 Task: Get directions from Cape Cod, Massachusetts, United States to World of Coca-Cola, Georgia, United States and explore the nearby banks
Action: Mouse moved to (319, 103)
Screenshot: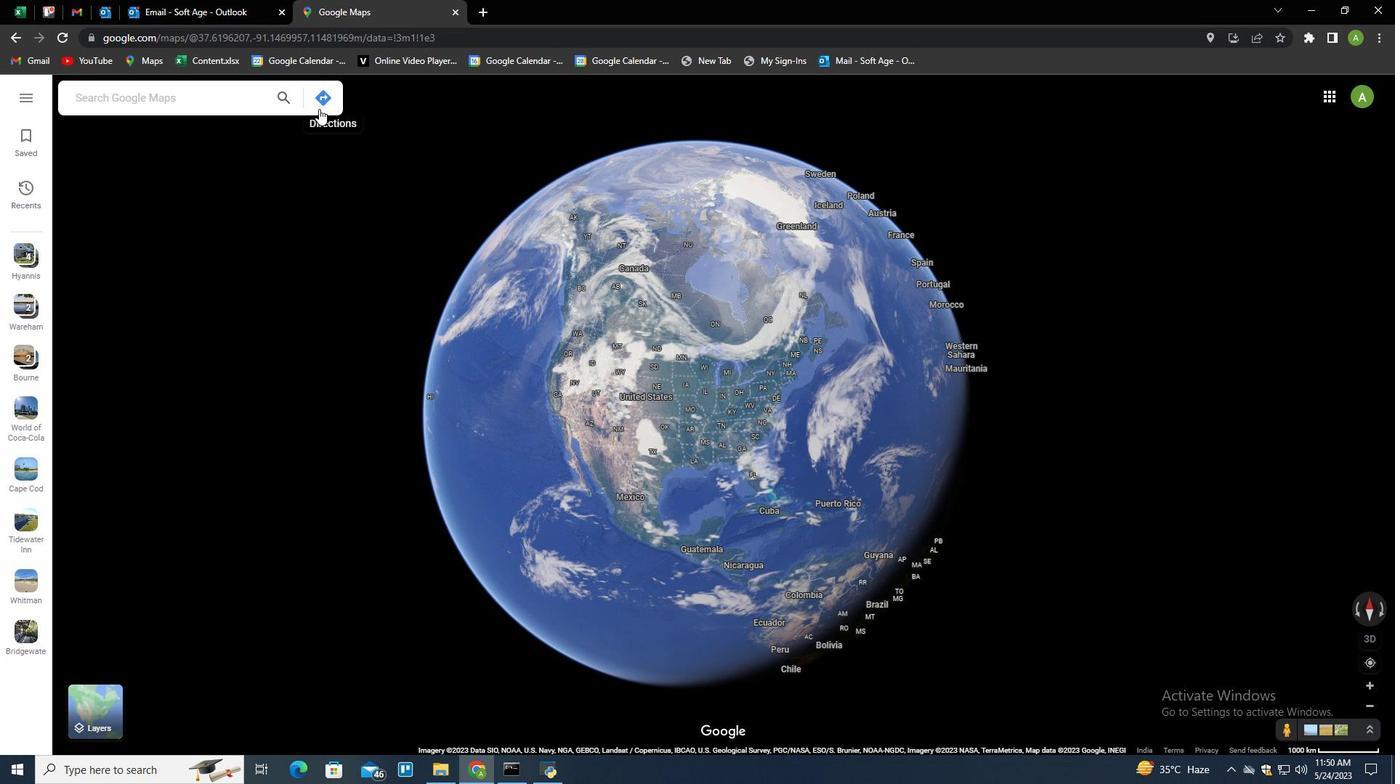 
Action: Mouse pressed left at (319, 103)
Screenshot: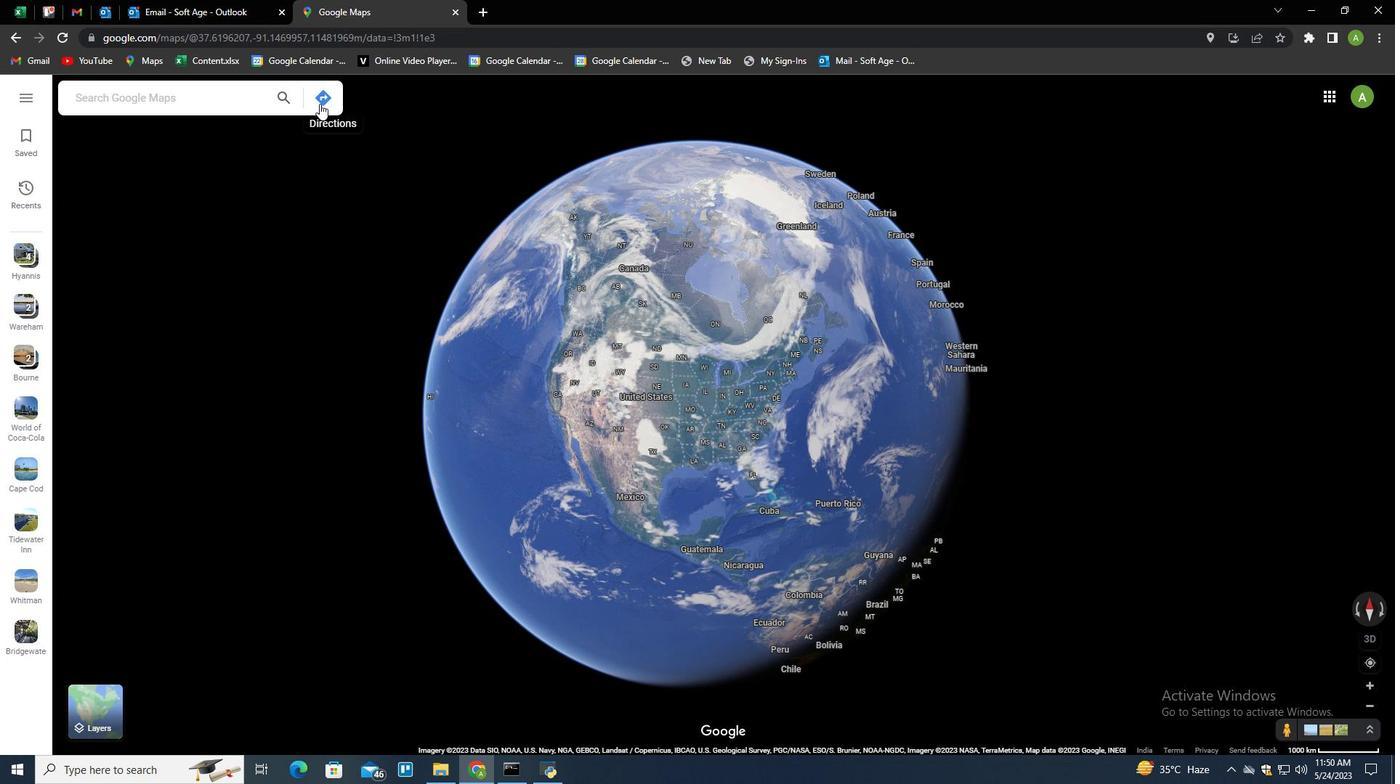 
Action: Mouse moved to (214, 143)
Screenshot: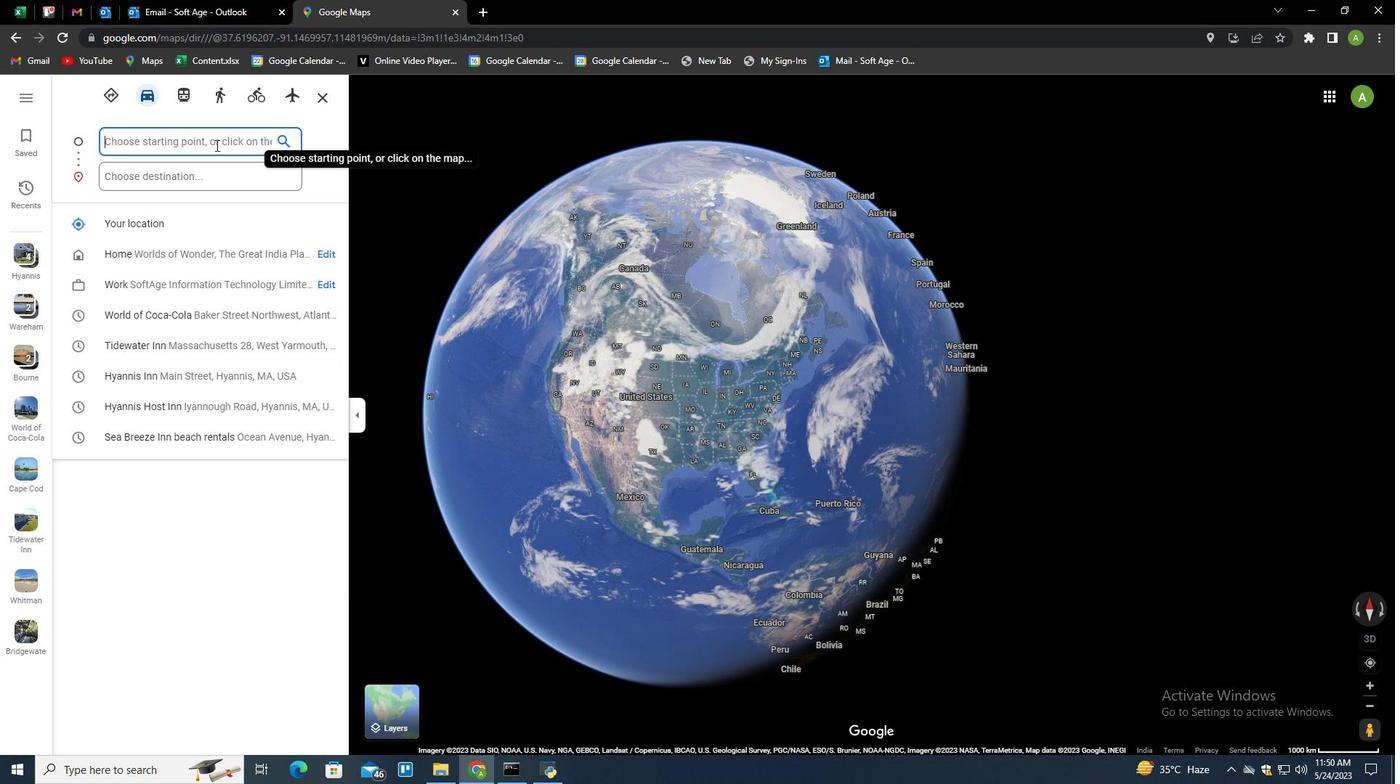 
Action: Mouse pressed left at (214, 143)
Screenshot: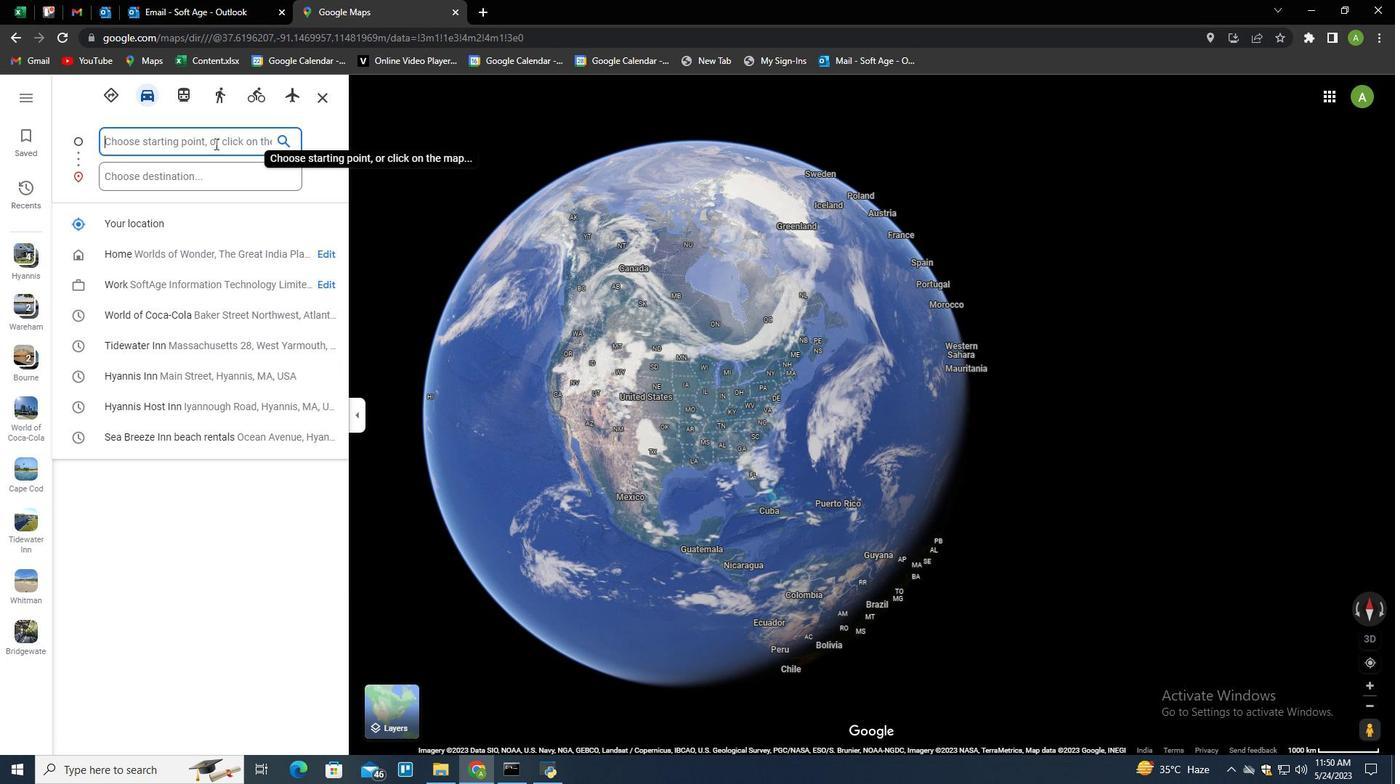 
Action: Key pressed <Key.shift>Ca
Screenshot: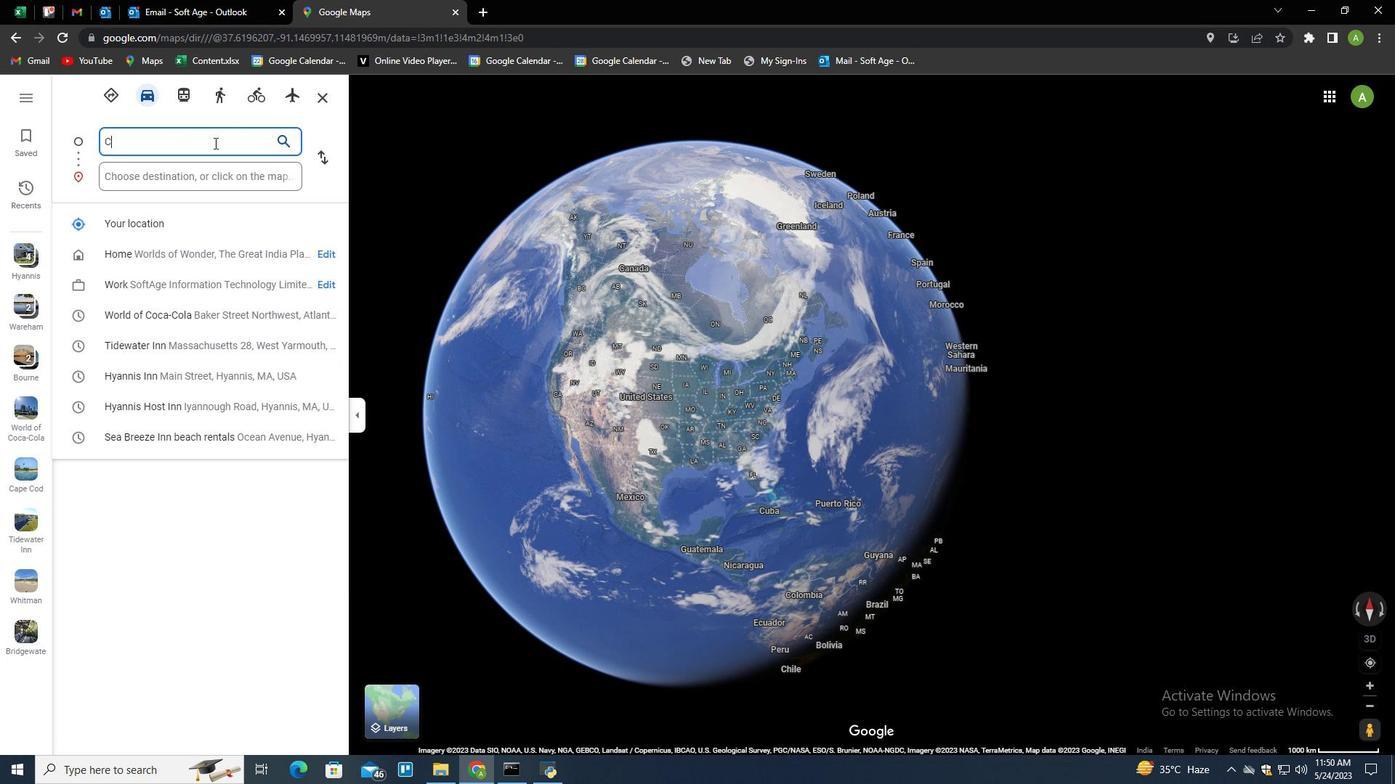 
Action: Mouse moved to (191, 157)
Screenshot: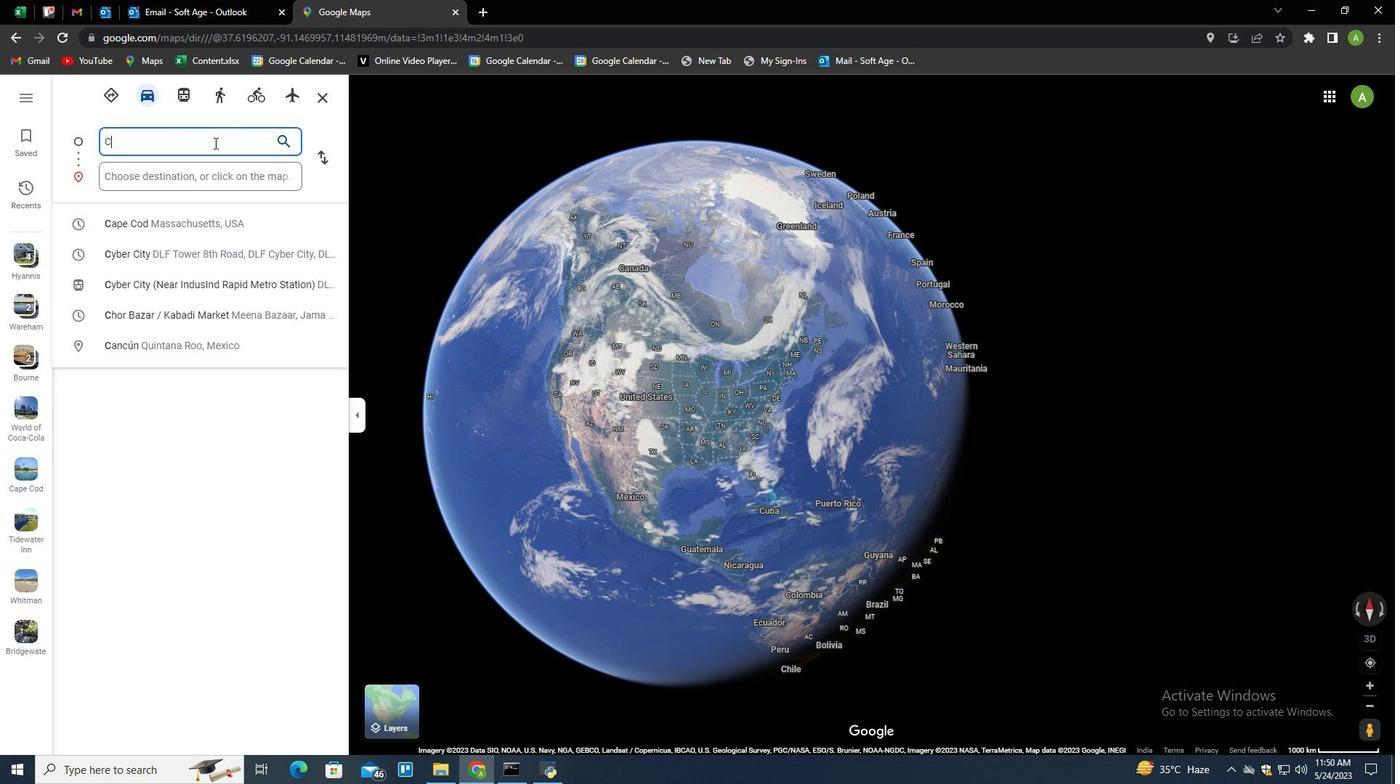 
Action: Key pressed pe<Key.space><Key.shift>Cod,<Key.space><Key.shift>Massachusettsm<Key.backspace>,<Key.space><Key.shift>United<Key.space><Key.shift>States
Screenshot: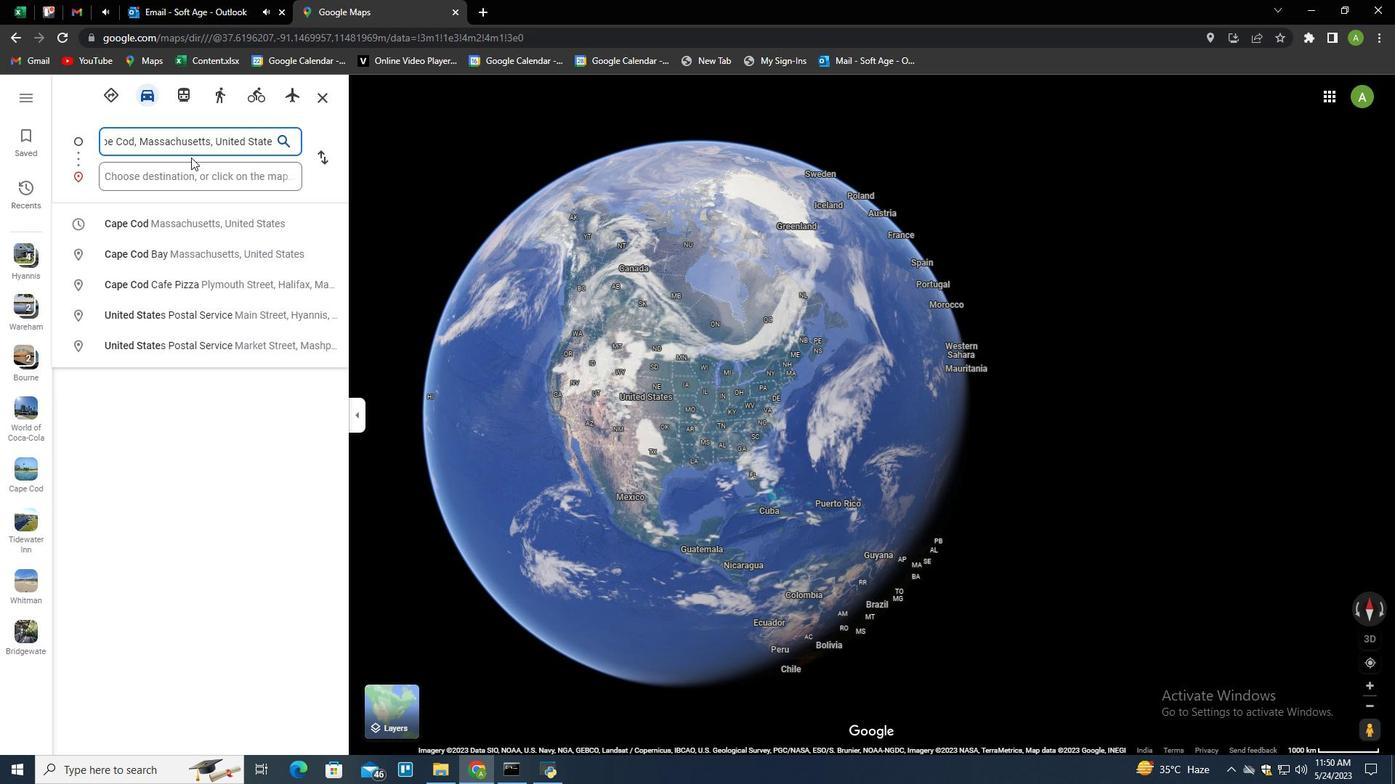 
Action: Mouse moved to (210, 178)
Screenshot: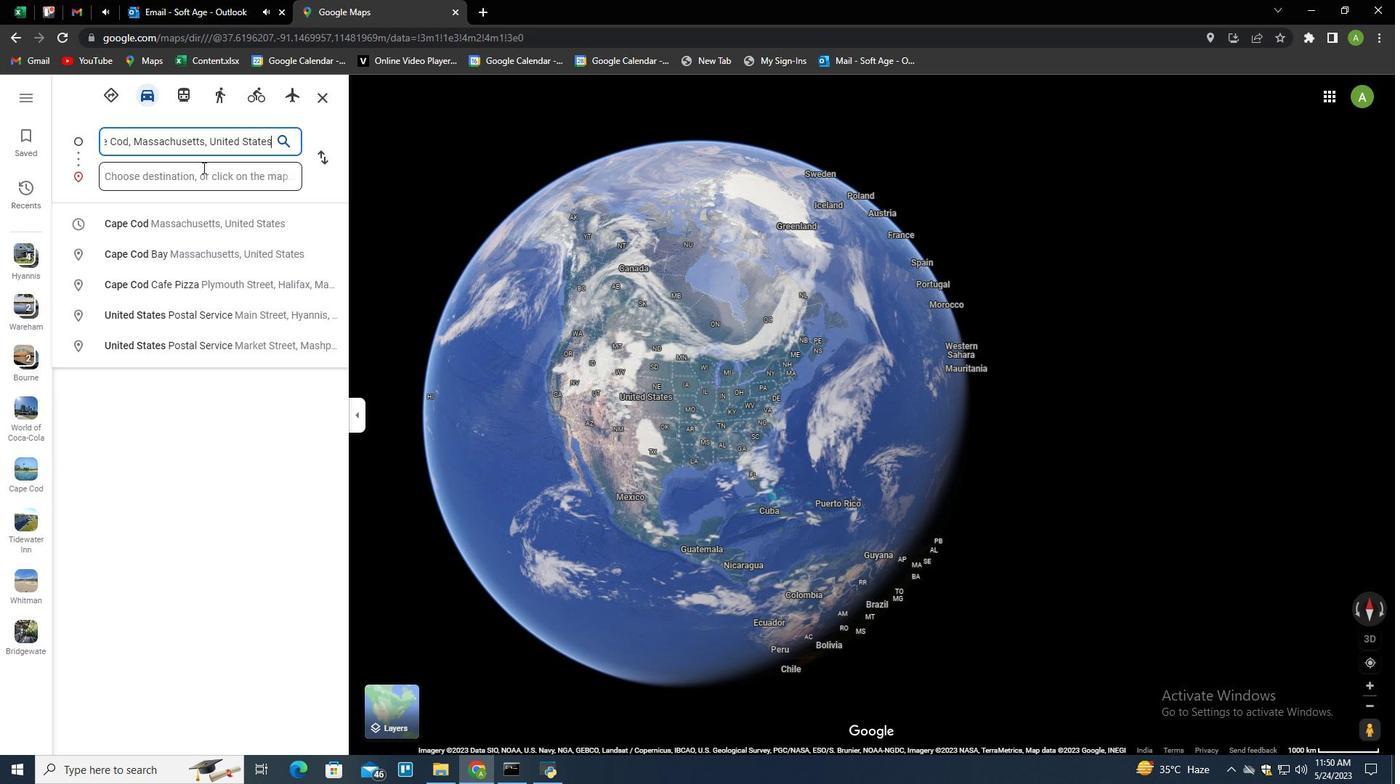 
Action: Mouse pressed left at (210, 178)
Screenshot: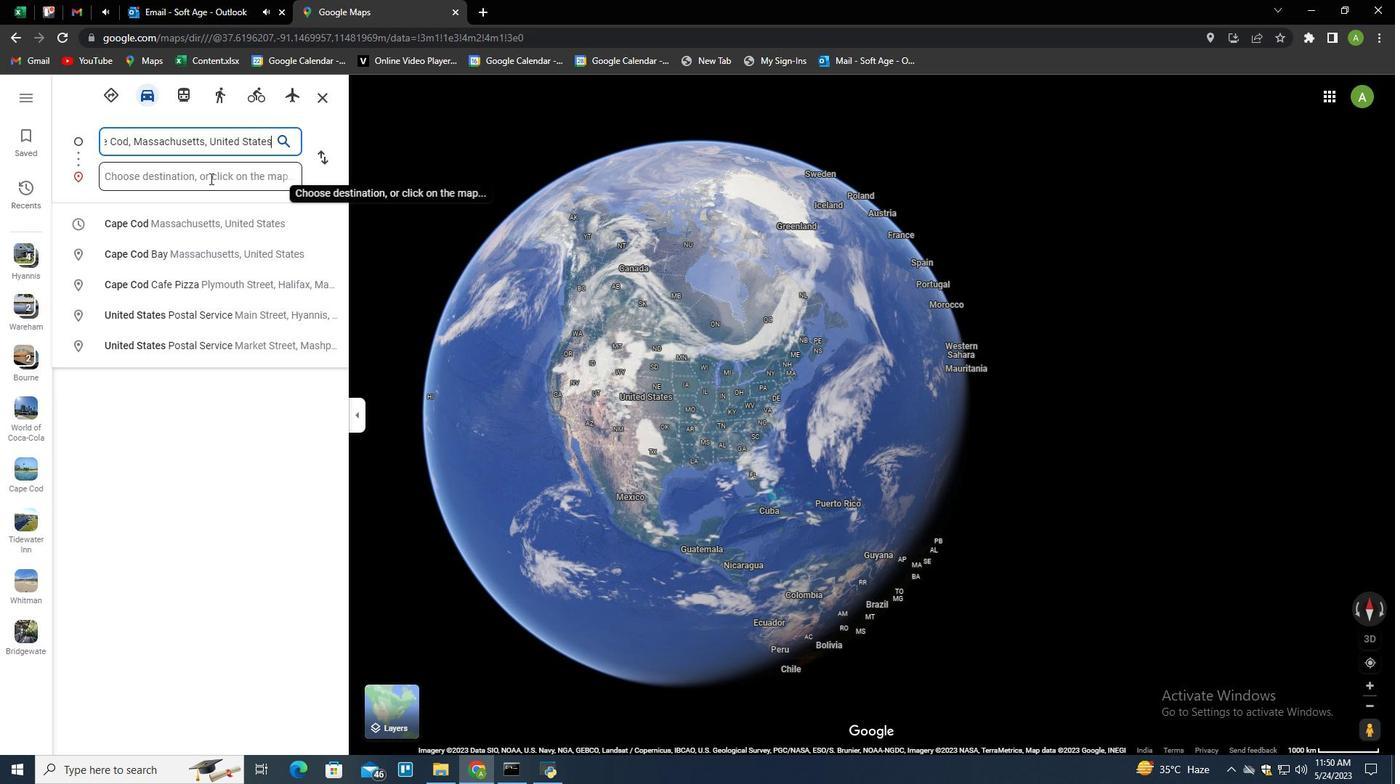 
Action: Key pressed <Key.shift>Coca-<Key.shift>Cola,<Key.space><Key.shift>Georgia,<Key.space><Key.shift>United<Key.space><Key.shift>States<Key.down><Key.down><Key.down><Key.down><Key.down>
Screenshot: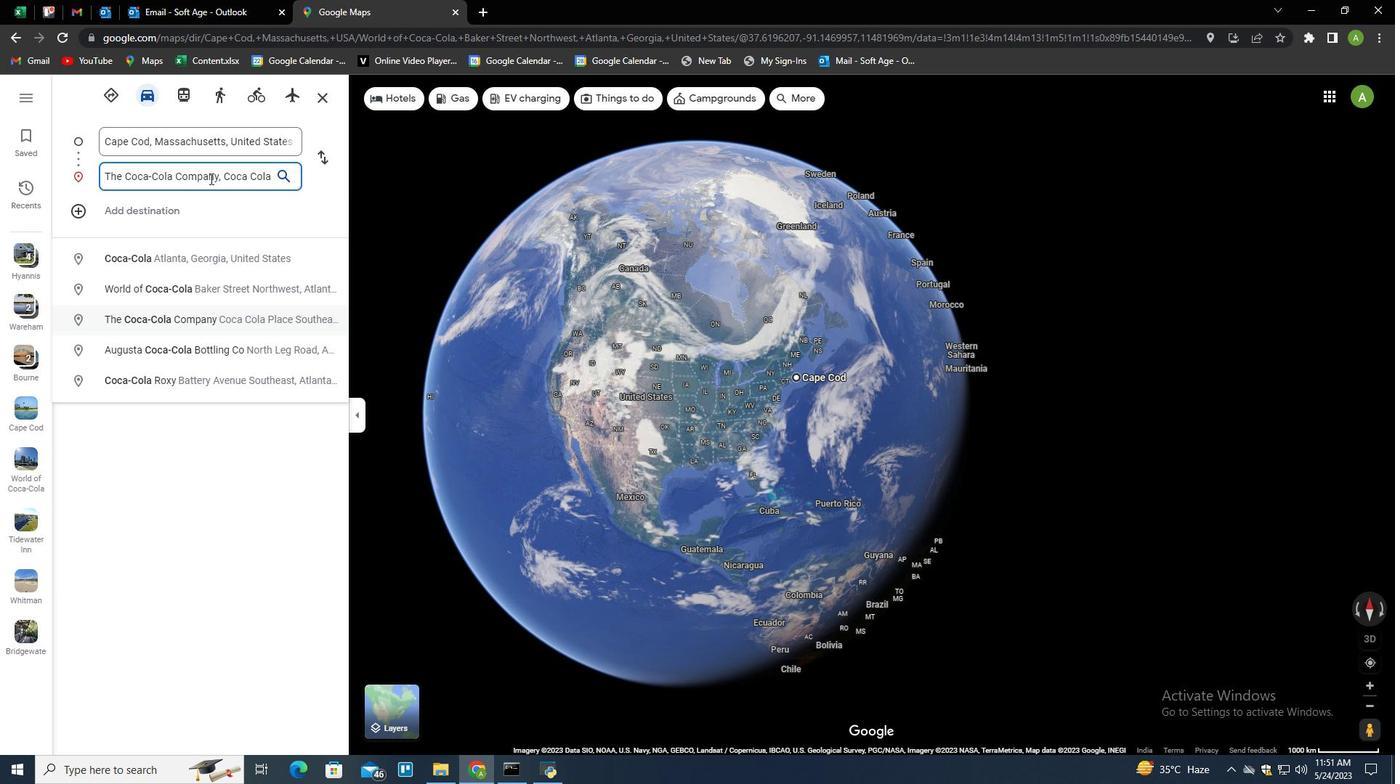 
Action: Mouse moved to (223, 171)
Screenshot: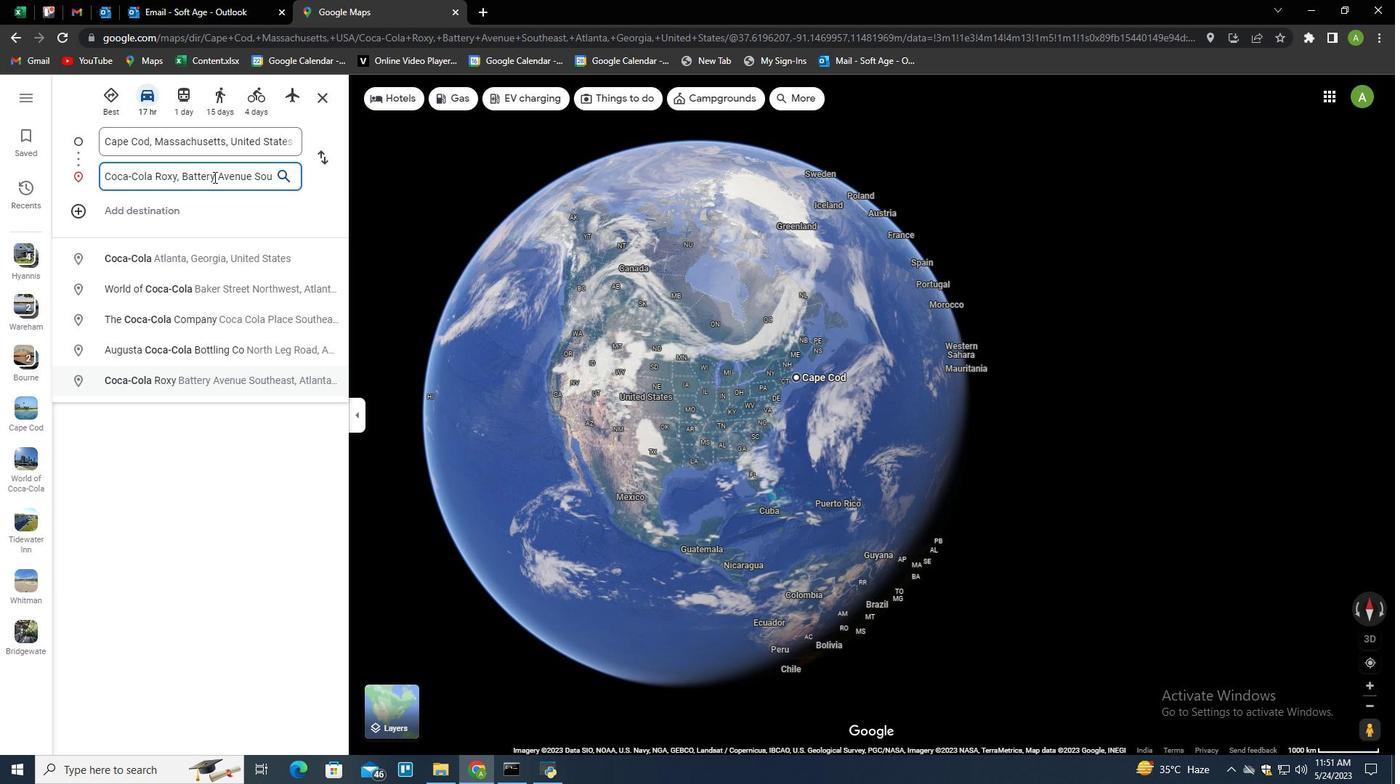 
Action: Mouse pressed left at (223, 171)
Screenshot: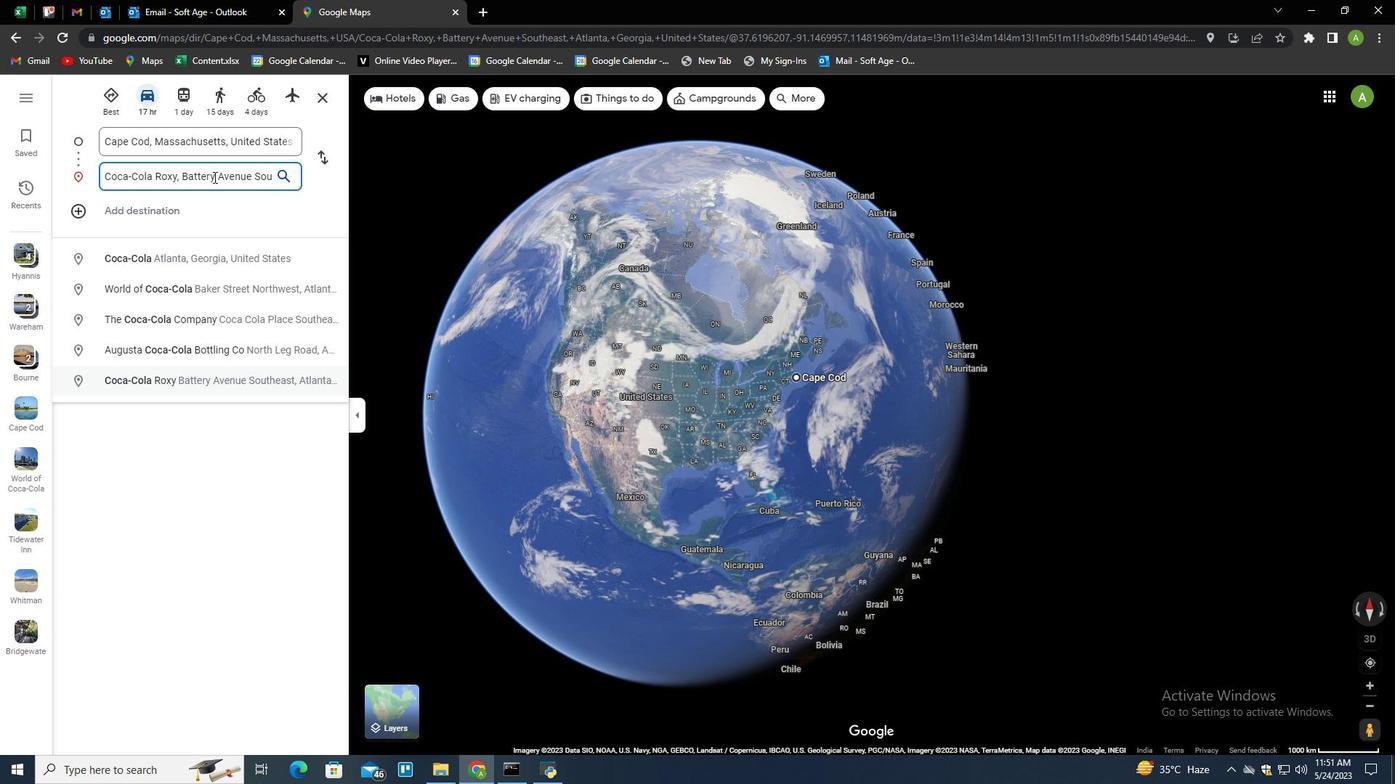 
Action: Mouse moved to (250, 178)
Screenshot: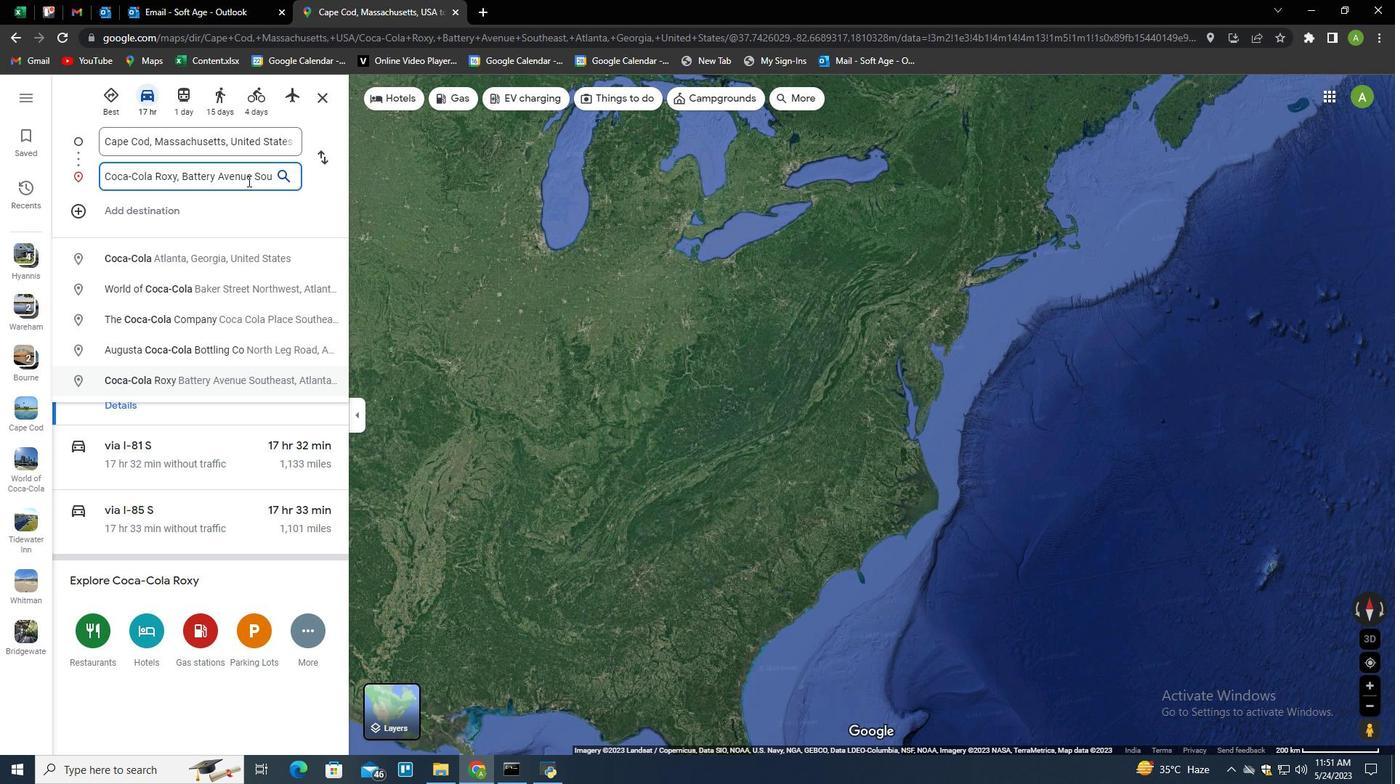 
Action: Mouse pressed left at (250, 178)
Screenshot: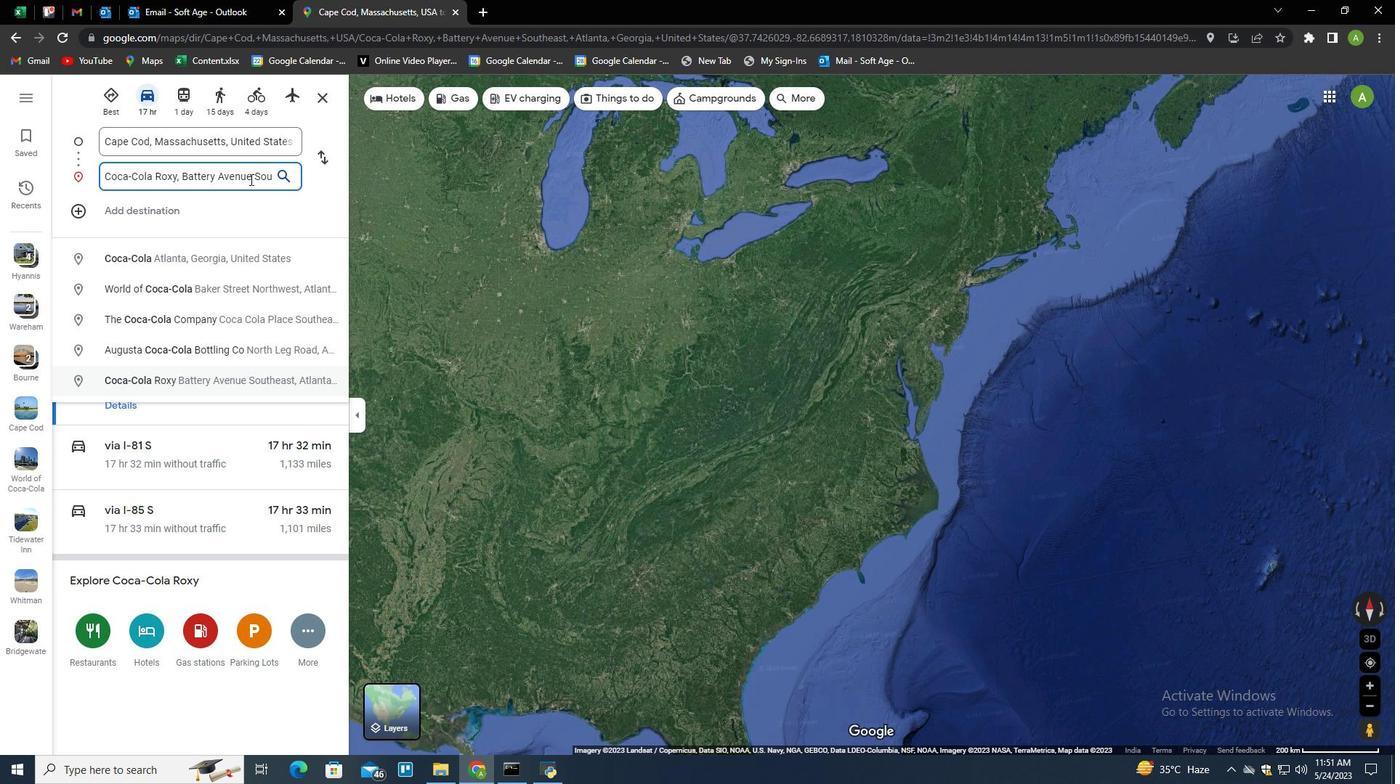 
Action: Mouse moved to (257, 179)
Screenshot: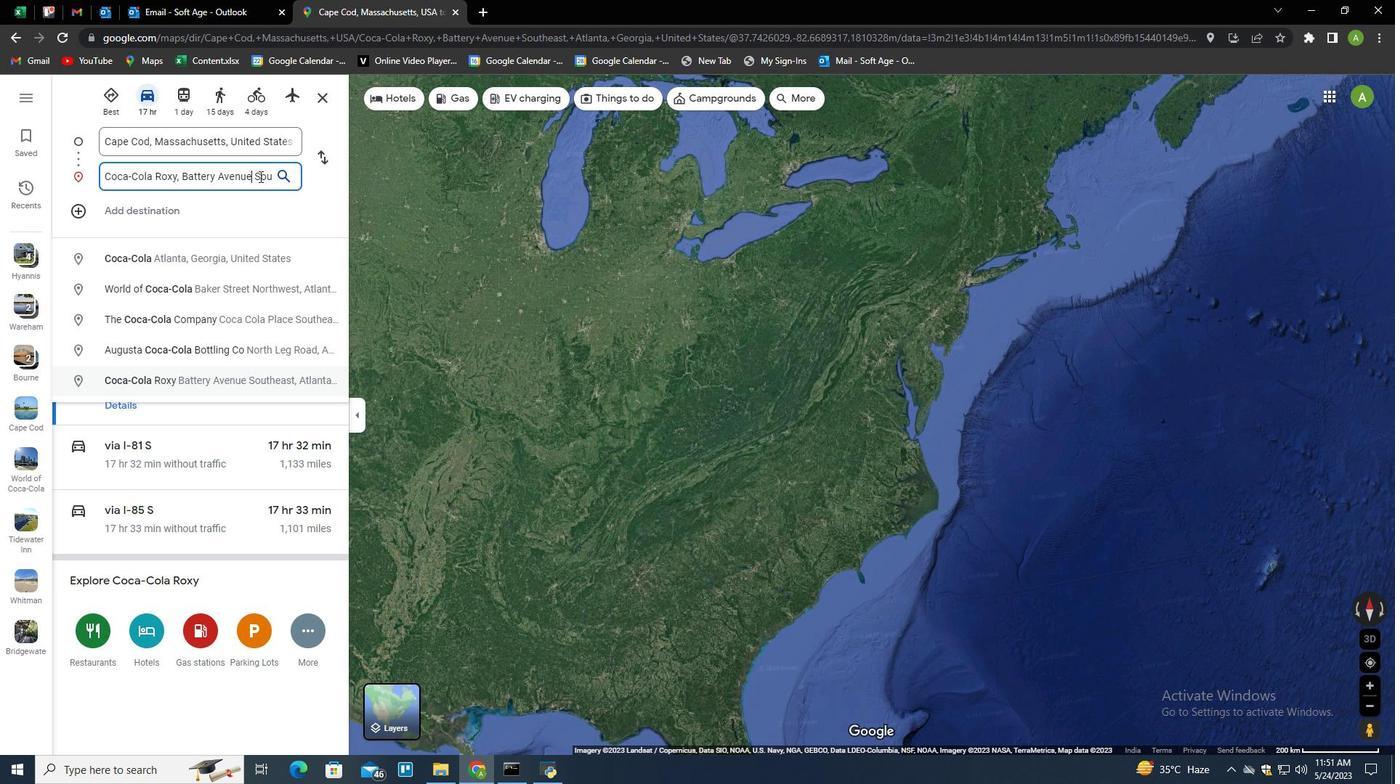 
Action: Key pressed <Key.end><Key.backspace><Key.backspace><Key.backspace><Key.backspace><Key.backspace><Key.backspace><Key.backspace><Key.backspace><Key.backspace><Key.backspace><Key.backspace><Key.backspace><Key.backspace><Key.backspace><Key.backspace><Key.backspace><Key.backspace><Key.backspace><Key.backspace><Key.backspace><Key.backspace><Key.backspace><Key.backspace><Key.backspace><Key.backspace><Key.backspace><Key.backspace><Key.backspace><Key.backspace><Key.backspace><Key.backspace><Key.backspace><Key.backspace><Key.backspace><Key.backspace><Key.backspace><Key.backspace><Key.backspace><Key.backspace><Key.backspace><Key.backspace><Key.backspace><Key.backspace><Key.backspace><Key.backspace><Key.backspace><Key.backspace><Key.backspace><Key.backspace><Key.backspace><Key.backspace><Key.backspace><Key.backspace><Key.backspace><Key.backspace><Key.backspace><Key.backspace><Key.backspace><Key.backspace><Key.backspace><Key.backspace><Key.backspace><Key.backspace><Key.backspace>,<Key.space><Key.shift>G<Key.down><Key.enter>
Screenshot: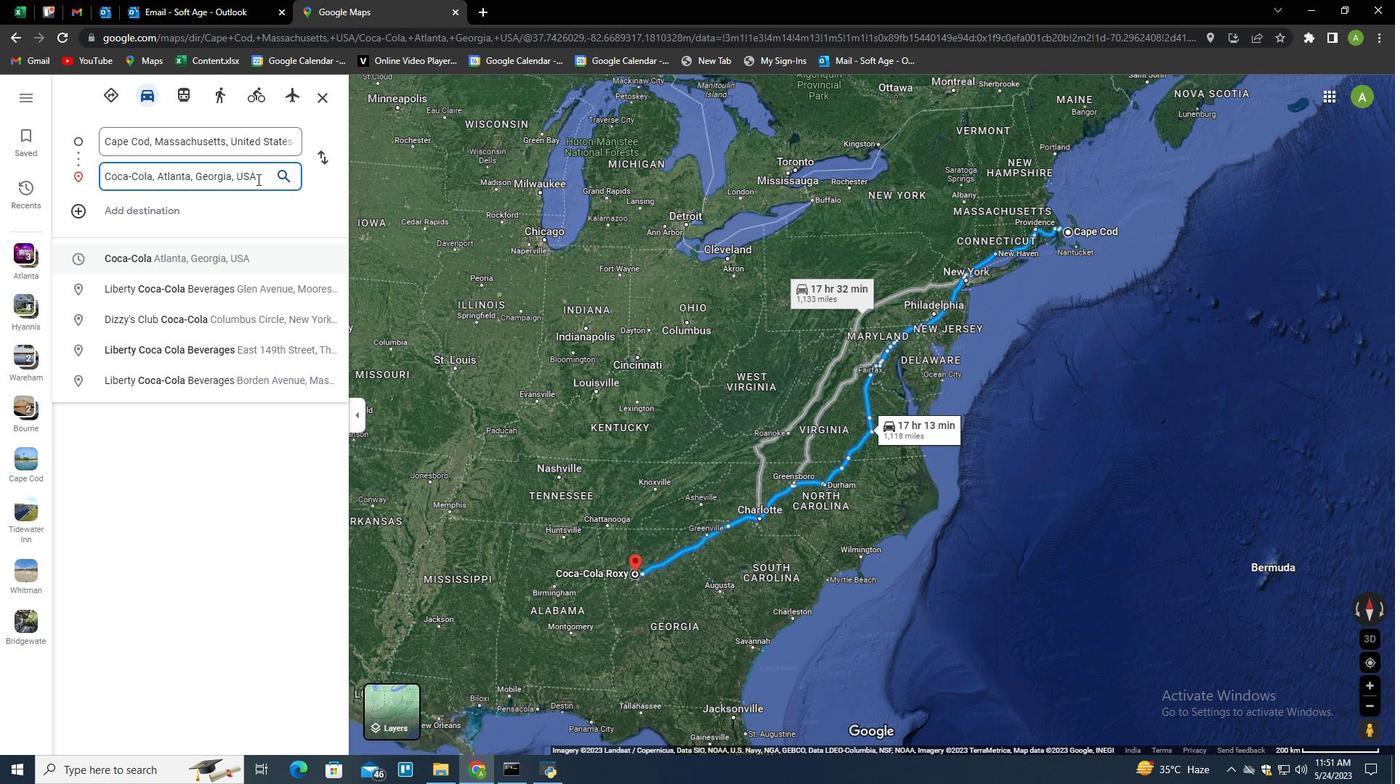 
Action: Mouse moved to (114, 101)
Screenshot: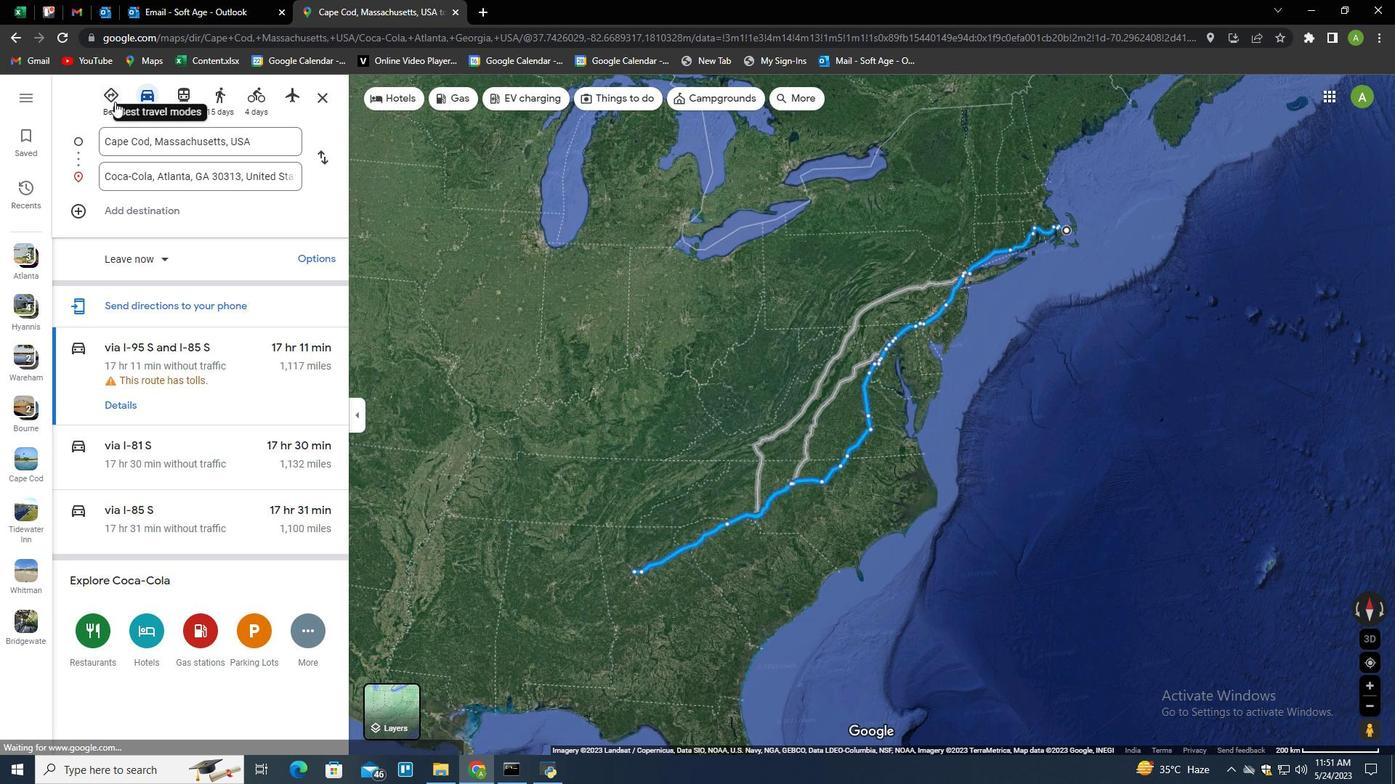 
Action: Mouse pressed left at (114, 101)
Screenshot: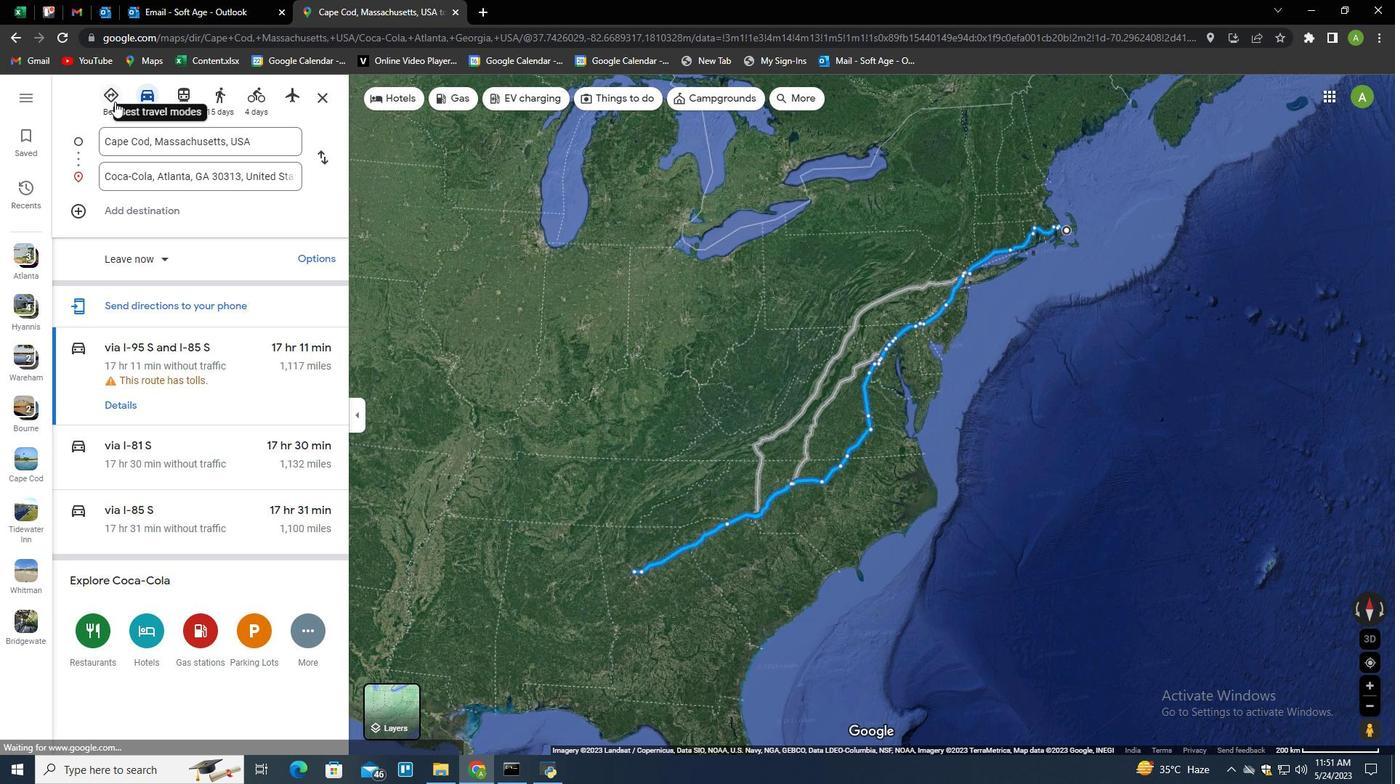 
Action: Mouse moved to (267, 537)
Screenshot: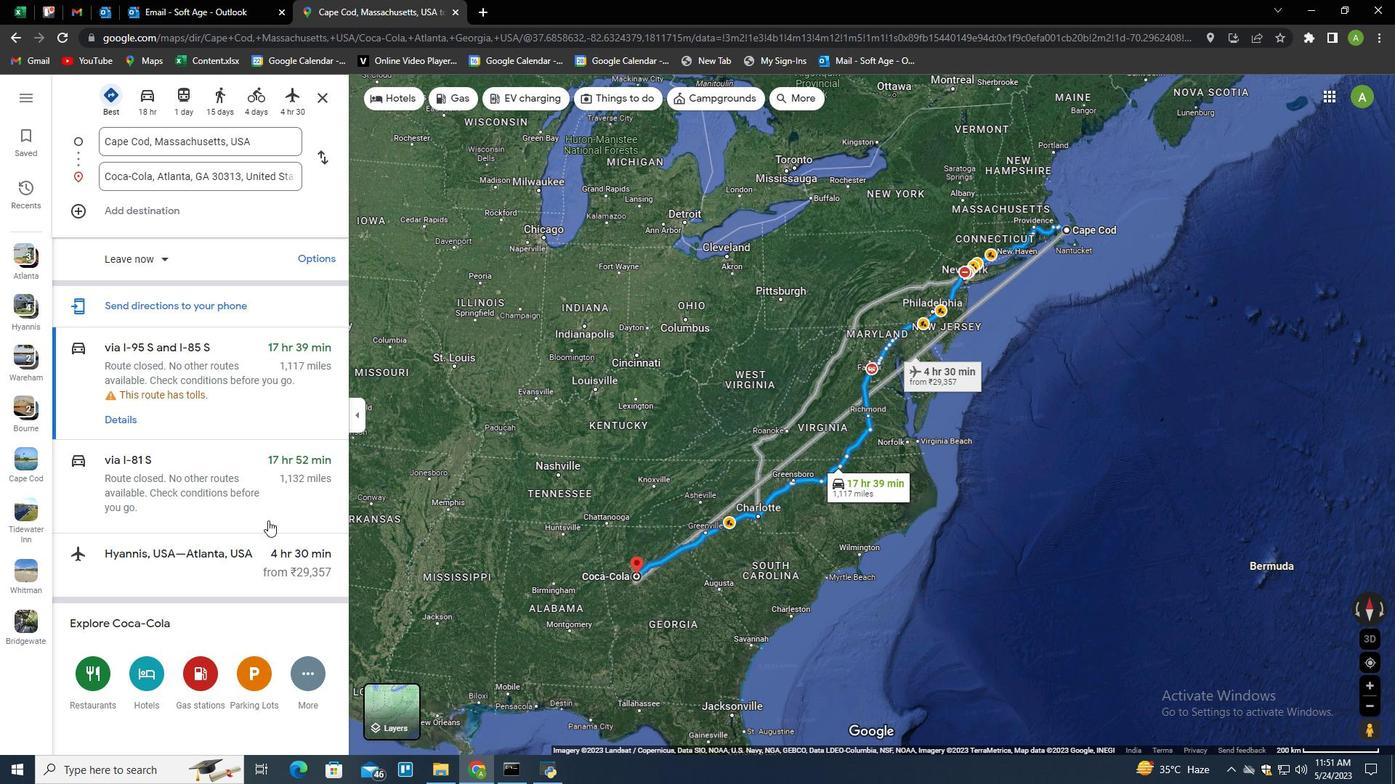 
Action: Mouse scrolled (267, 537) with delta (0, 0)
Screenshot: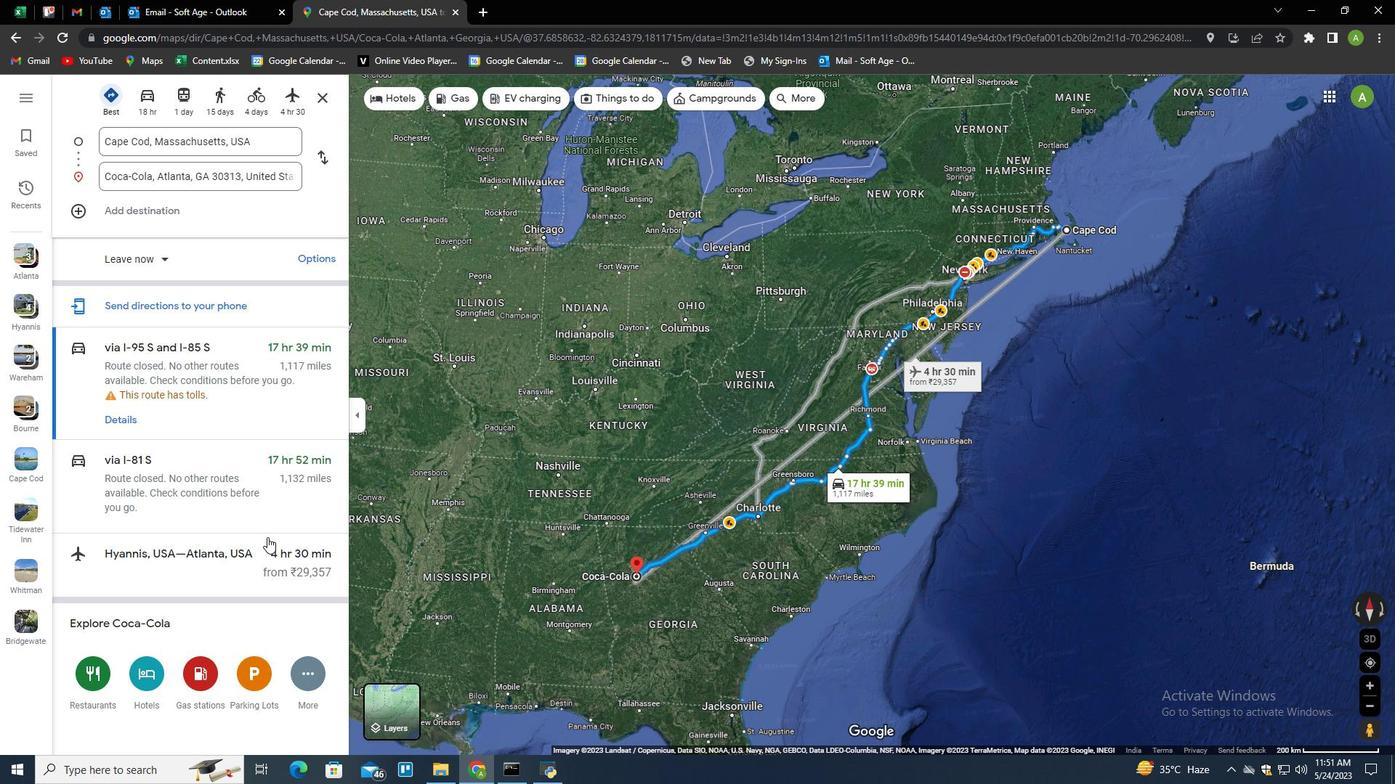 
Action: Mouse scrolled (267, 537) with delta (0, 0)
Screenshot: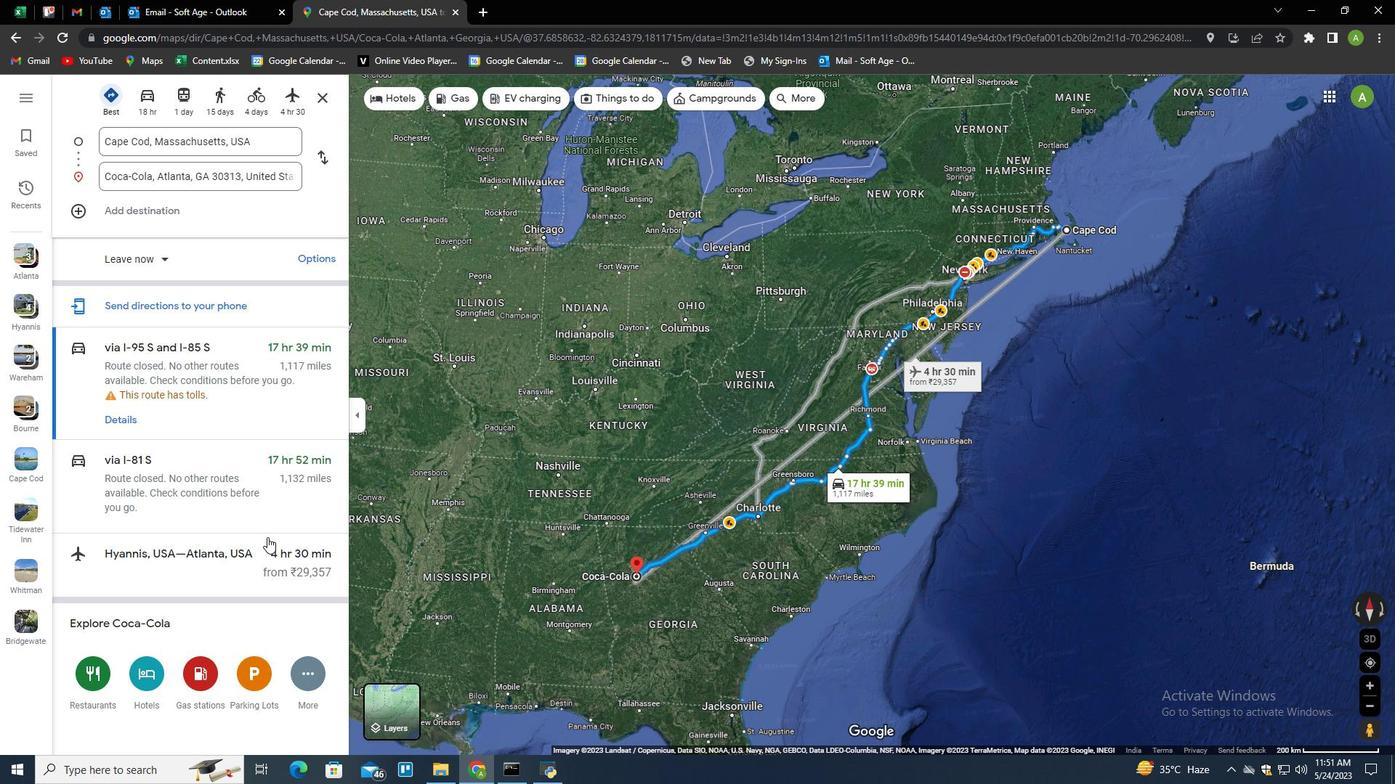 
Action: Mouse scrolled (267, 537) with delta (0, 0)
Screenshot: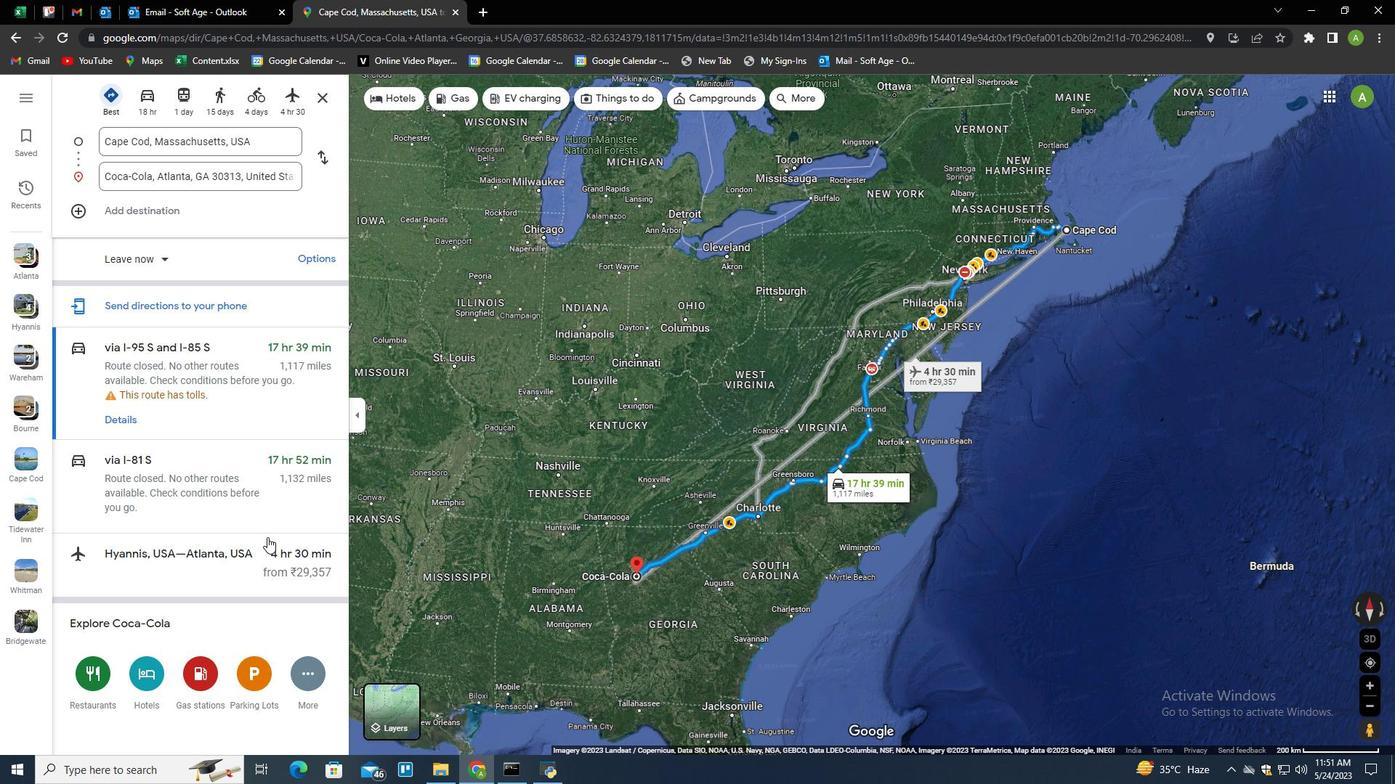 
Action: Mouse moved to (264, 663)
Screenshot: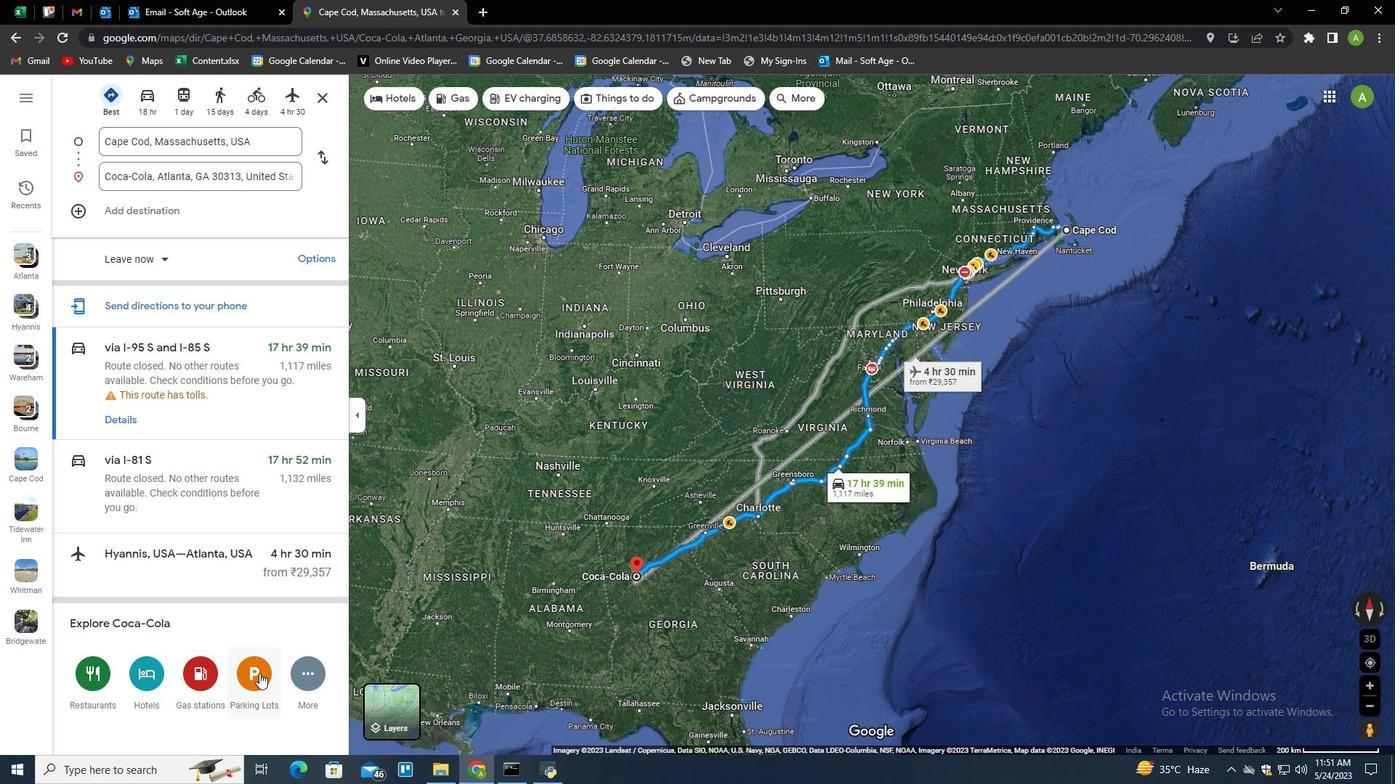 
Action: Mouse scrolled (264, 662) with delta (0, 0)
Screenshot: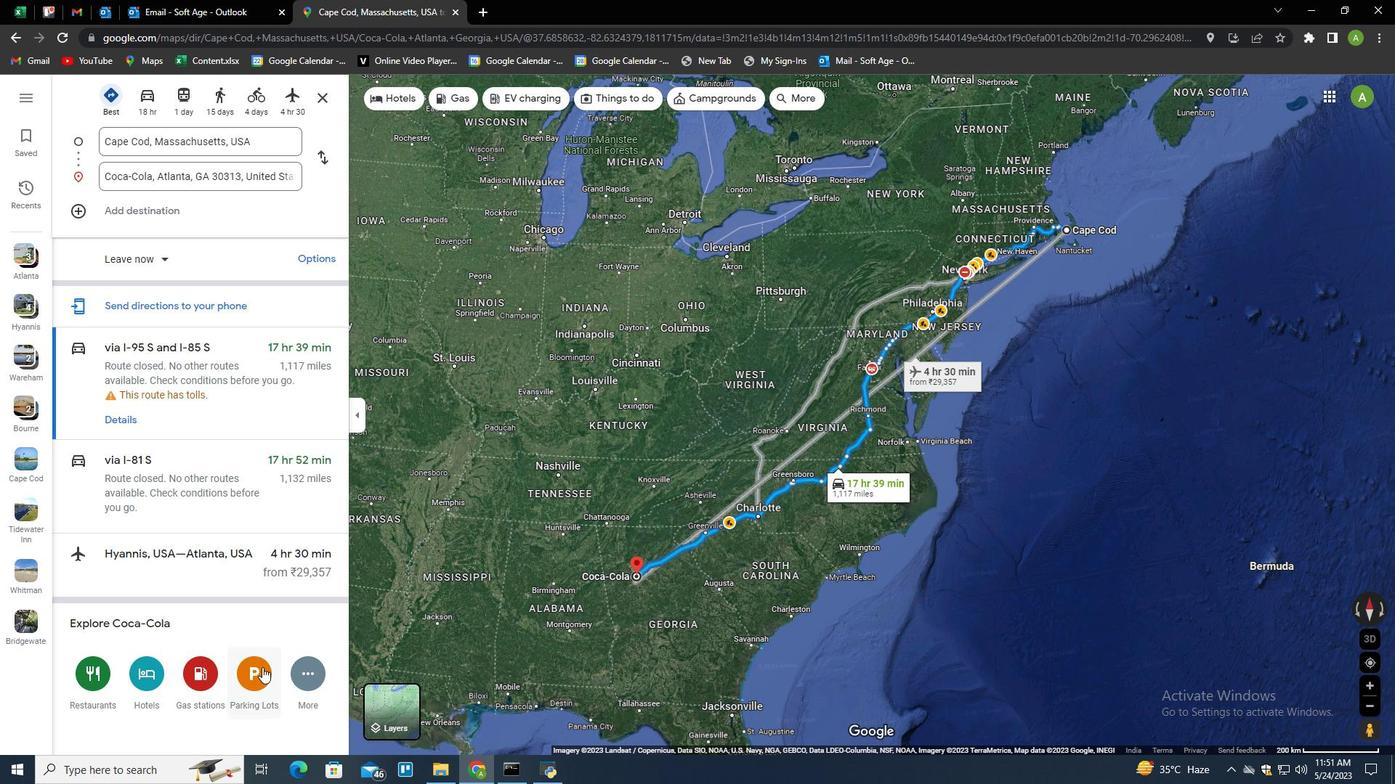 
Action: Mouse scrolled (264, 662) with delta (0, 0)
Screenshot: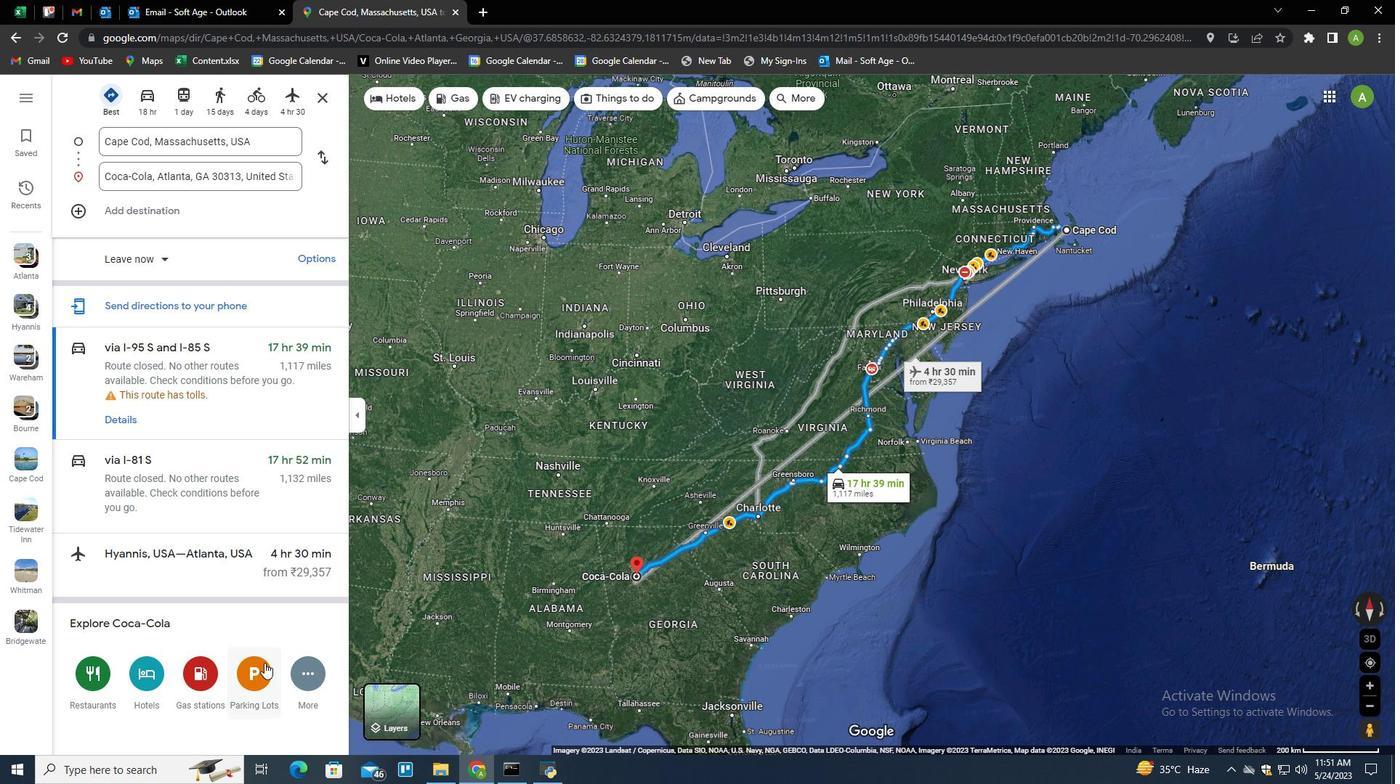 
Action: Mouse scrolled (264, 662) with delta (0, 0)
Screenshot: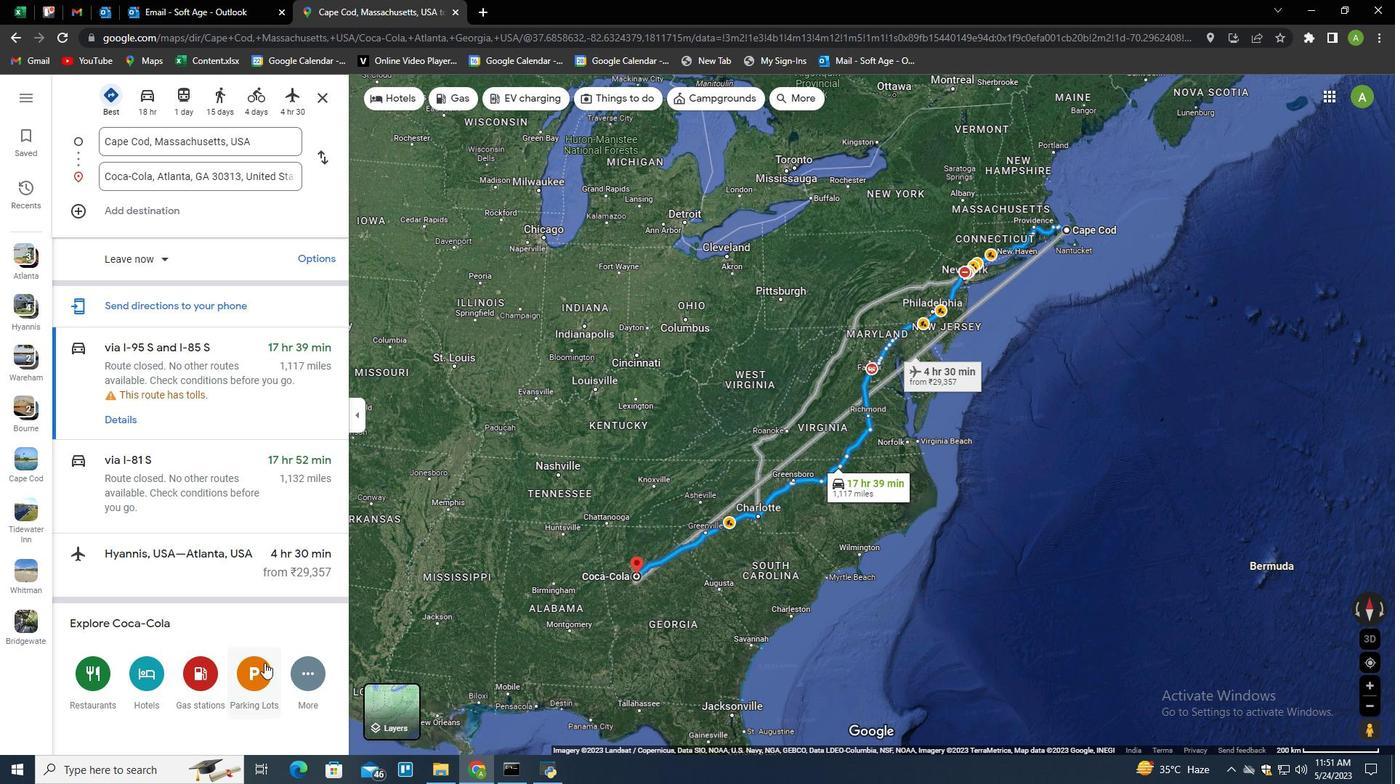 
Action: Mouse scrolled (264, 662) with delta (0, 0)
Screenshot: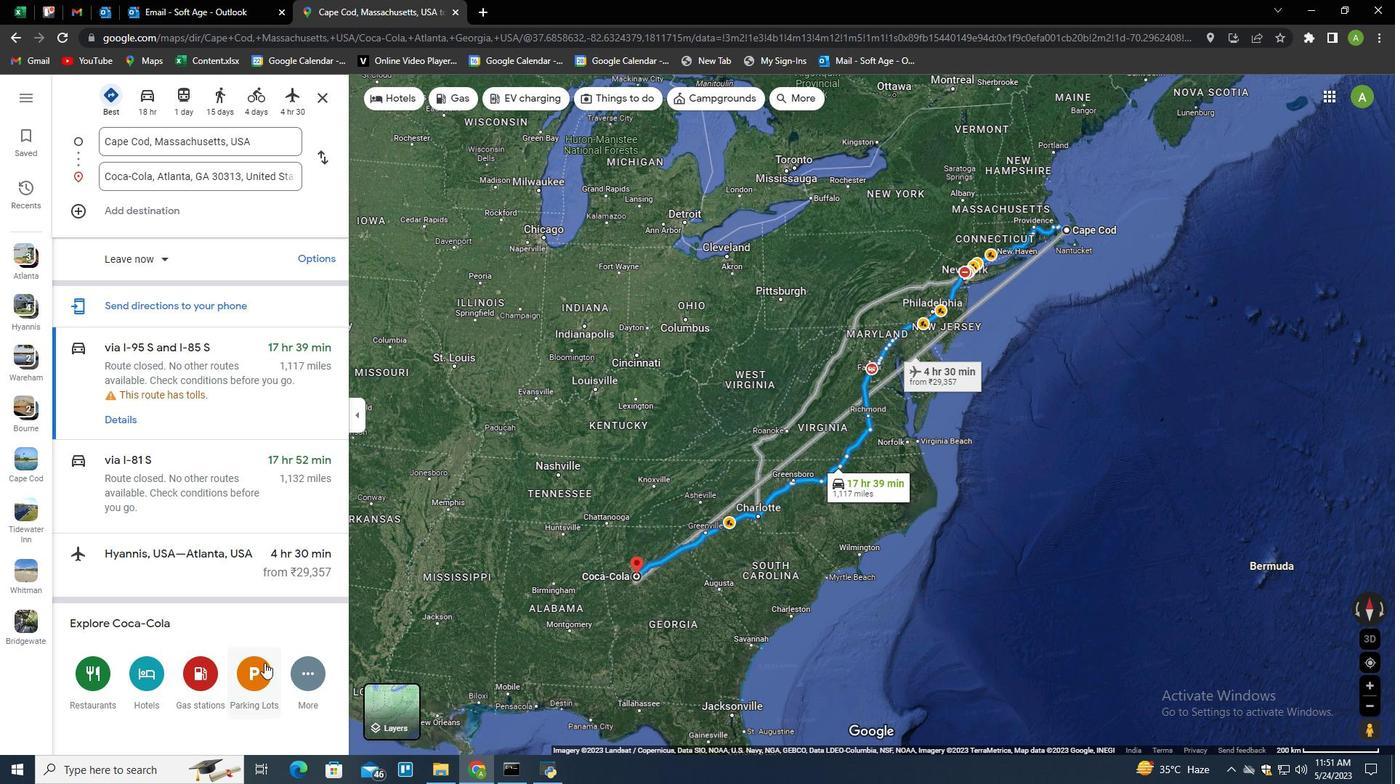 
Action: Mouse scrolled (264, 662) with delta (0, 0)
Screenshot: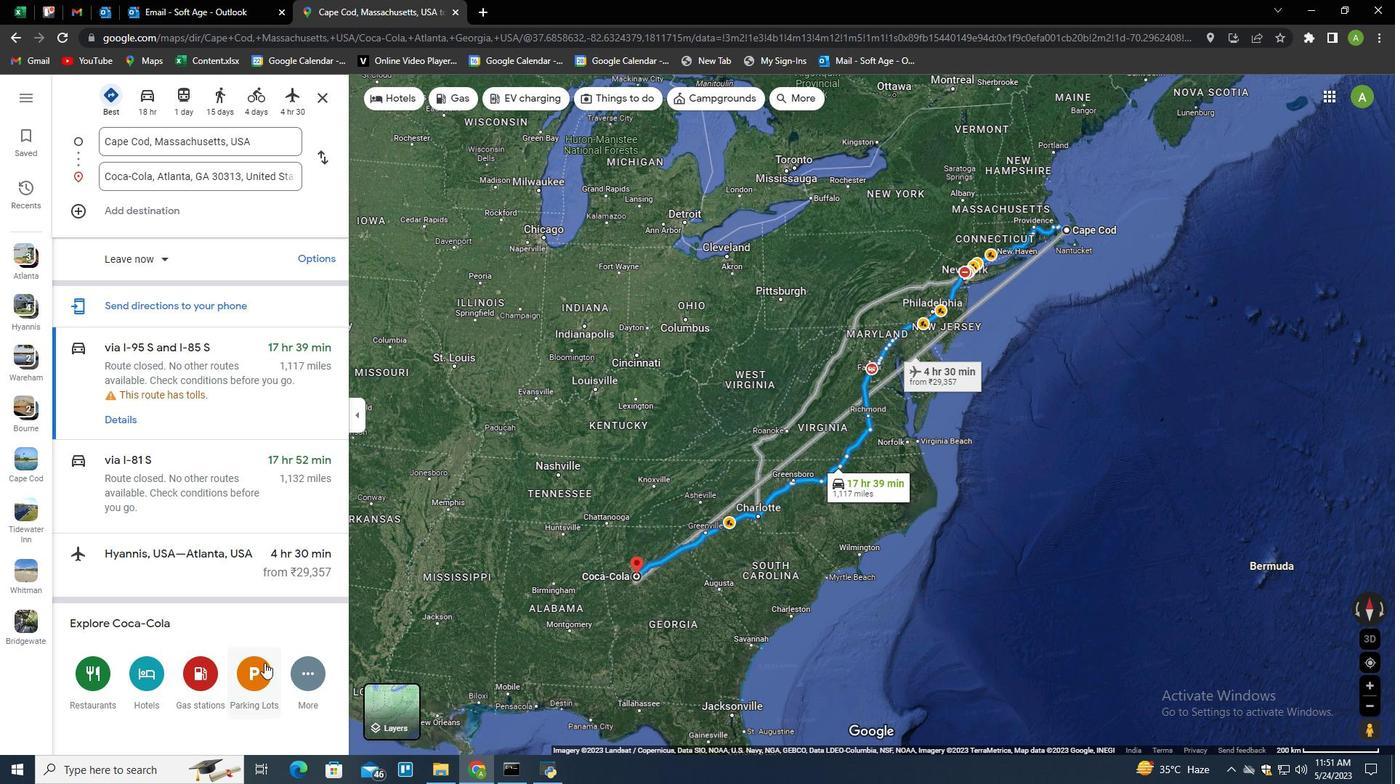 
Action: Mouse scrolled (264, 662) with delta (0, 0)
Screenshot: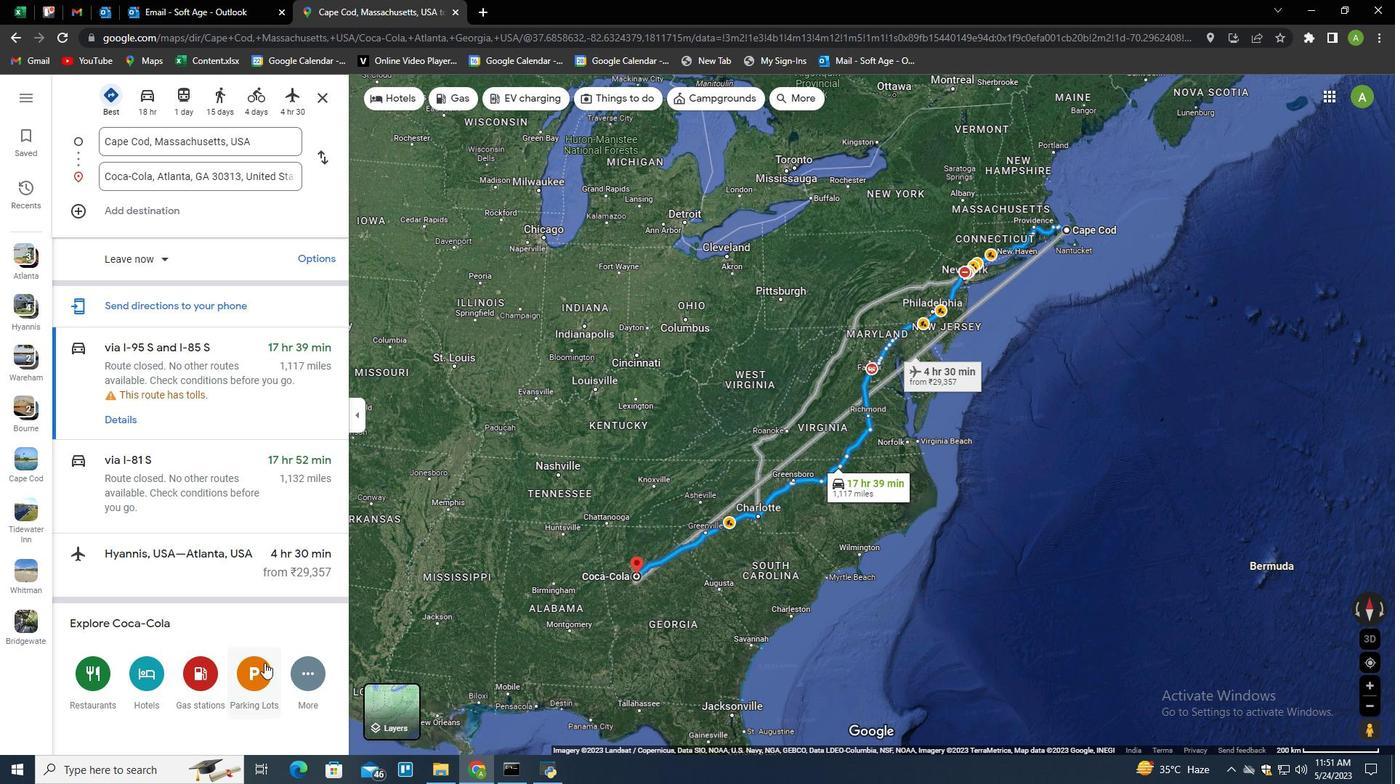 
Action: Mouse moved to (297, 675)
Screenshot: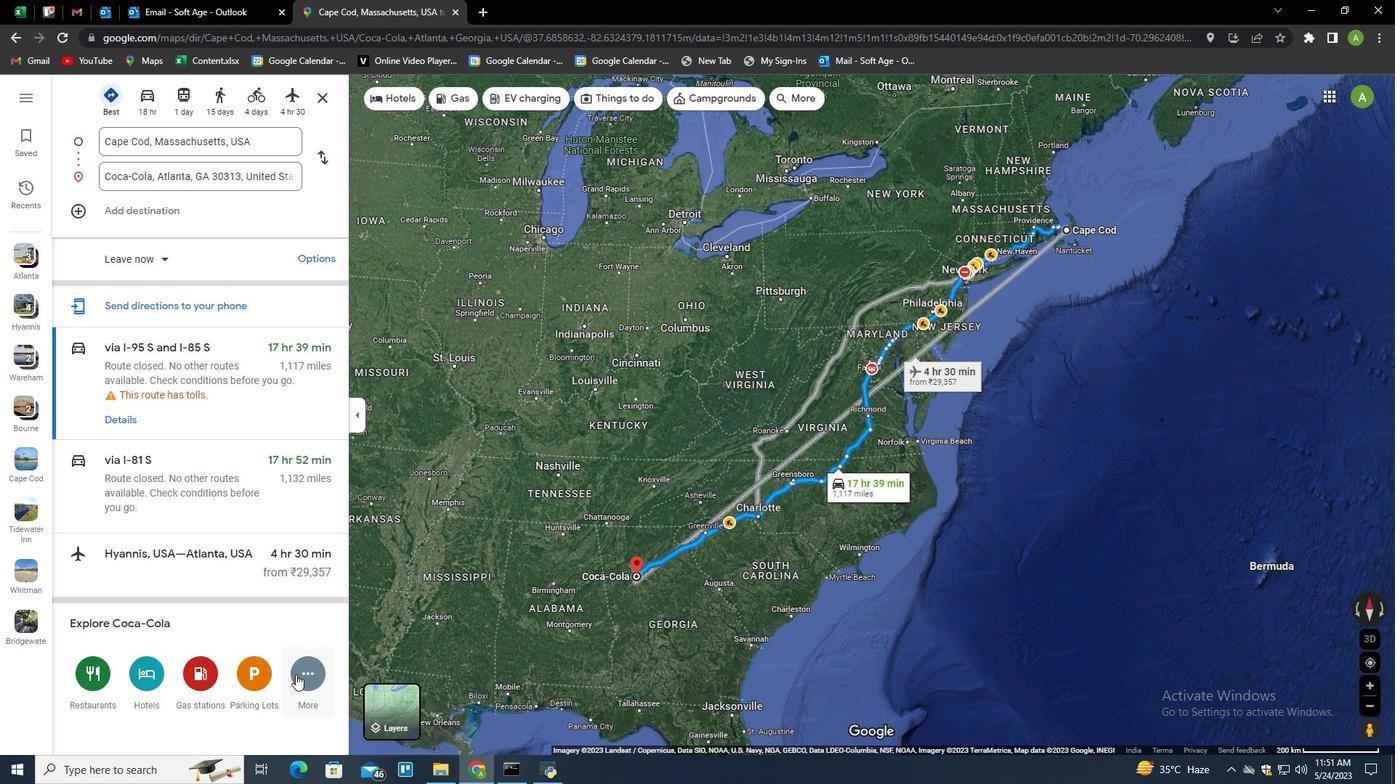 
Action: Mouse pressed left at (297, 675)
Screenshot: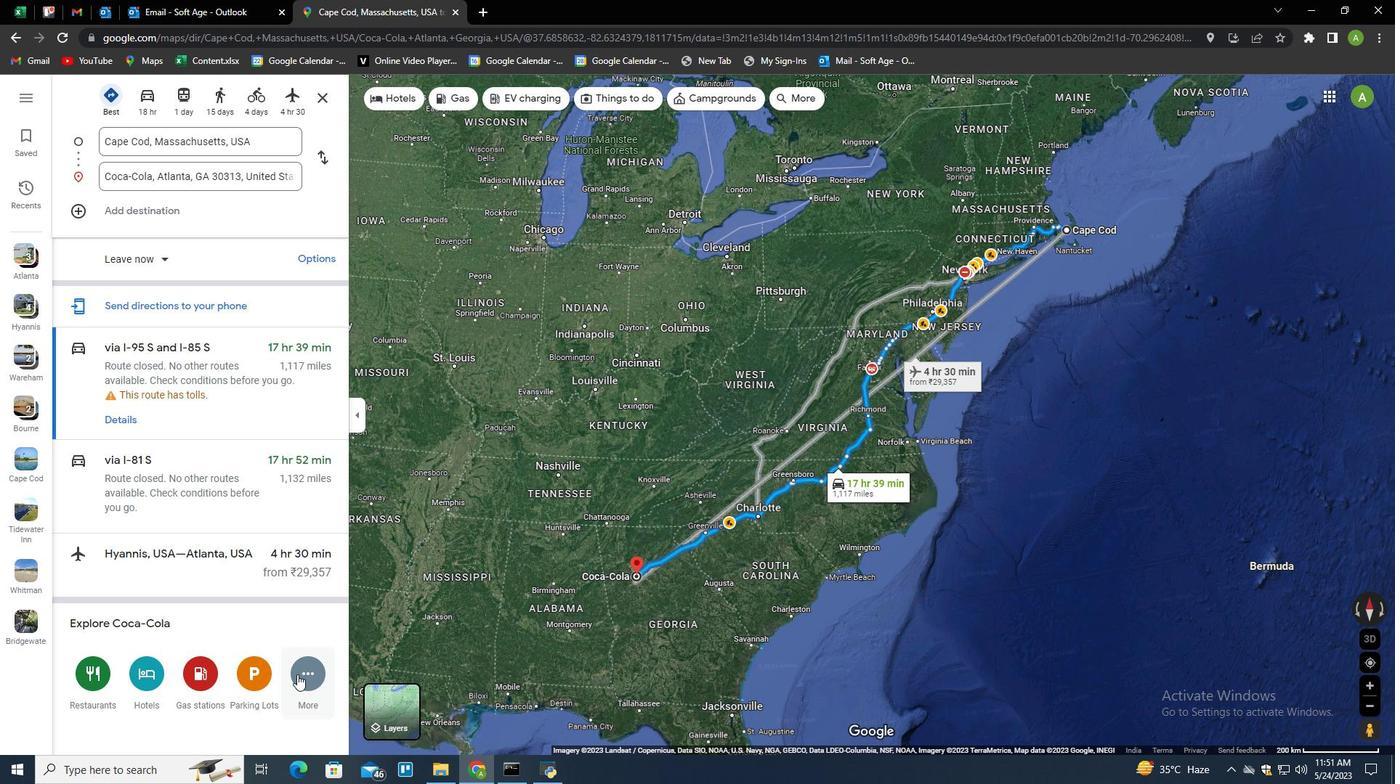 
Action: Mouse moved to (255, 694)
Screenshot: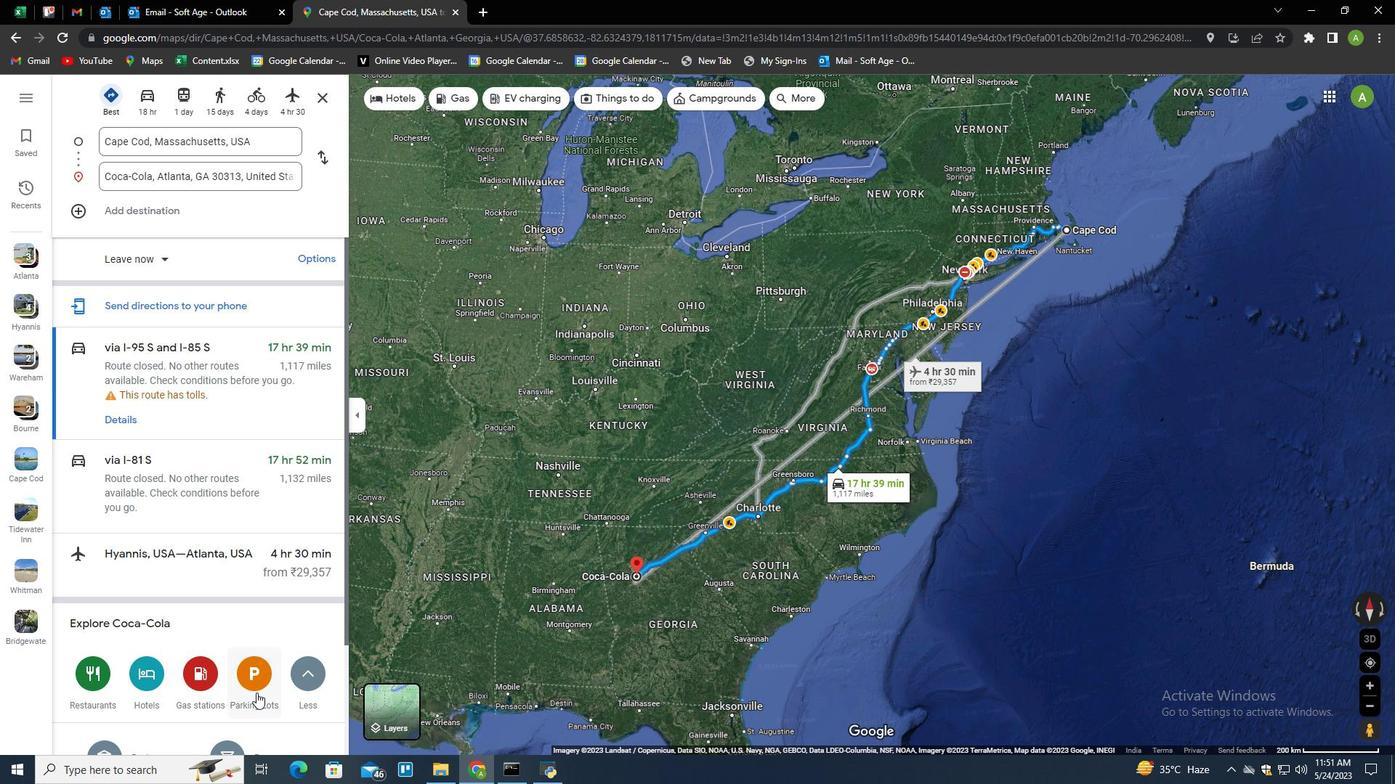 
Action: Mouse scrolled (255, 694) with delta (0, 0)
Screenshot: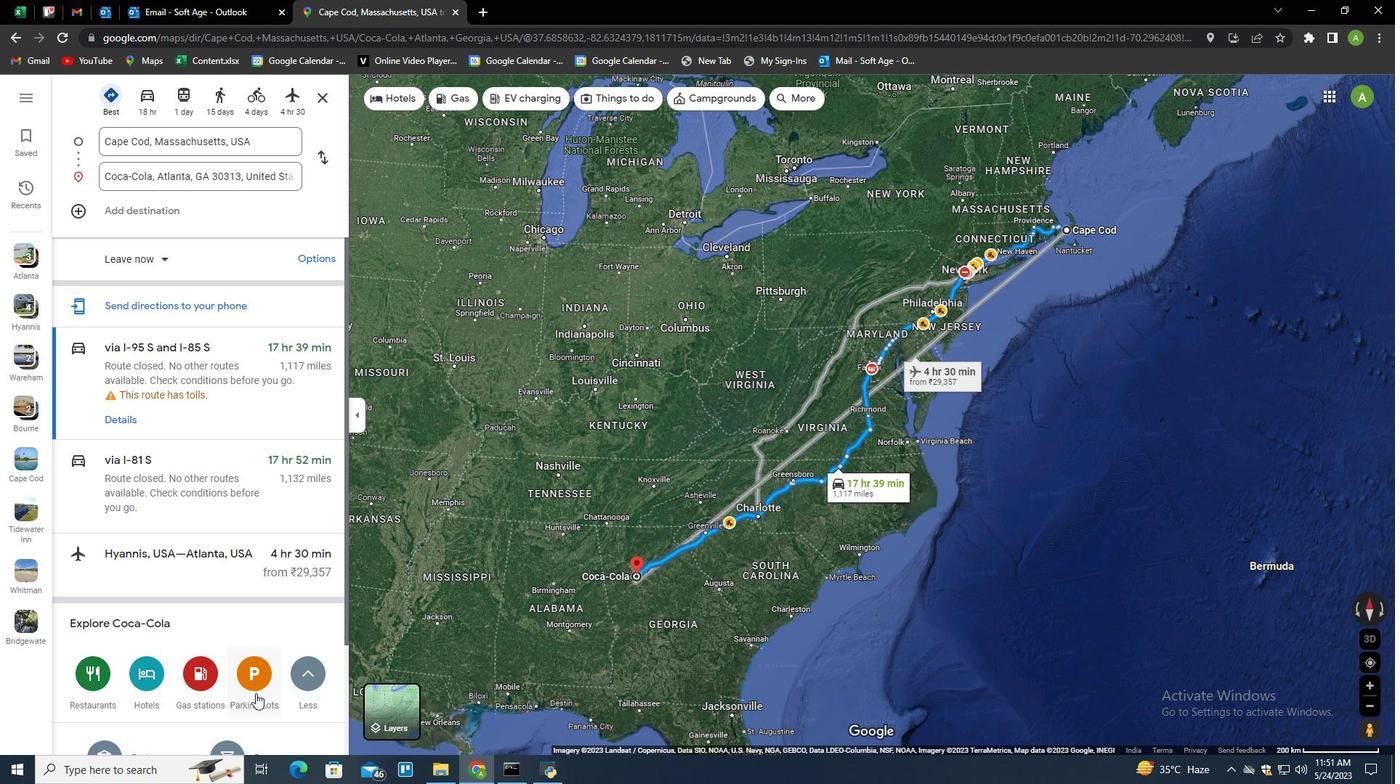 
Action: Mouse scrolled (255, 694) with delta (0, 0)
Screenshot: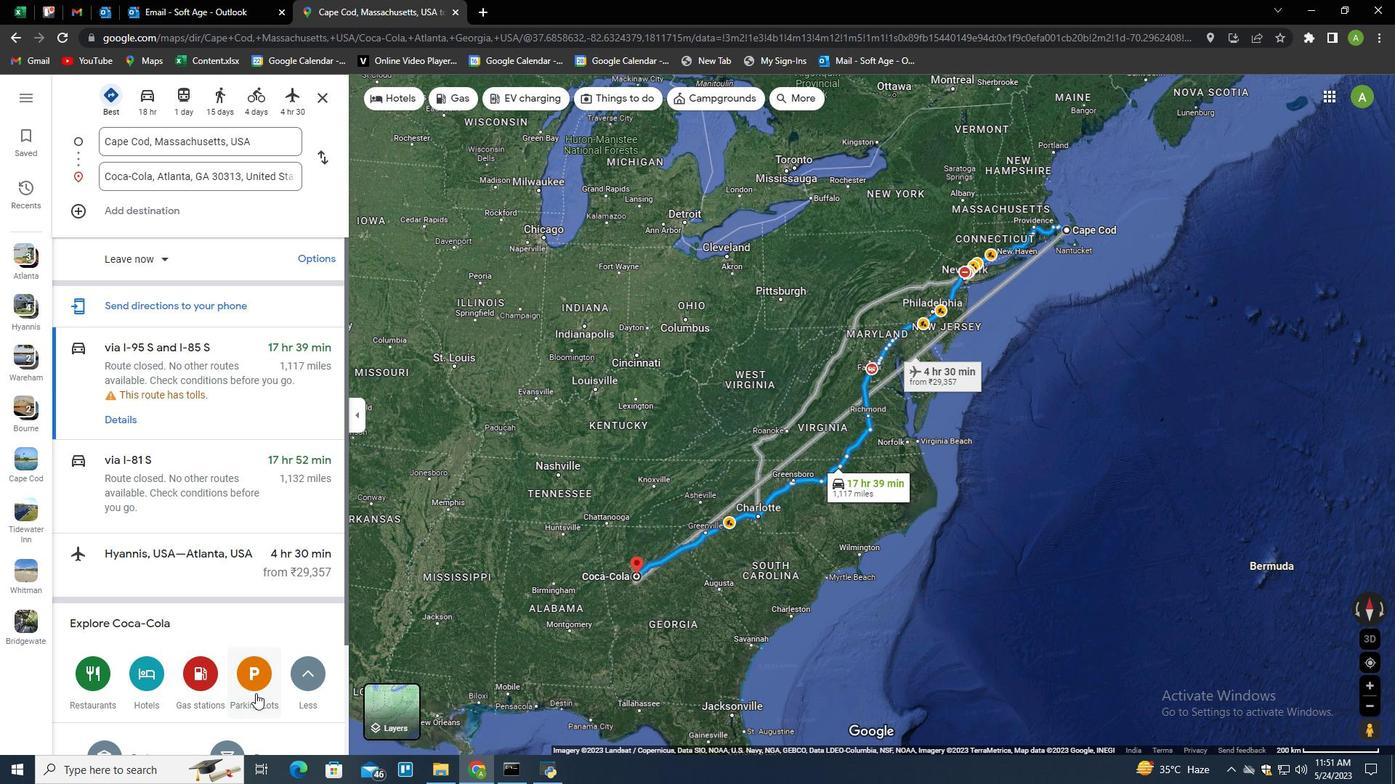 
Action: Mouse scrolled (255, 694) with delta (0, 0)
Screenshot: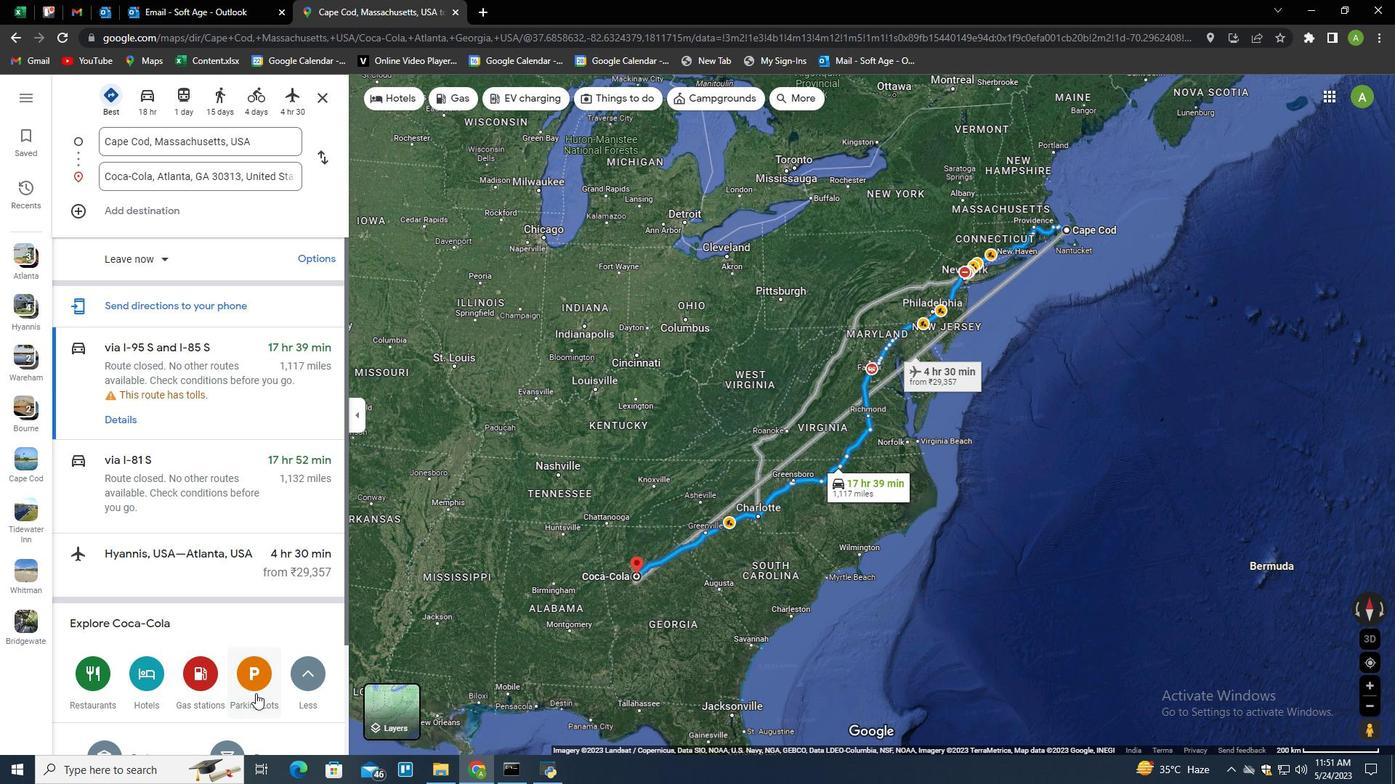 
Action: Mouse scrolled (255, 694) with delta (0, 0)
Screenshot: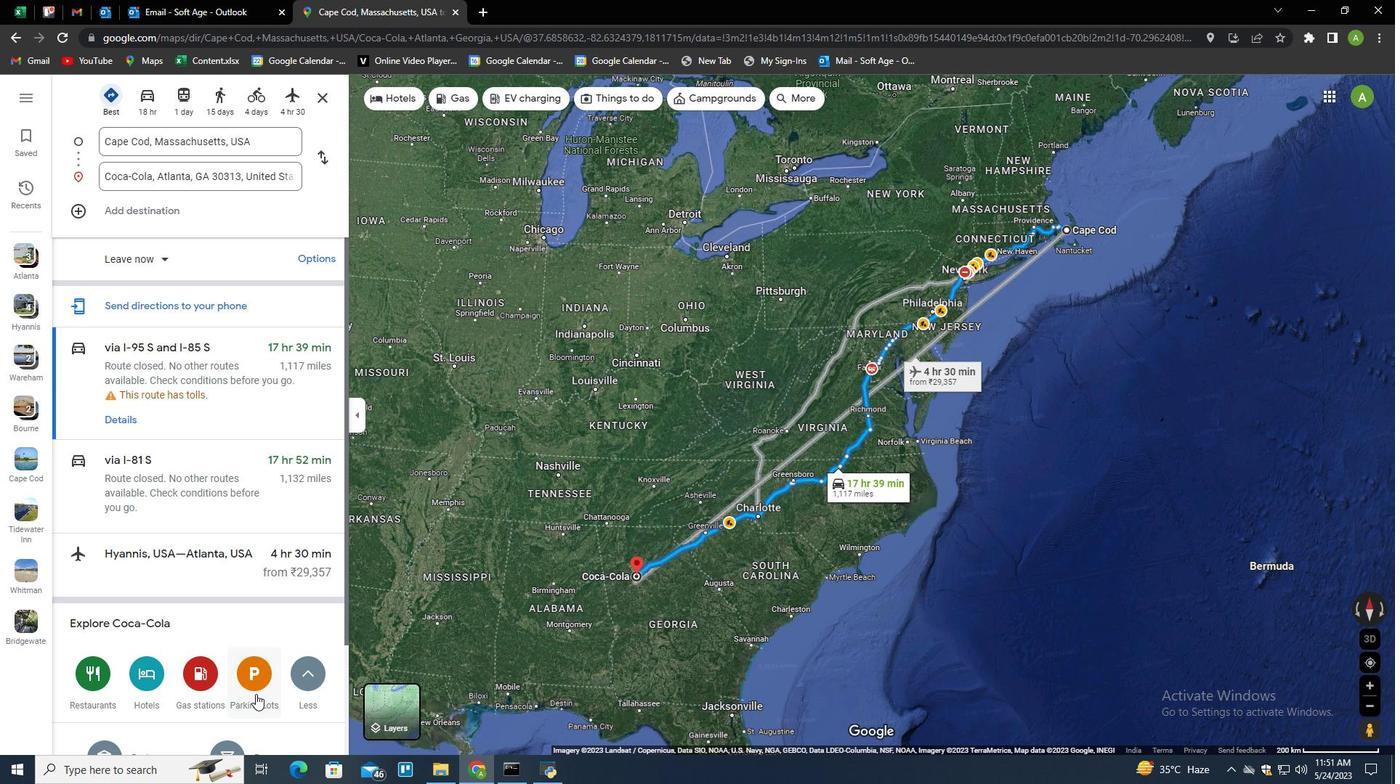 
Action: Mouse scrolled (255, 694) with delta (0, 0)
Screenshot: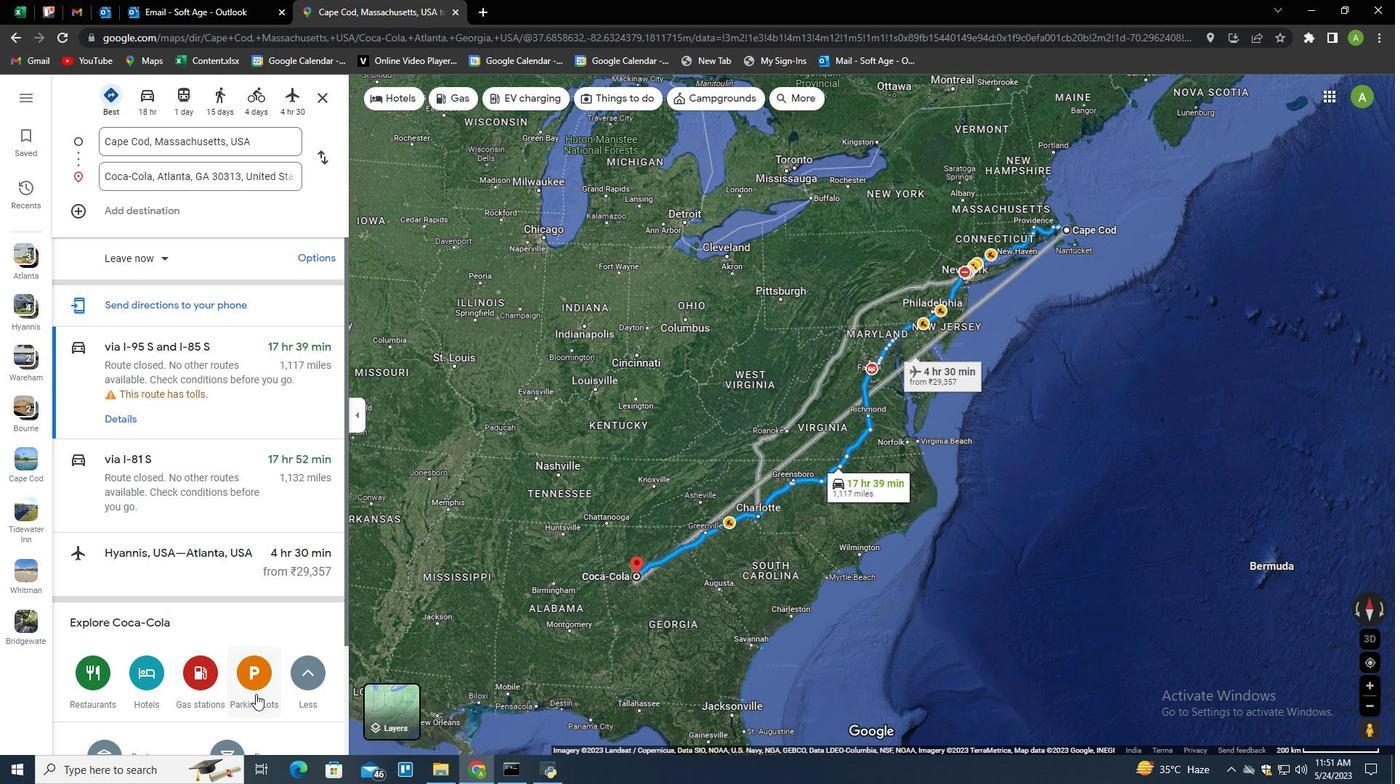 
Action: Mouse moved to (263, 642)
Screenshot: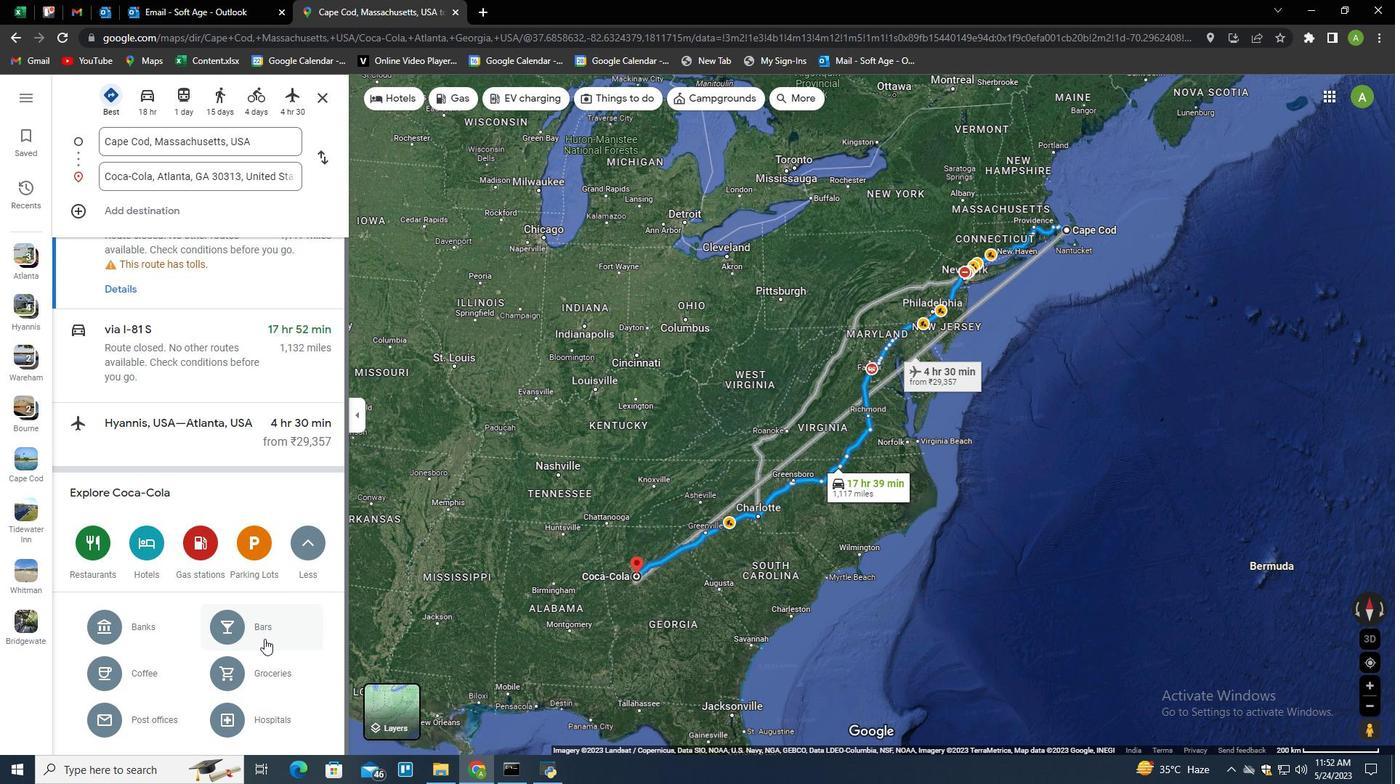 
Action: Mouse scrolled (263, 643) with delta (0, 0)
Screenshot: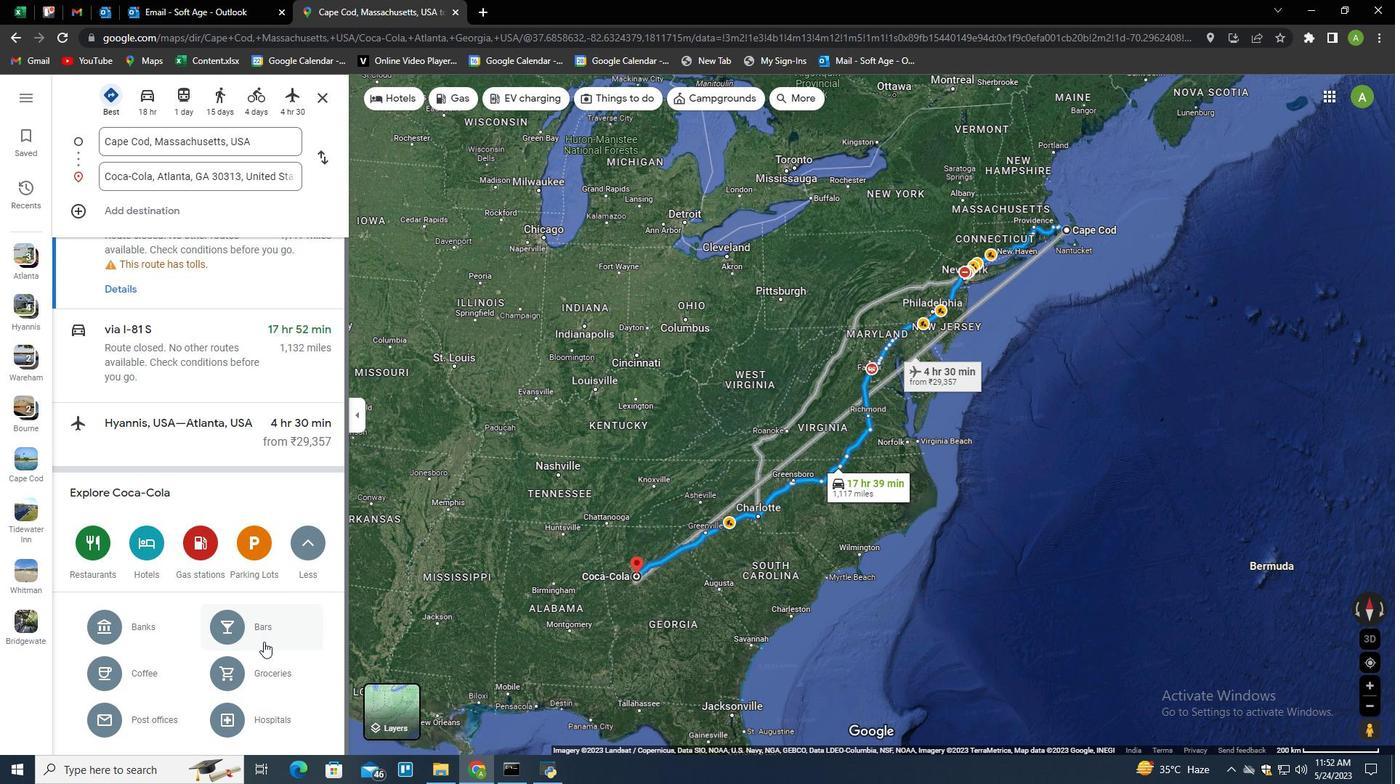 
Action: Mouse scrolled (263, 643) with delta (0, 0)
Screenshot: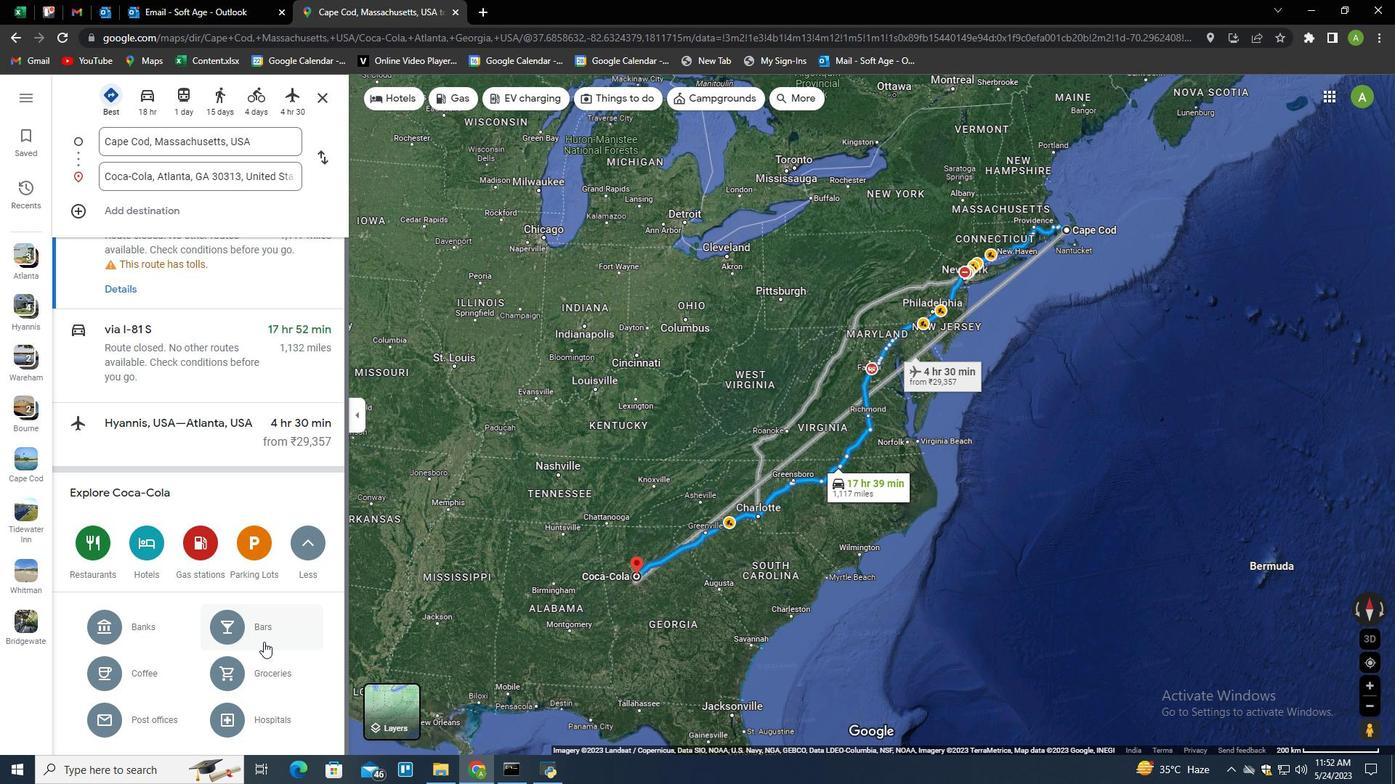 
Action: Mouse scrolled (263, 643) with delta (0, 0)
Screenshot: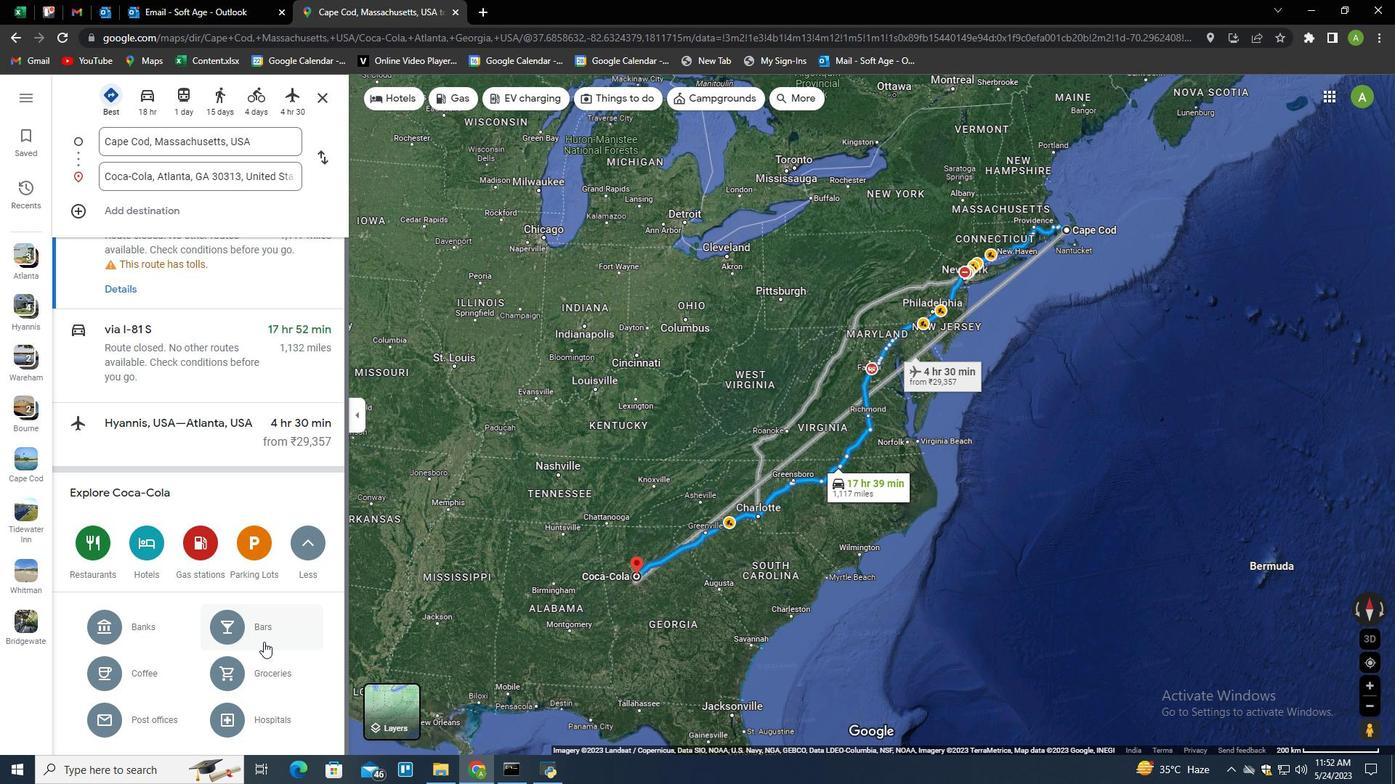 
Action: Mouse scrolled (263, 643) with delta (0, 0)
Screenshot: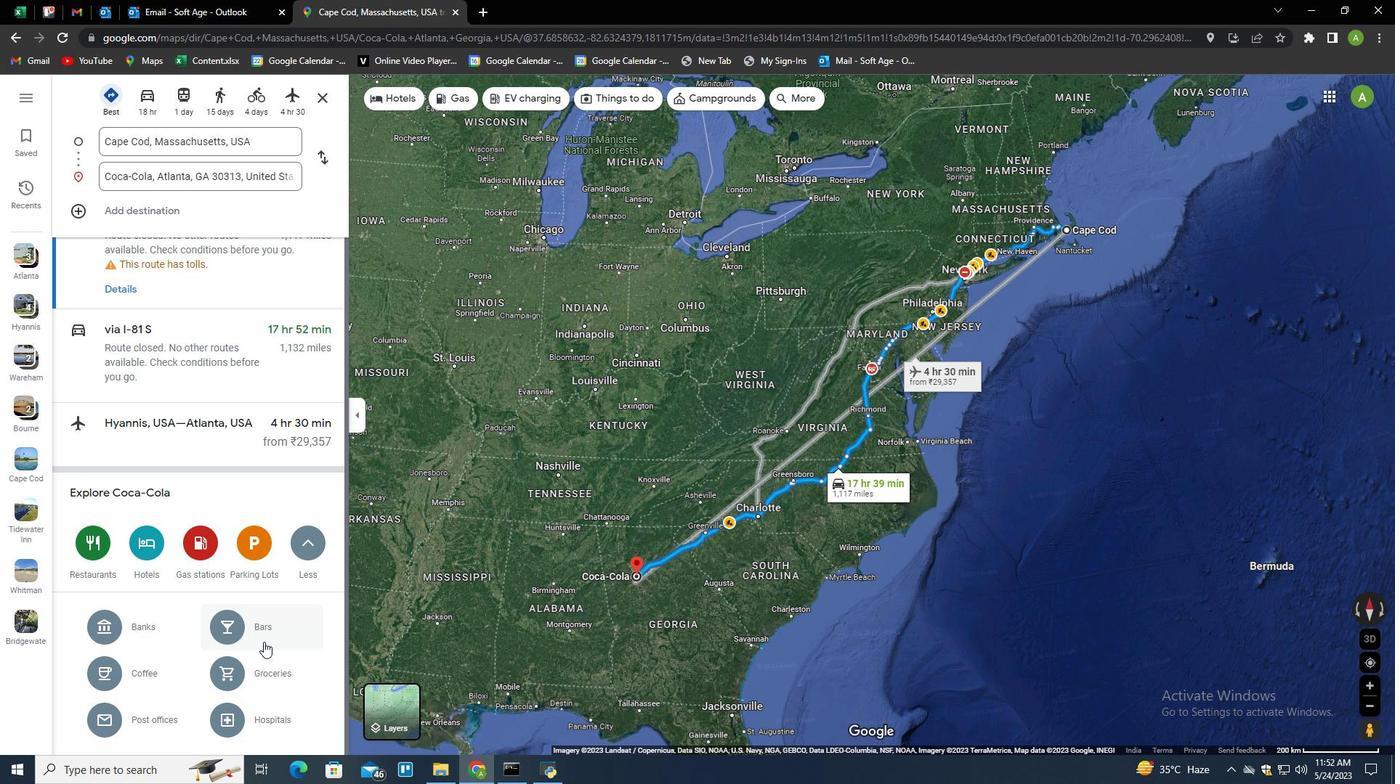
Action: Mouse scrolled (263, 643) with delta (0, 0)
Screenshot: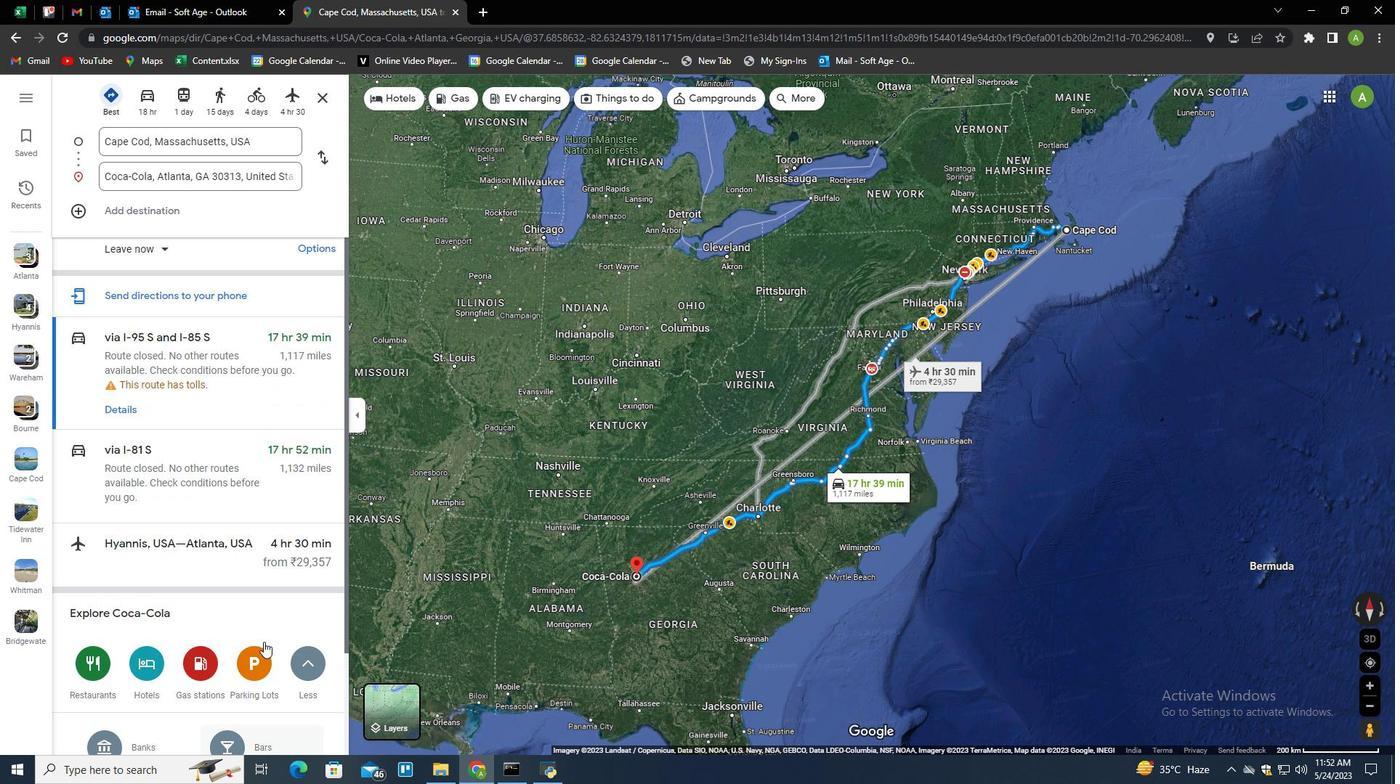 
Action: Mouse moved to (318, 263)
Screenshot: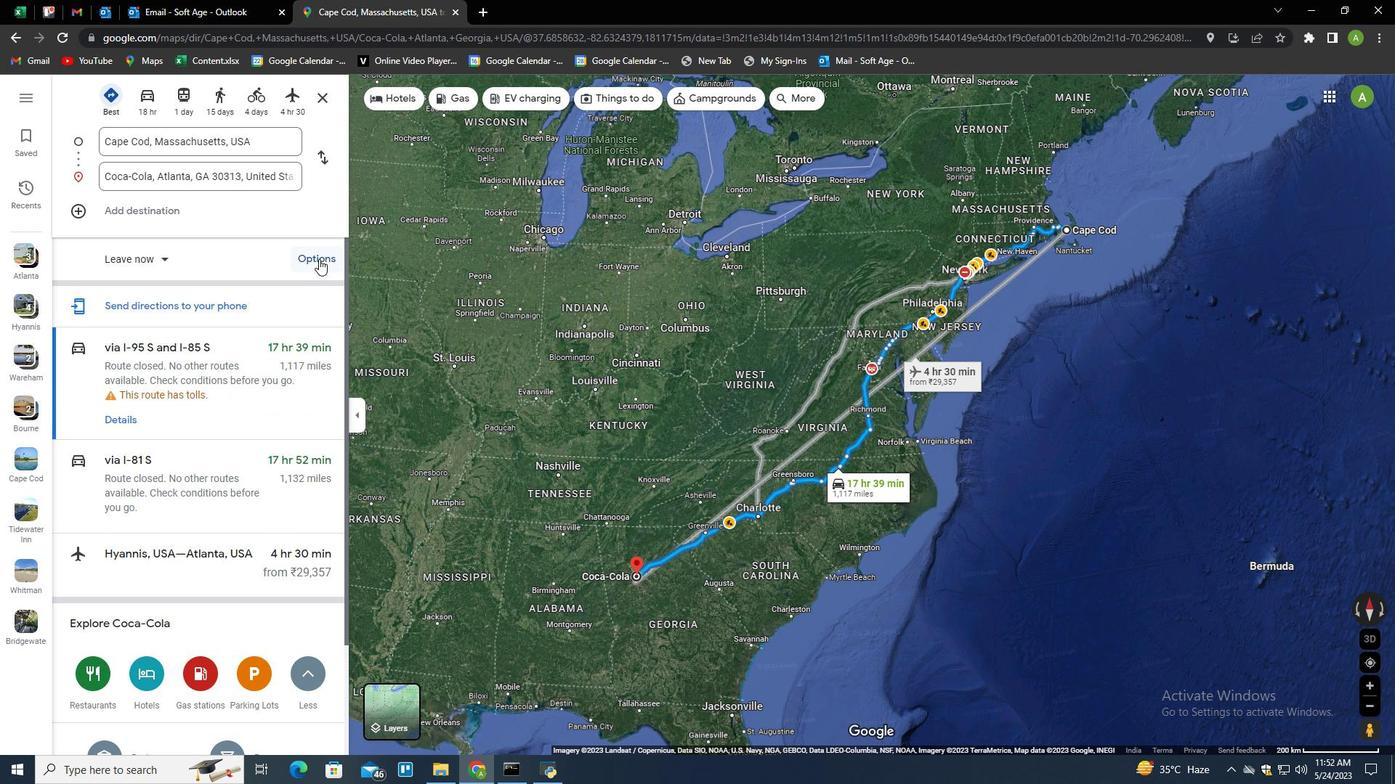 
Action: Mouse pressed left at (318, 263)
Screenshot: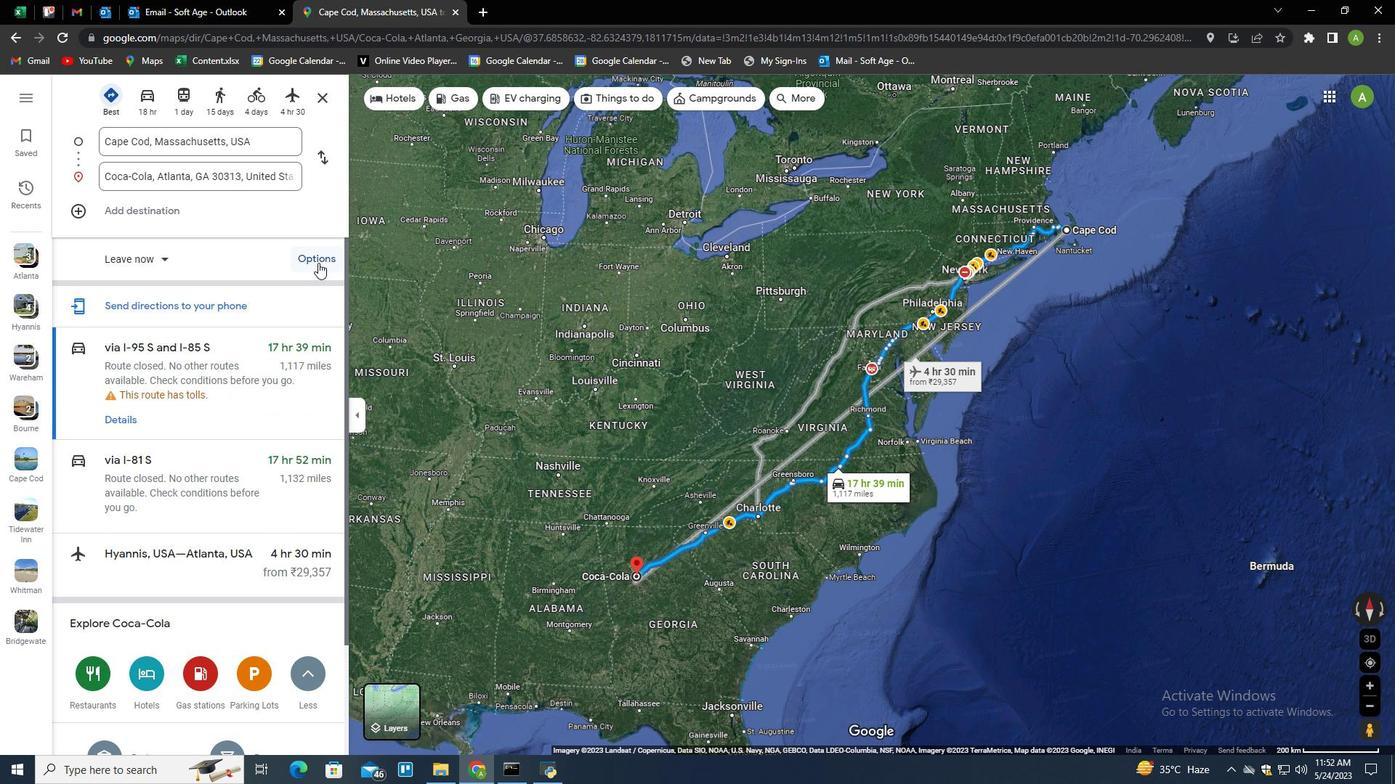 
Action: Mouse moved to (804, 80)
Screenshot: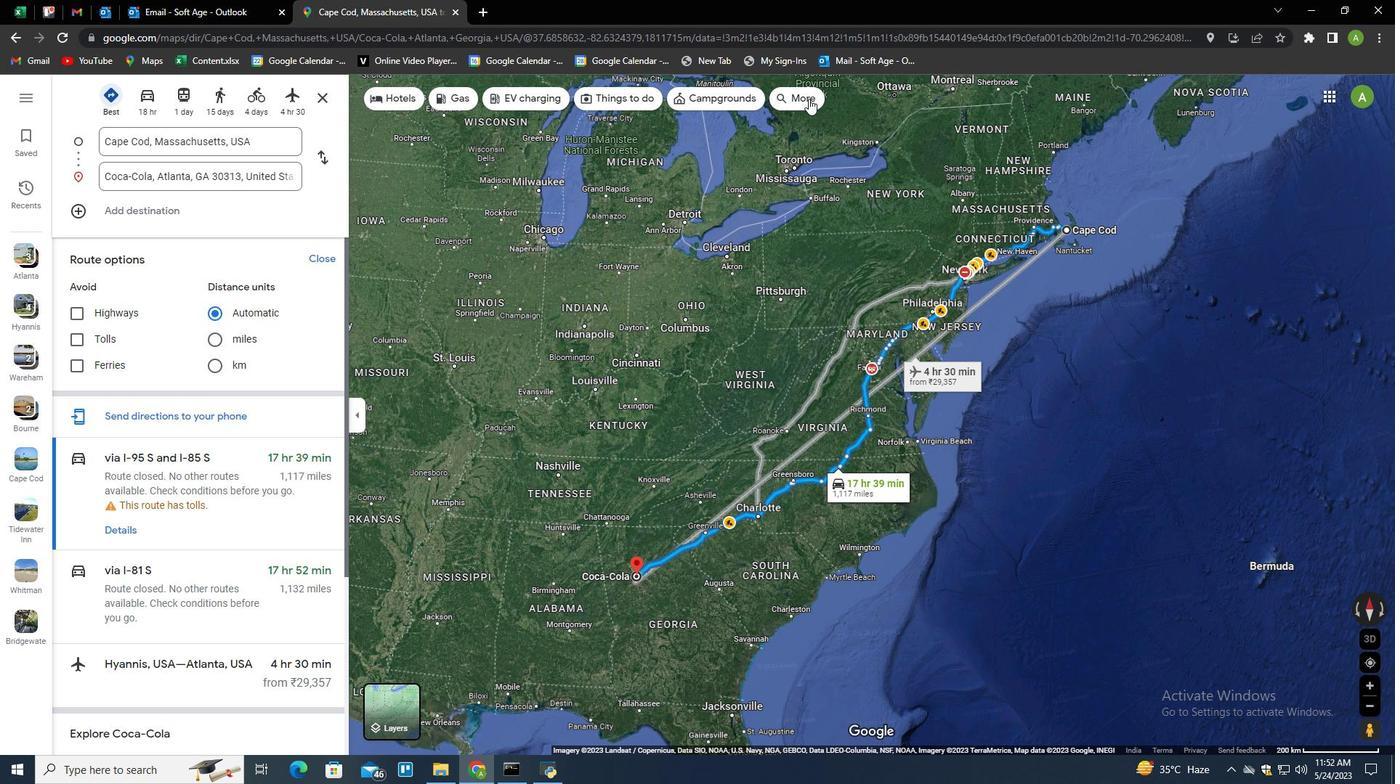 
Action: Mouse pressed left at (804, 80)
Screenshot: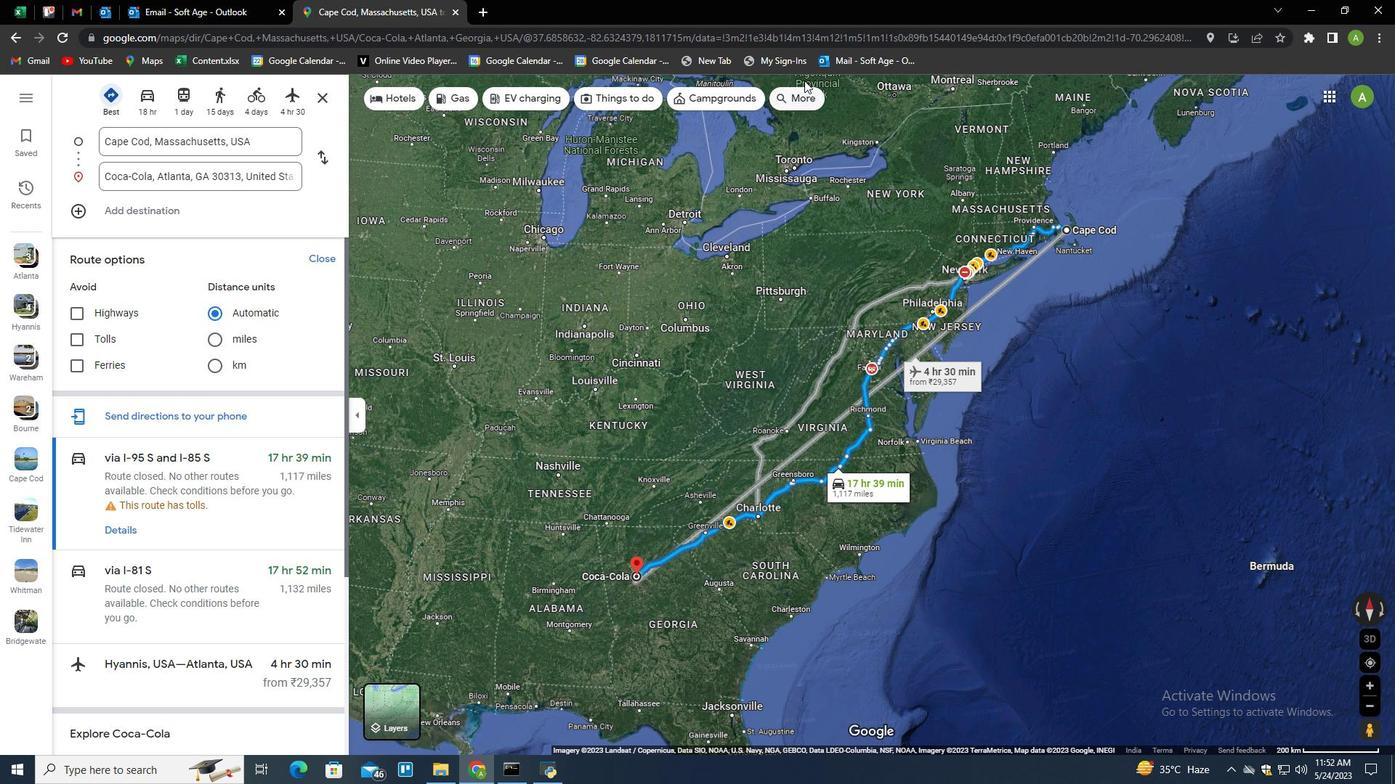 
Action: Mouse moved to (307, 262)
Screenshot: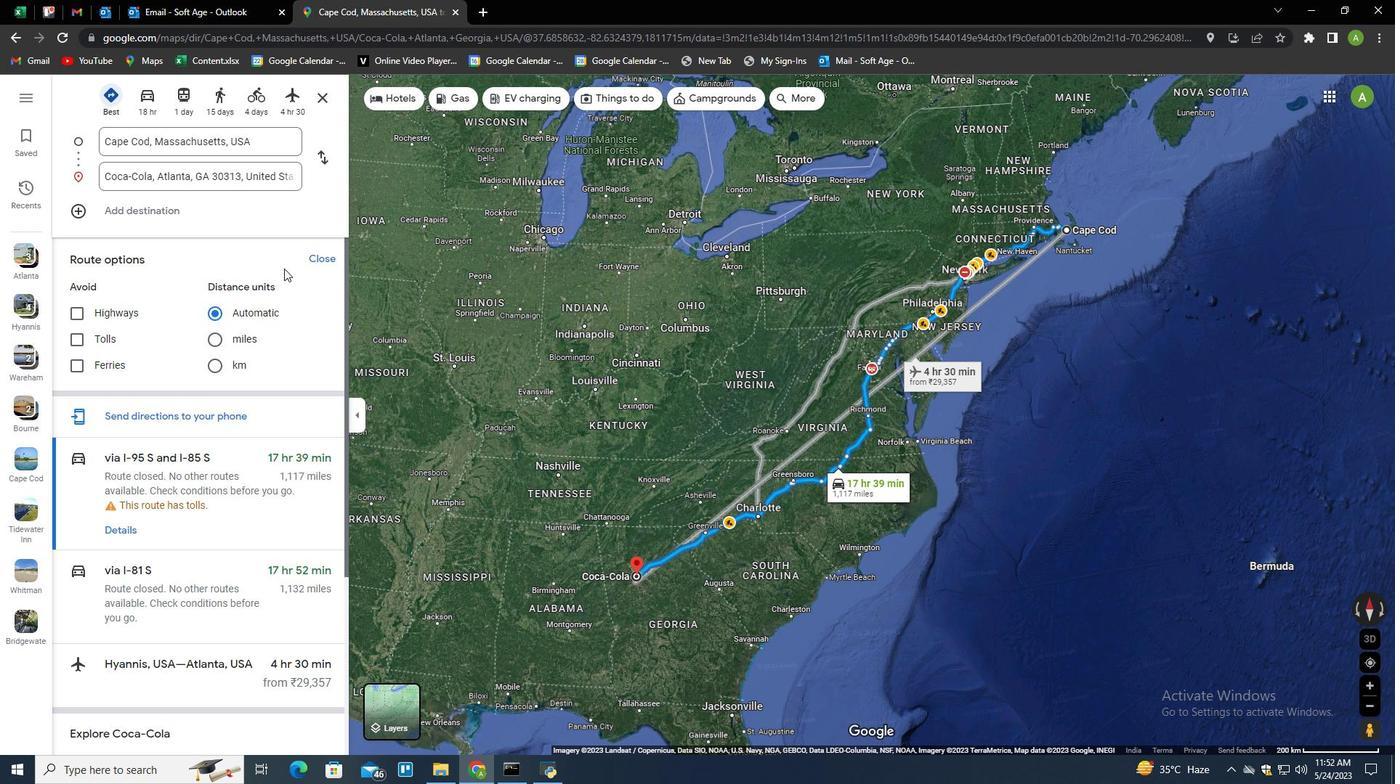 
Action: Mouse pressed left at (307, 262)
Screenshot: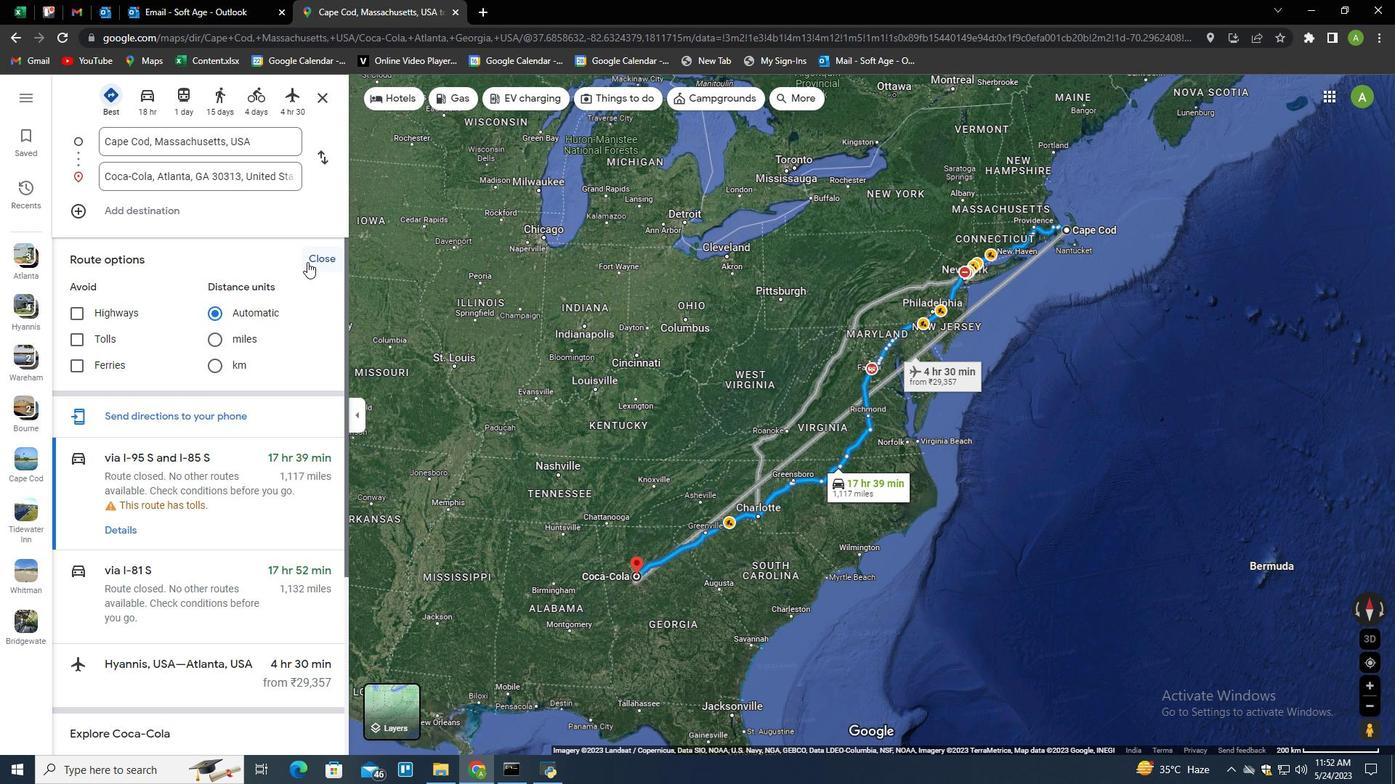
Action: Mouse moved to (310, 468)
Screenshot: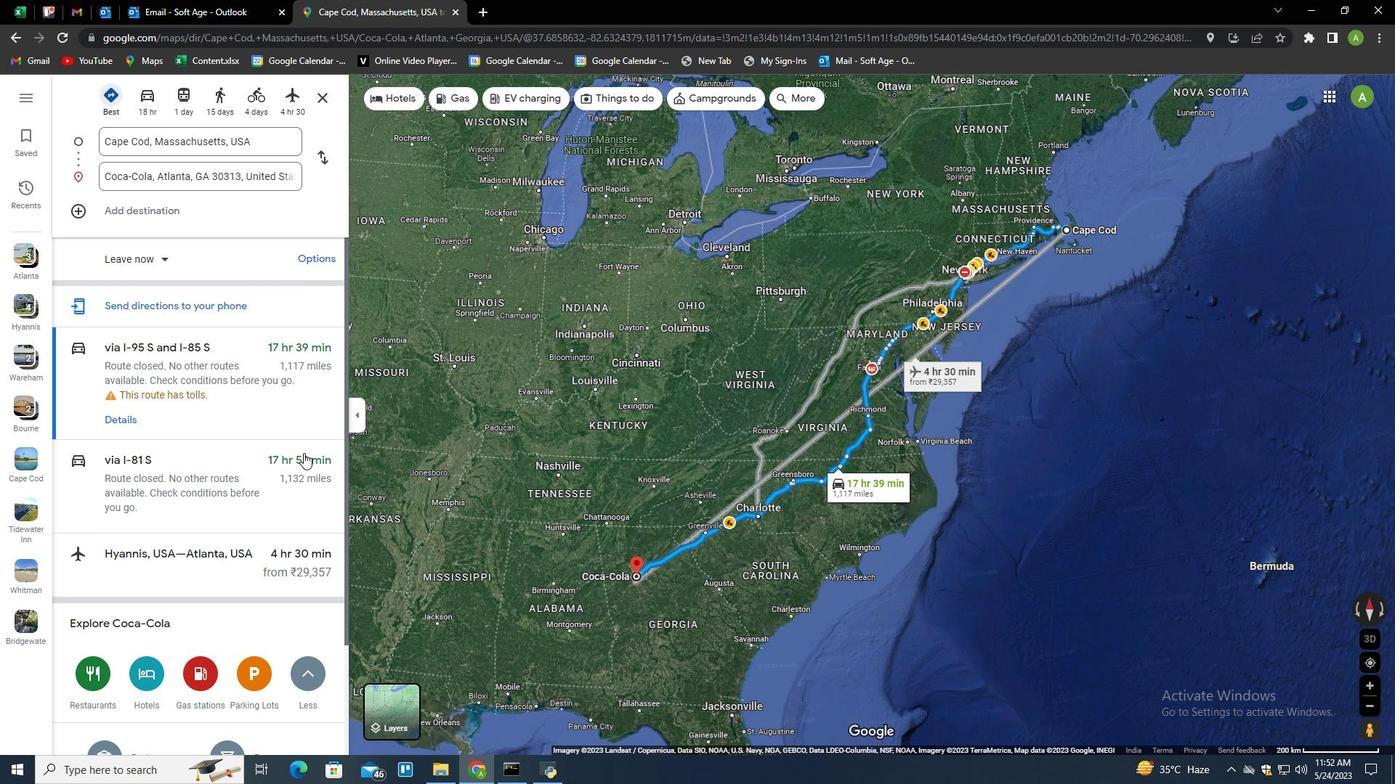 
Action: Mouse scrolled (310, 468) with delta (0, 0)
Screenshot: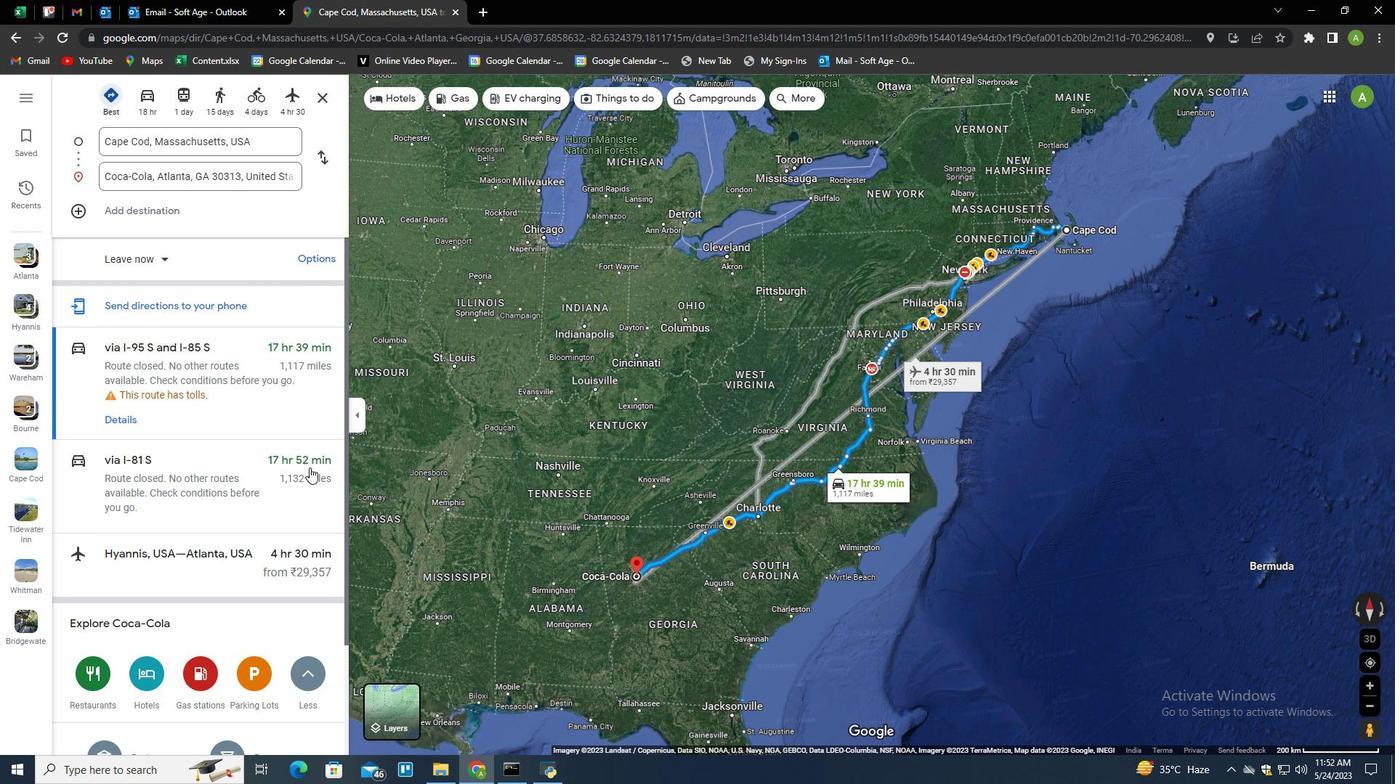 
Action: Mouse scrolled (310, 468) with delta (0, 0)
Screenshot: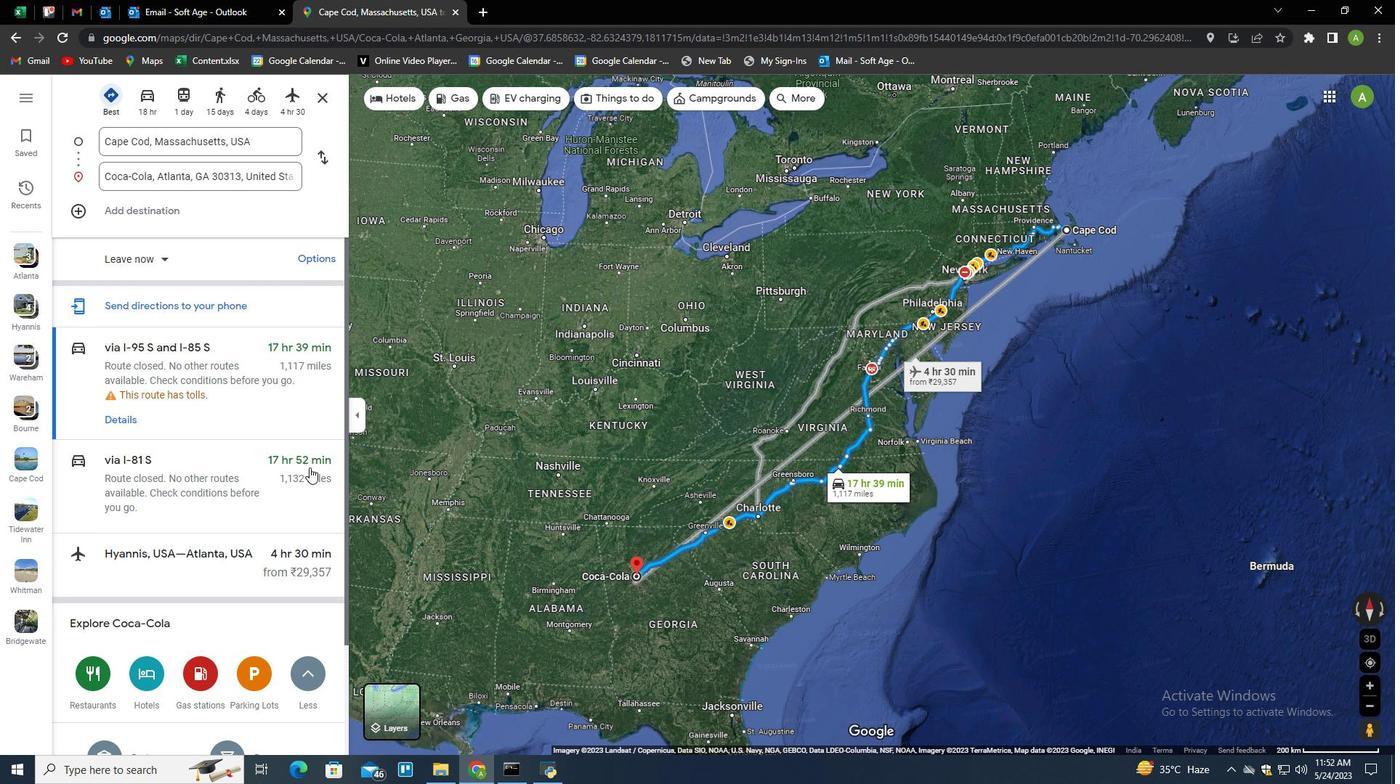 
Action: Mouse scrolled (310, 468) with delta (0, 0)
Screenshot: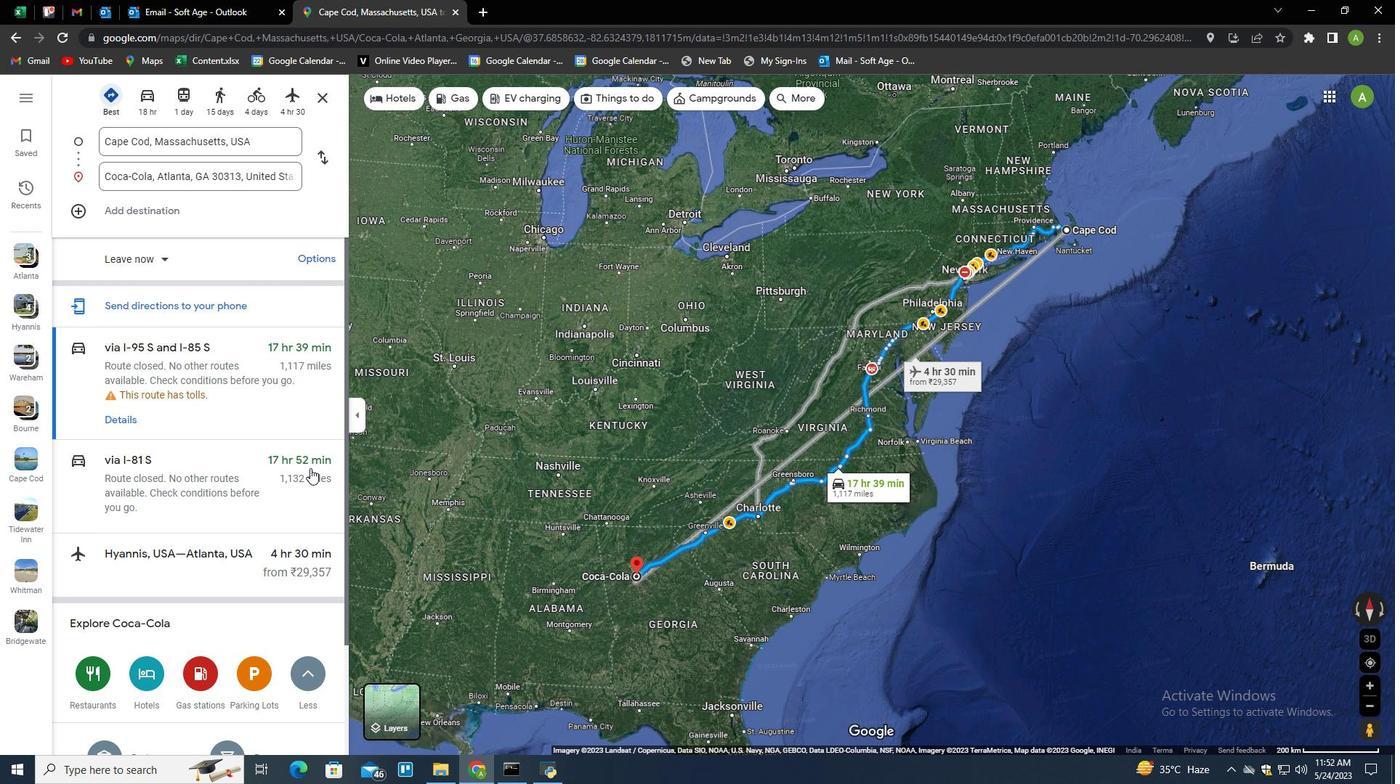 
Action: Mouse scrolled (310, 468) with delta (0, 0)
Screenshot: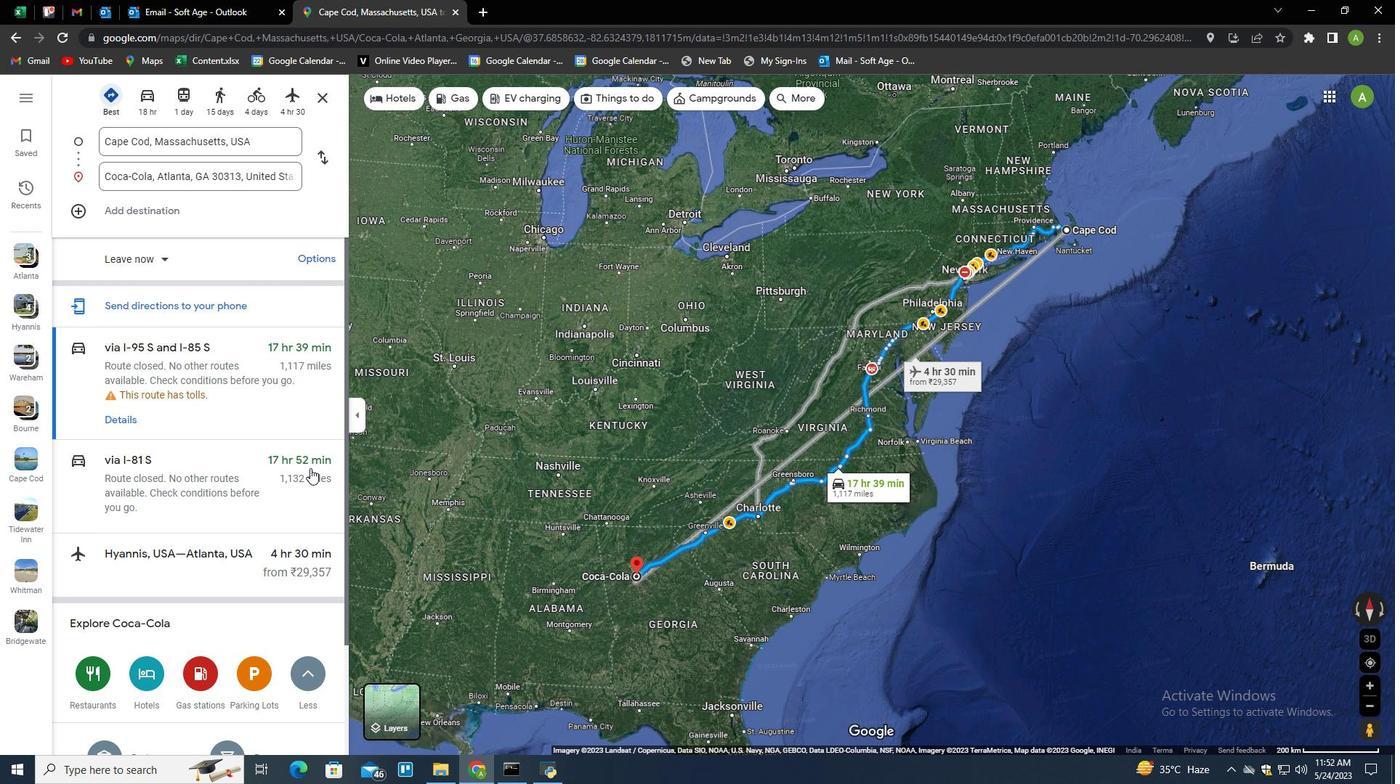
Action: Mouse scrolled (310, 468) with delta (0, 0)
Screenshot: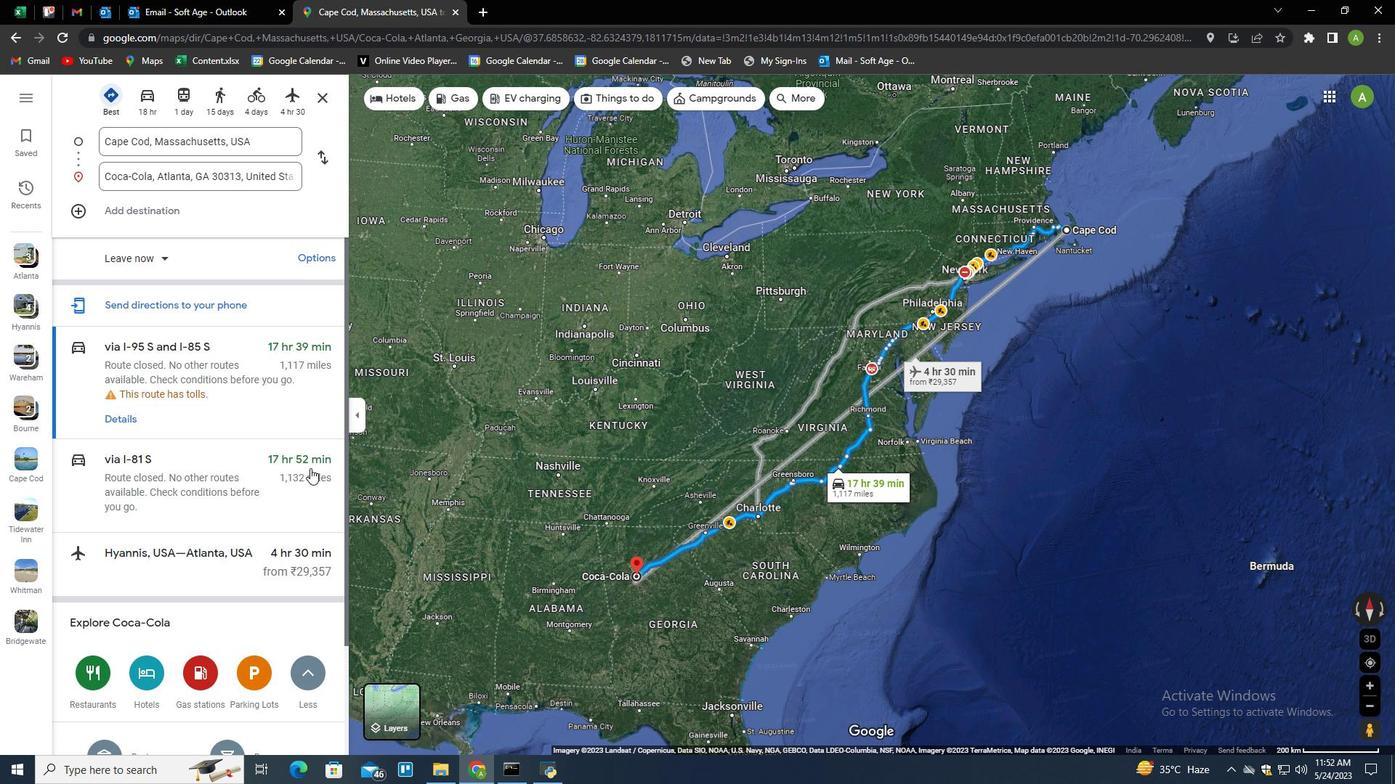 
Action: Mouse moved to (272, 685)
Screenshot: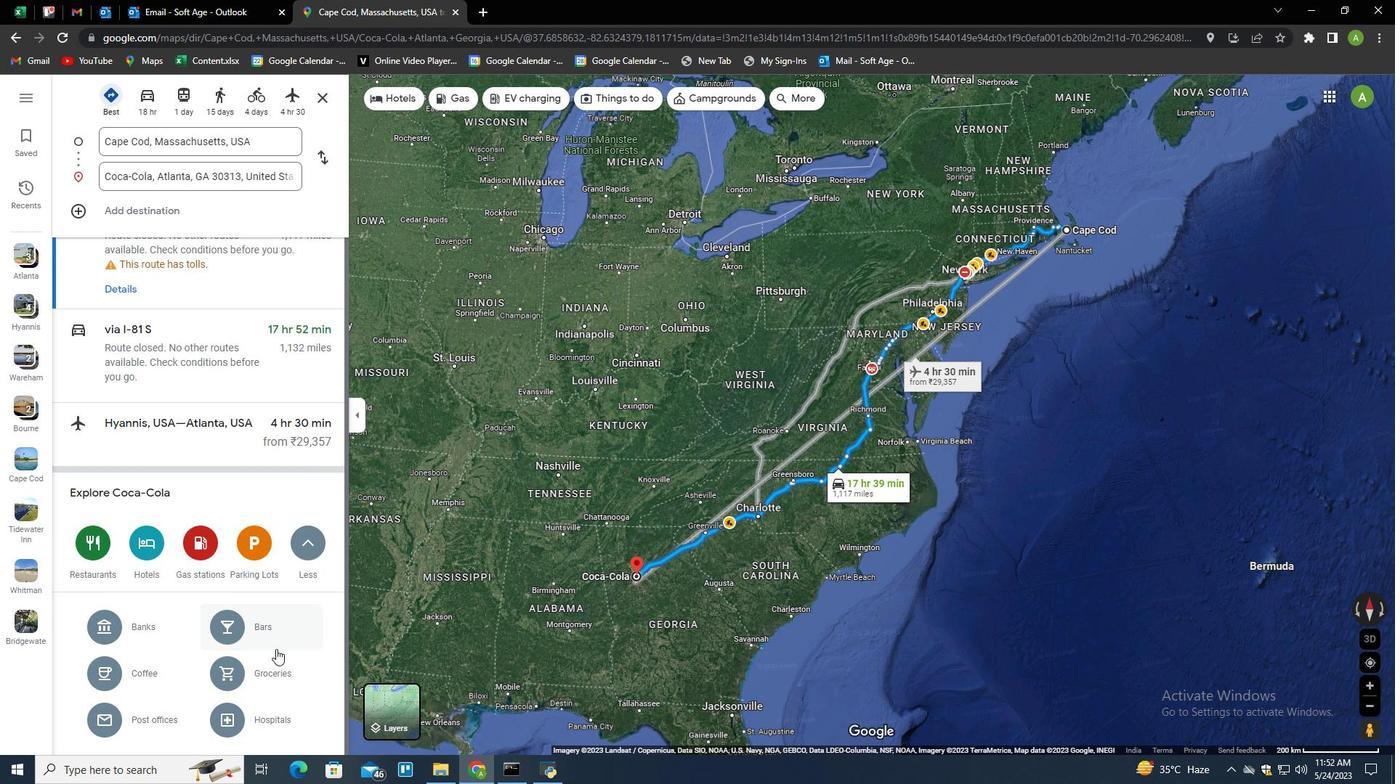 
Action: Mouse scrolled (272, 684) with delta (0, 0)
Screenshot: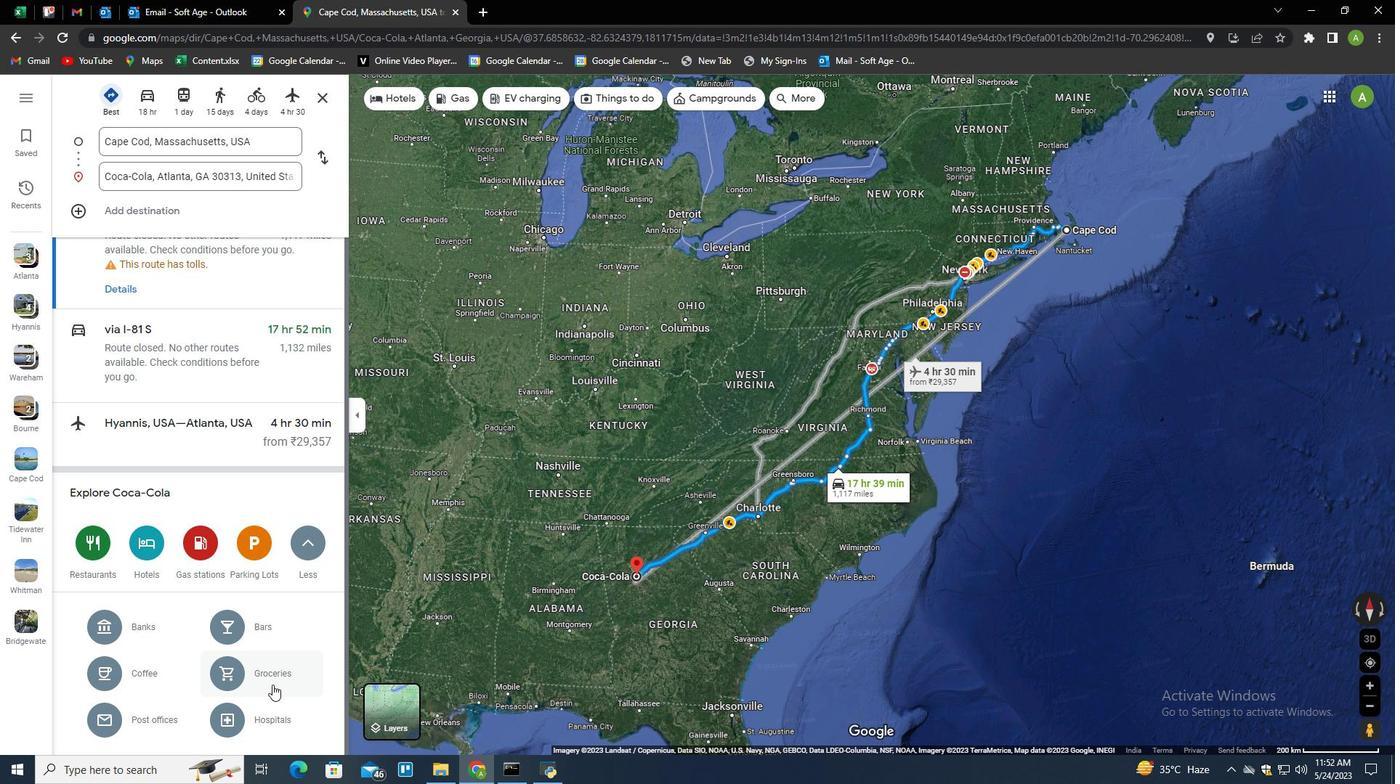 
Action: Mouse moved to (141, 630)
Screenshot: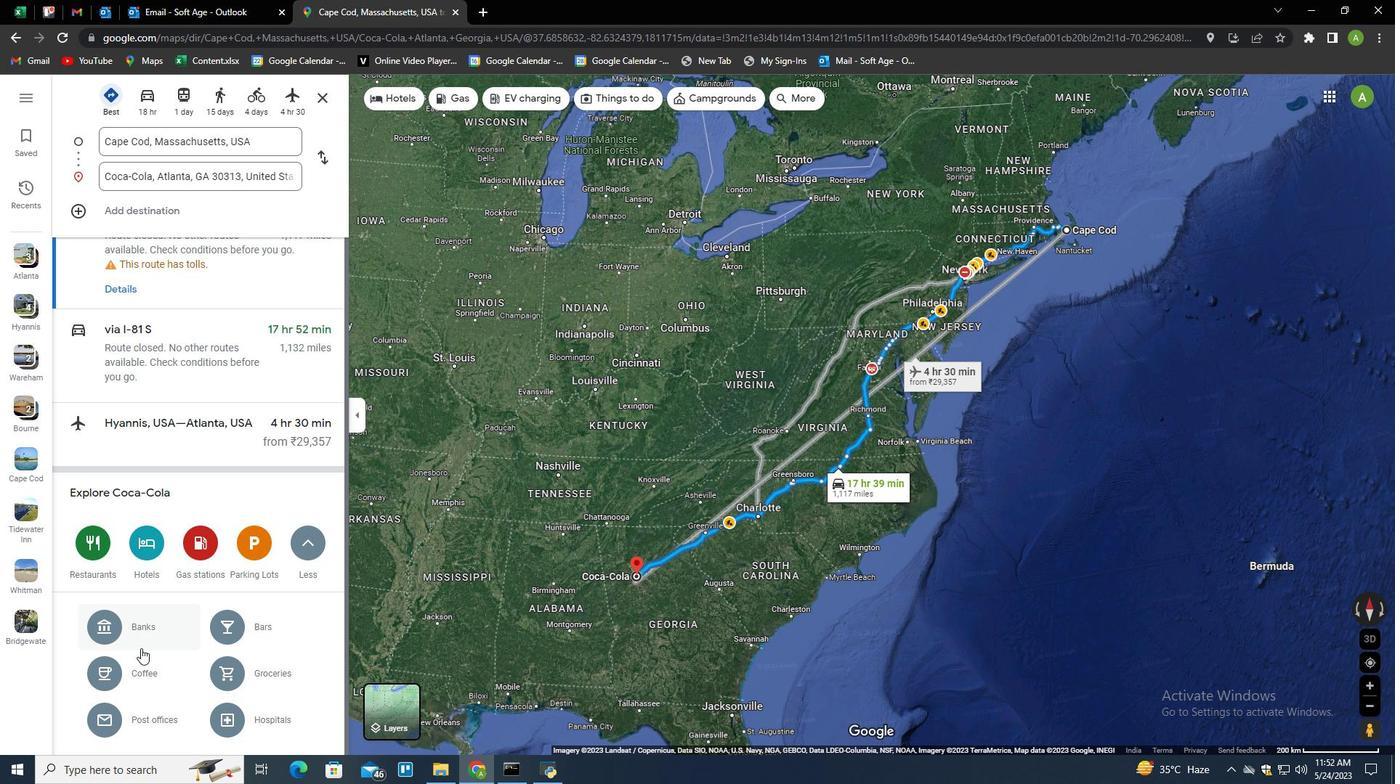 
Action: Mouse pressed left at (141, 630)
Screenshot: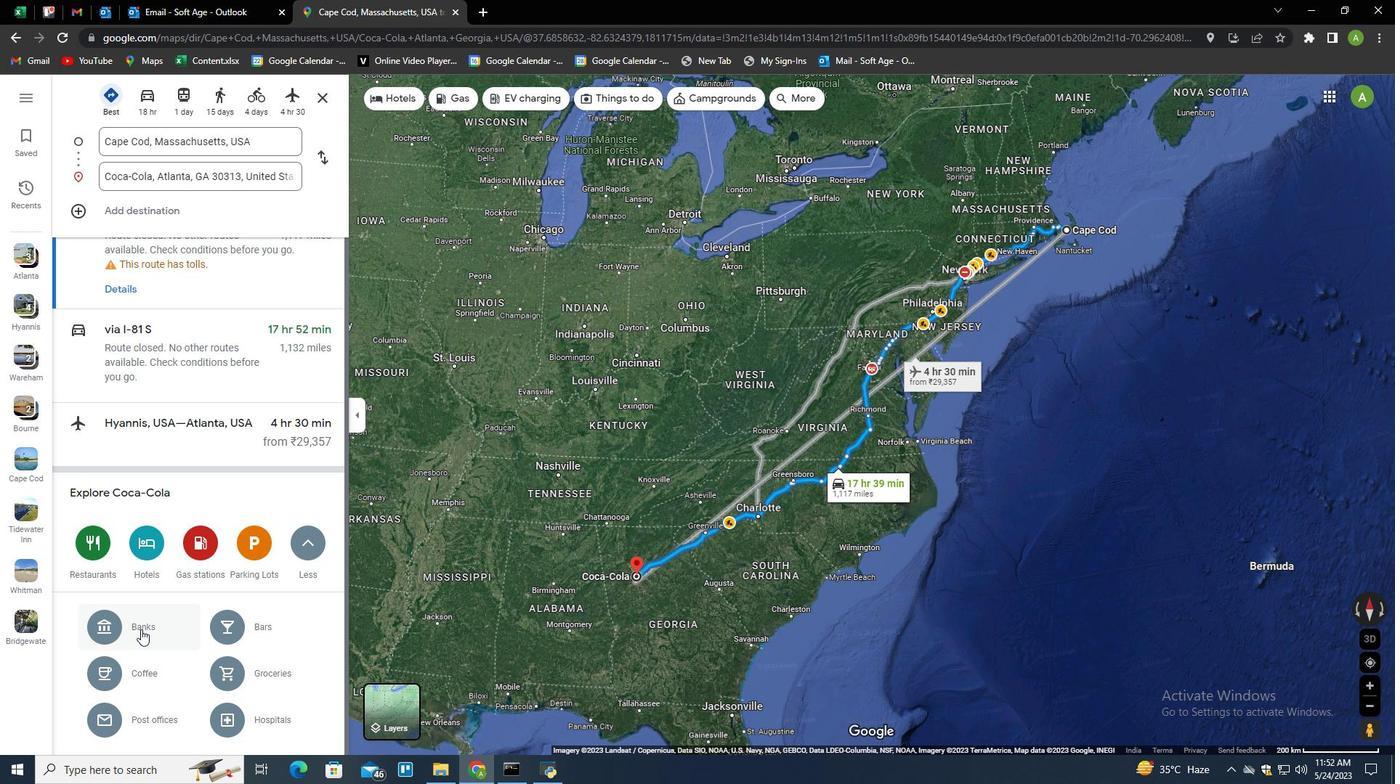 
Action: Mouse moved to (178, 197)
Screenshot: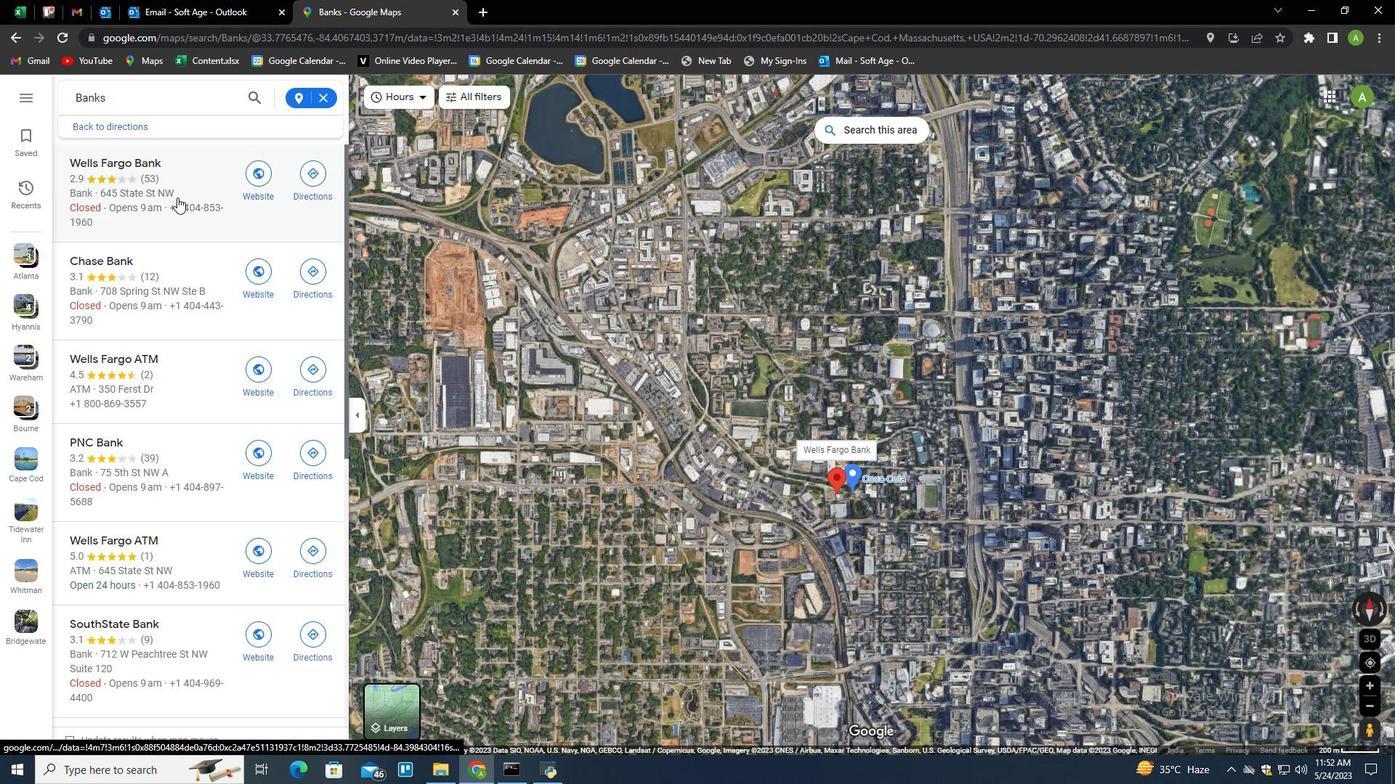 
Action: Mouse pressed left at (178, 197)
Screenshot: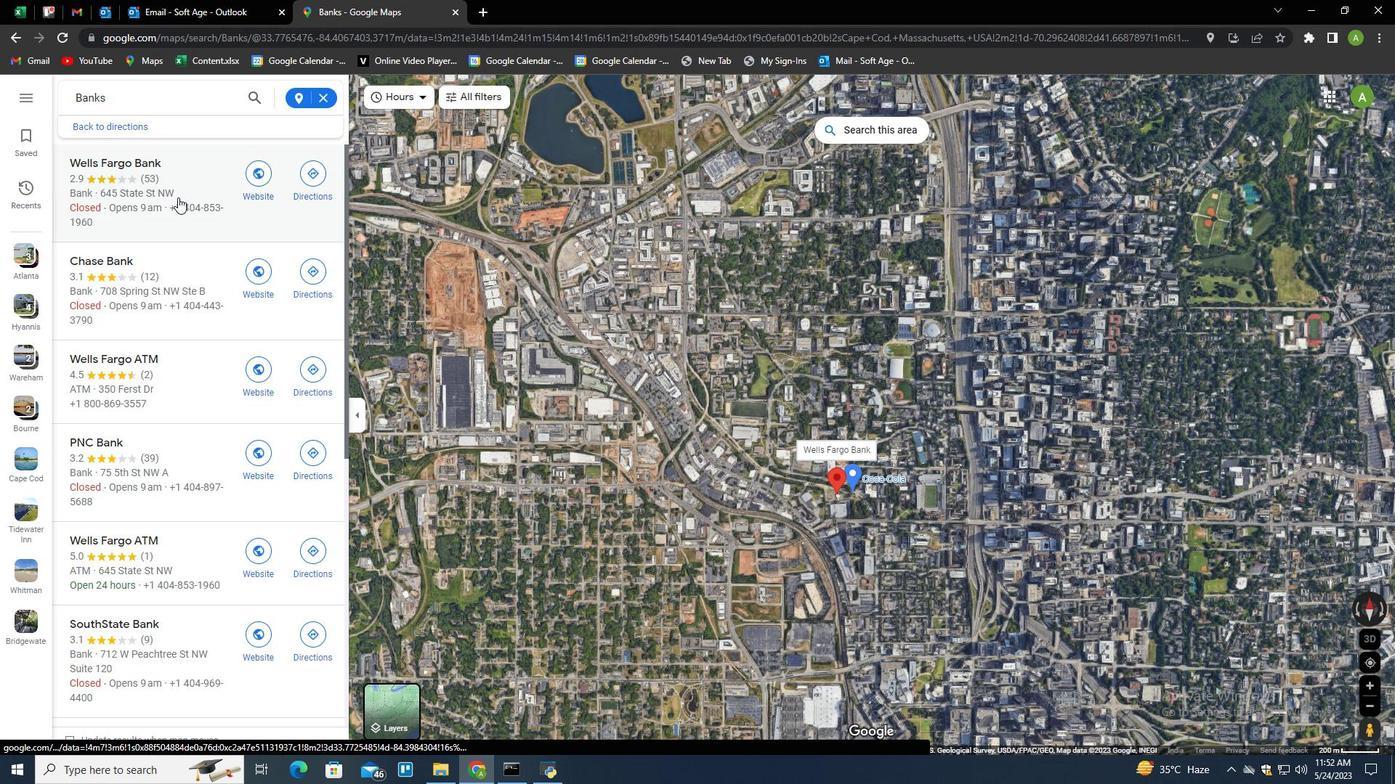 
Action: Mouse moved to (393, 274)
Screenshot: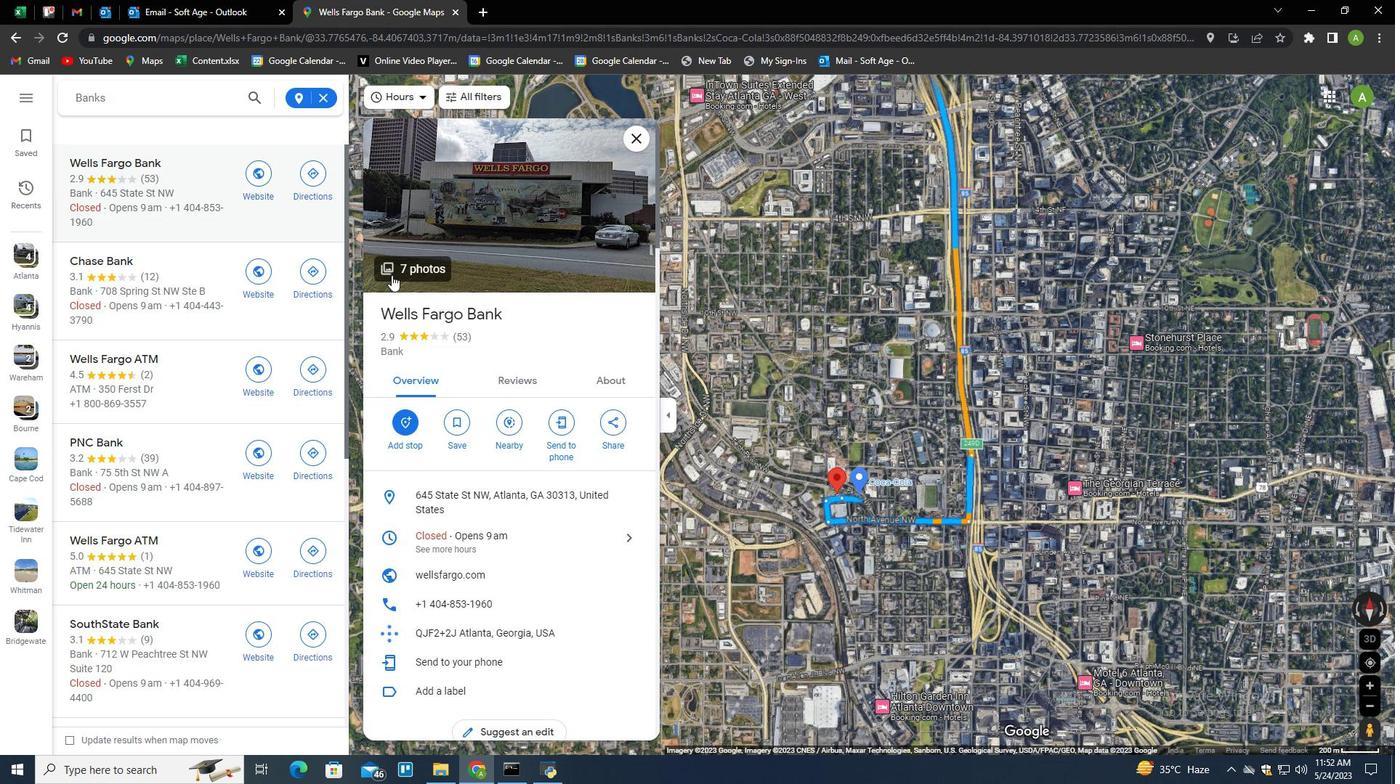 
Action: Mouse pressed left at (393, 274)
Screenshot: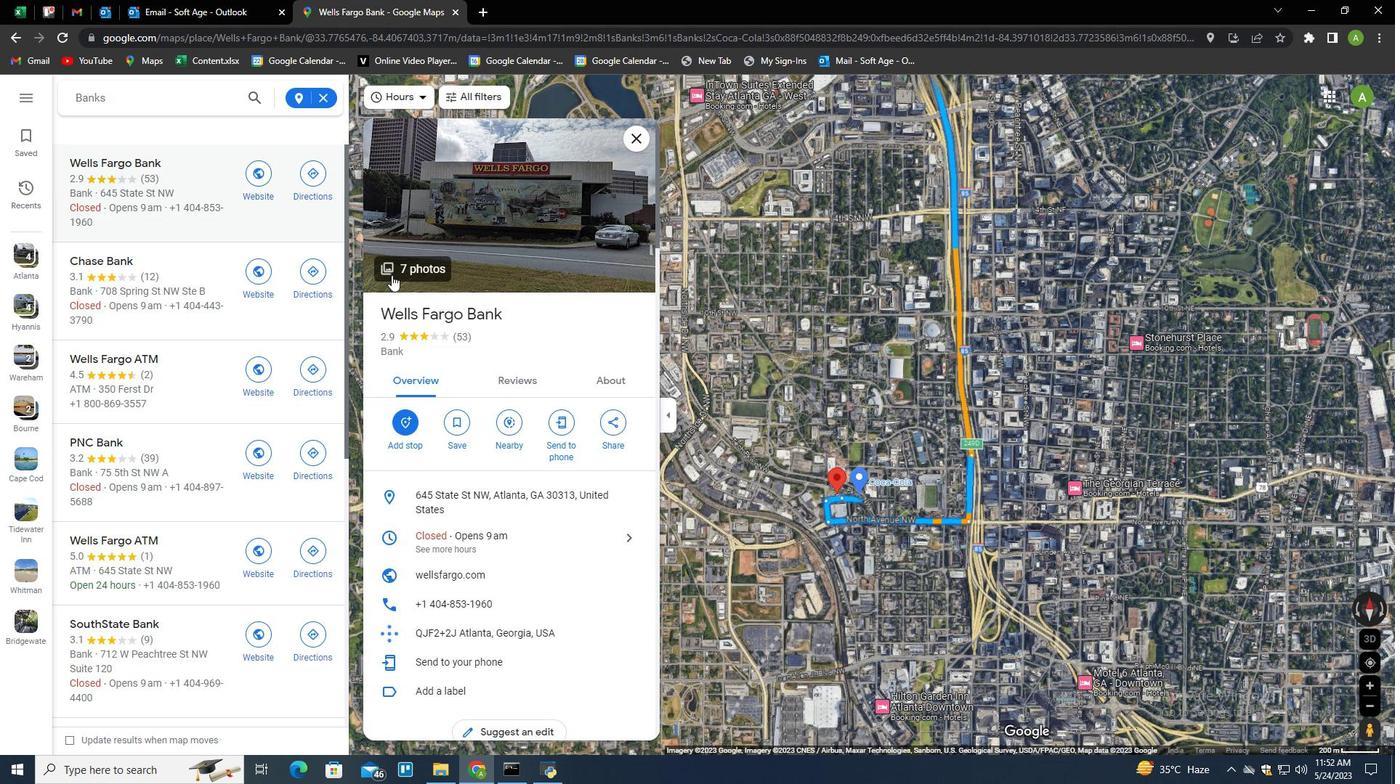 
Action: Mouse moved to (891, 648)
Screenshot: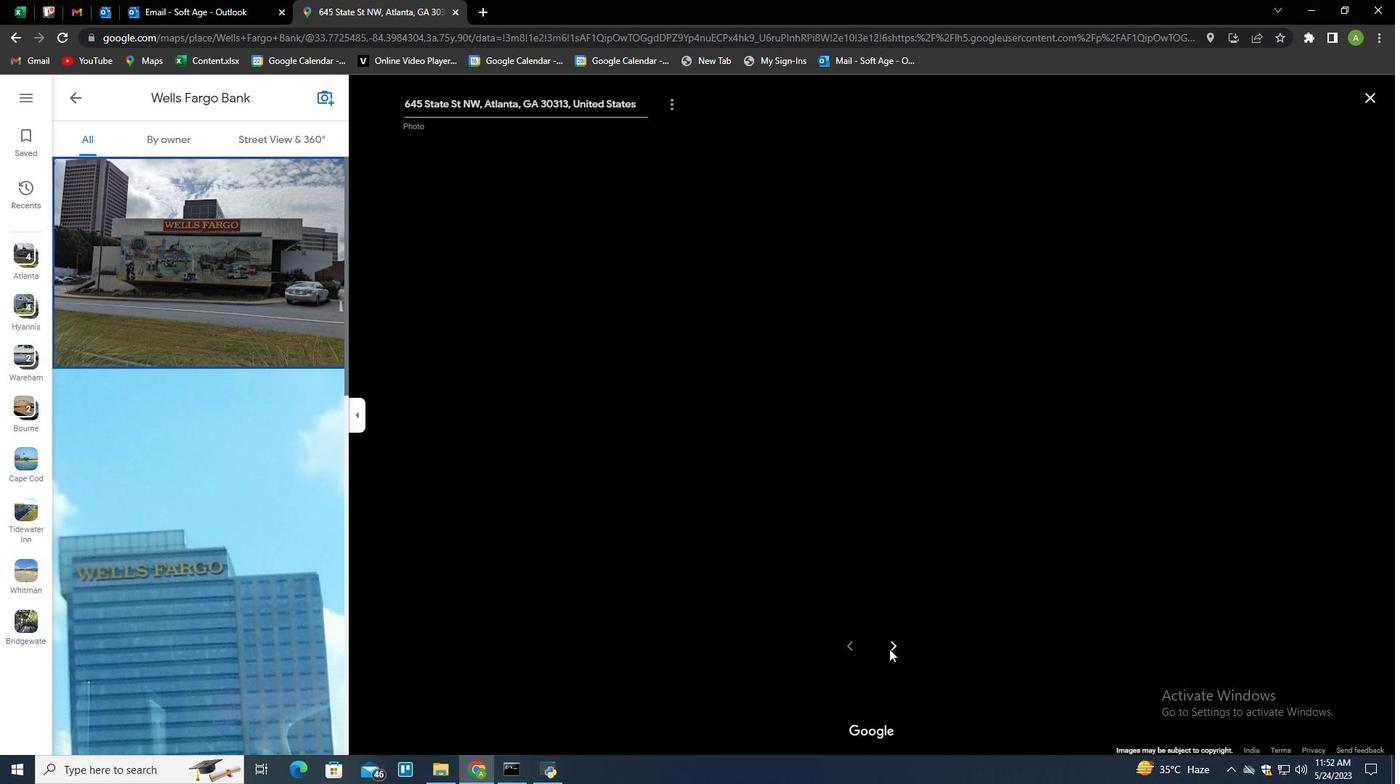 
Action: Mouse pressed left at (891, 648)
Screenshot: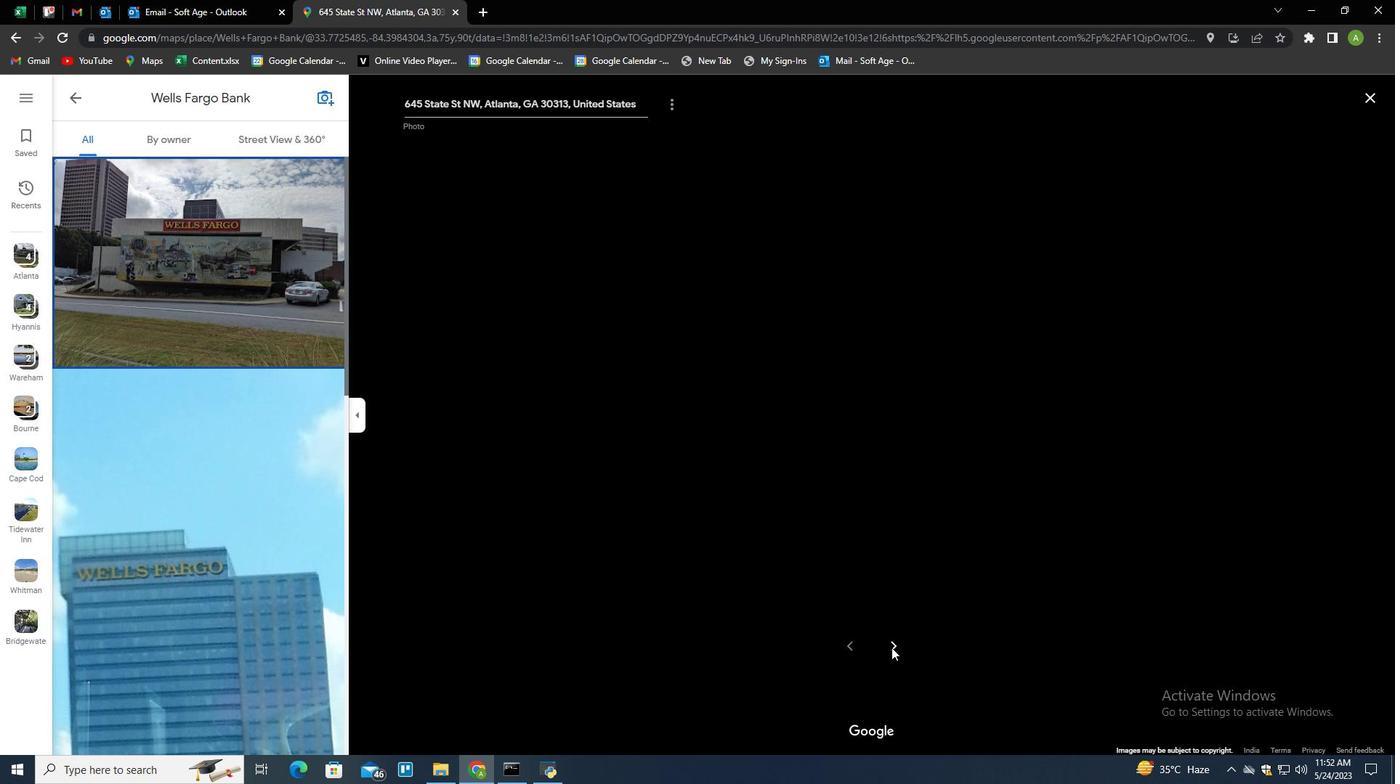 
Action: Mouse moved to (892, 649)
Screenshot: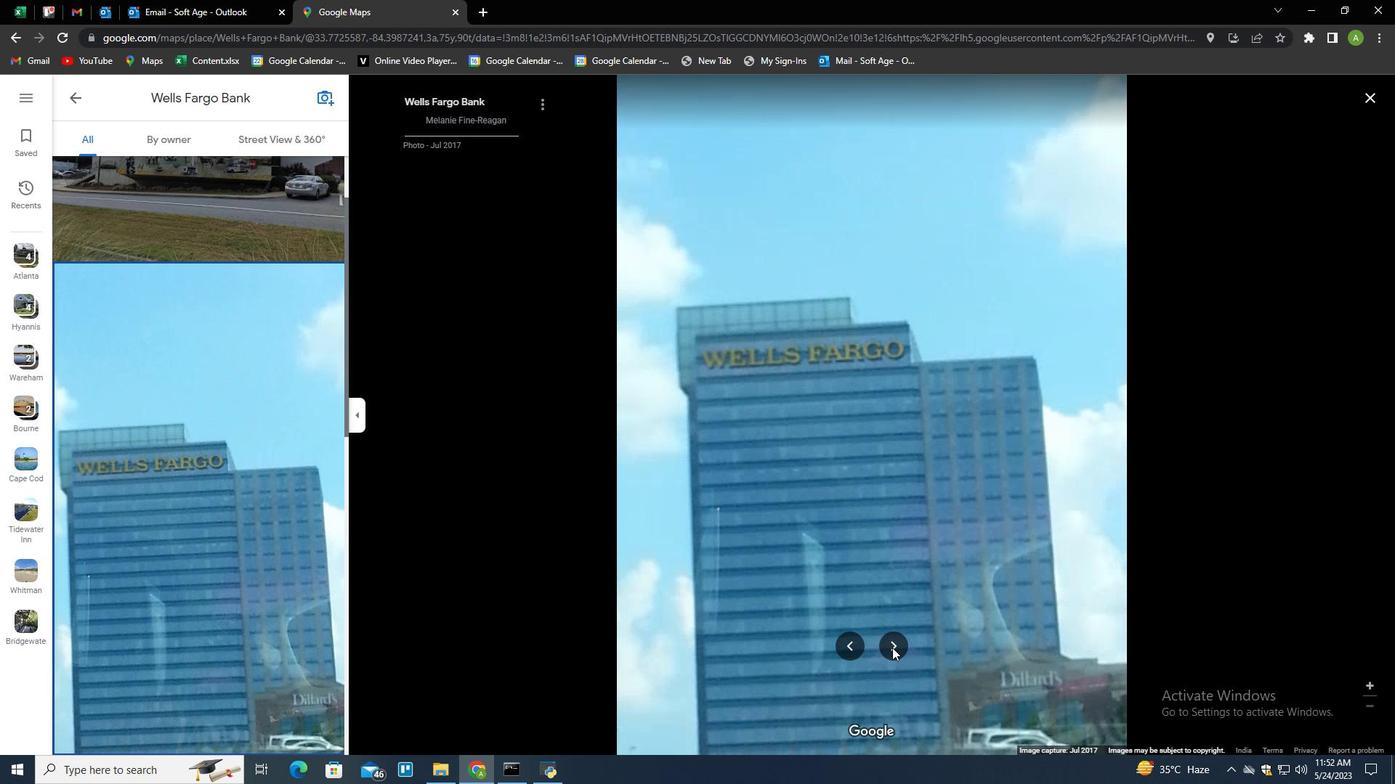 
Action: Mouse pressed left at (892, 649)
Screenshot: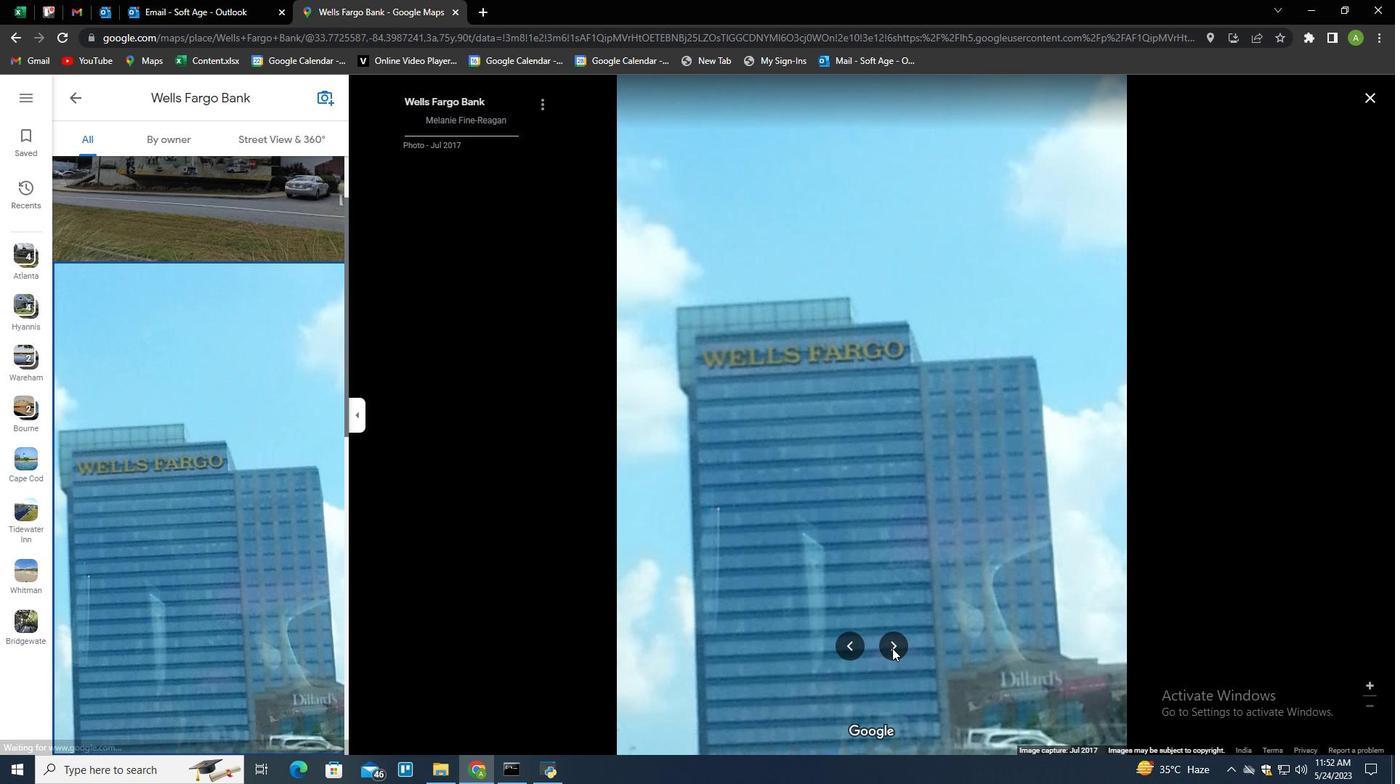
Action: Mouse moved to (891, 650)
Screenshot: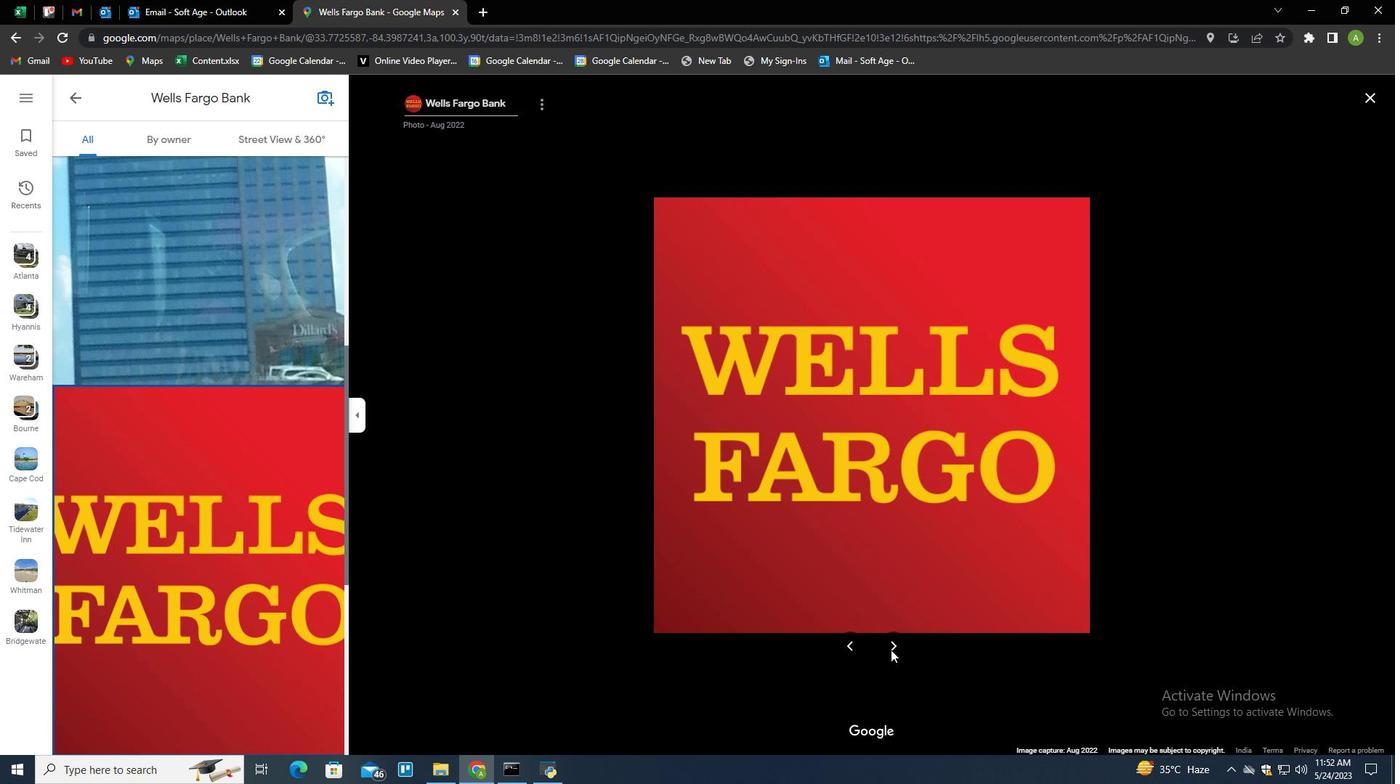 
Action: Mouse pressed left at (891, 650)
Screenshot: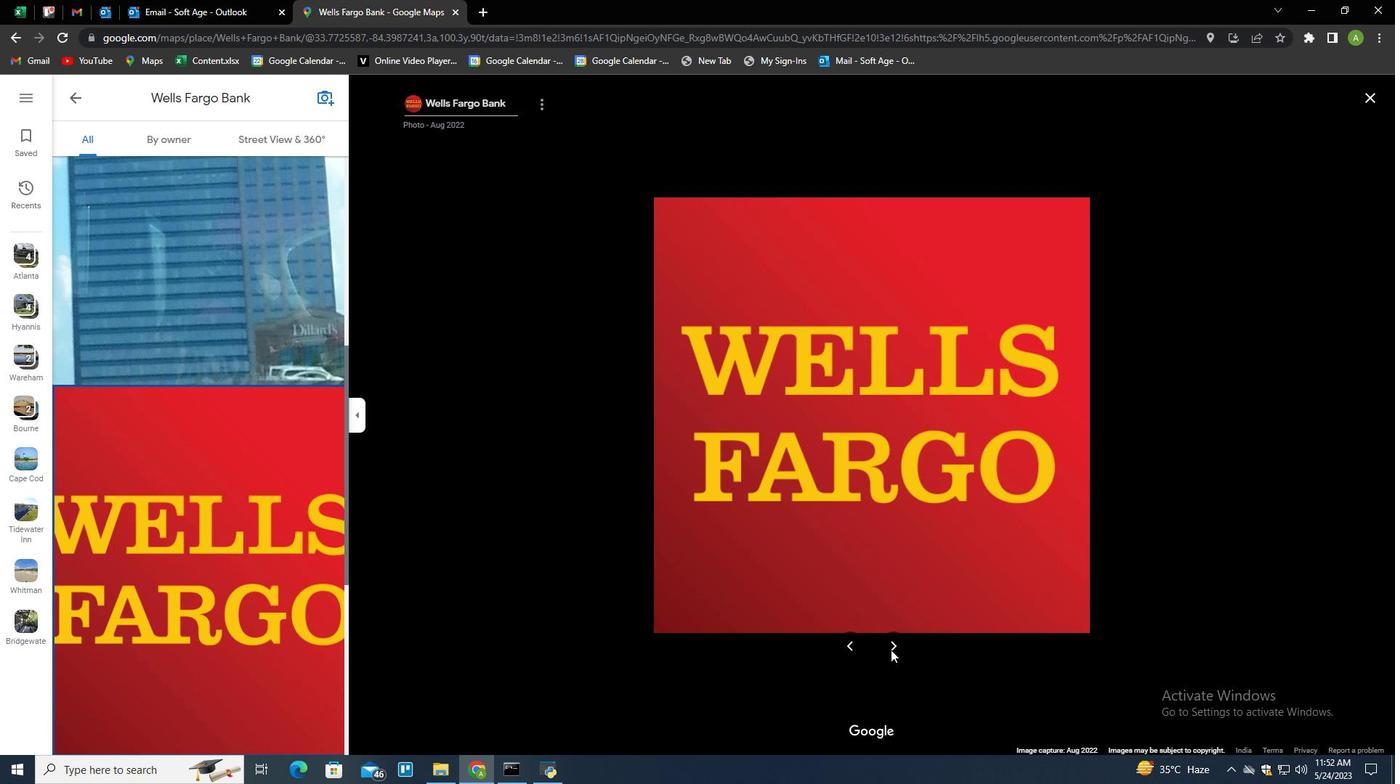 
Action: Mouse moved to (897, 651)
Screenshot: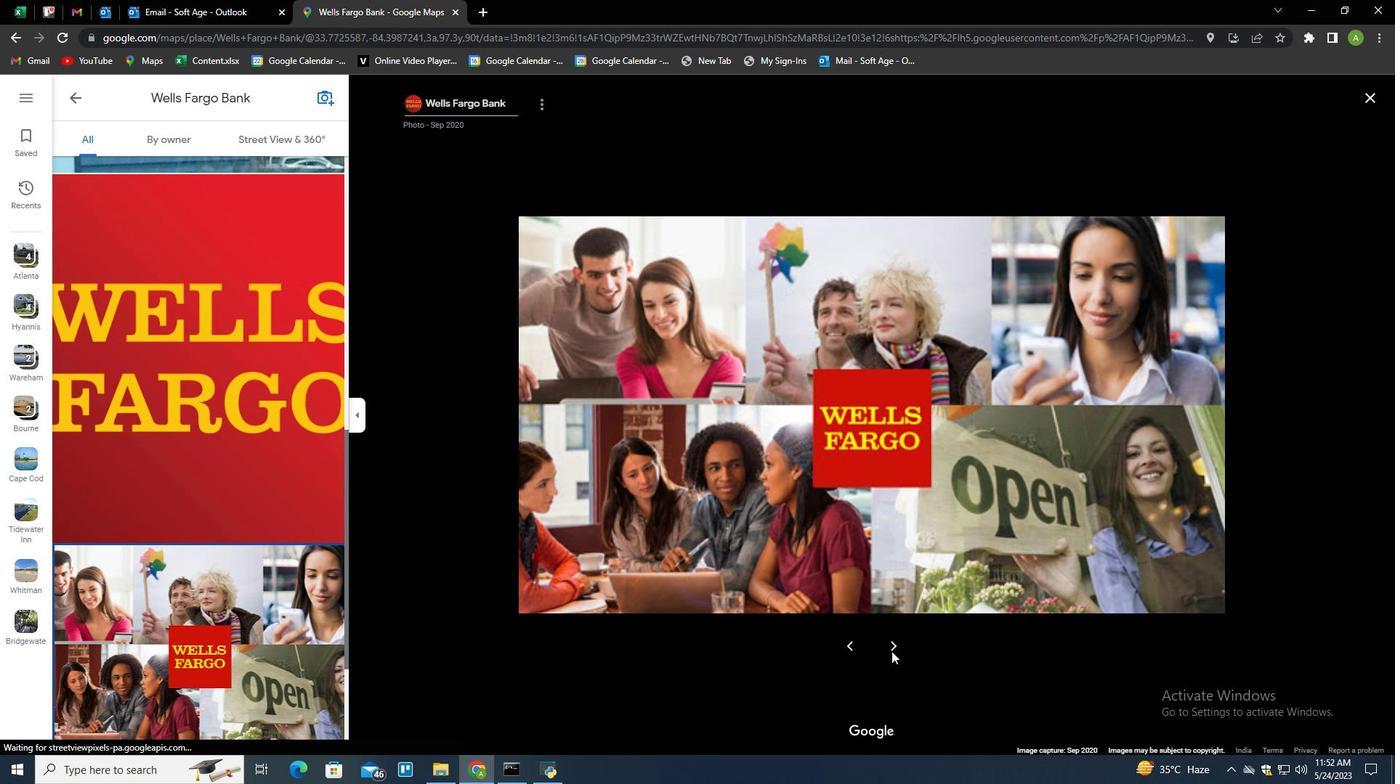 
Action: Mouse pressed left at (897, 651)
Screenshot: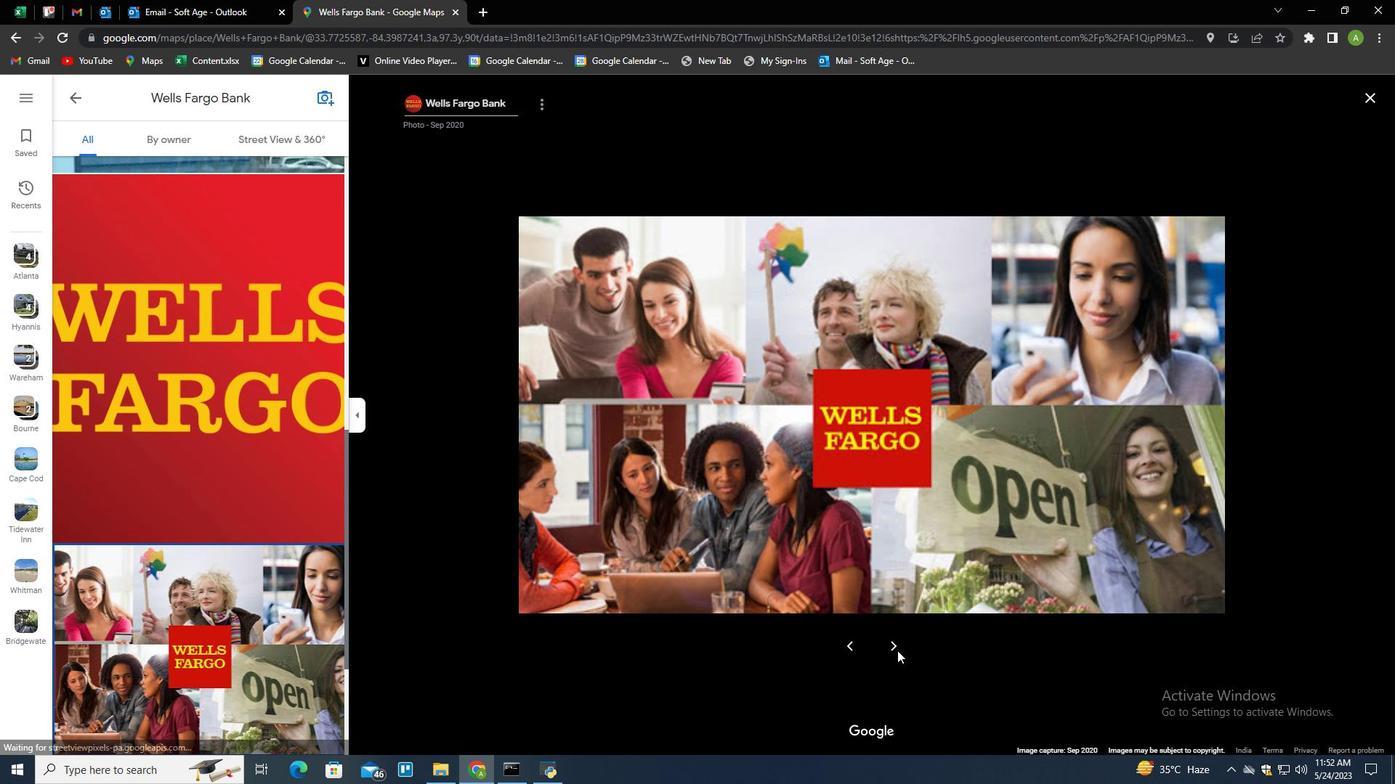 
Action: Mouse moved to (896, 651)
Screenshot: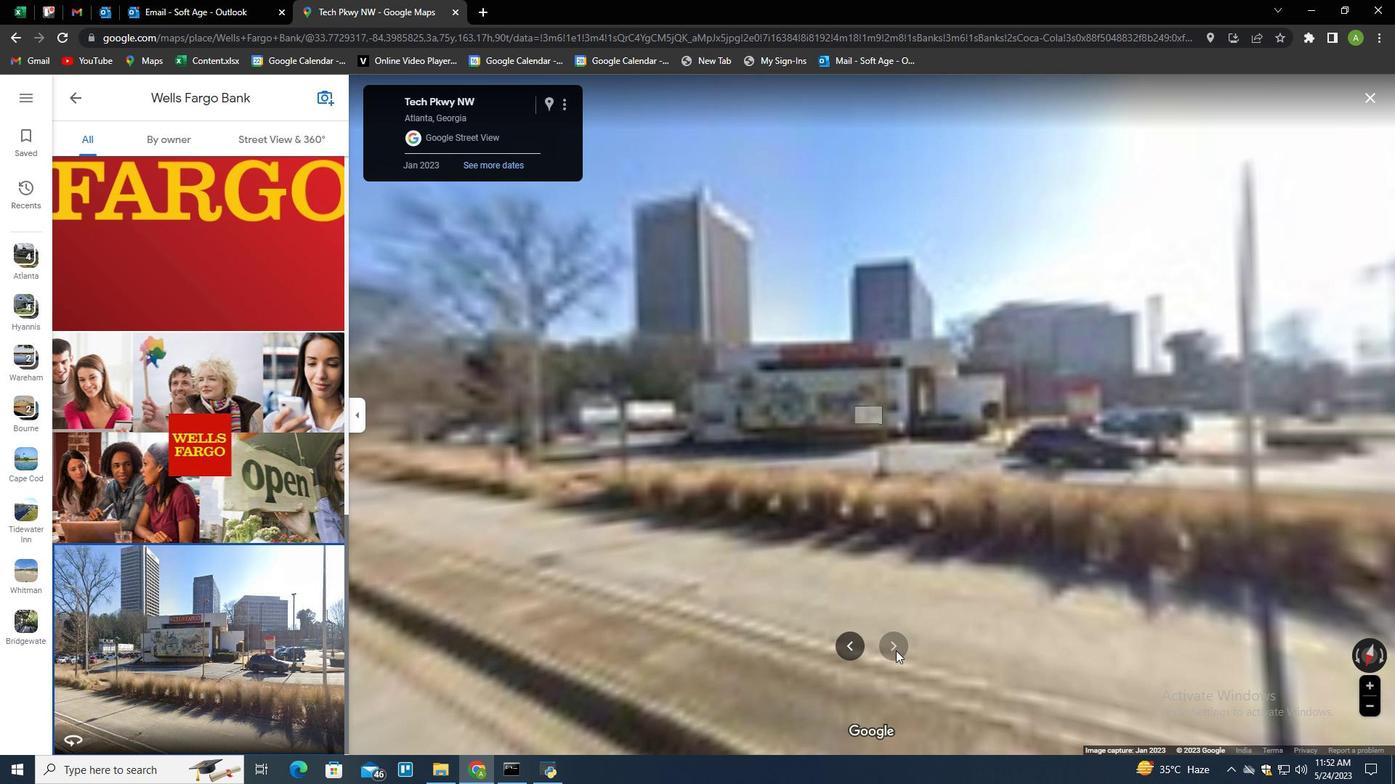 
Action: Mouse pressed left at (896, 651)
Screenshot: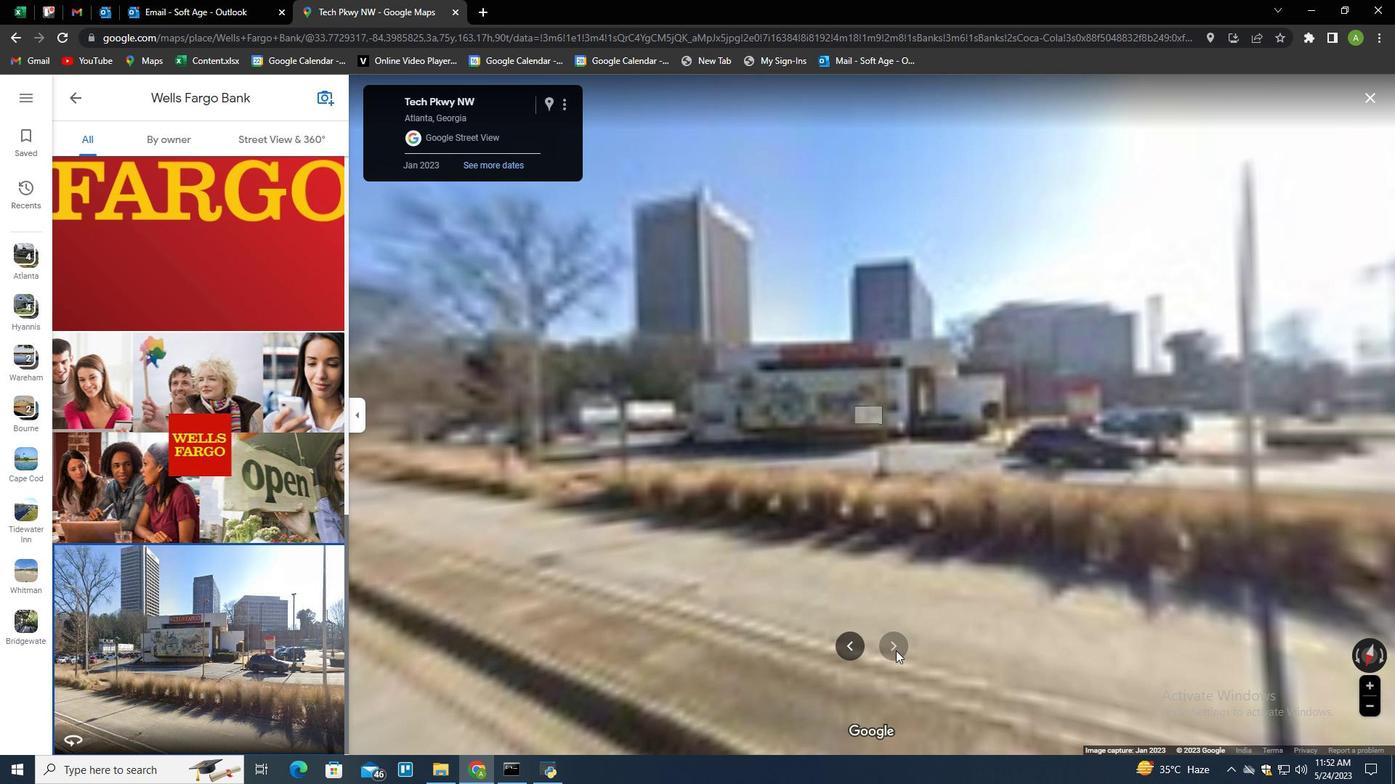 
Action: Mouse pressed left at (896, 651)
Screenshot: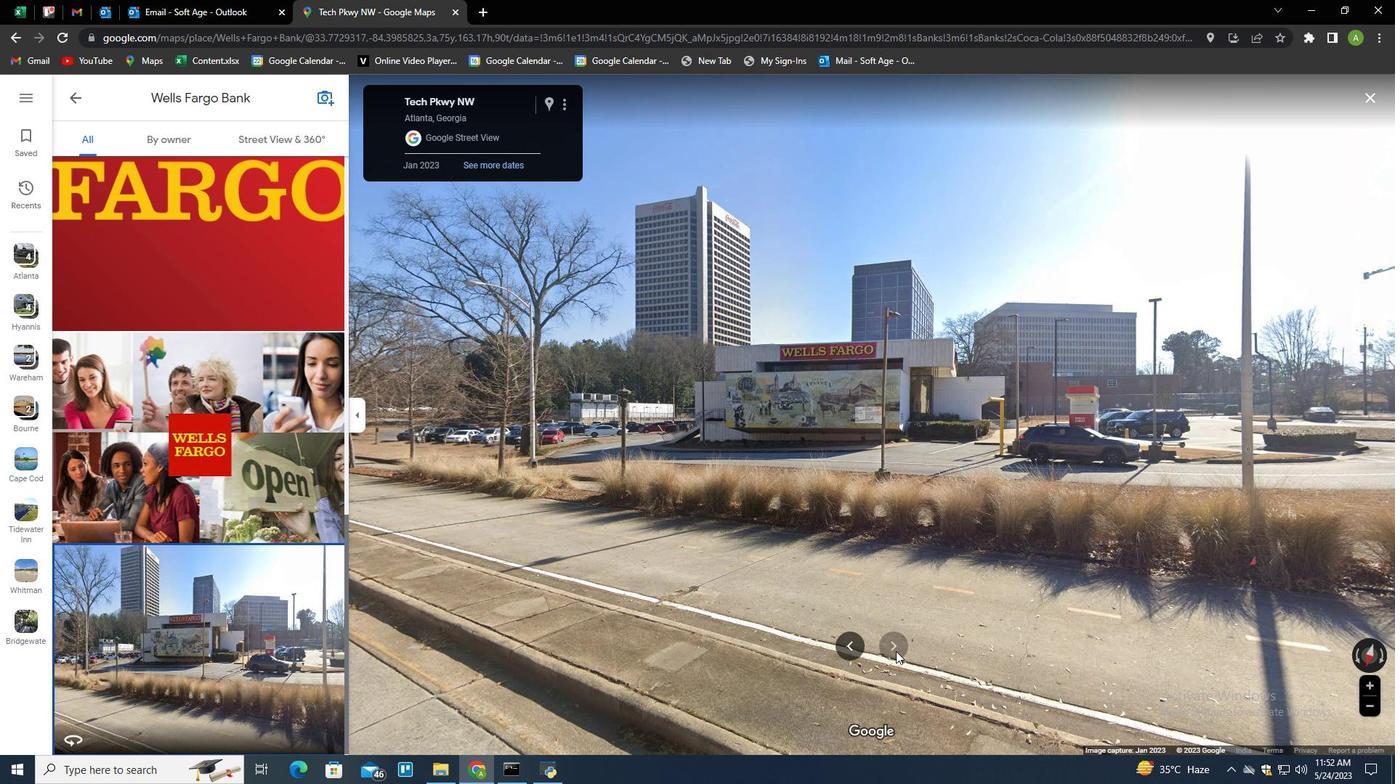 
Action: Mouse moved to (77, 85)
Screenshot: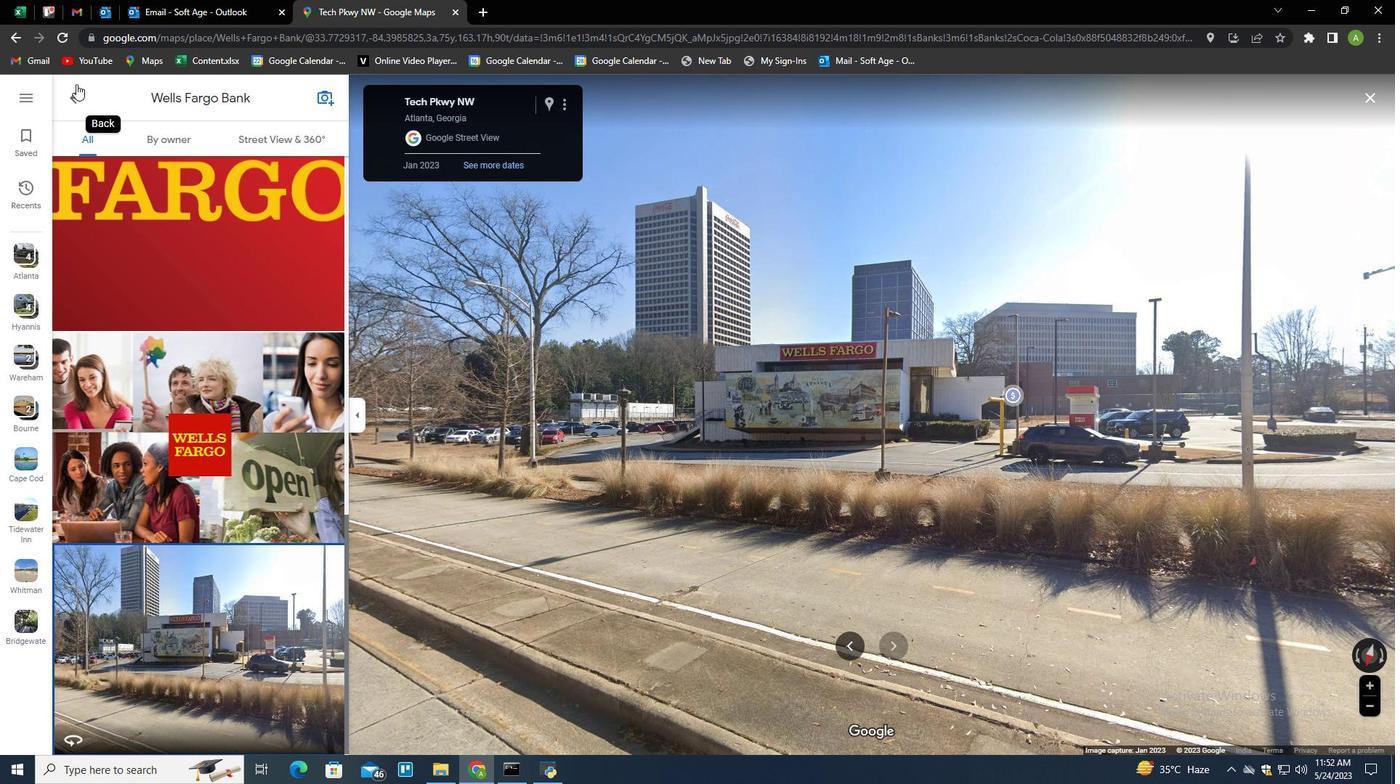 
Action: Mouse pressed left at (77, 85)
Screenshot: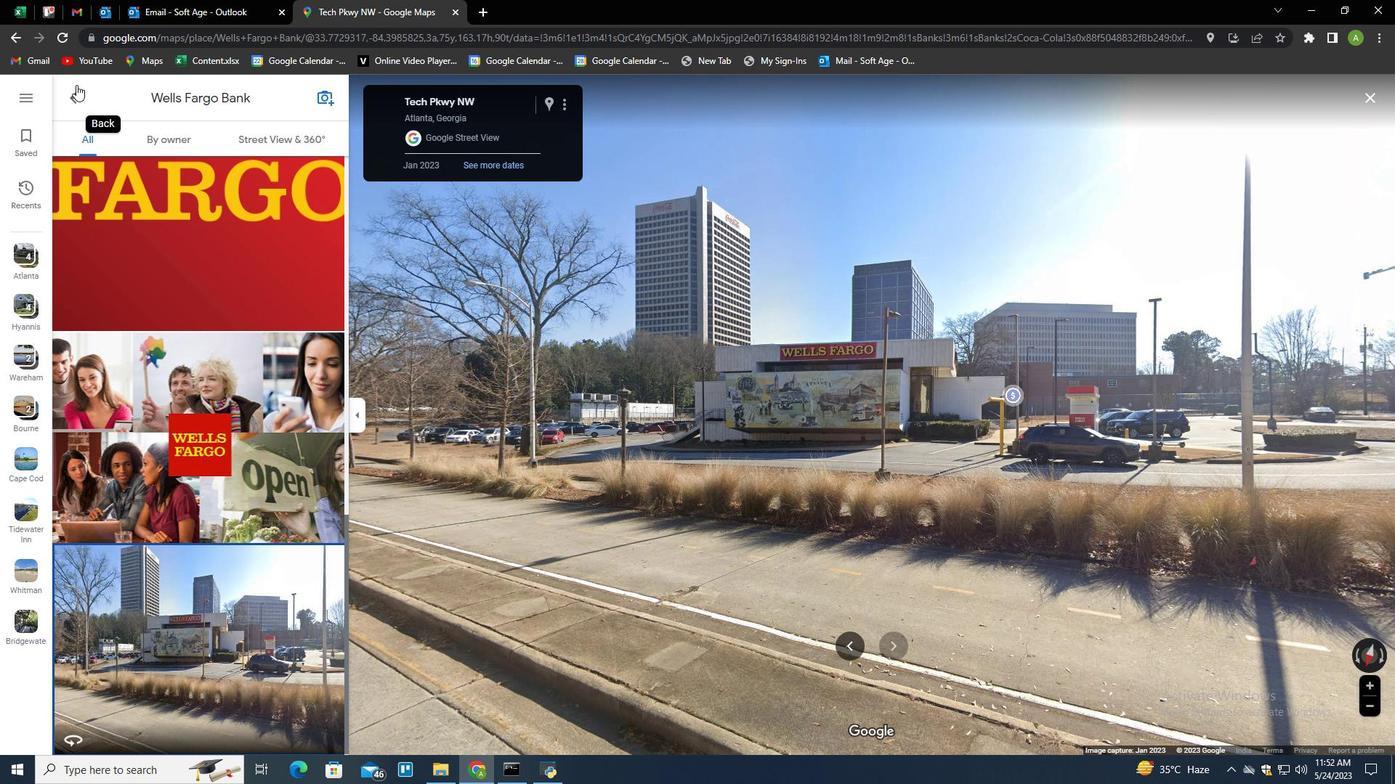 
Action: Mouse moved to (77, 85)
Screenshot: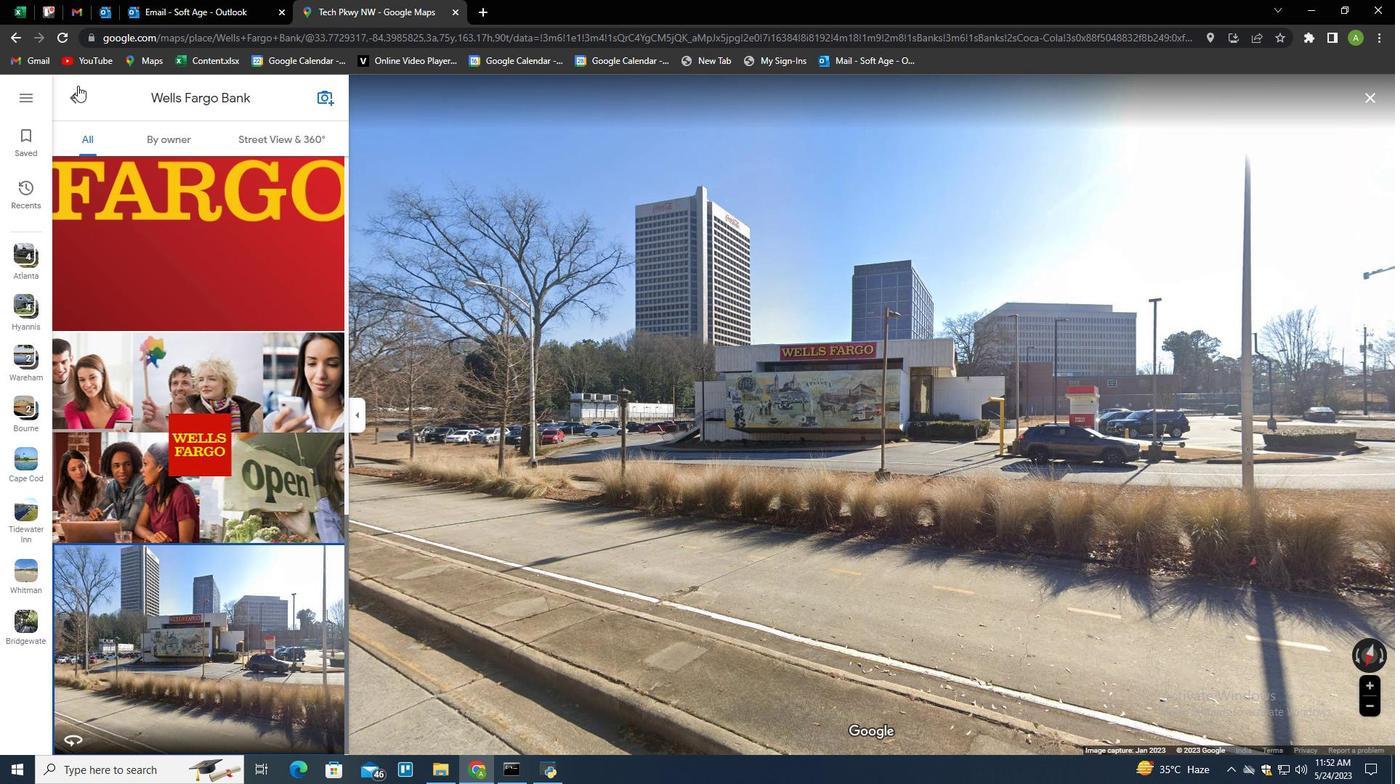 
Action: Mouse pressed left at (77, 85)
Screenshot: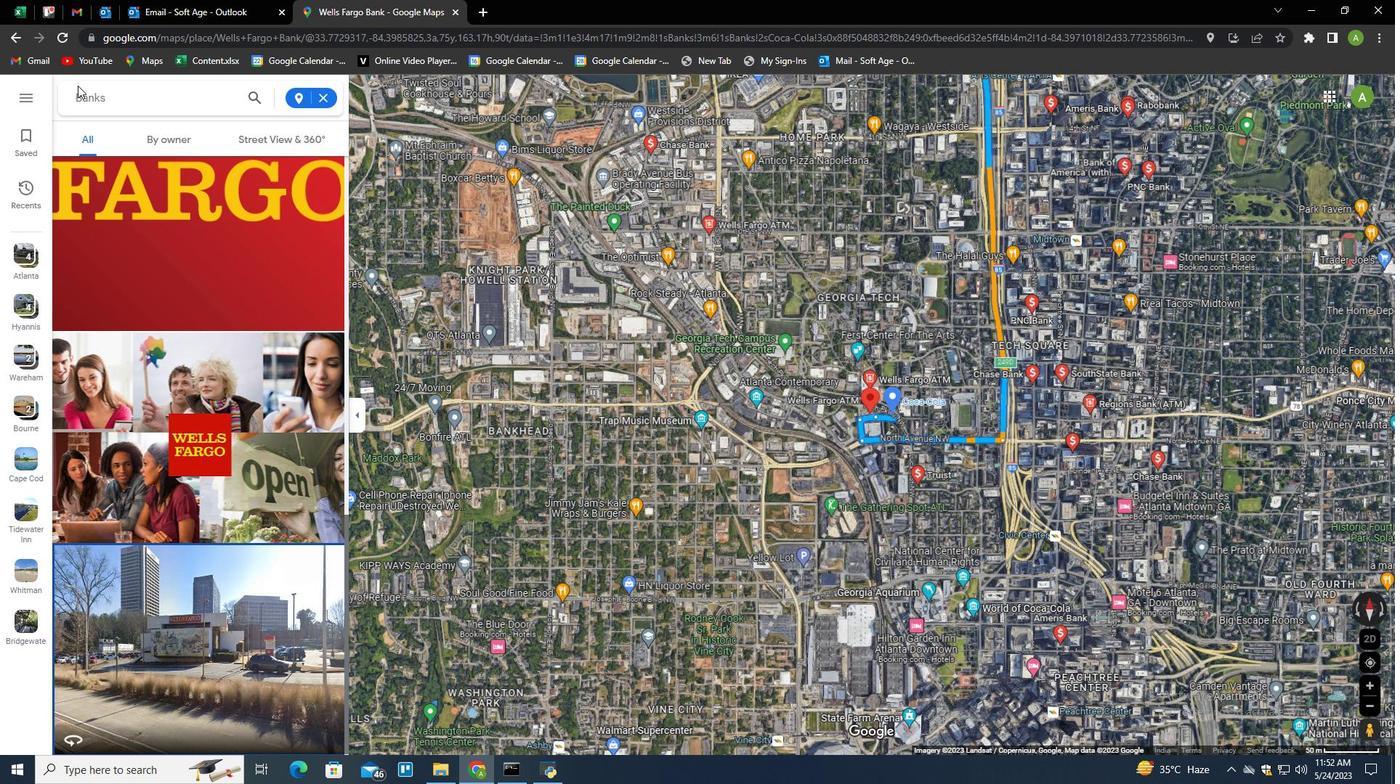 
Action: Mouse moved to (171, 297)
Screenshot: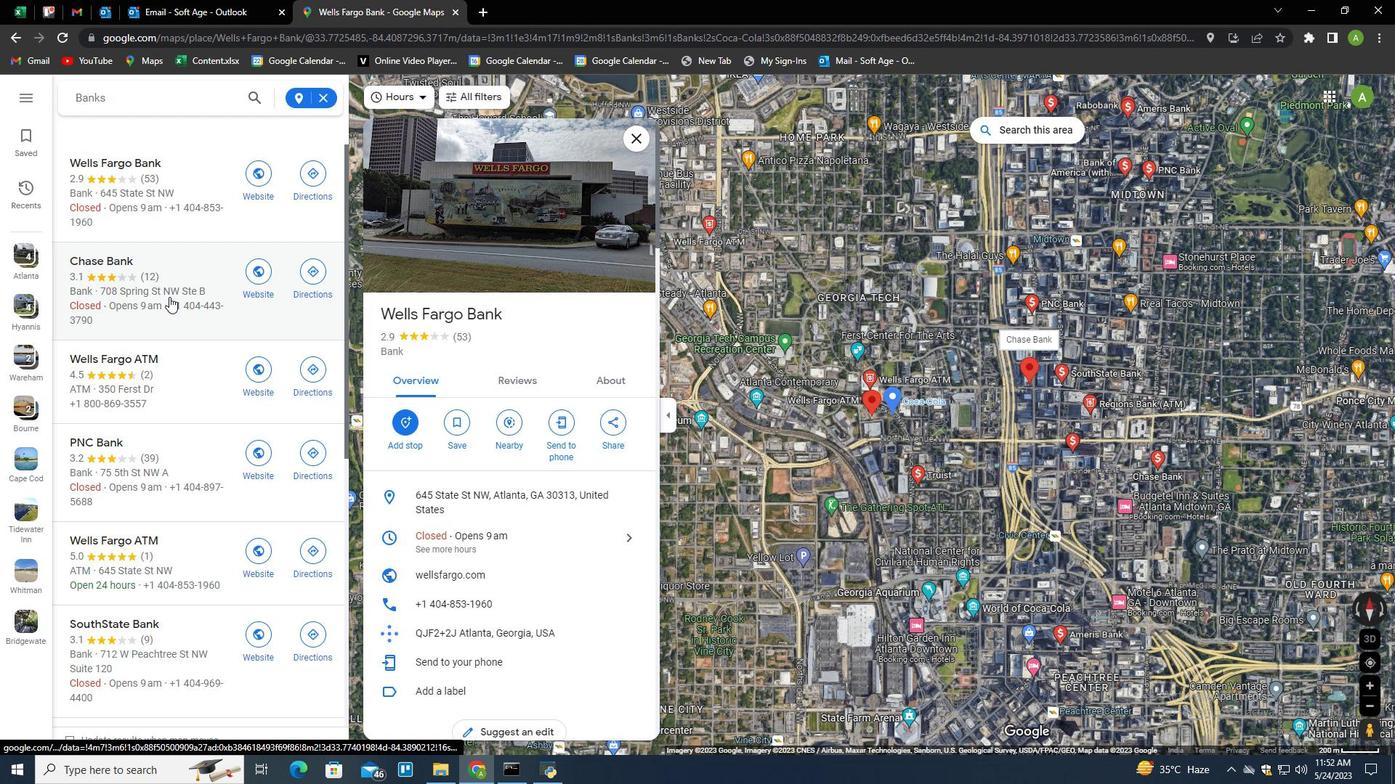 
Action: Mouse pressed left at (171, 297)
Screenshot: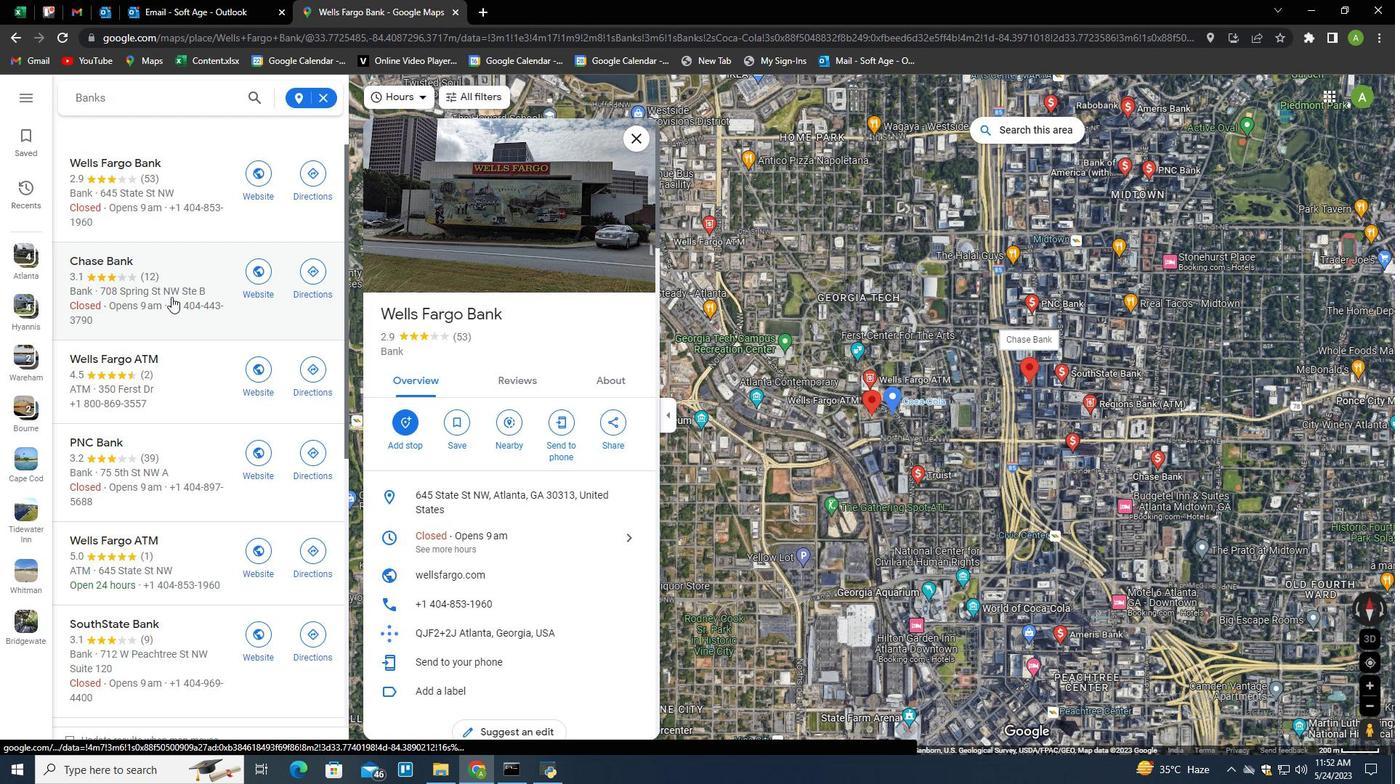 
Action: Mouse moved to (175, 372)
Screenshot: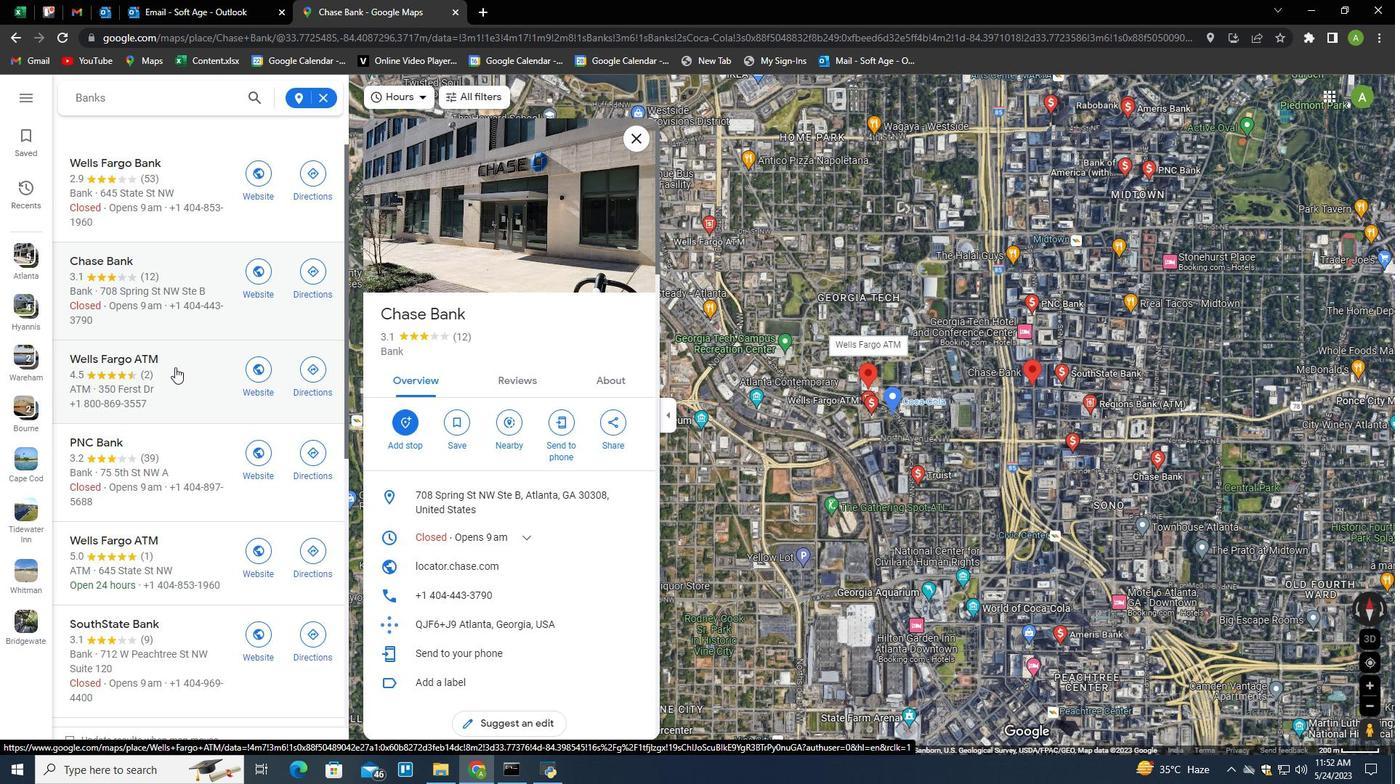 
Action: Mouse pressed left at (175, 372)
Screenshot: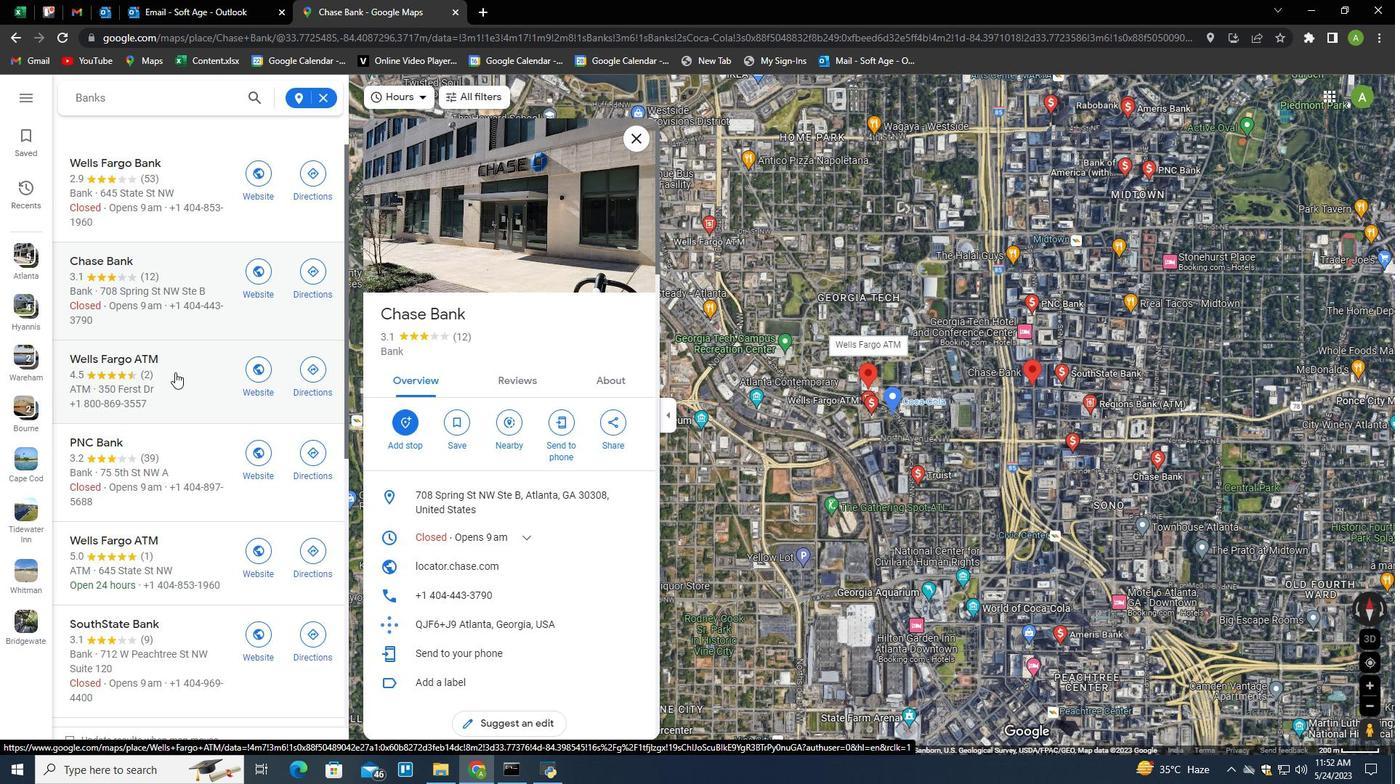 
Action: Mouse moved to (167, 459)
Screenshot: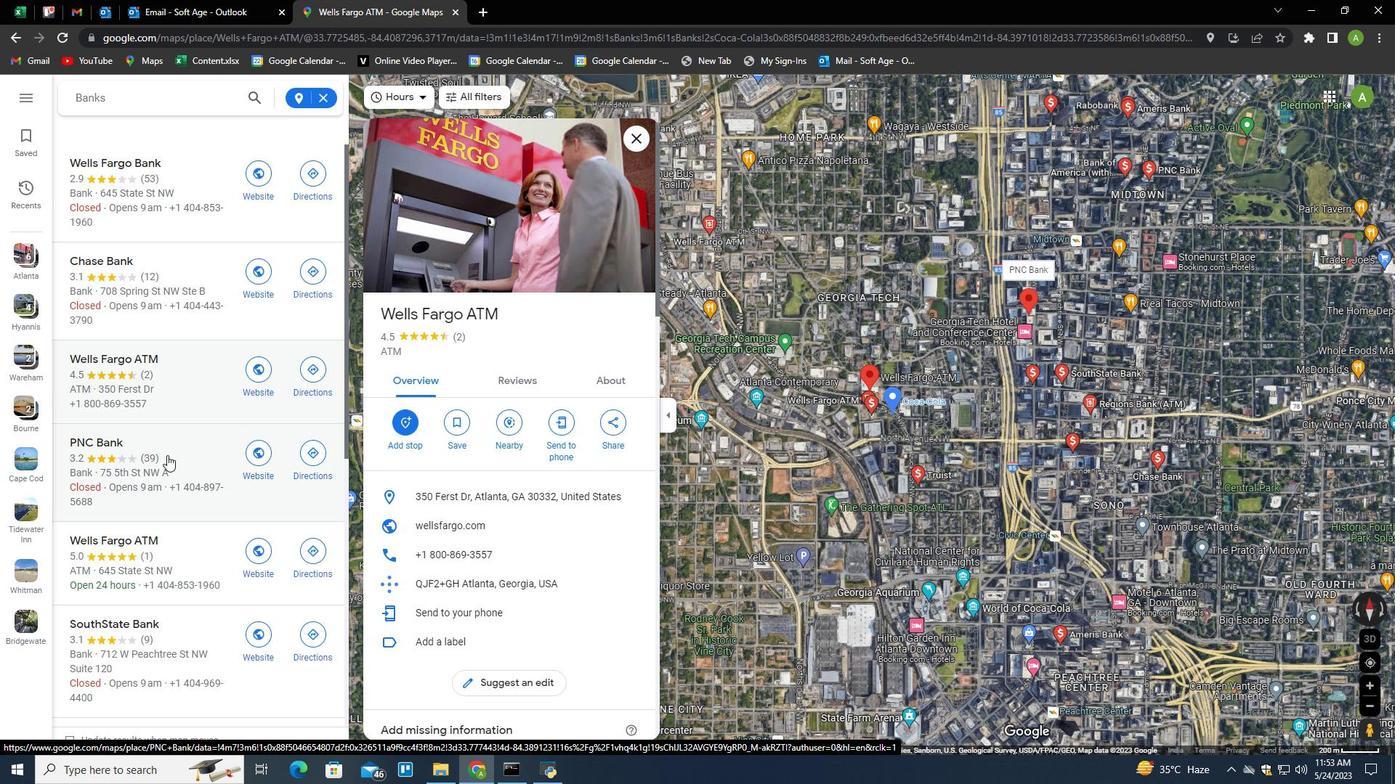 
Action: Mouse pressed left at (167, 459)
Screenshot: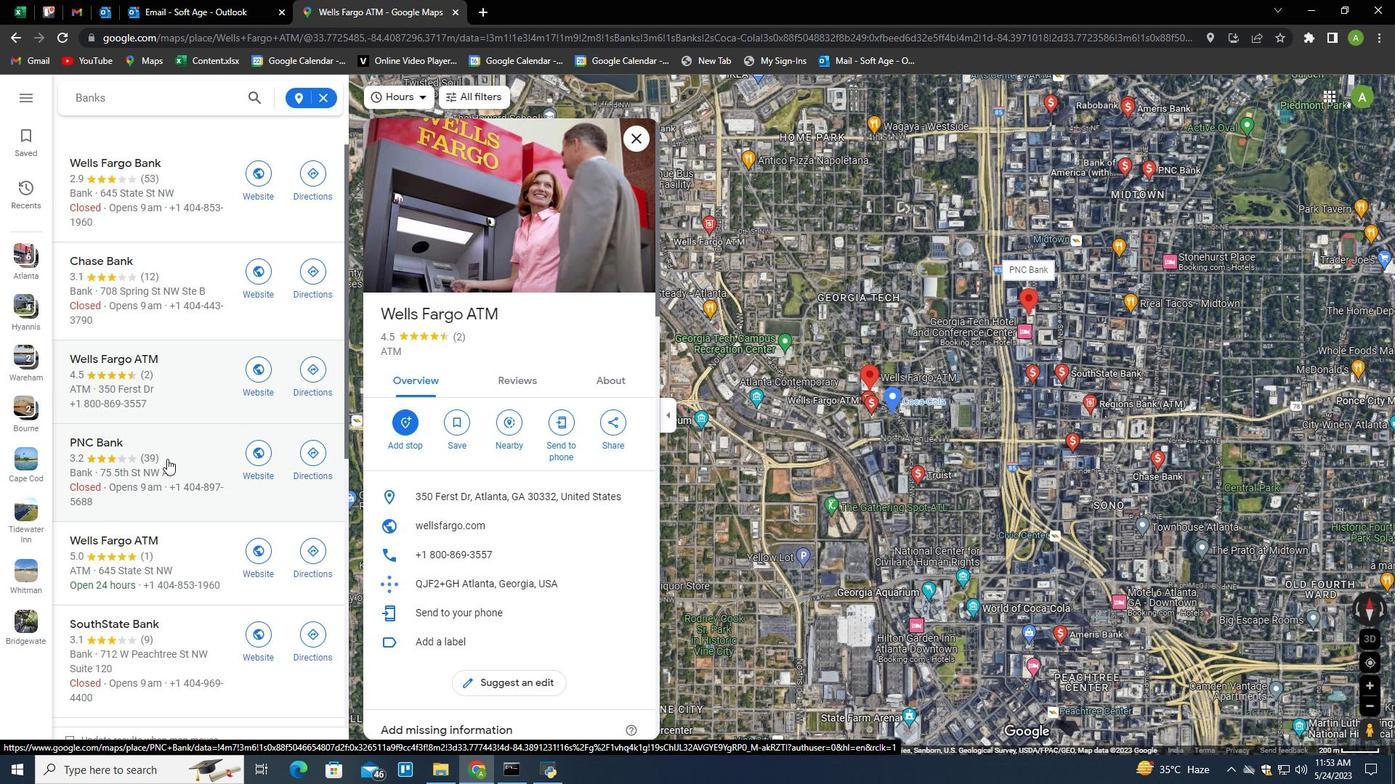 
Action: Mouse moved to (168, 457)
Screenshot: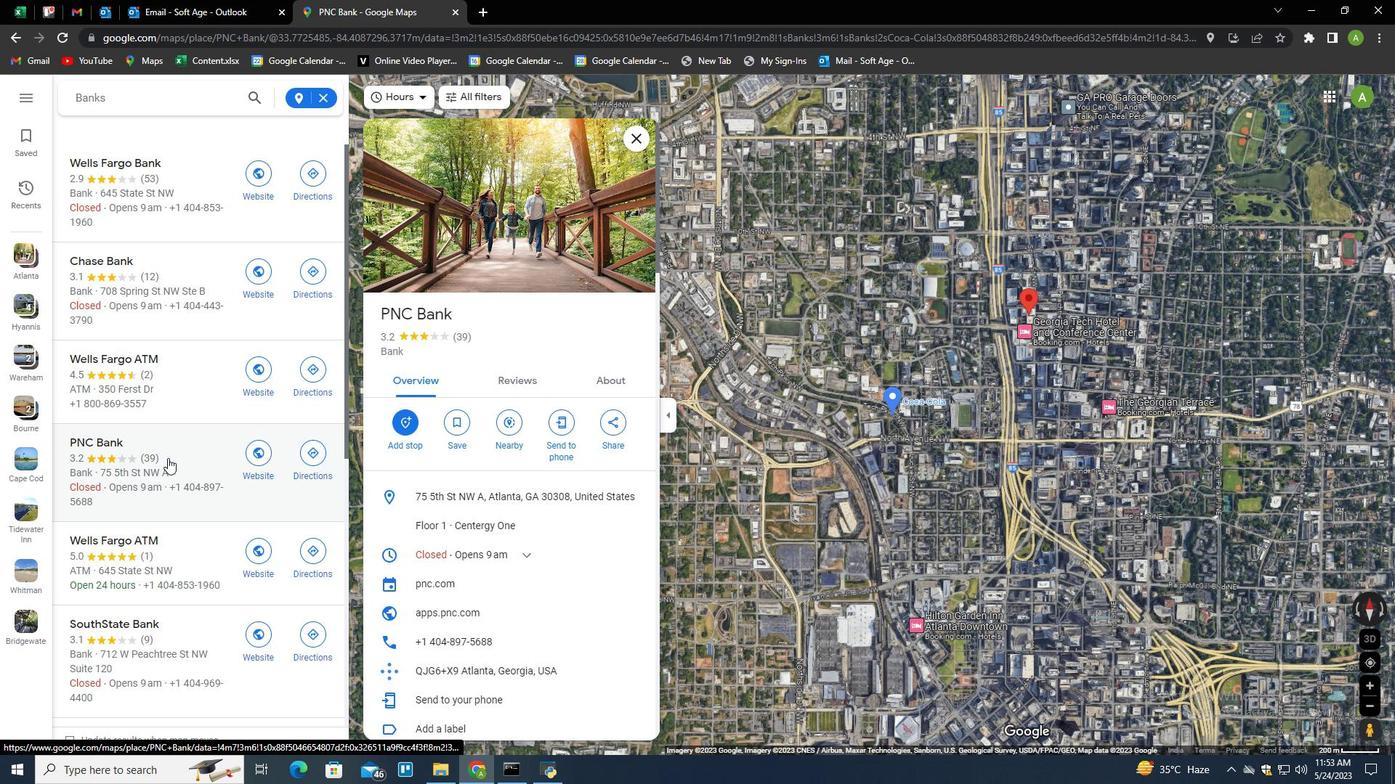 
Action: Mouse scrolled (168, 457) with delta (0, 0)
Screenshot: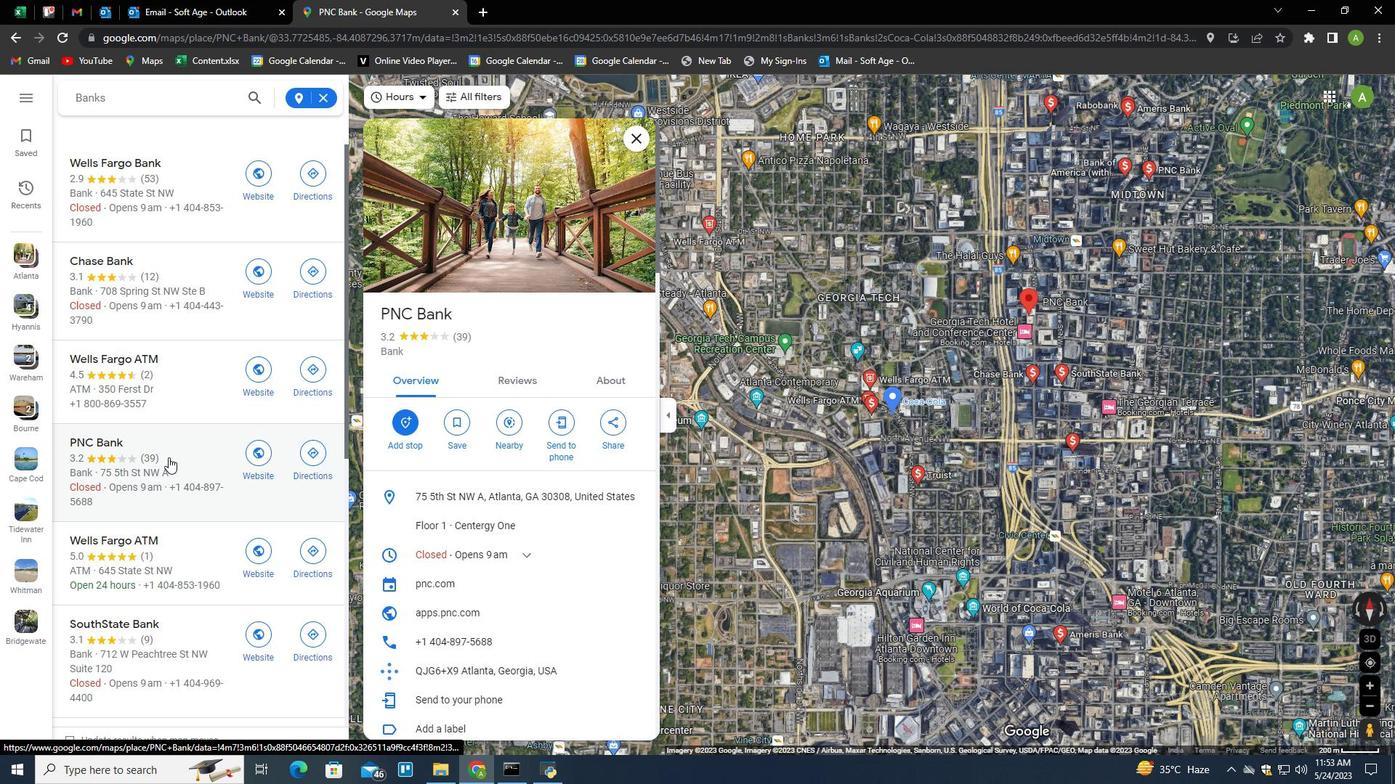 
Action: Mouse scrolled (168, 457) with delta (0, 0)
Screenshot: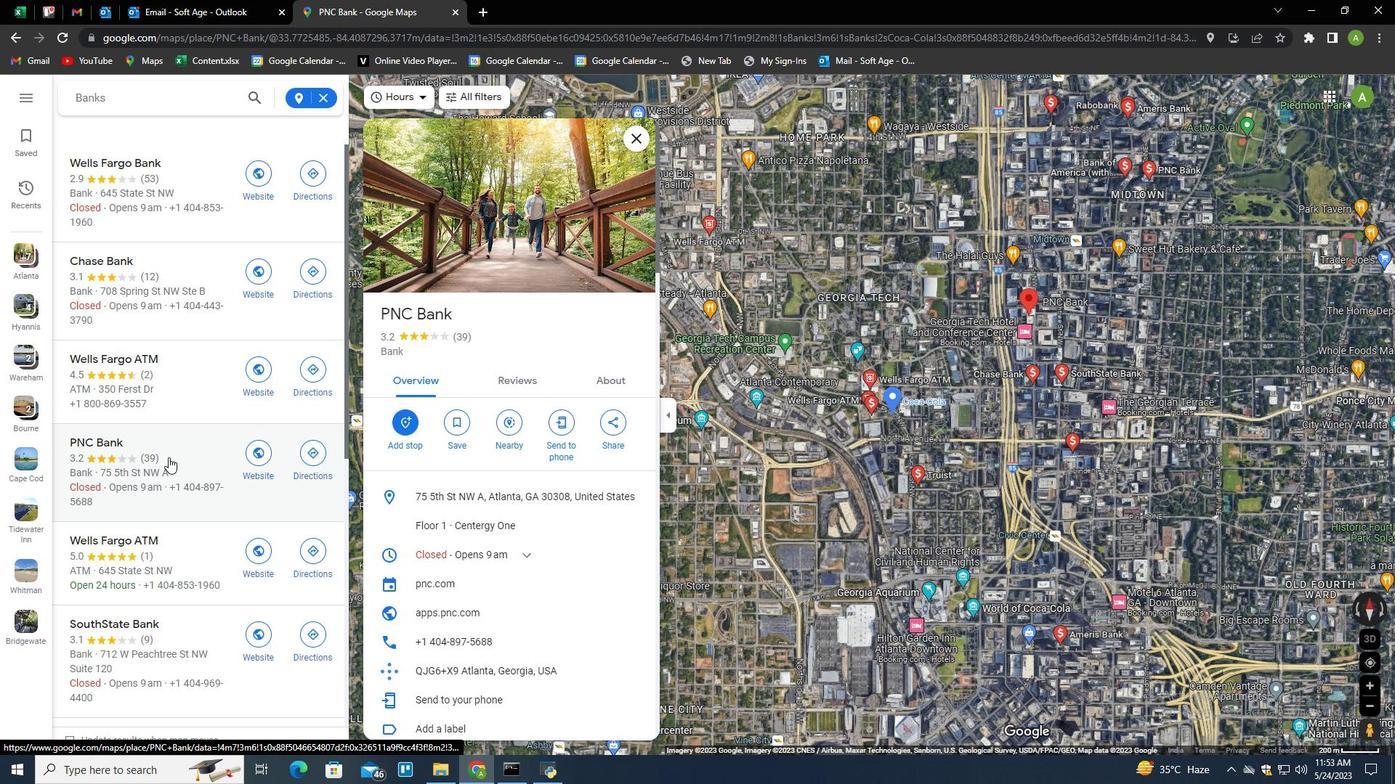 
Action: Mouse moved to (196, 393)
Screenshot: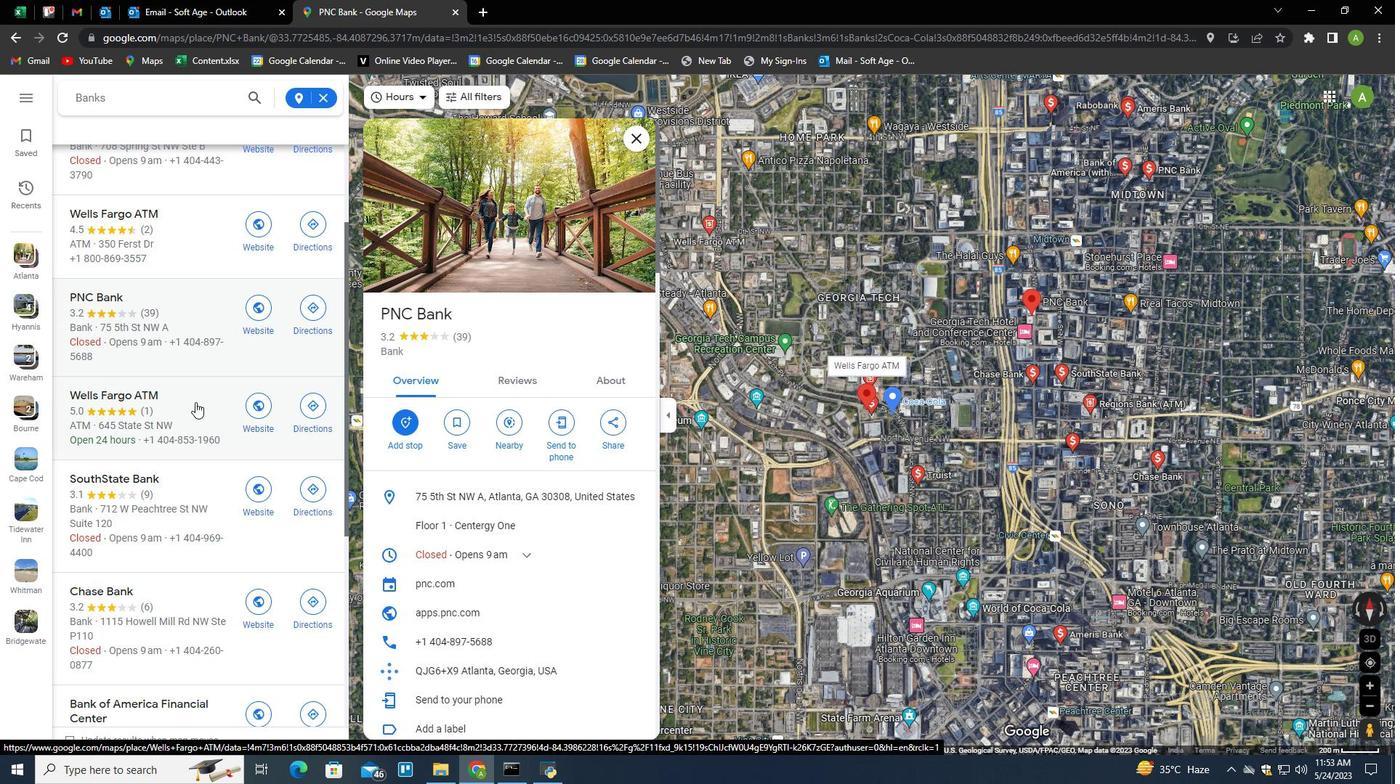 
Action: Mouse pressed left at (196, 393)
Screenshot: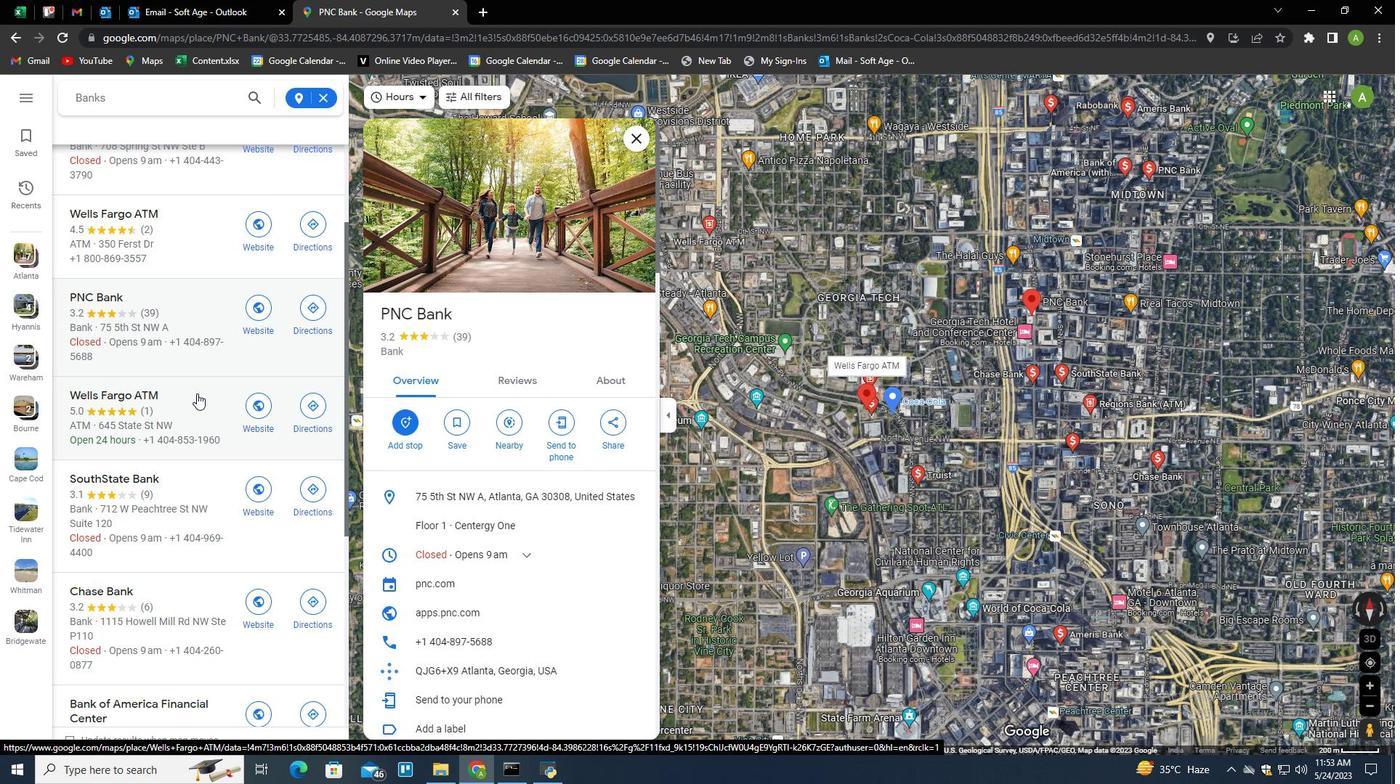 
Action: Mouse moved to (193, 508)
Screenshot: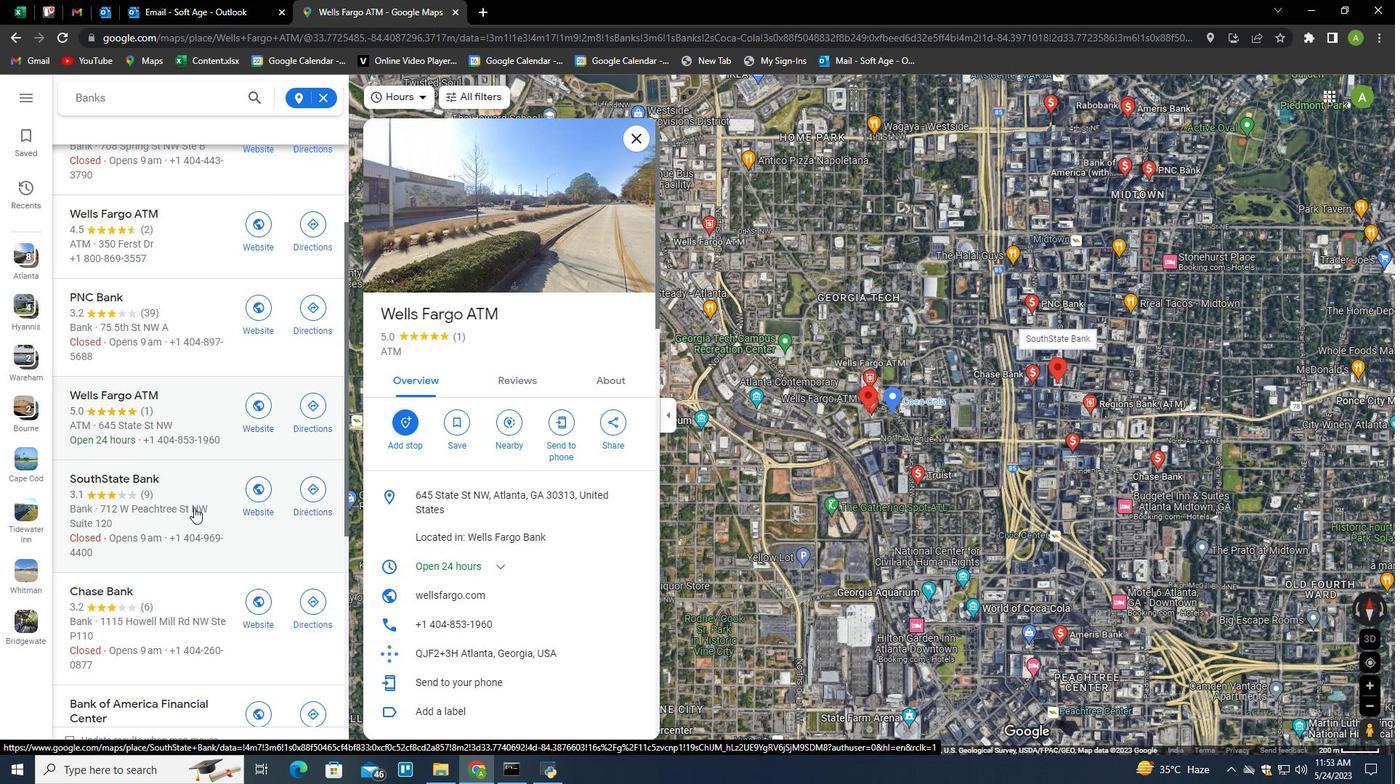 
Action: Mouse pressed left at (193, 508)
Screenshot: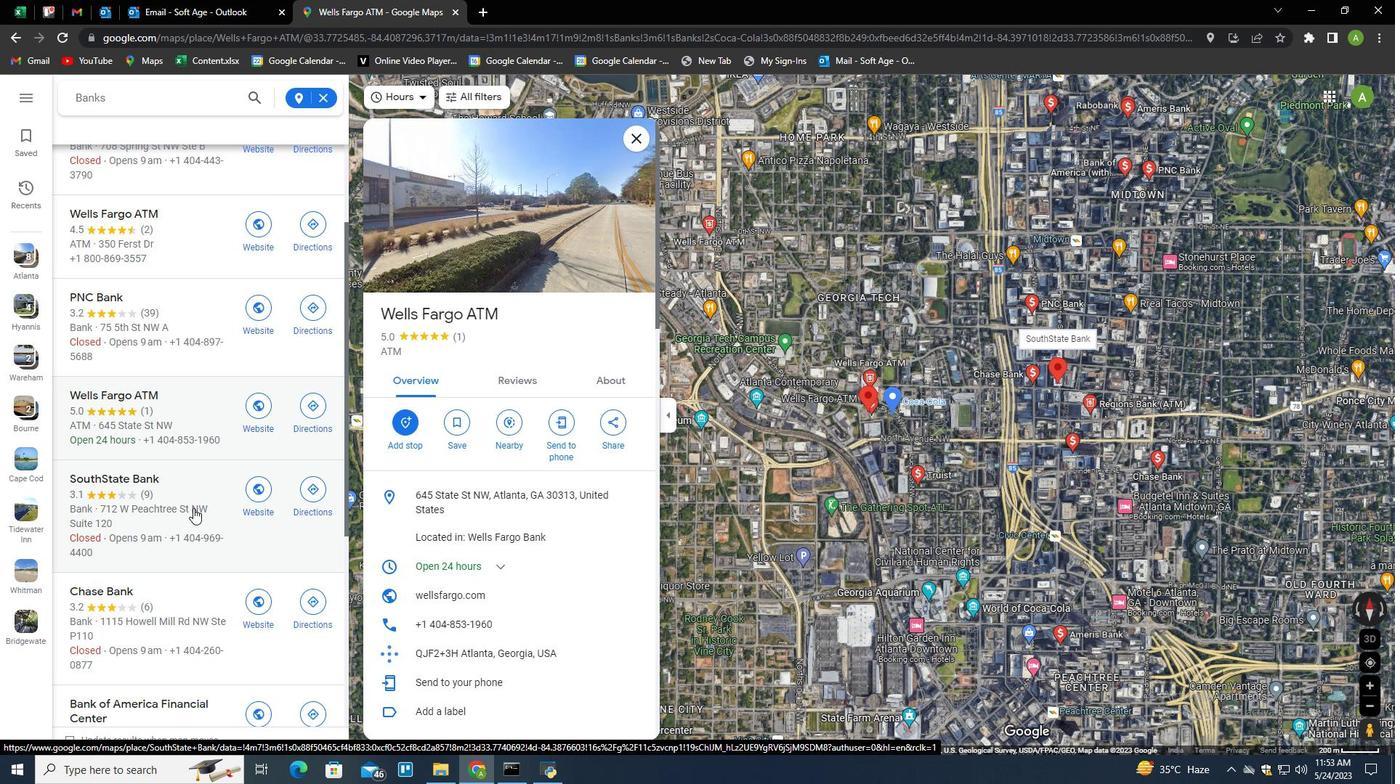 
Action: Mouse moved to (100, 620)
Screenshot: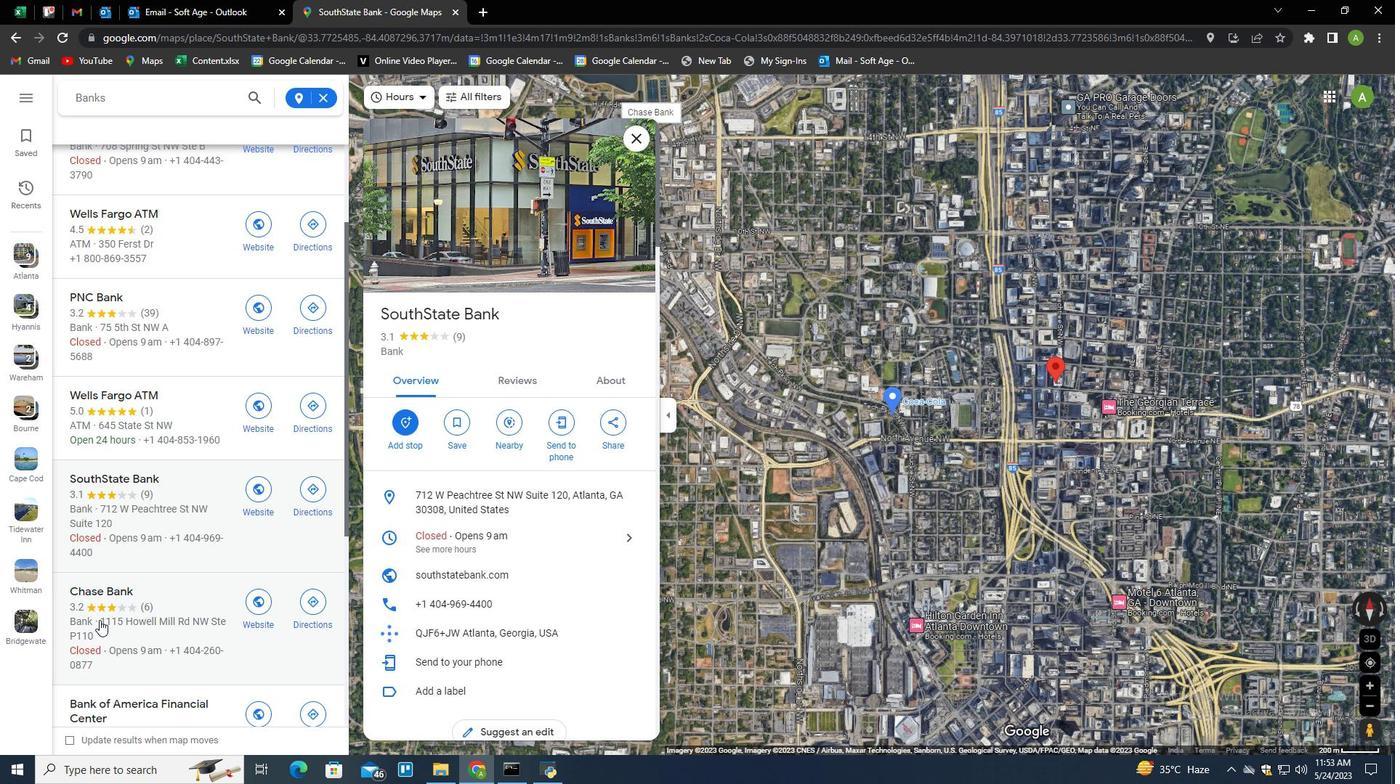 
Action: Mouse pressed left at (100, 620)
Screenshot: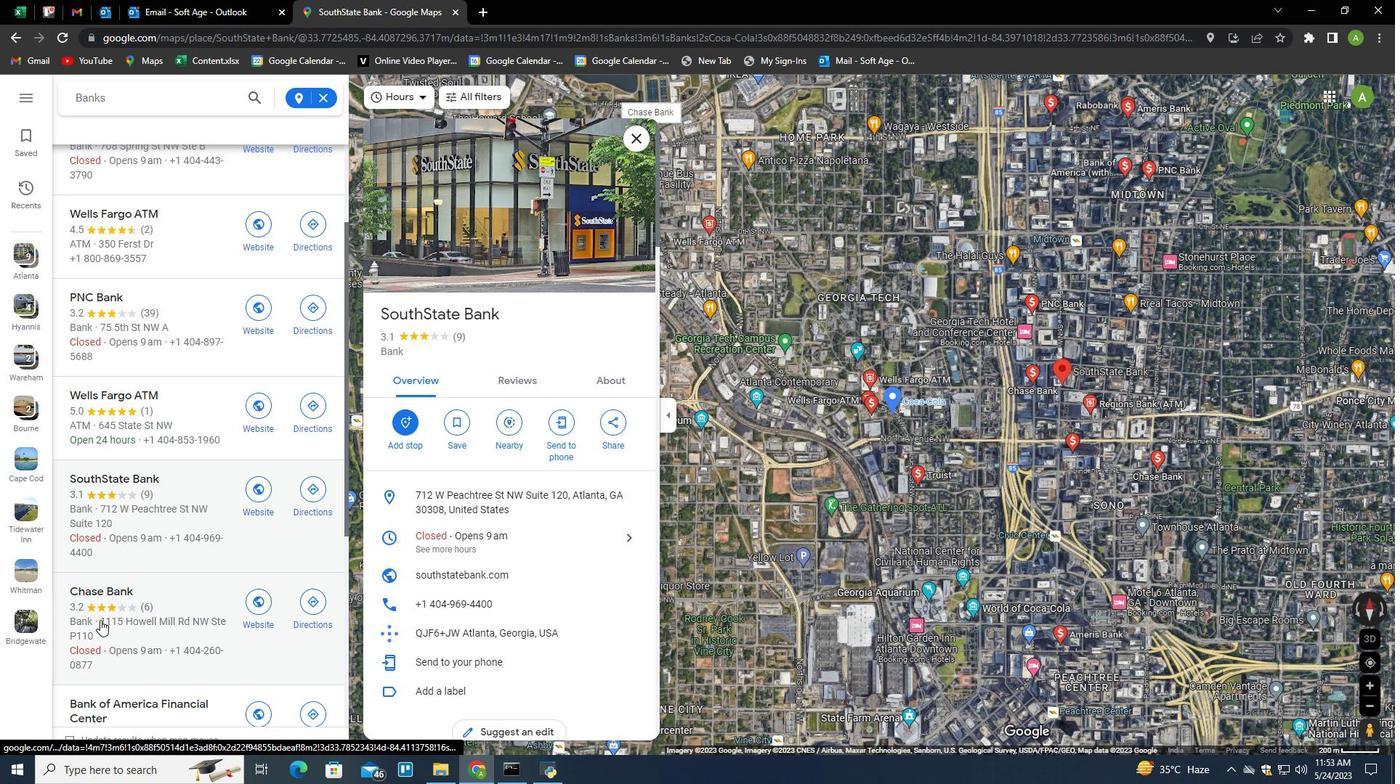 
Action: Mouse moved to (264, 507)
Screenshot: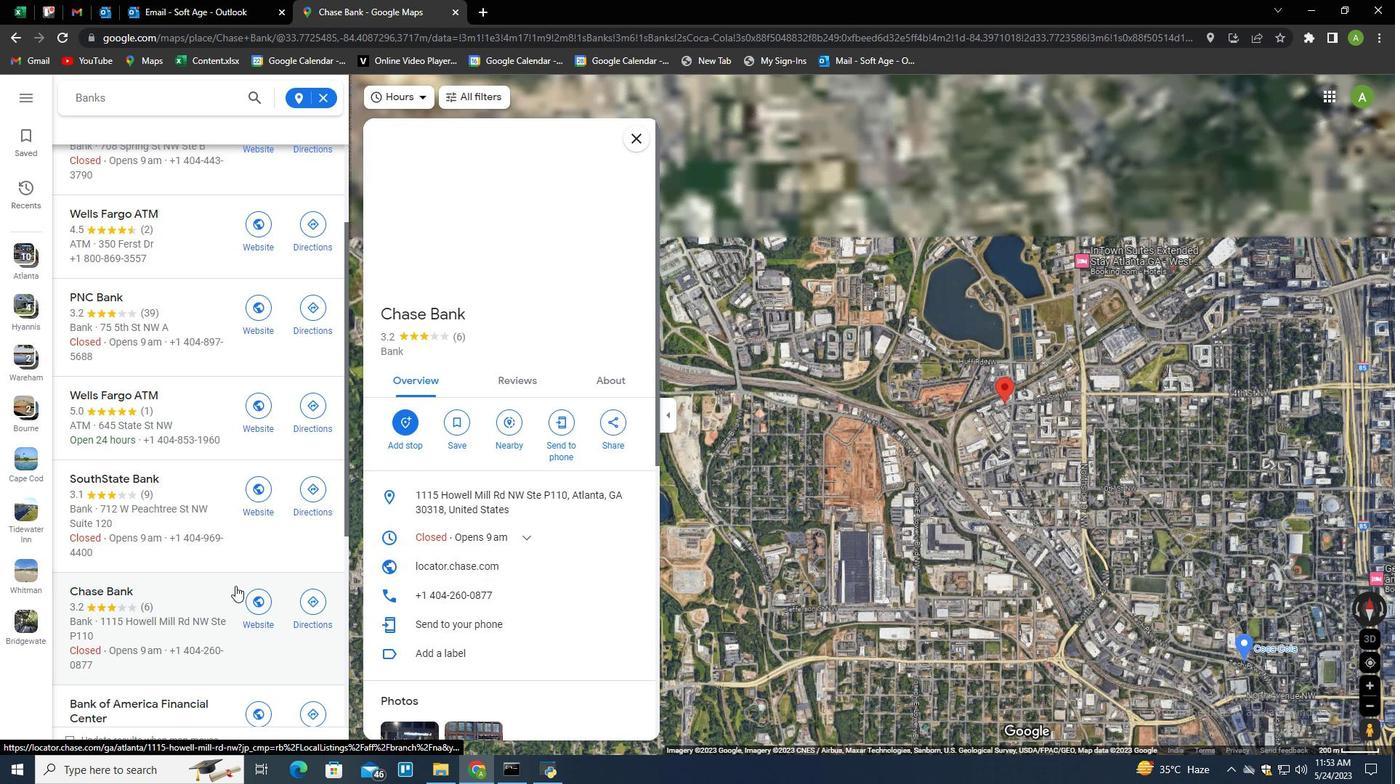 
Action: Mouse scrolled (264, 506) with delta (0, 0)
Screenshot: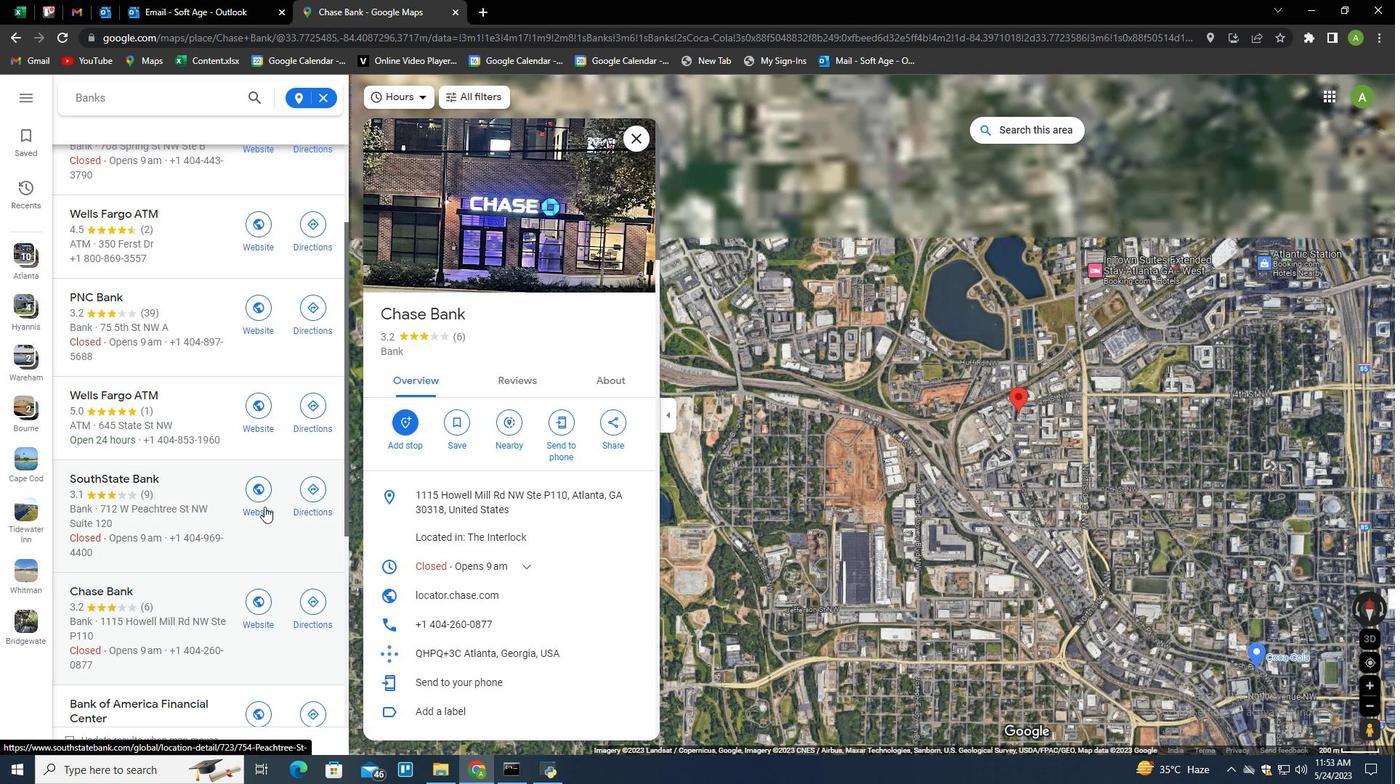 
Action: Mouse scrolled (264, 506) with delta (0, 0)
Screenshot: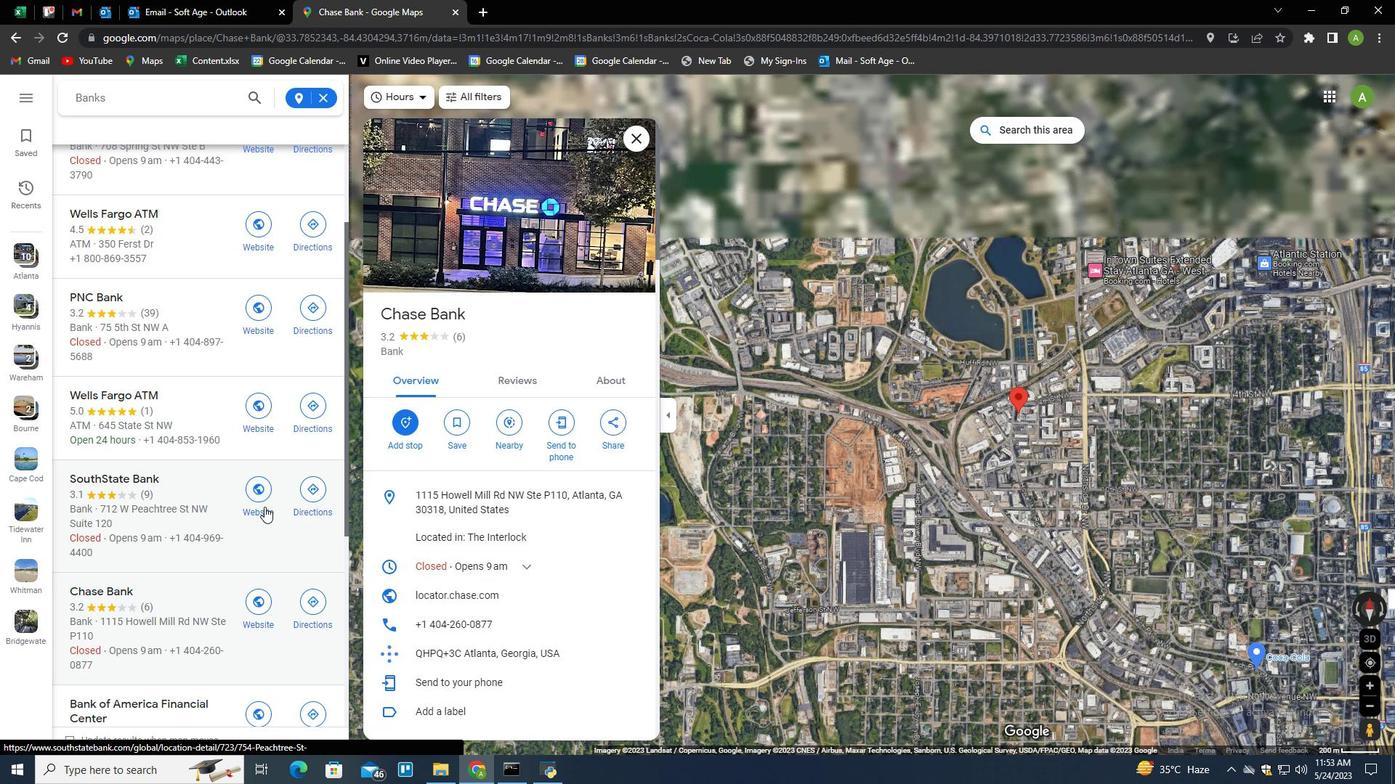 
Action: Mouse scrolled (264, 506) with delta (0, 0)
Screenshot: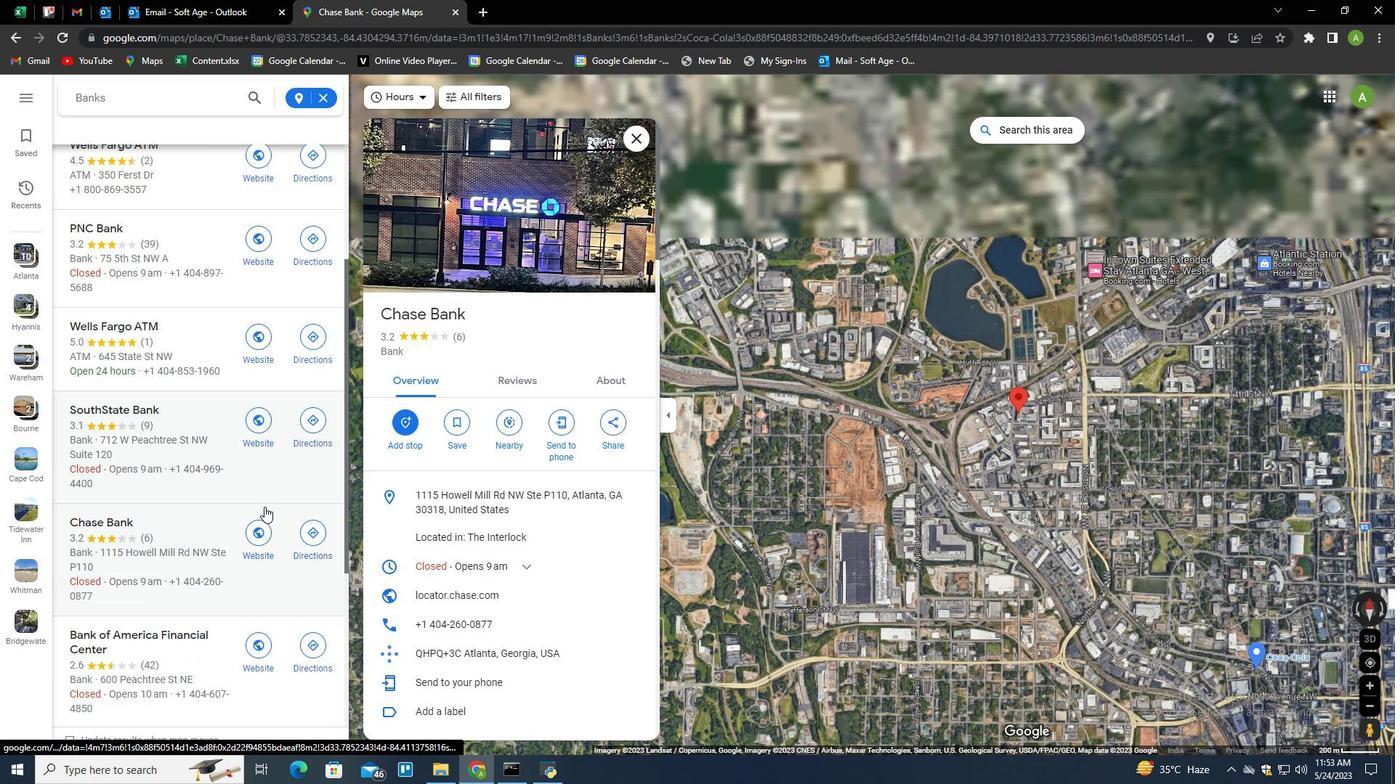 
Action: Mouse moved to (199, 495)
Screenshot: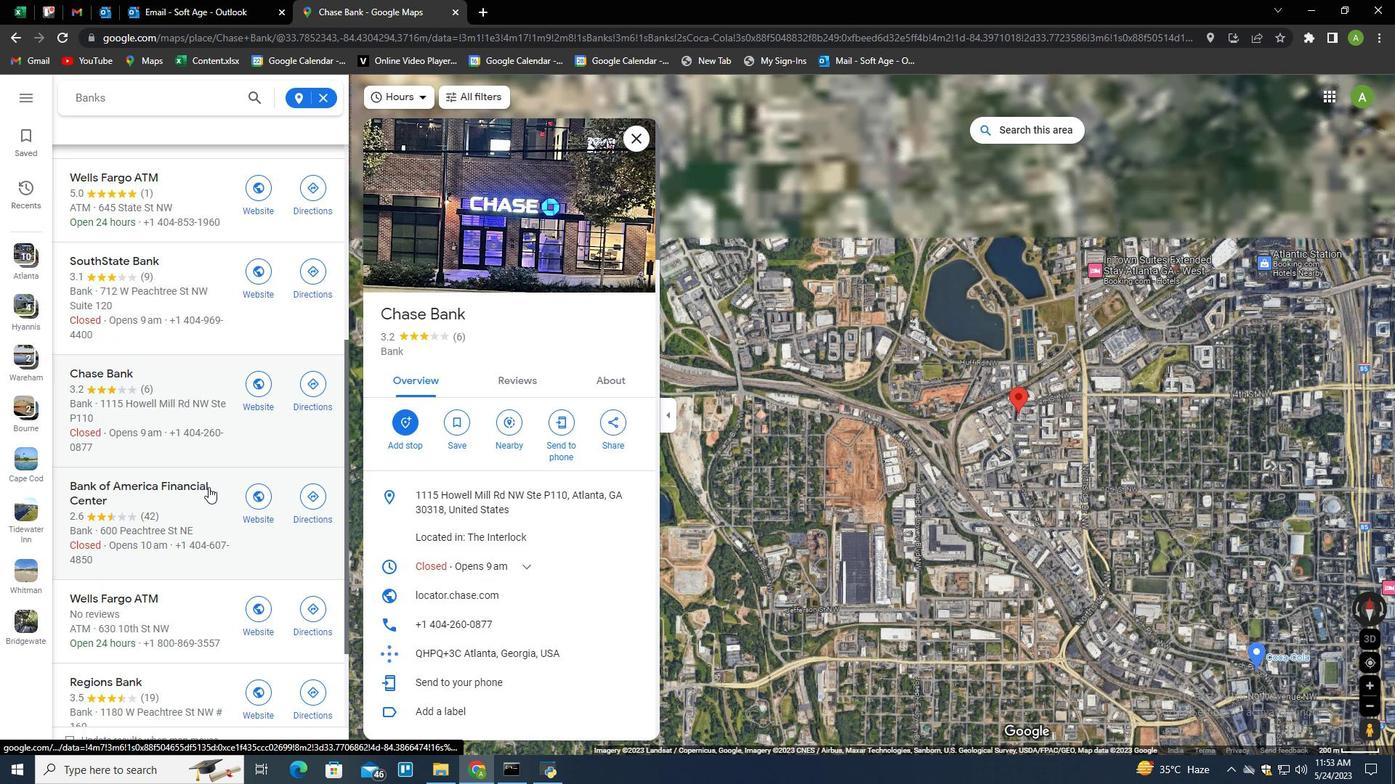 
Action: Mouse pressed left at (199, 495)
Screenshot: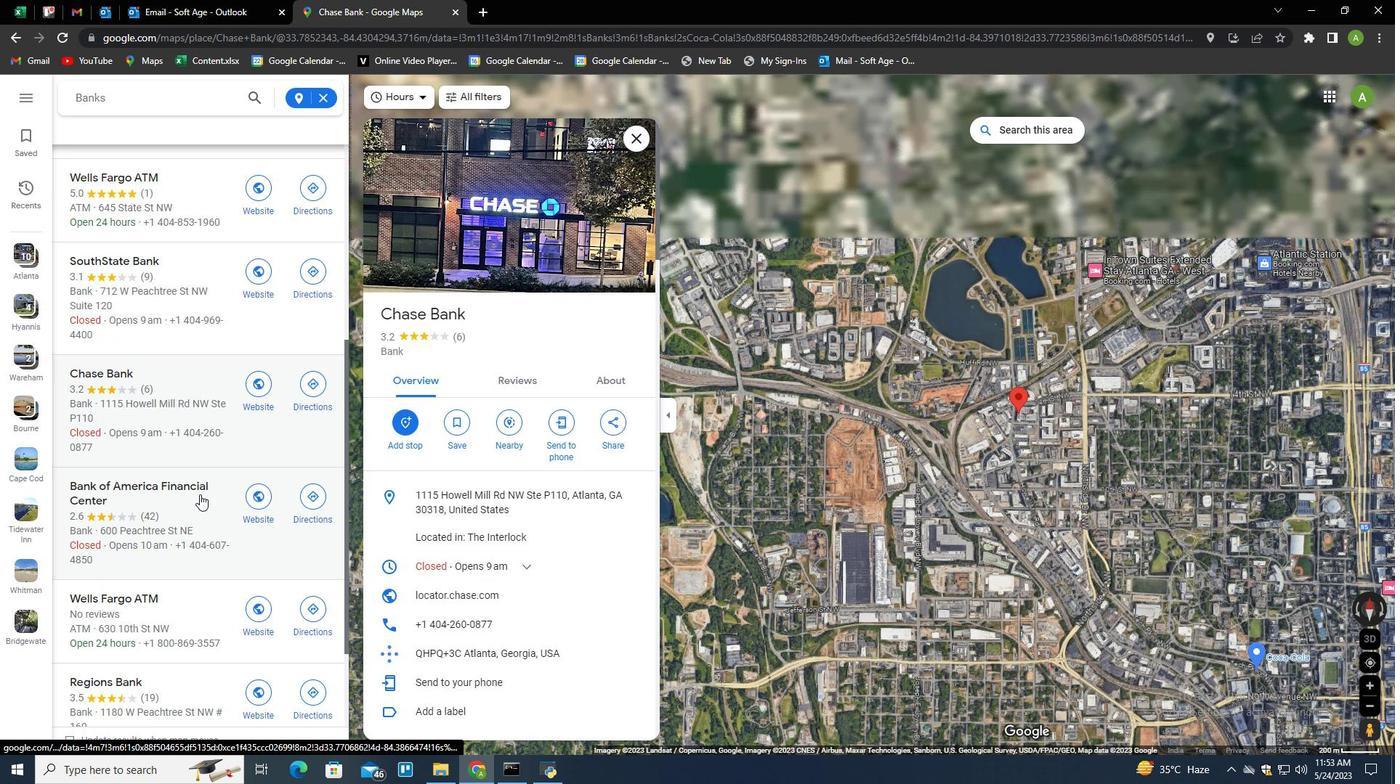 
Action: Mouse moved to (154, 534)
Screenshot: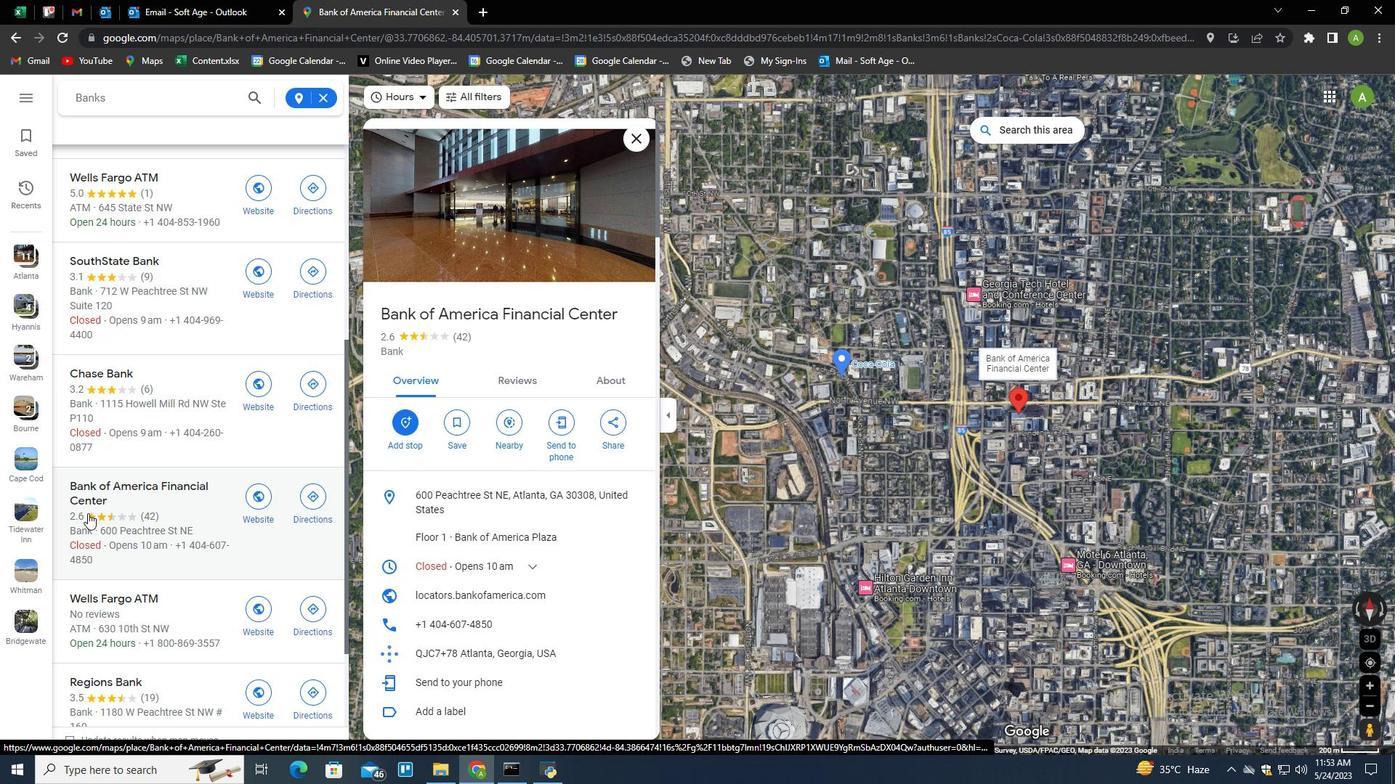 
Action: Mouse scrolled (154, 534) with delta (0, 0)
Screenshot: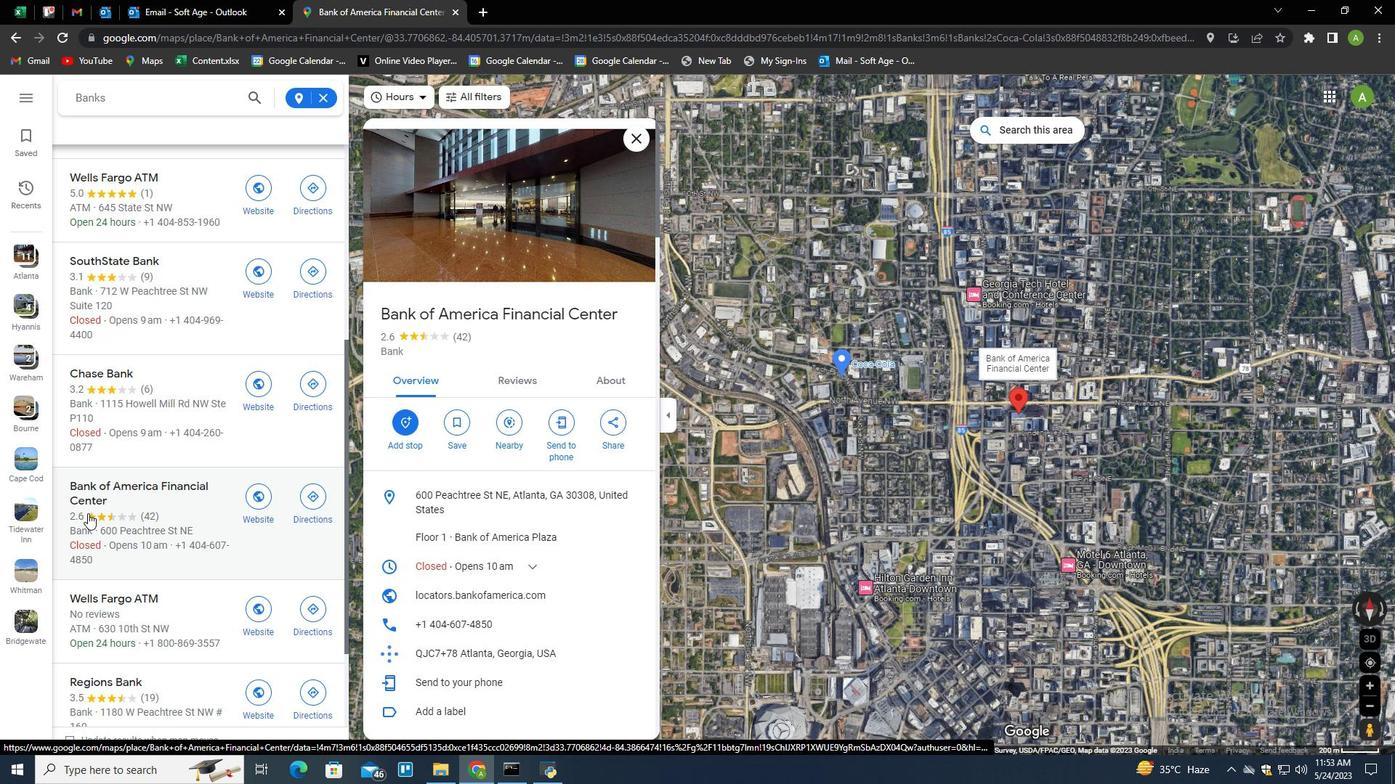 
Action: Mouse scrolled (154, 534) with delta (0, 0)
Screenshot: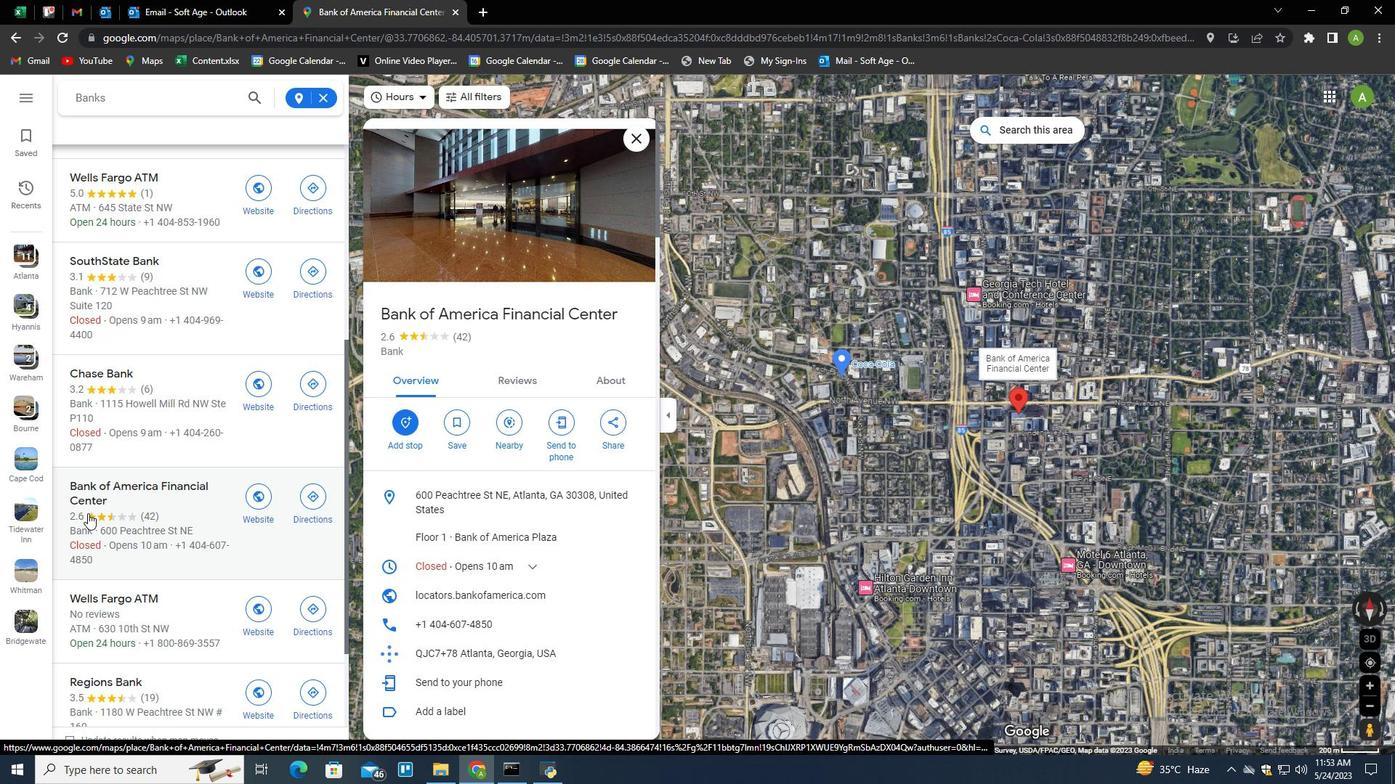 
Action: Mouse scrolled (154, 534) with delta (0, 0)
Screenshot: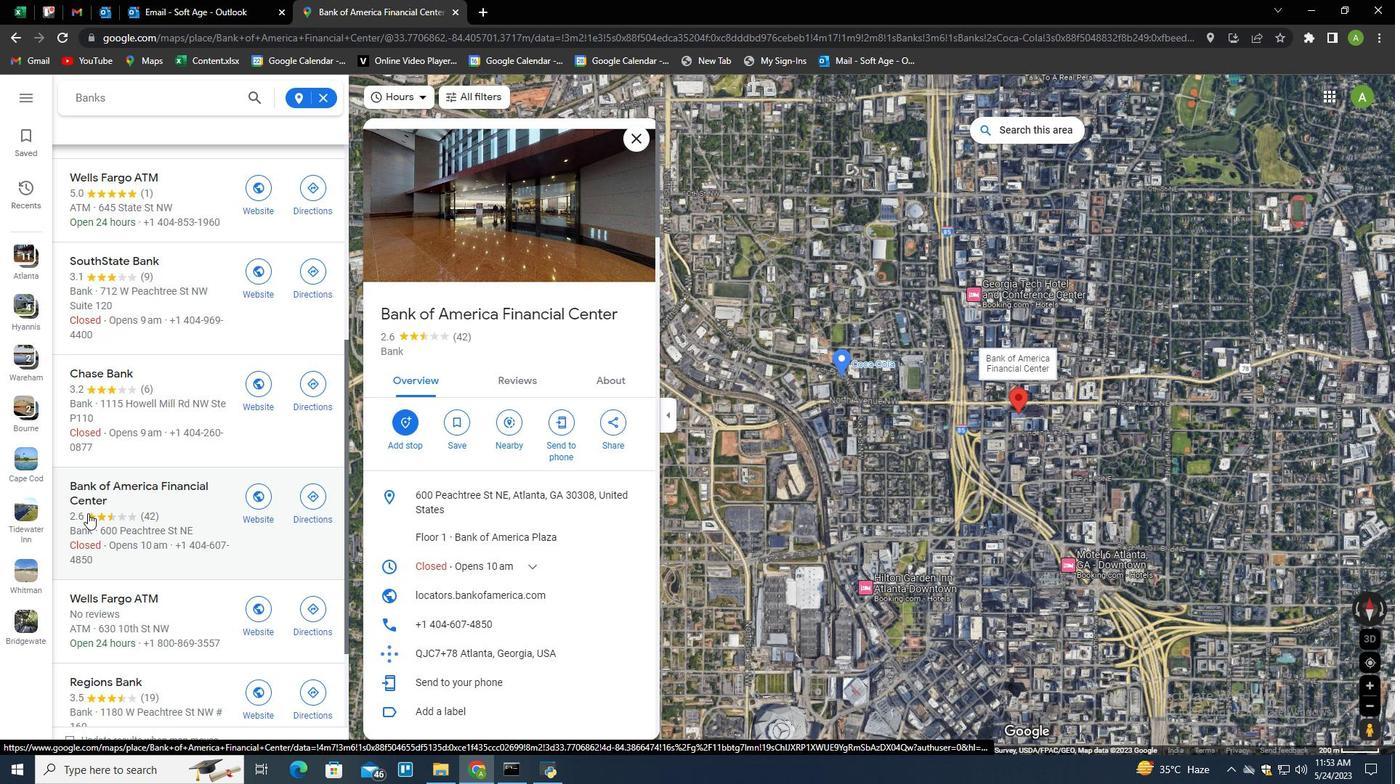 
Action: Mouse moved to (165, 501)
Screenshot: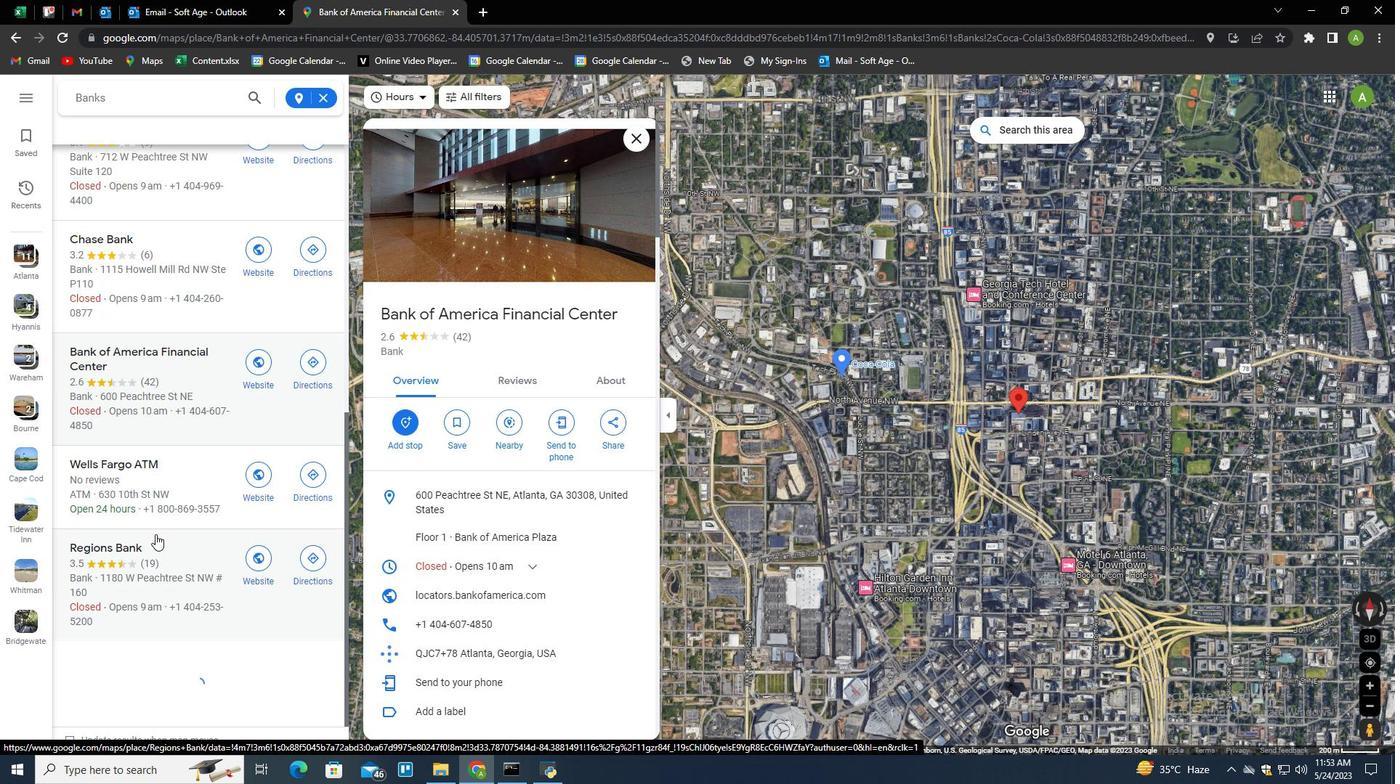 
Action: Mouse pressed left at (165, 501)
Screenshot: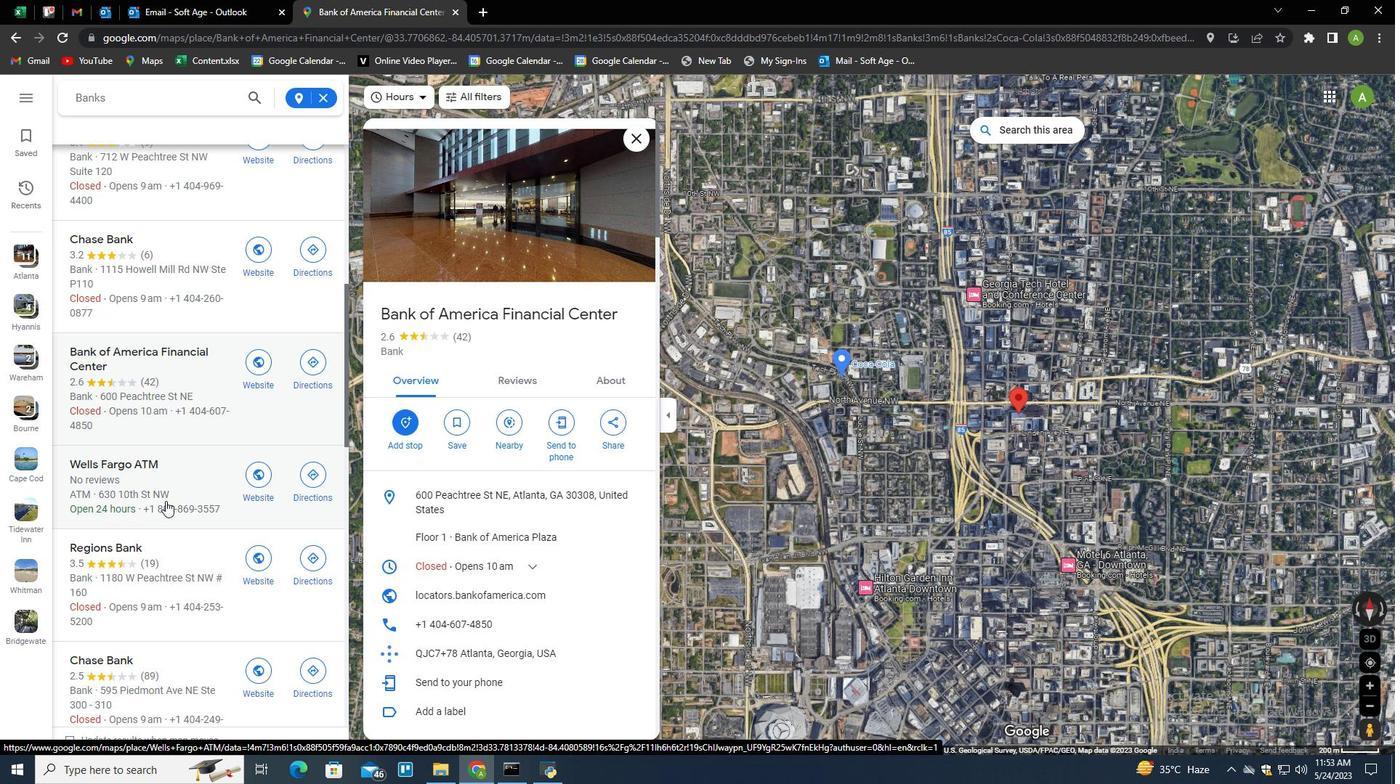 
Action: Mouse moved to (164, 502)
Screenshot: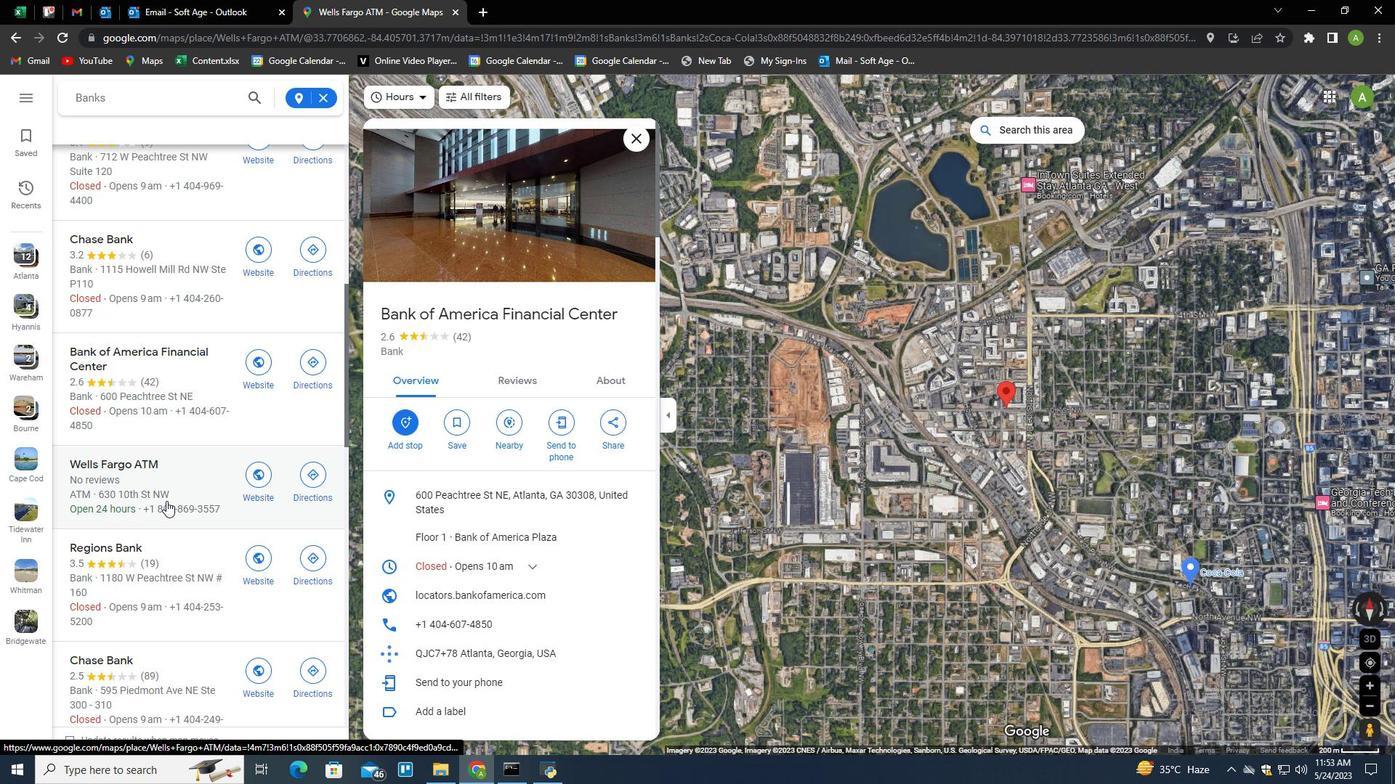 
Action: Mouse scrolled (164, 502) with delta (0, 0)
Screenshot: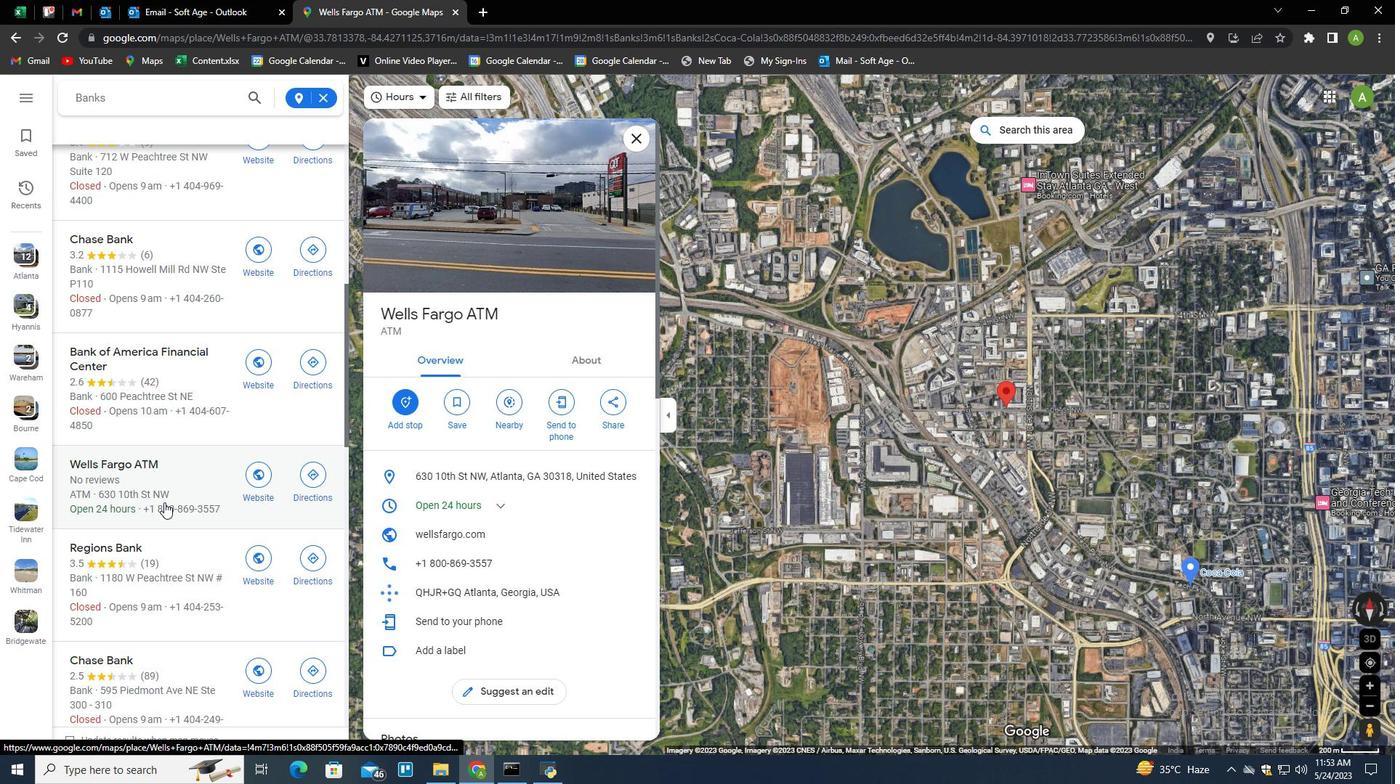 
Action: Mouse scrolled (164, 502) with delta (0, 0)
Screenshot: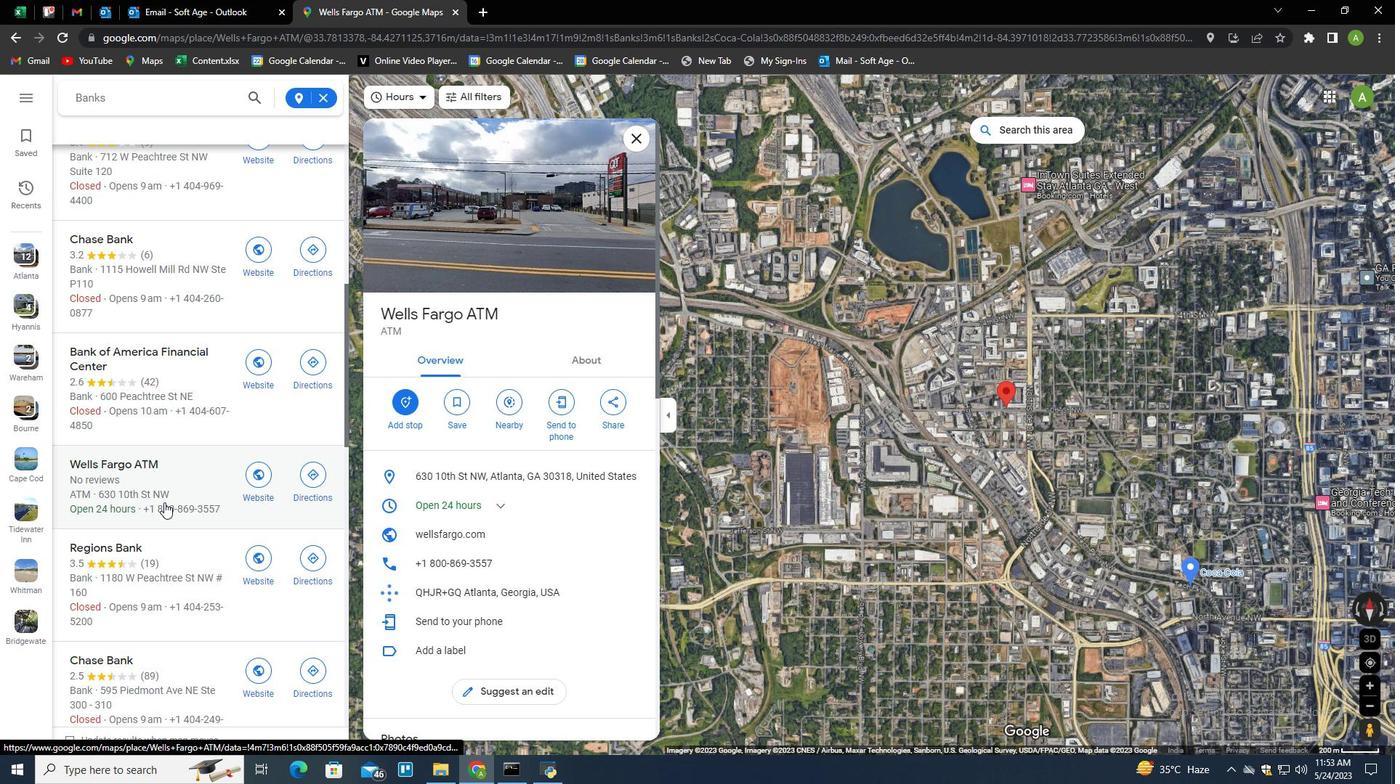 
Action: Mouse moved to (162, 526)
Screenshot: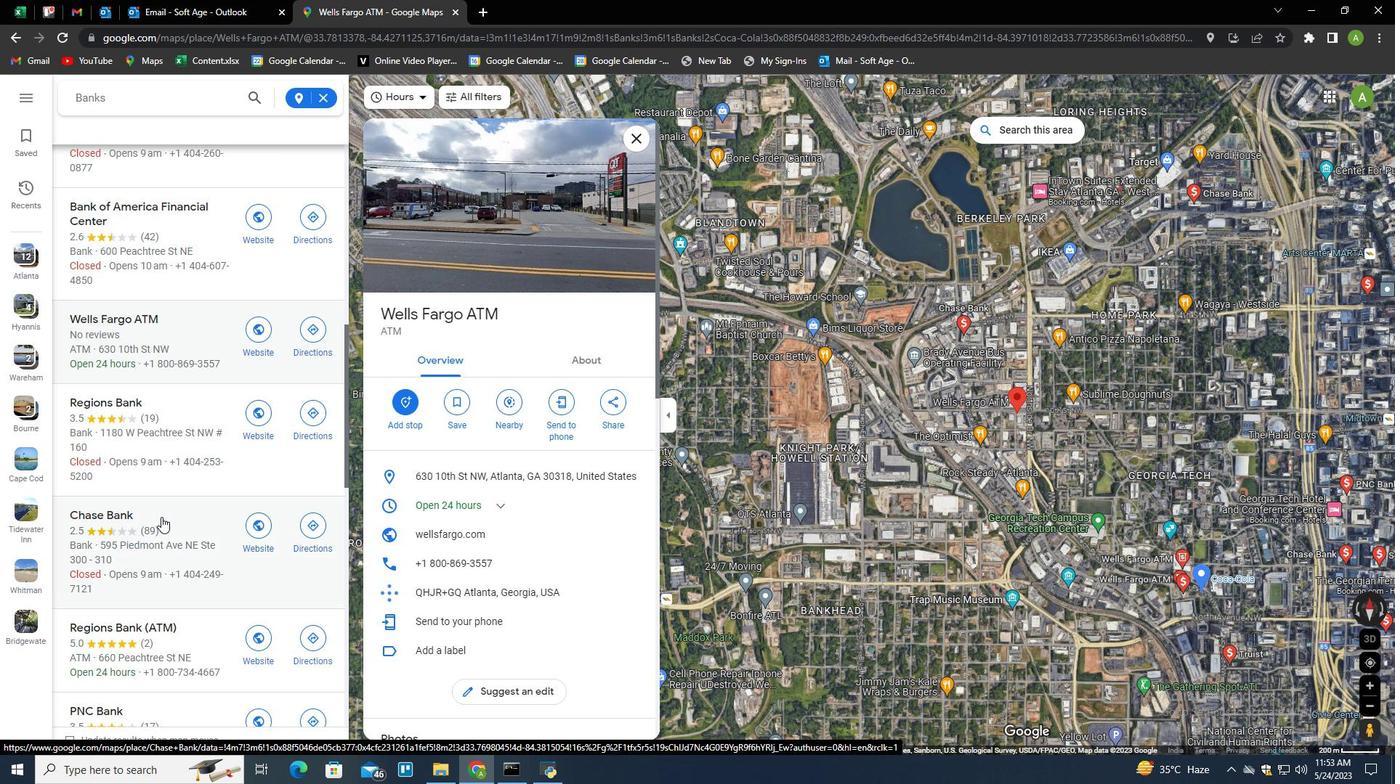 
Action: Mouse pressed left at (162, 526)
Screenshot: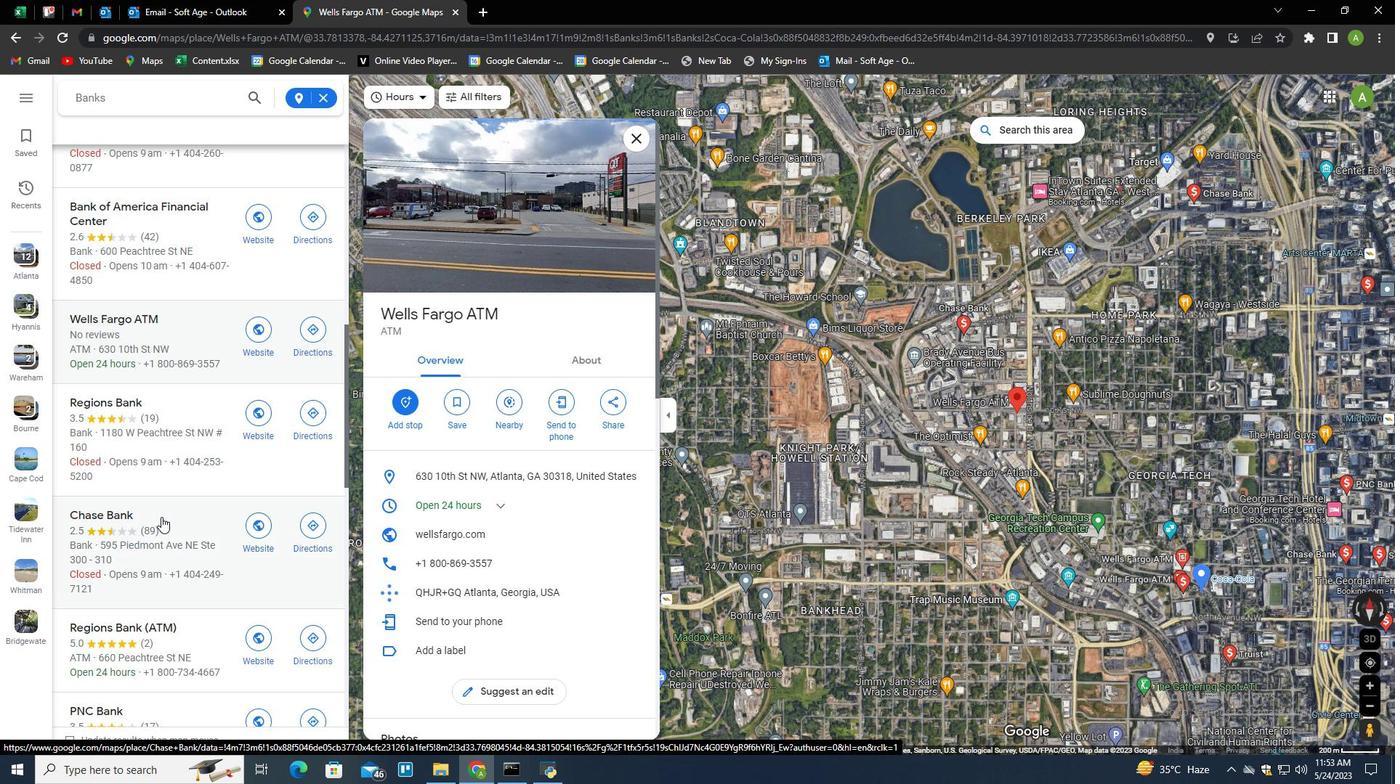 
Action: Mouse moved to (156, 530)
Screenshot: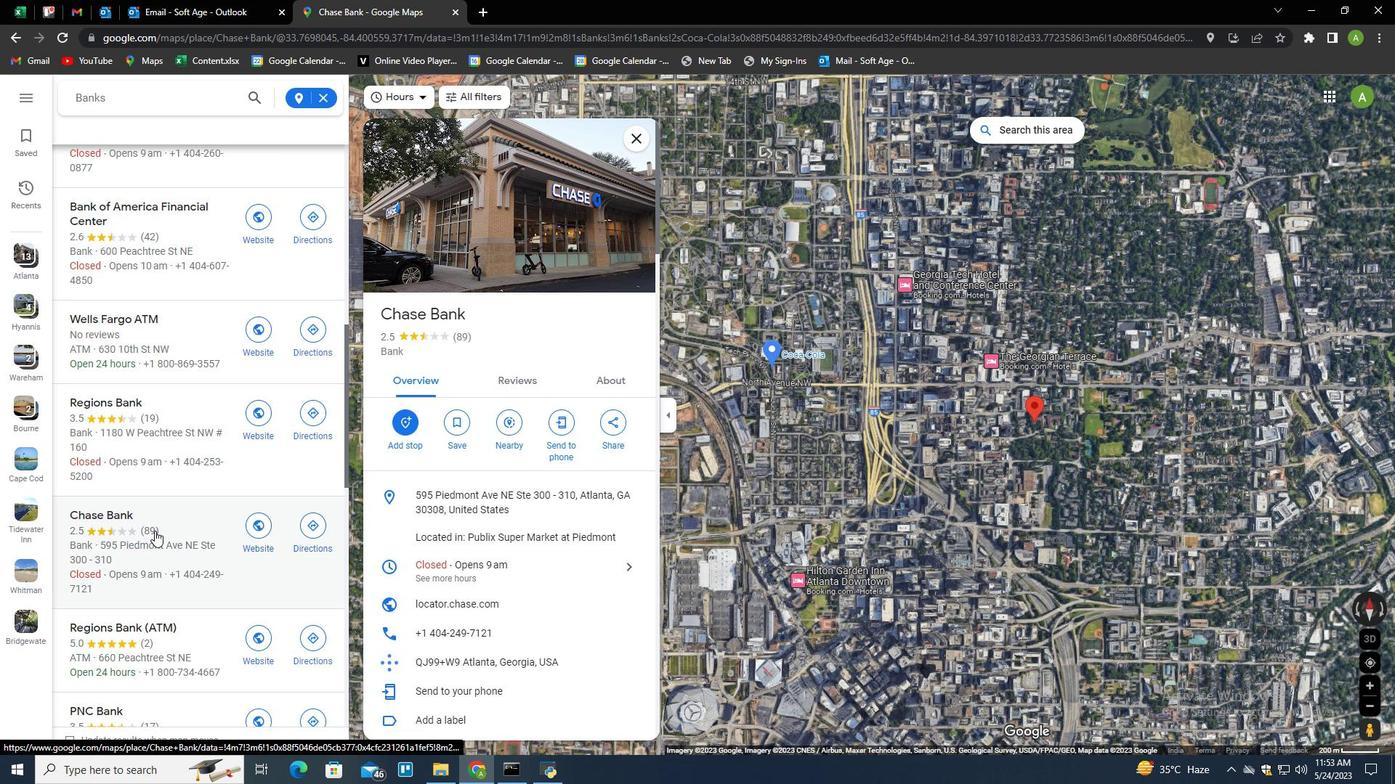 
Action: Mouse scrolled (156, 529) with delta (0, 0)
Screenshot: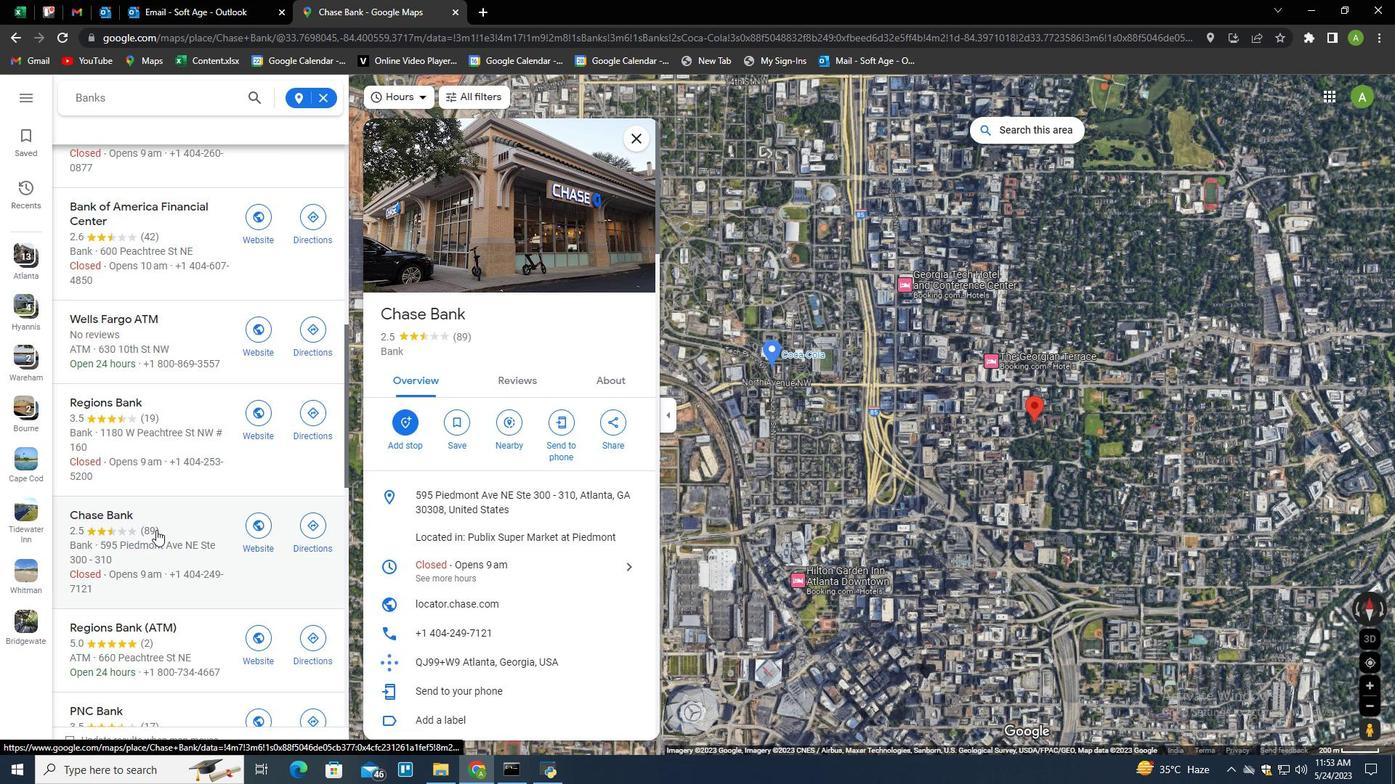 
Action: Mouse scrolled (156, 529) with delta (0, 0)
Screenshot: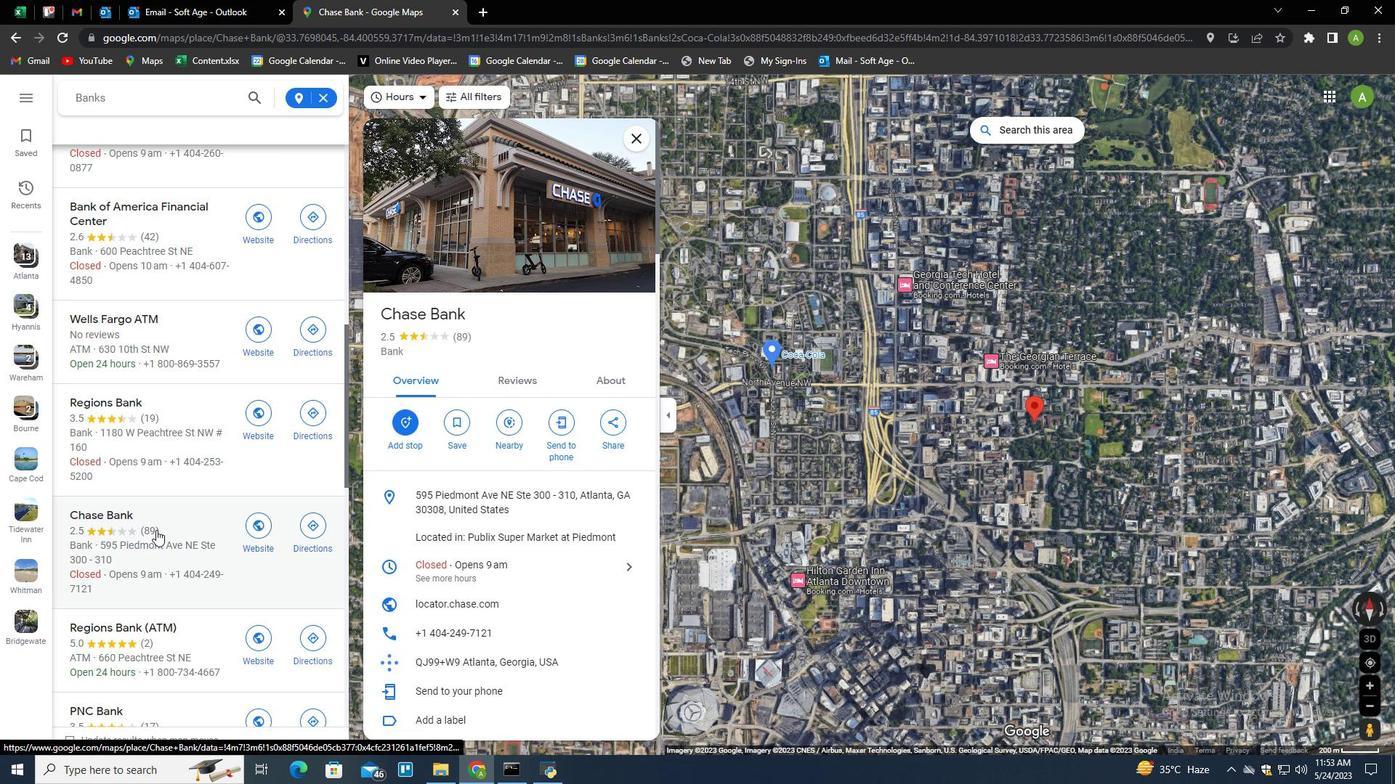 
Action: Mouse scrolled (156, 529) with delta (0, 0)
Screenshot: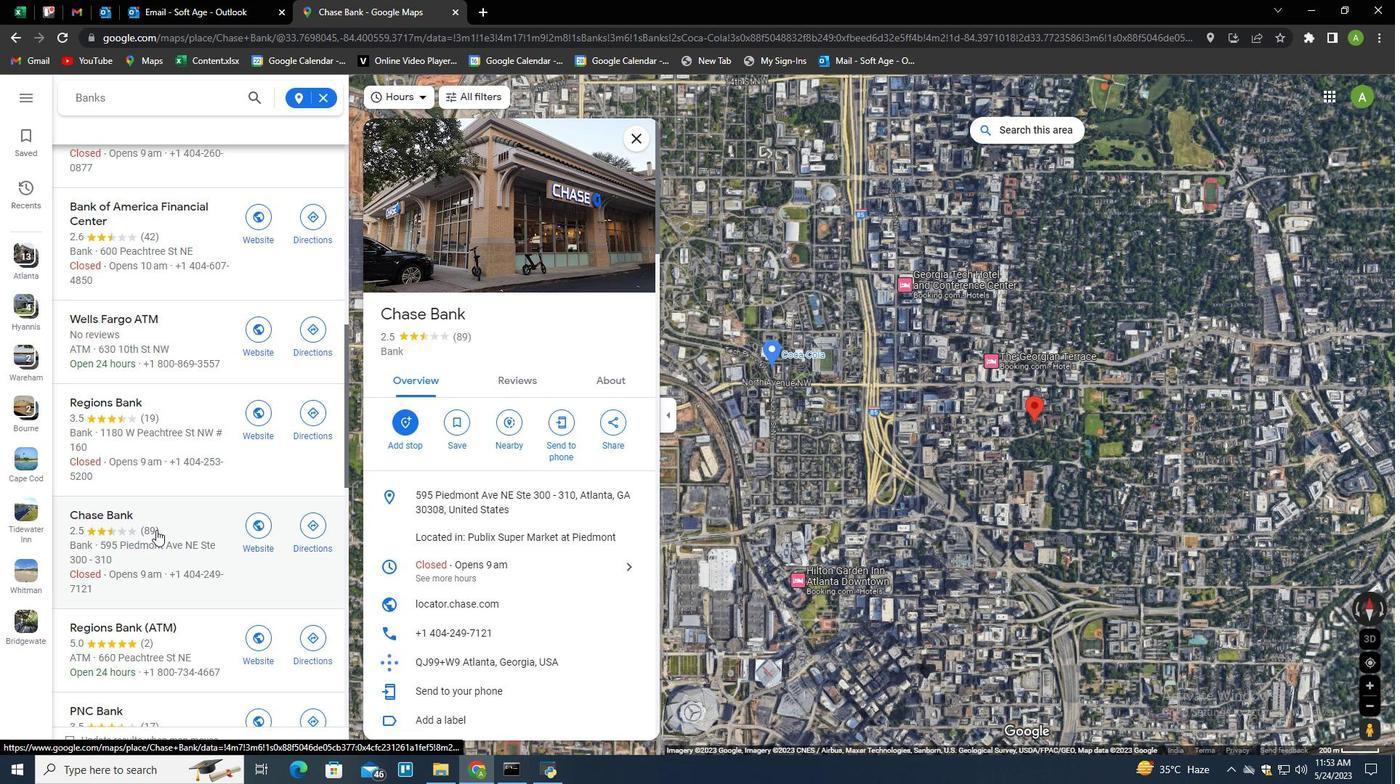 
Action: Mouse moved to (191, 449)
Screenshot: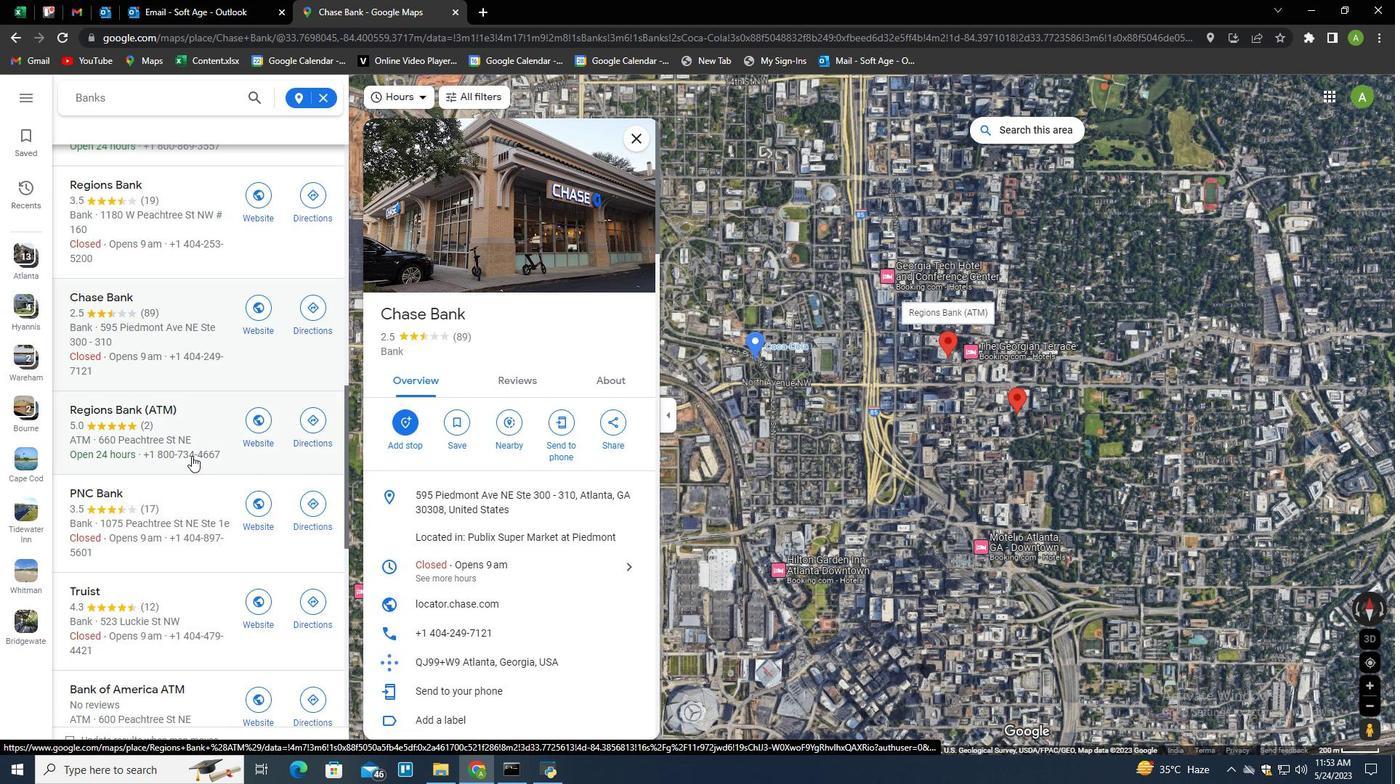 
Action: Mouse pressed left at (191, 449)
Screenshot: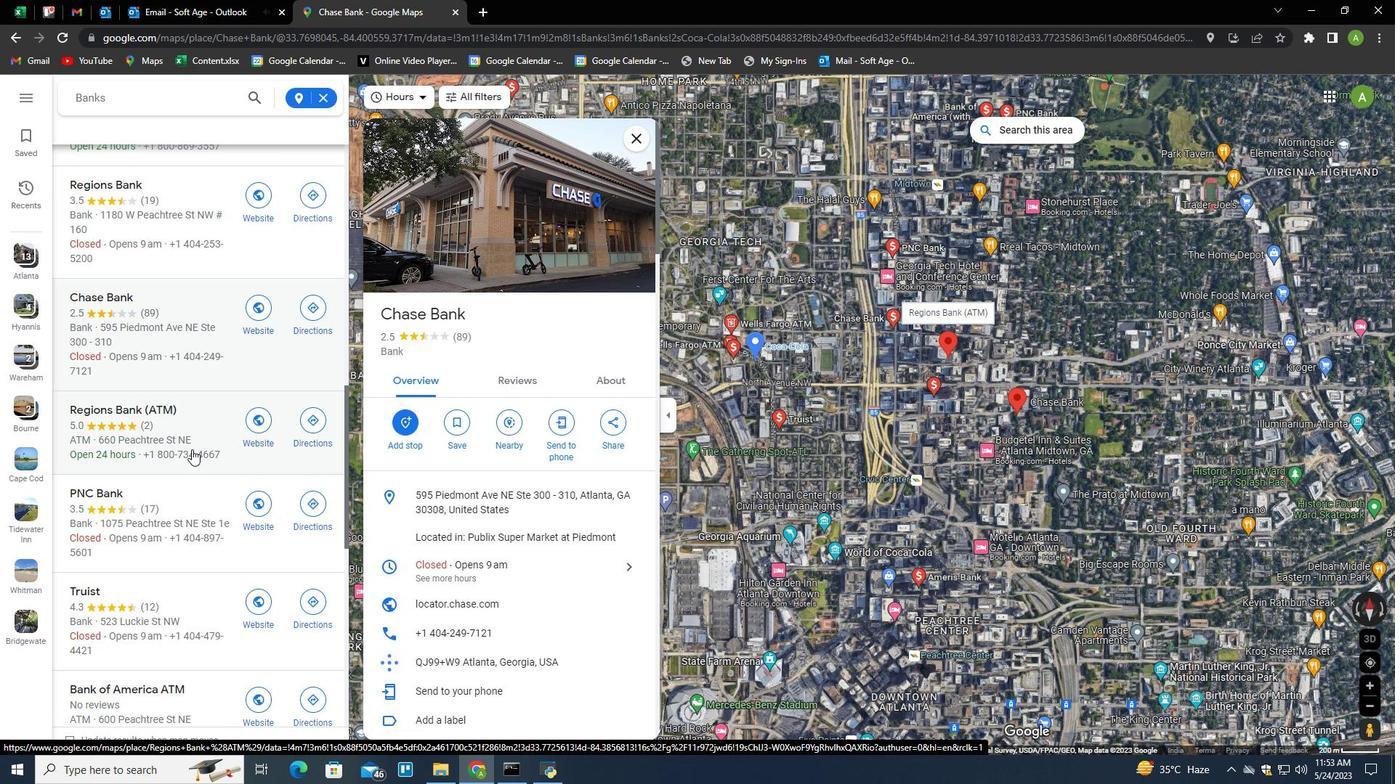 
Action: Mouse moved to (207, 503)
Screenshot: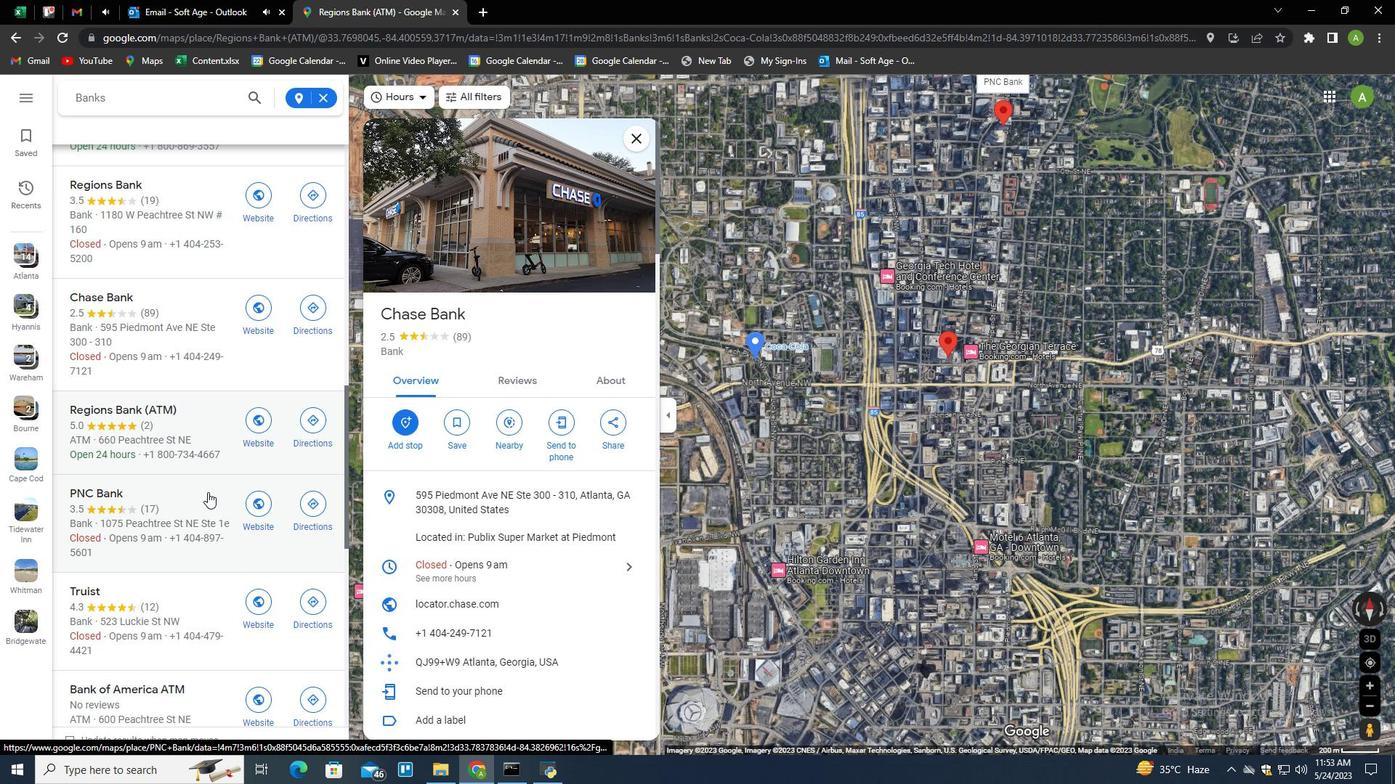 
Action: Mouse pressed left at (207, 503)
Screenshot: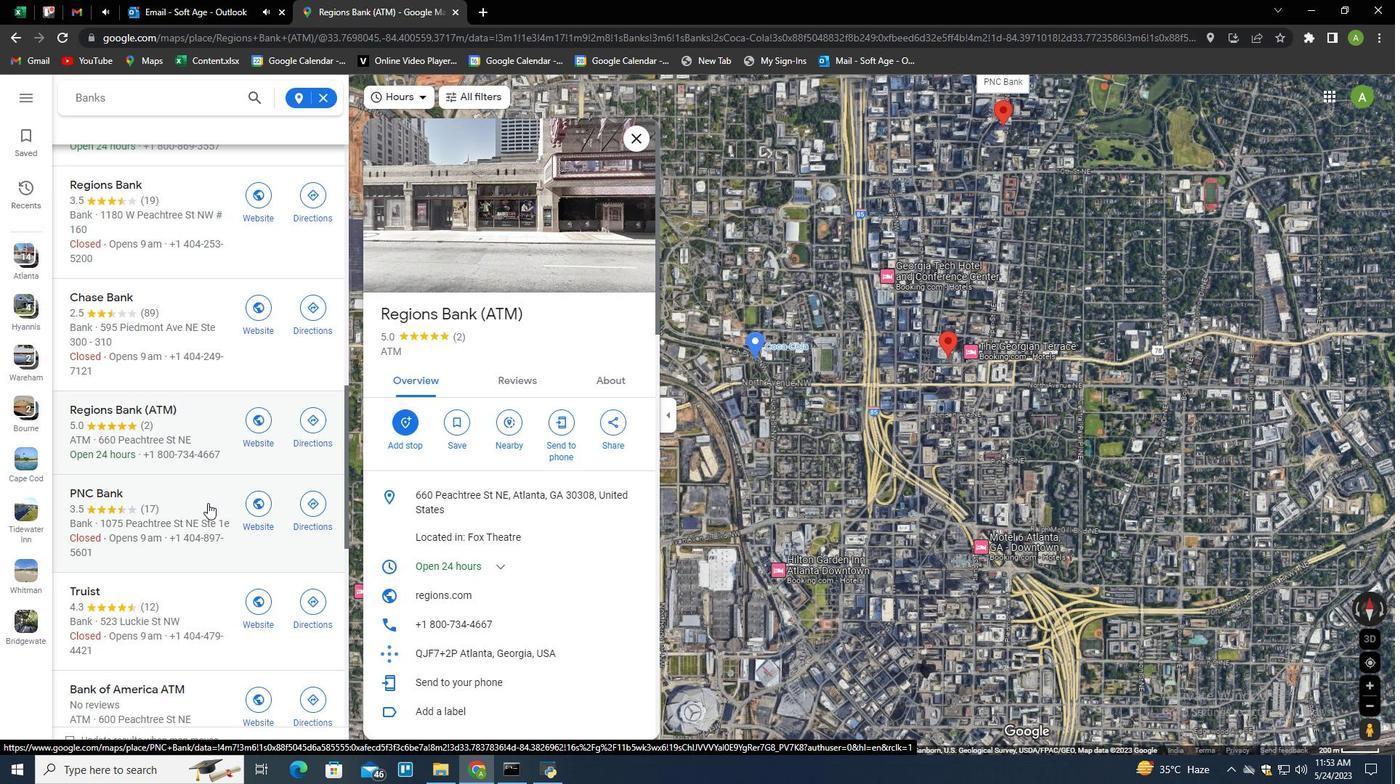 
Action: Mouse moved to (207, 505)
Screenshot: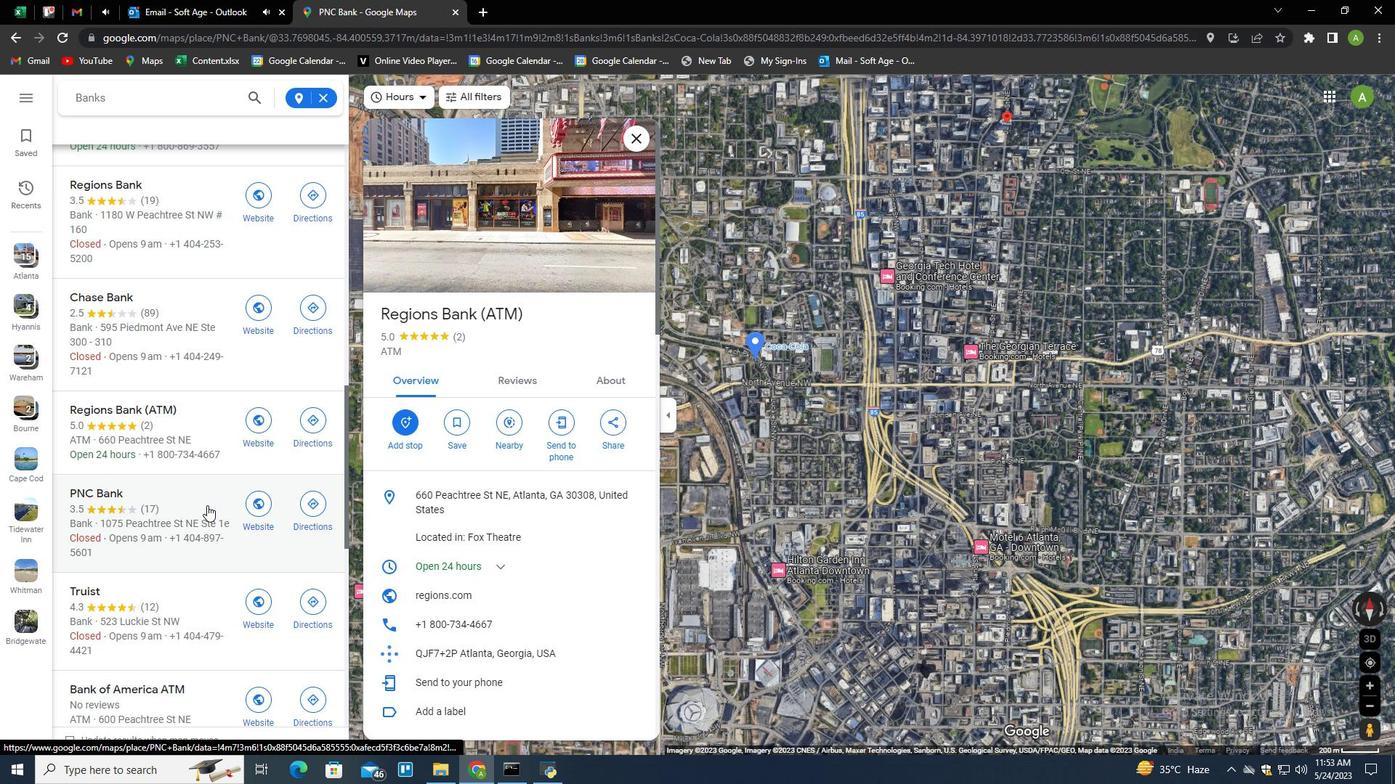 
Action: Mouse scrolled (207, 505) with delta (0, 0)
Screenshot: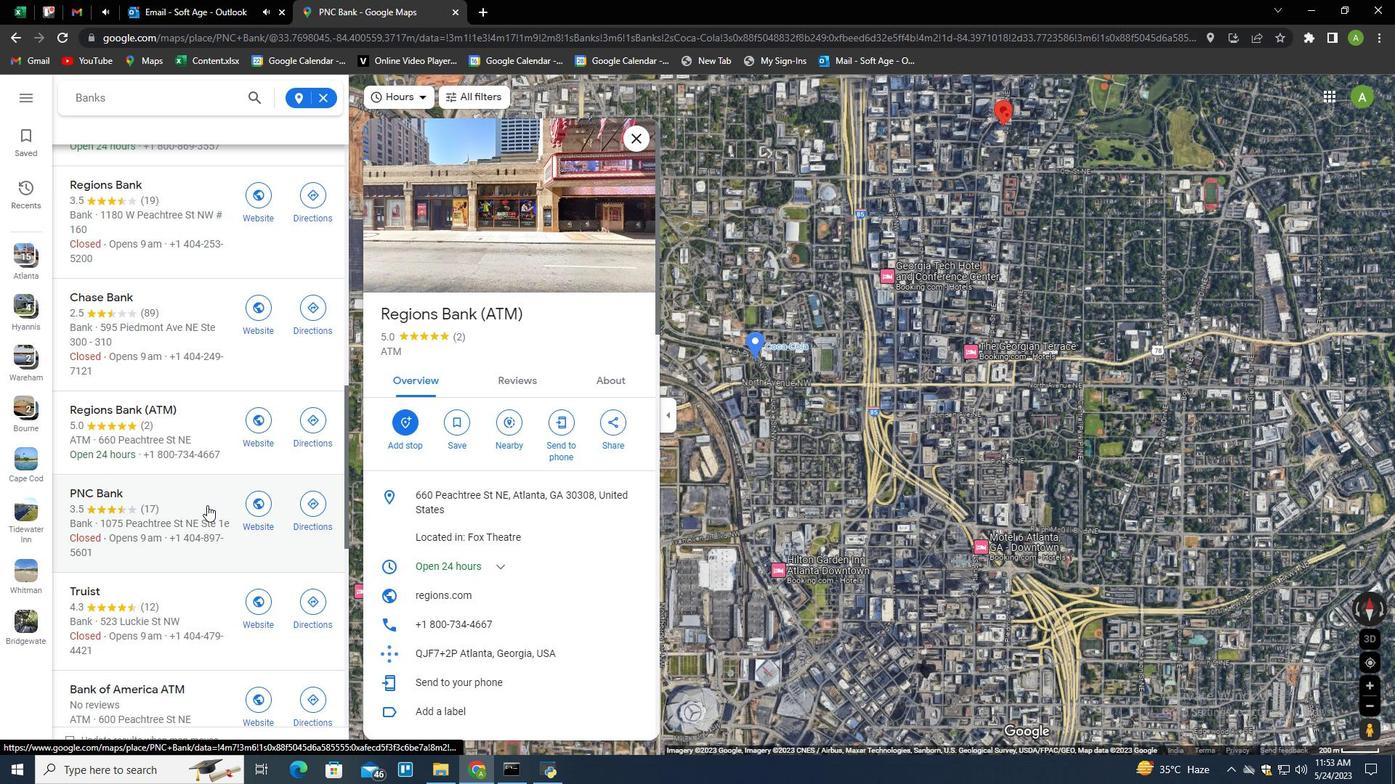 
Action: Mouse scrolled (207, 505) with delta (0, 0)
Screenshot: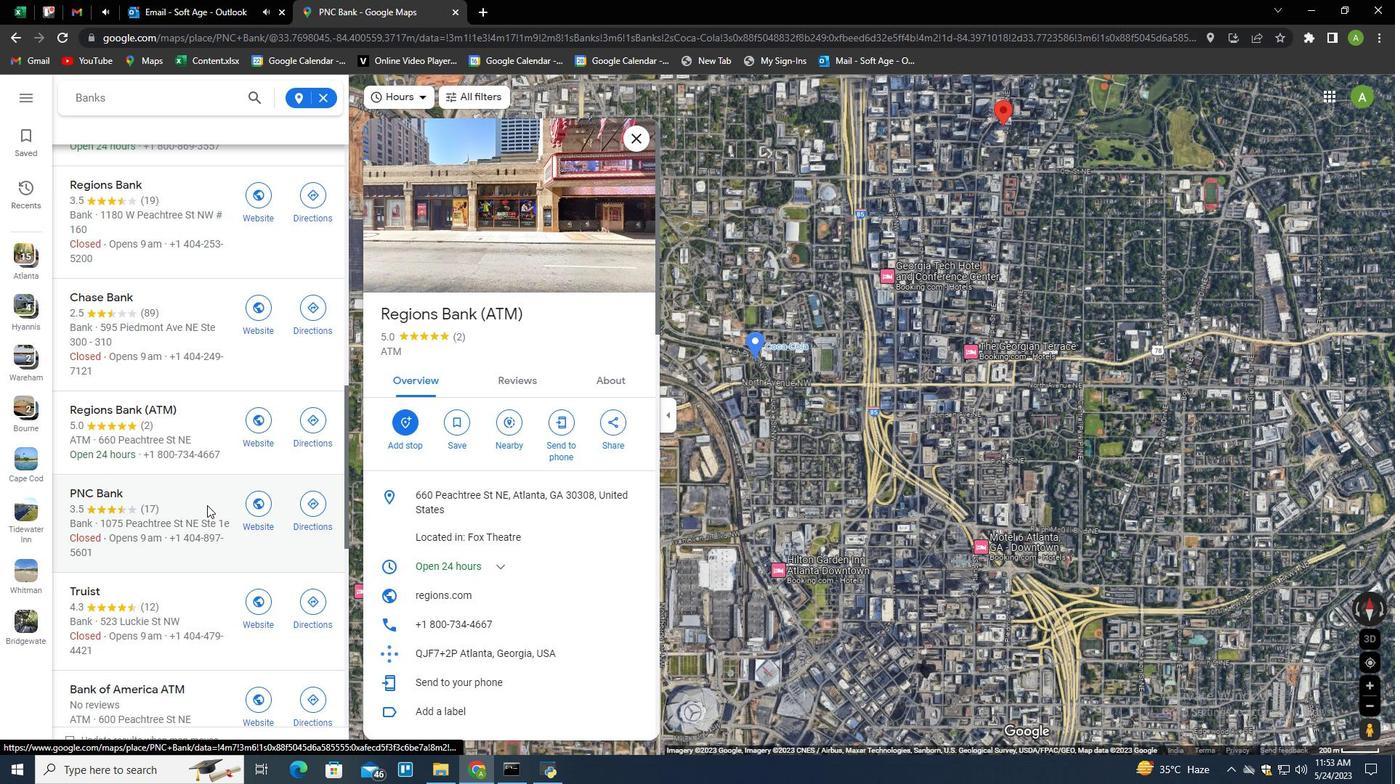 
Action: Mouse scrolled (207, 505) with delta (0, 0)
Screenshot: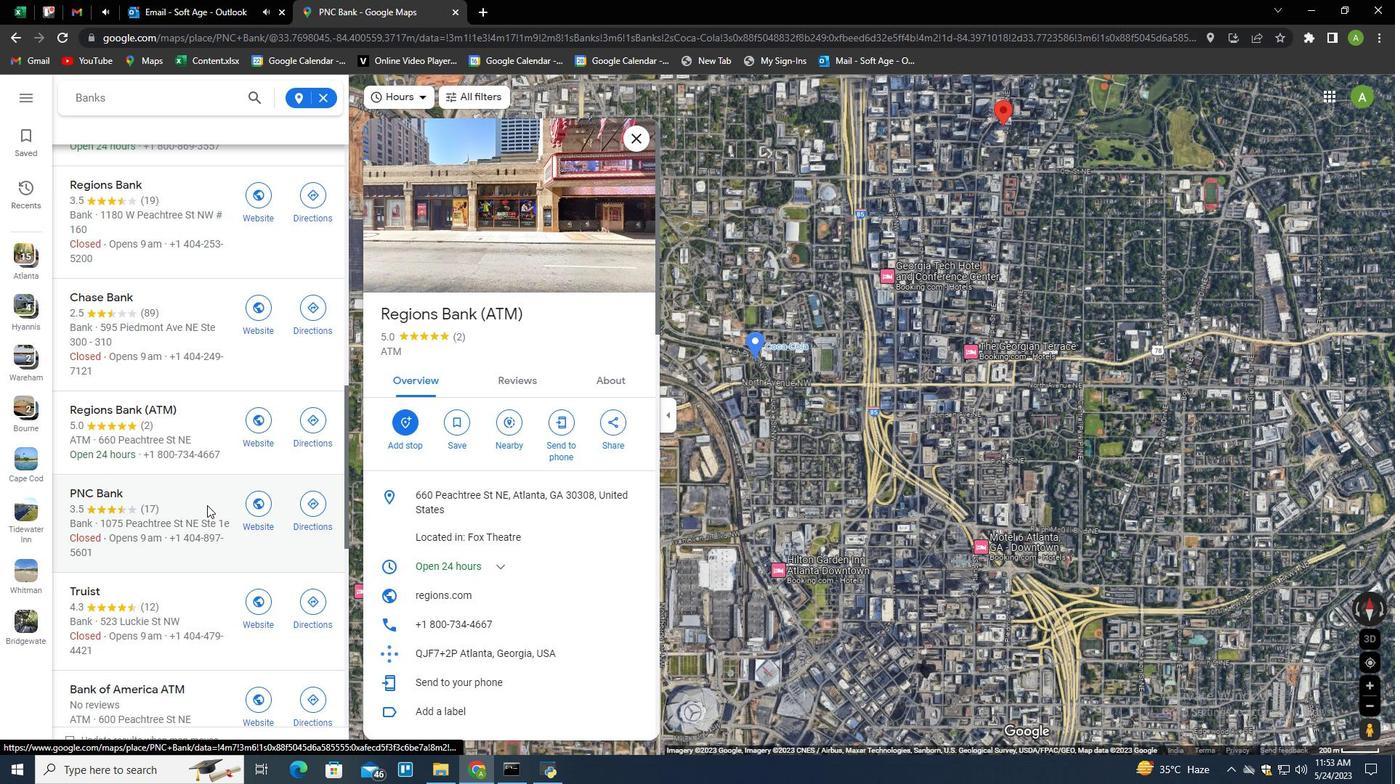 
Action: Mouse moved to (184, 496)
Screenshot: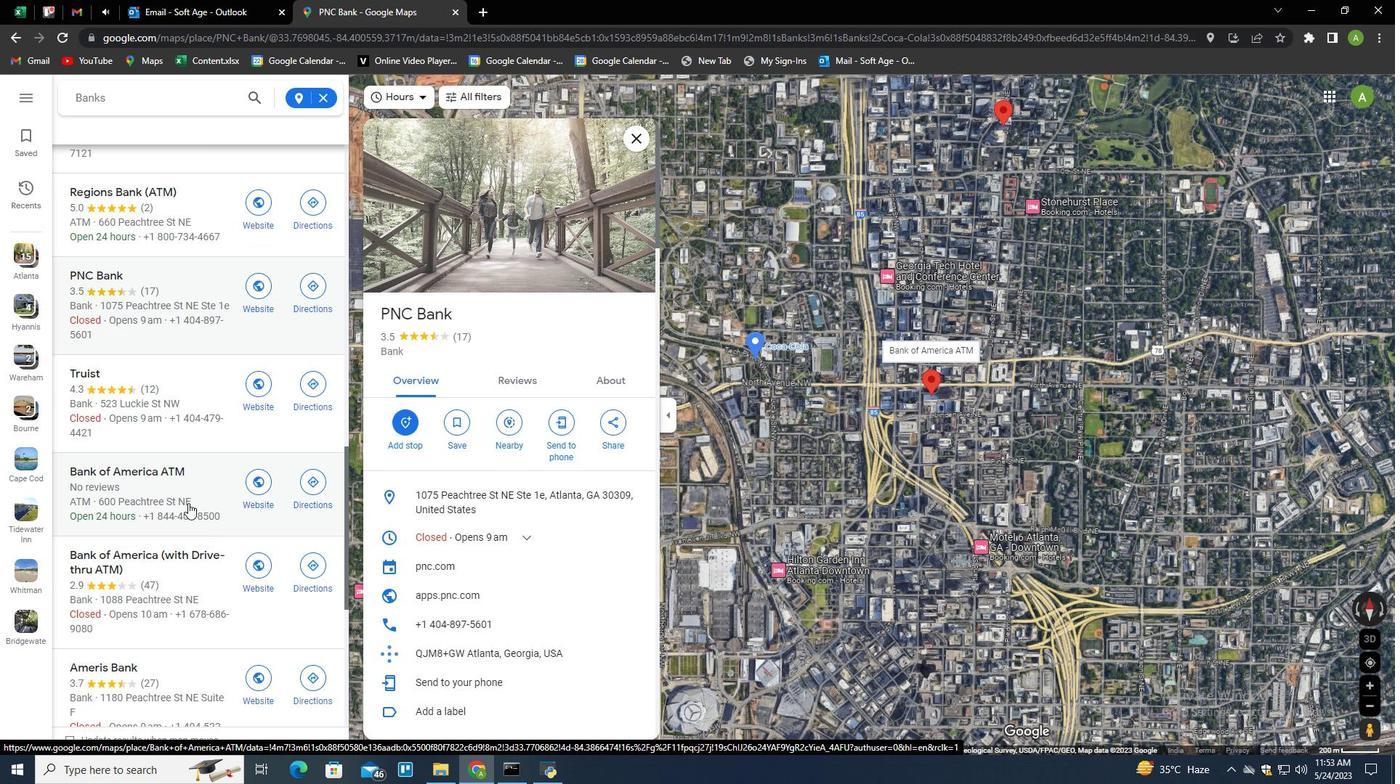 
Action: Mouse pressed left at (184, 496)
Screenshot: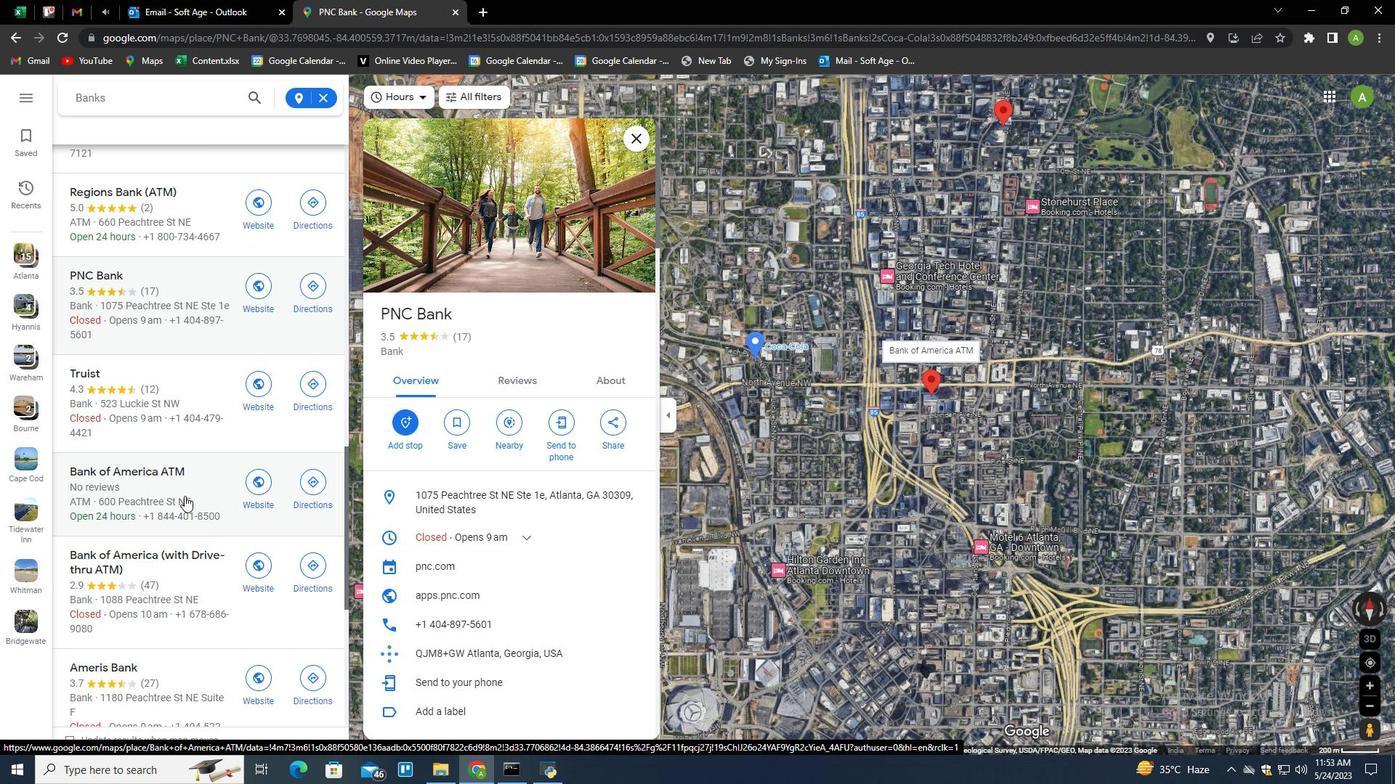 
Action: Mouse moved to (183, 496)
Screenshot: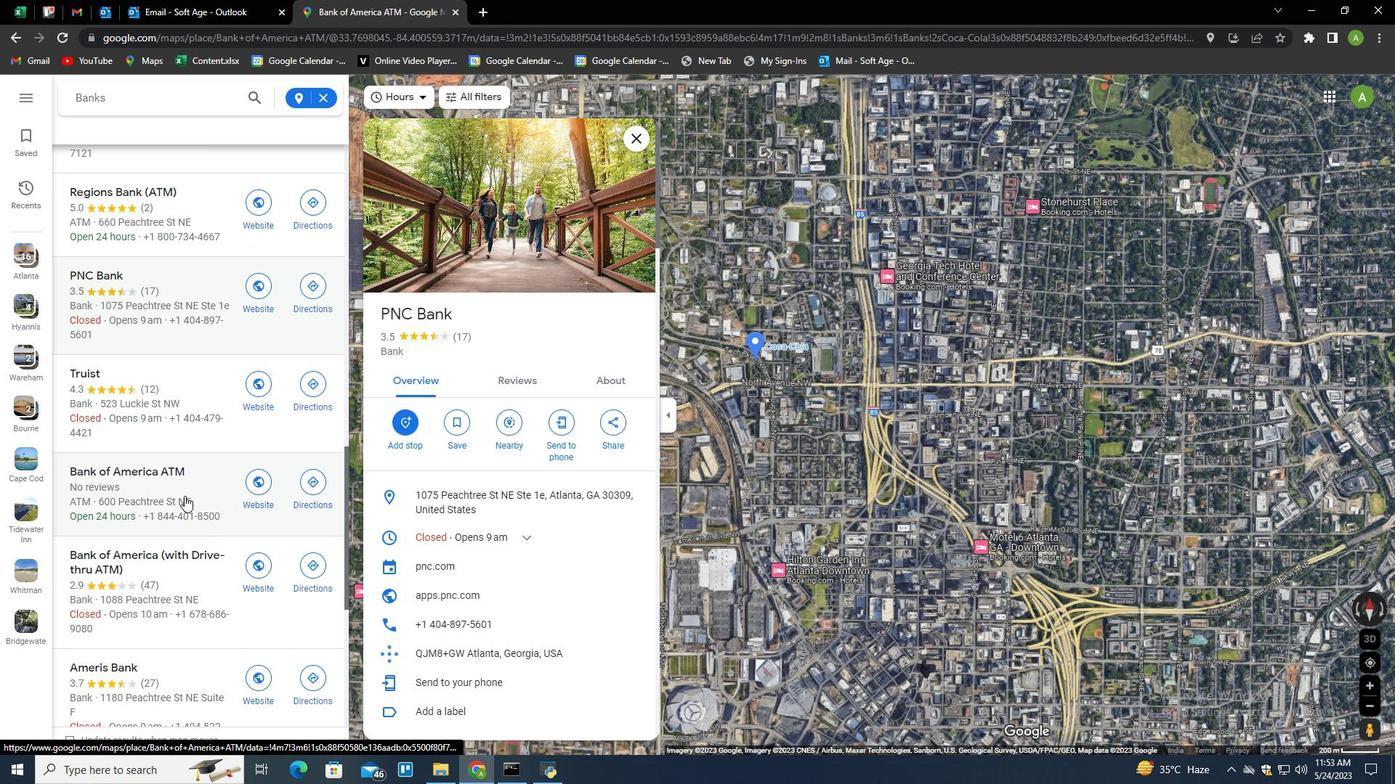 
Action: Mouse scrolled (183, 495) with delta (0, 0)
Screenshot: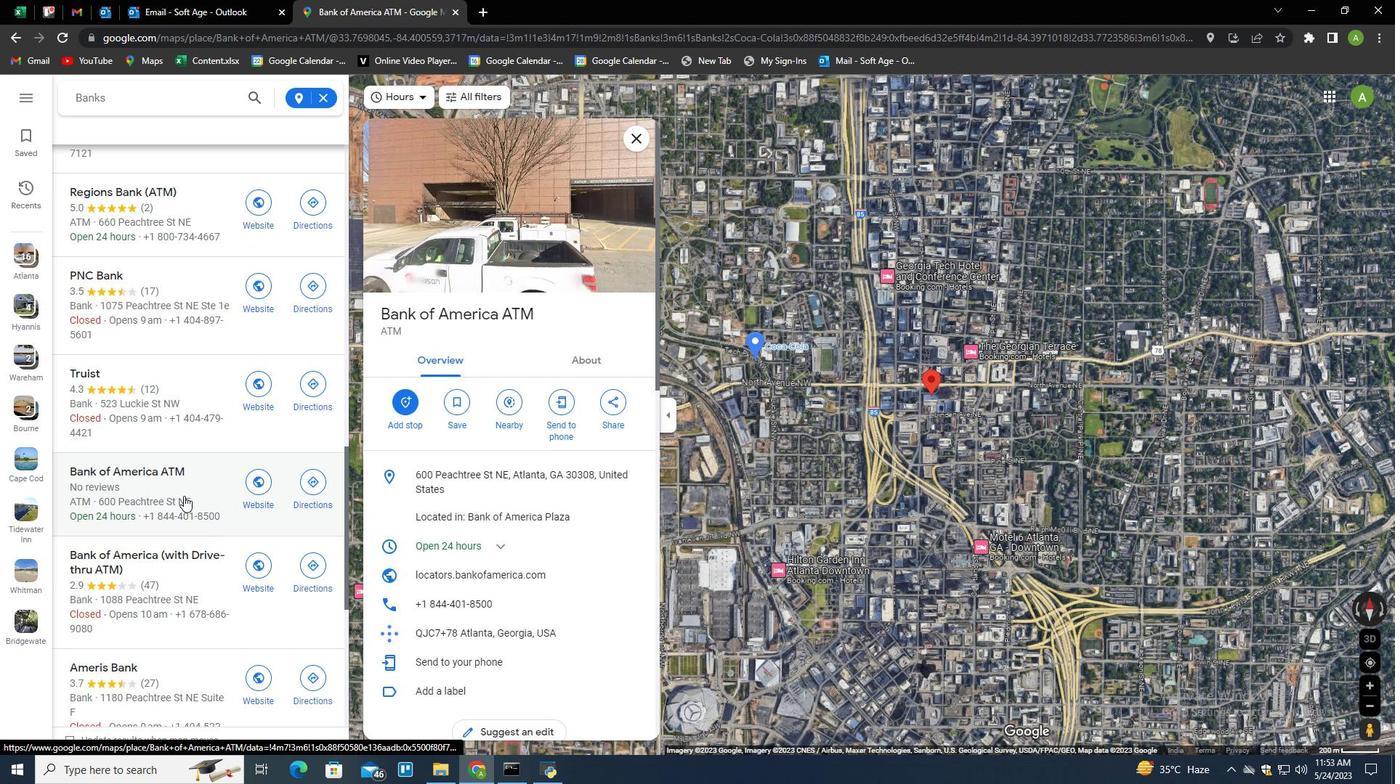 
Action: Mouse scrolled (183, 495) with delta (0, 0)
Screenshot: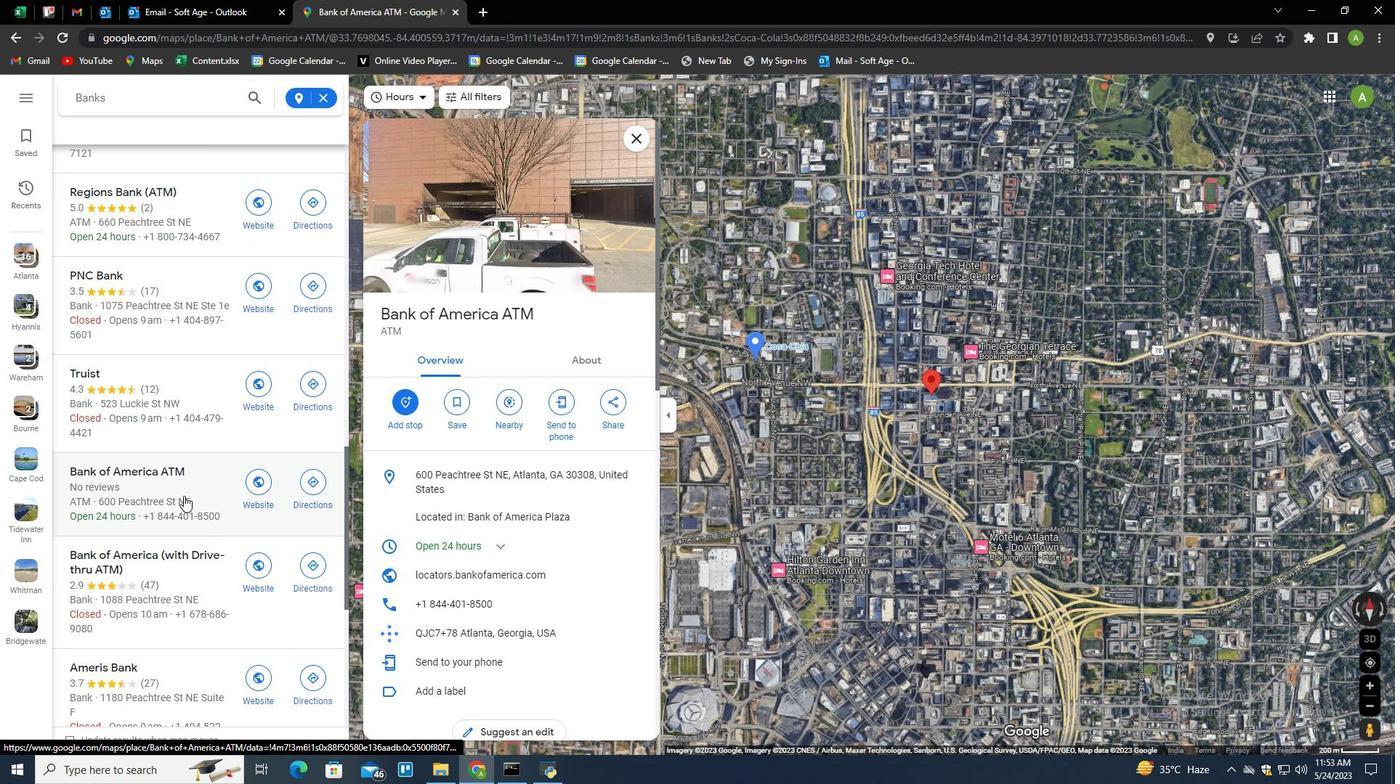 
Action: Mouse scrolled (183, 495) with delta (0, 0)
Screenshot: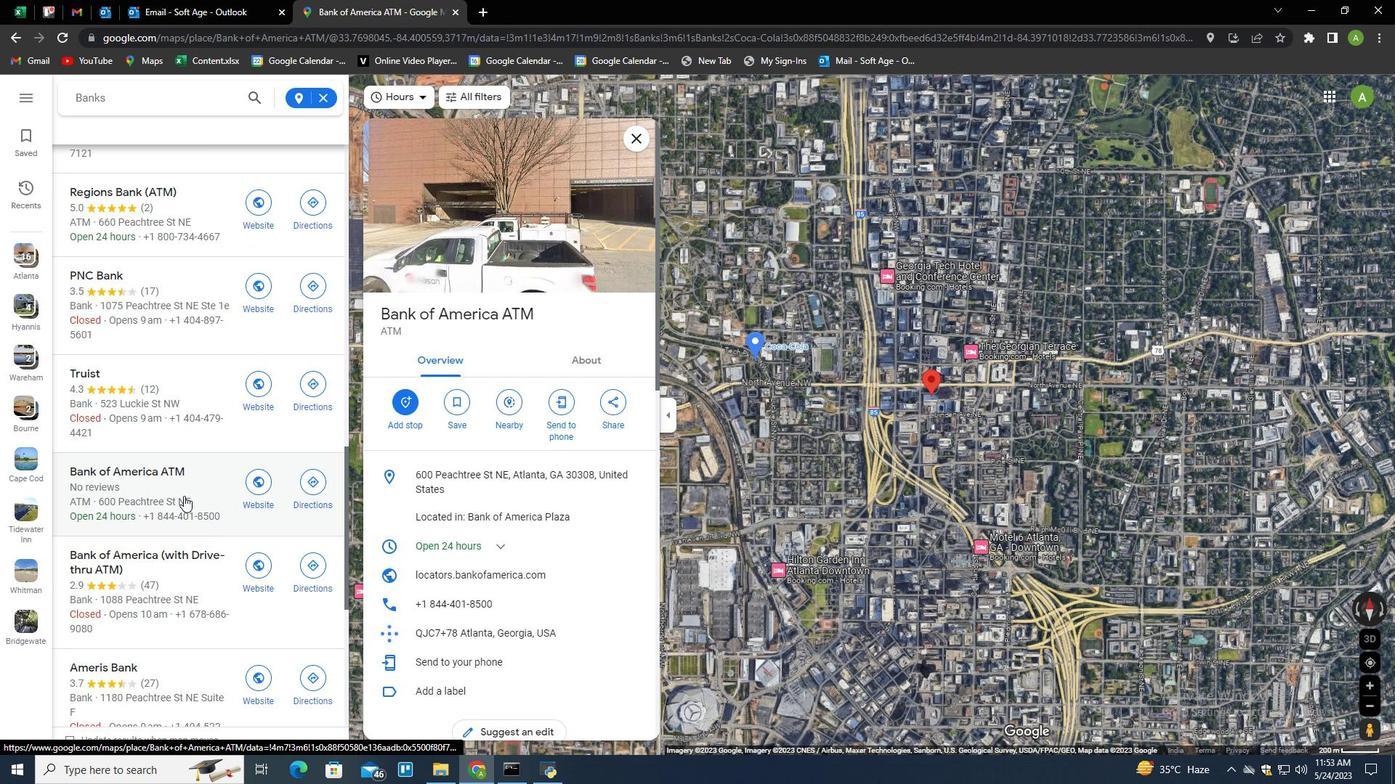 
Action: Mouse moved to (181, 501)
Screenshot: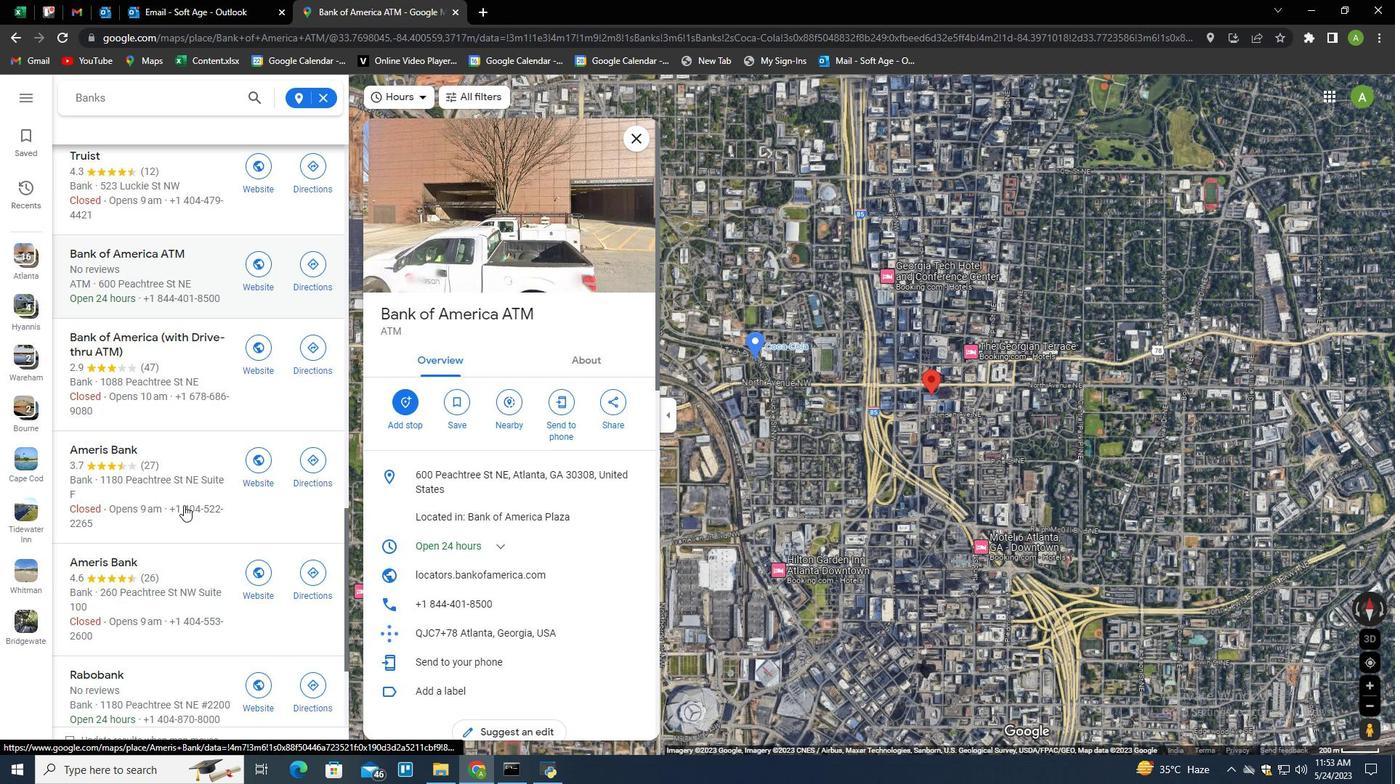 
Action: Mouse pressed left at (181, 501)
Screenshot: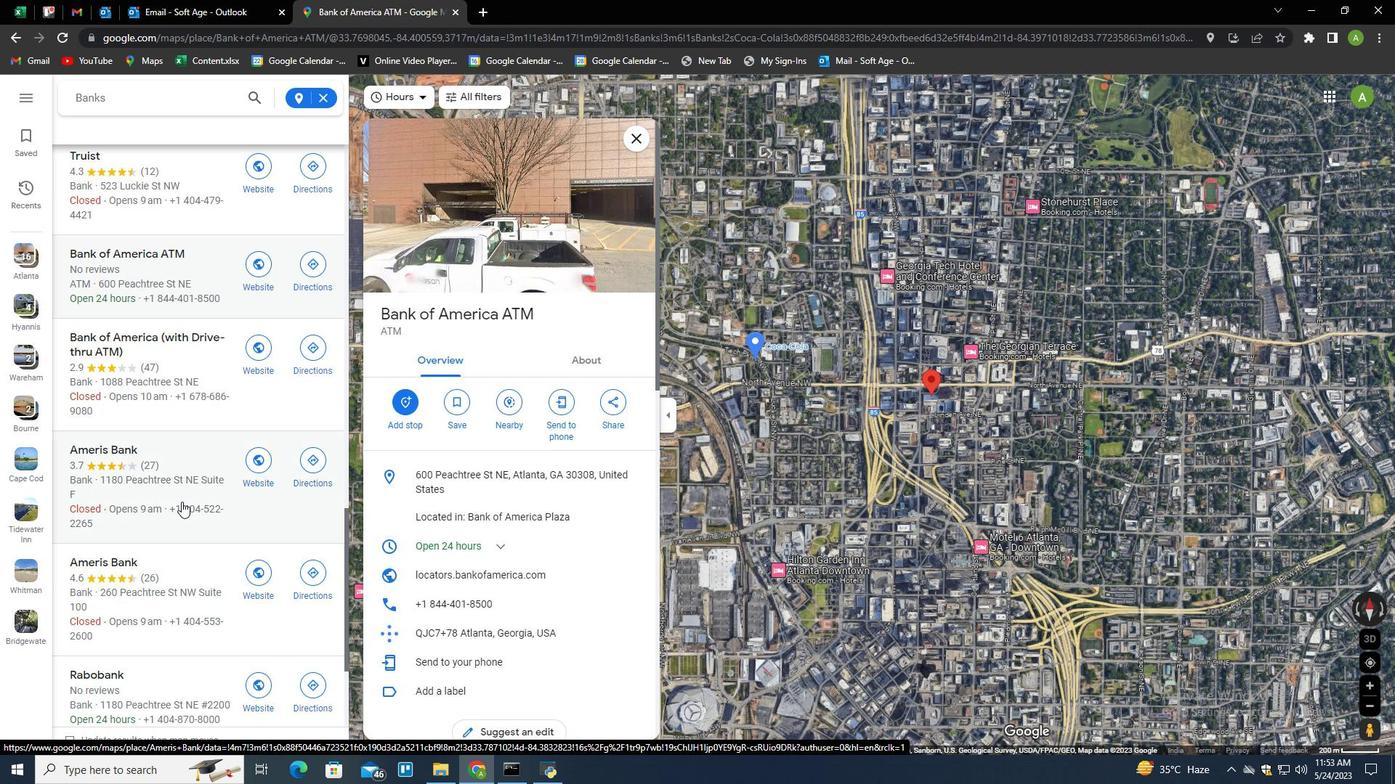 
Action: Mouse moved to (180, 501)
Screenshot: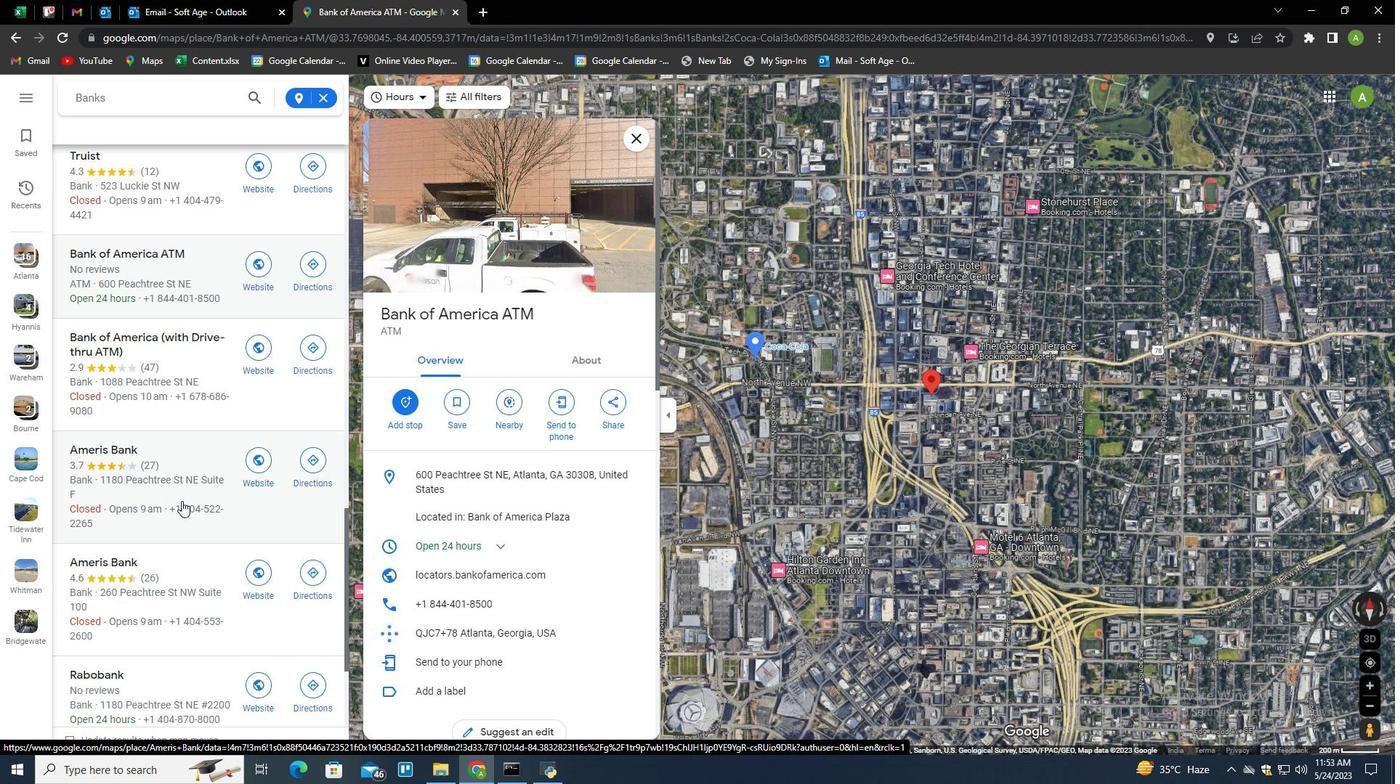 
Action: Mouse scrolled (180, 500) with delta (0, 0)
Screenshot: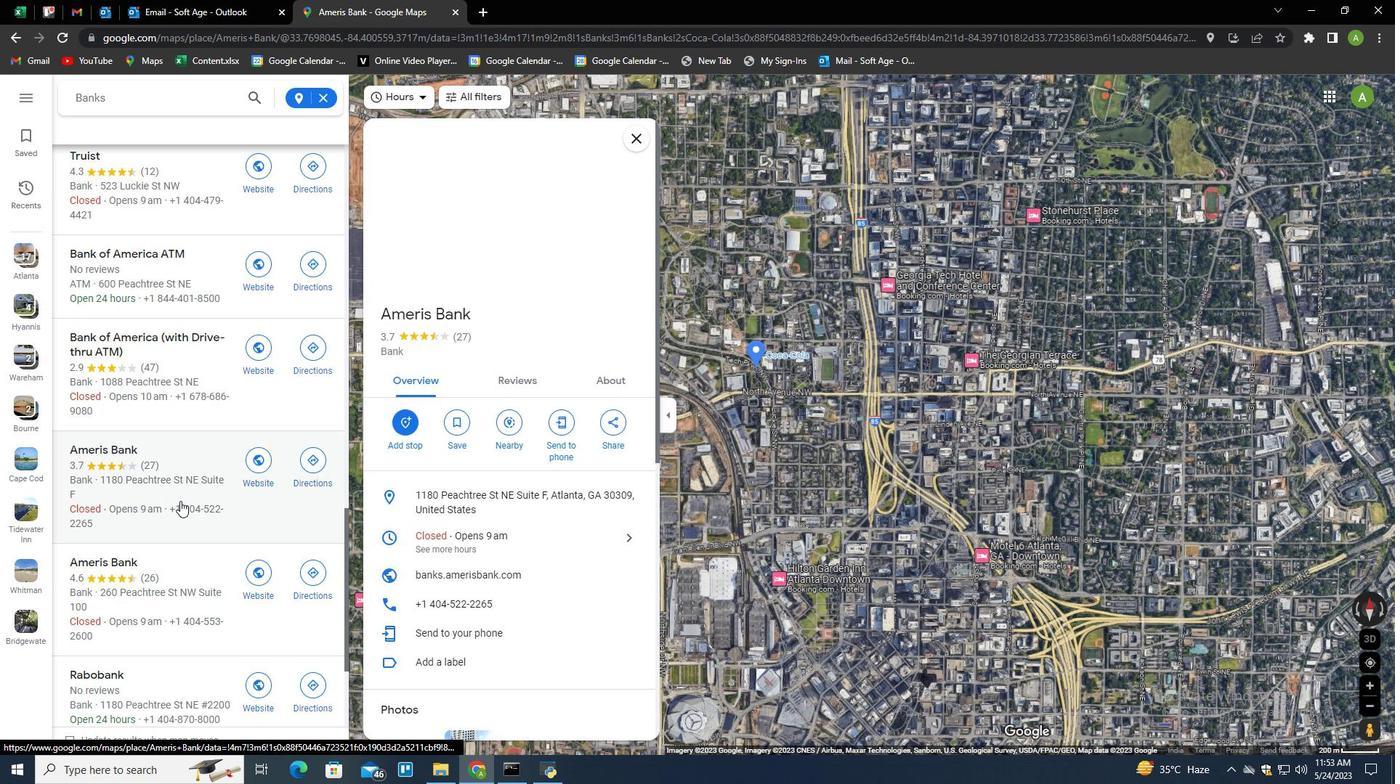 
Action: Mouse moved to (186, 544)
Screenshot: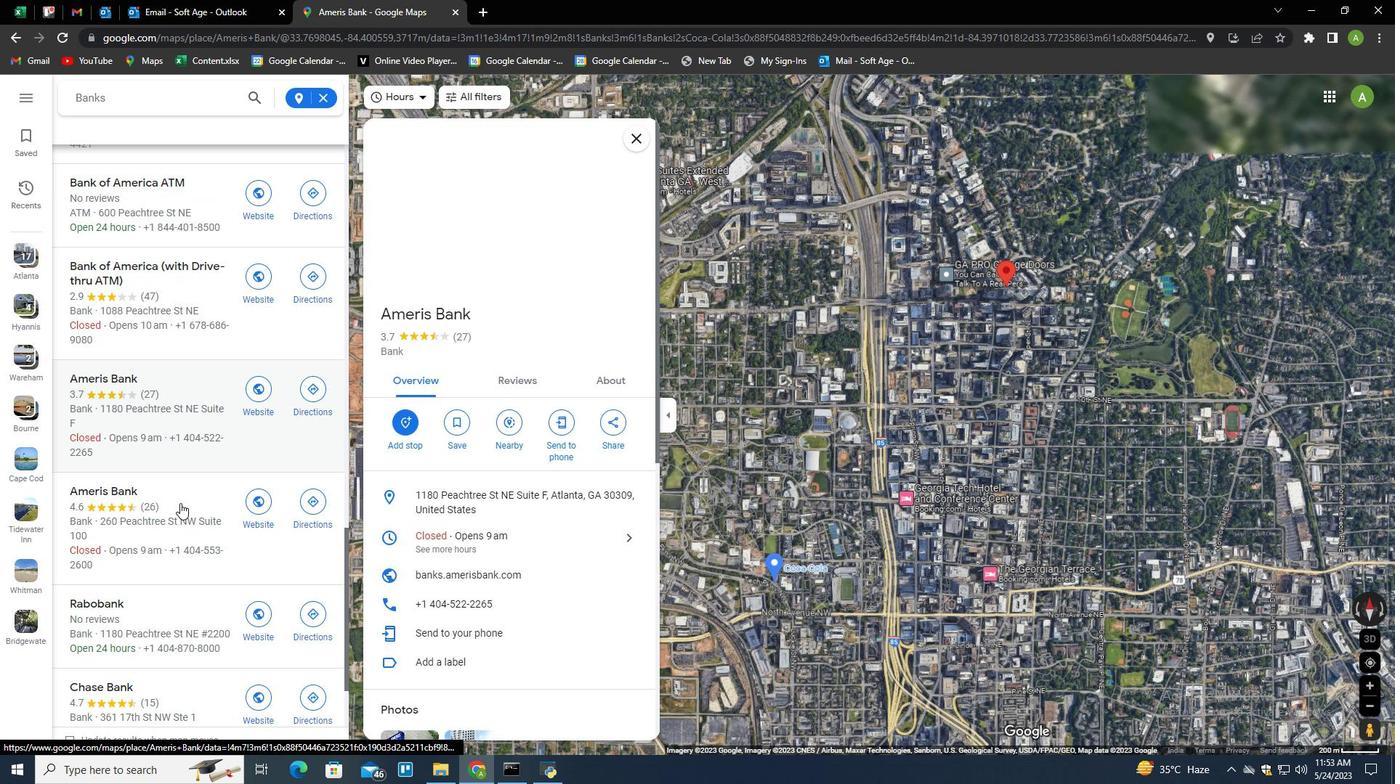 
Action: Mouse pressed left at (186, 544)
Screenshot: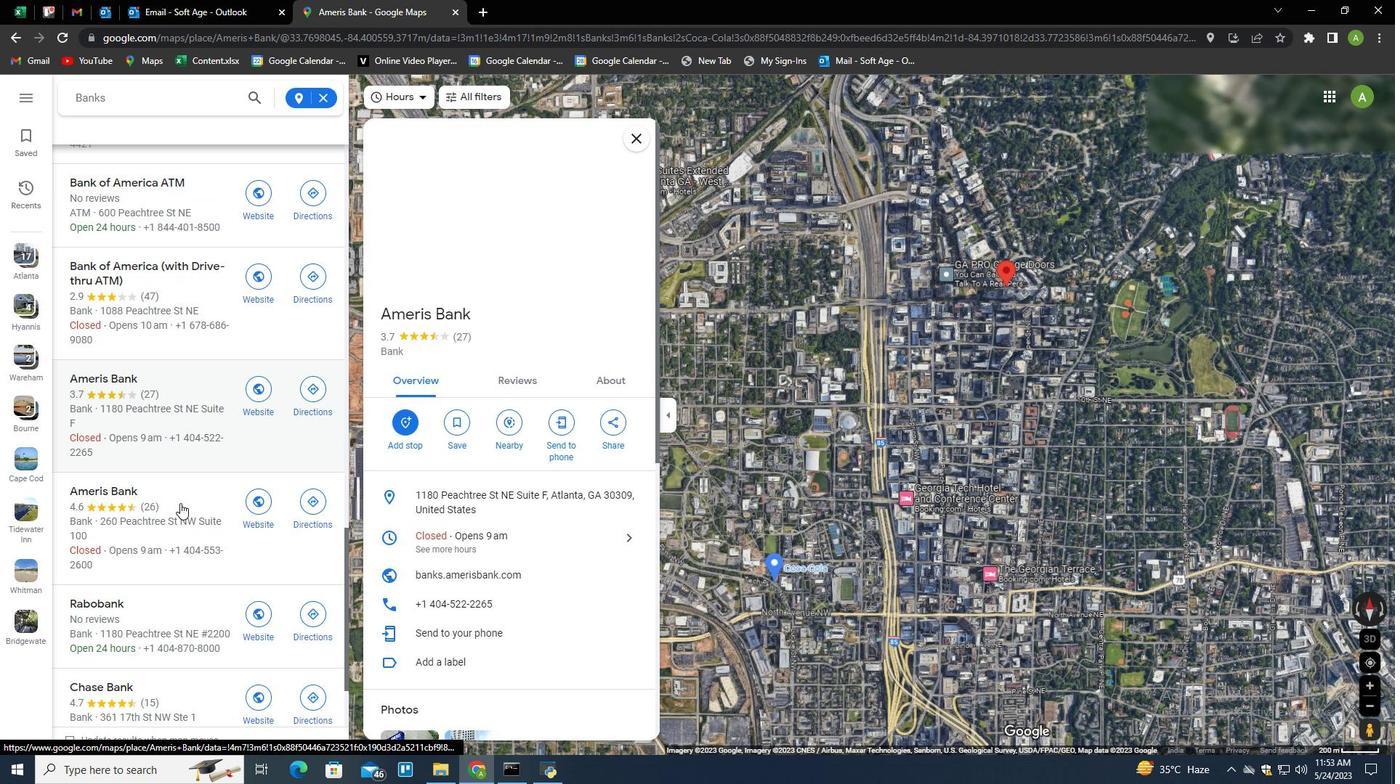 
Action: Mouse moved to (186, 543)
Screenshot: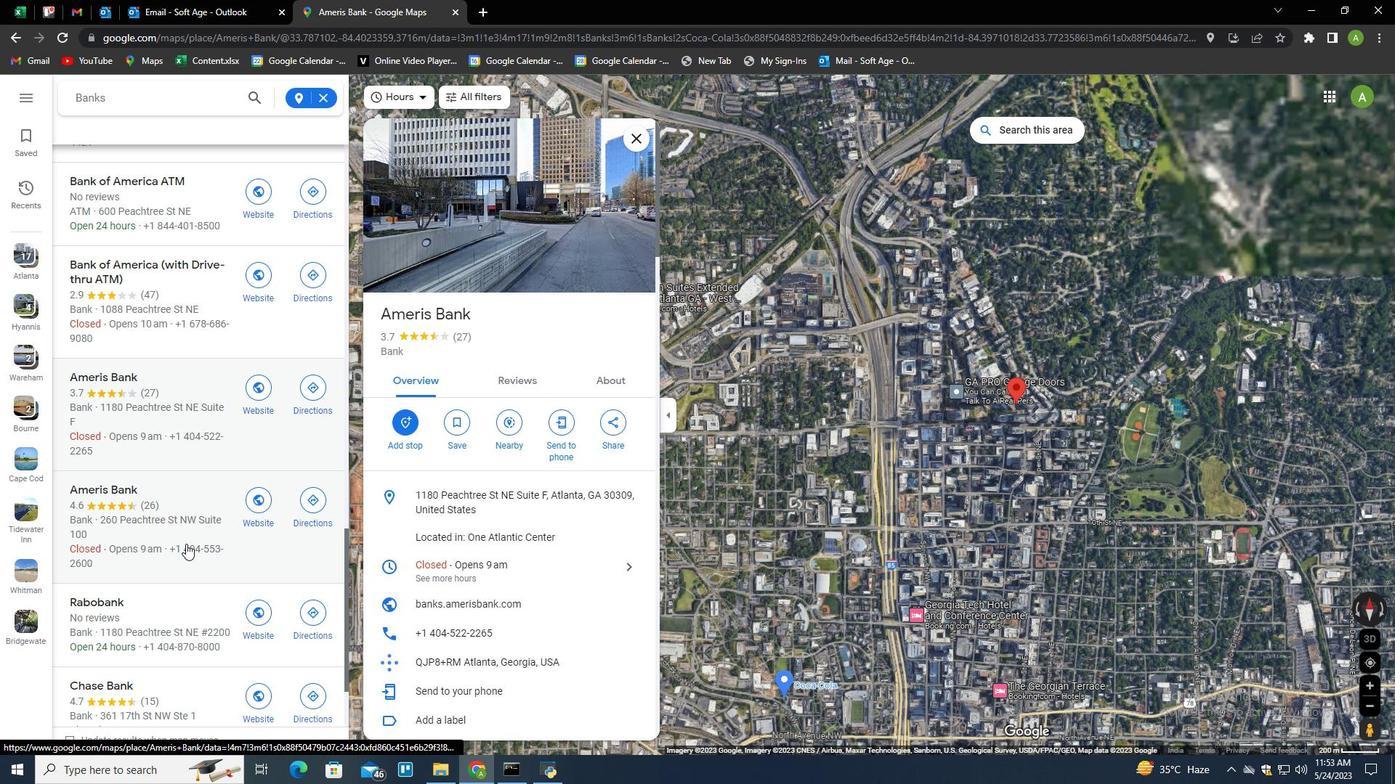 
Action: Mouse scrolled (186, 542) with delta (0, 0)
Screenshot: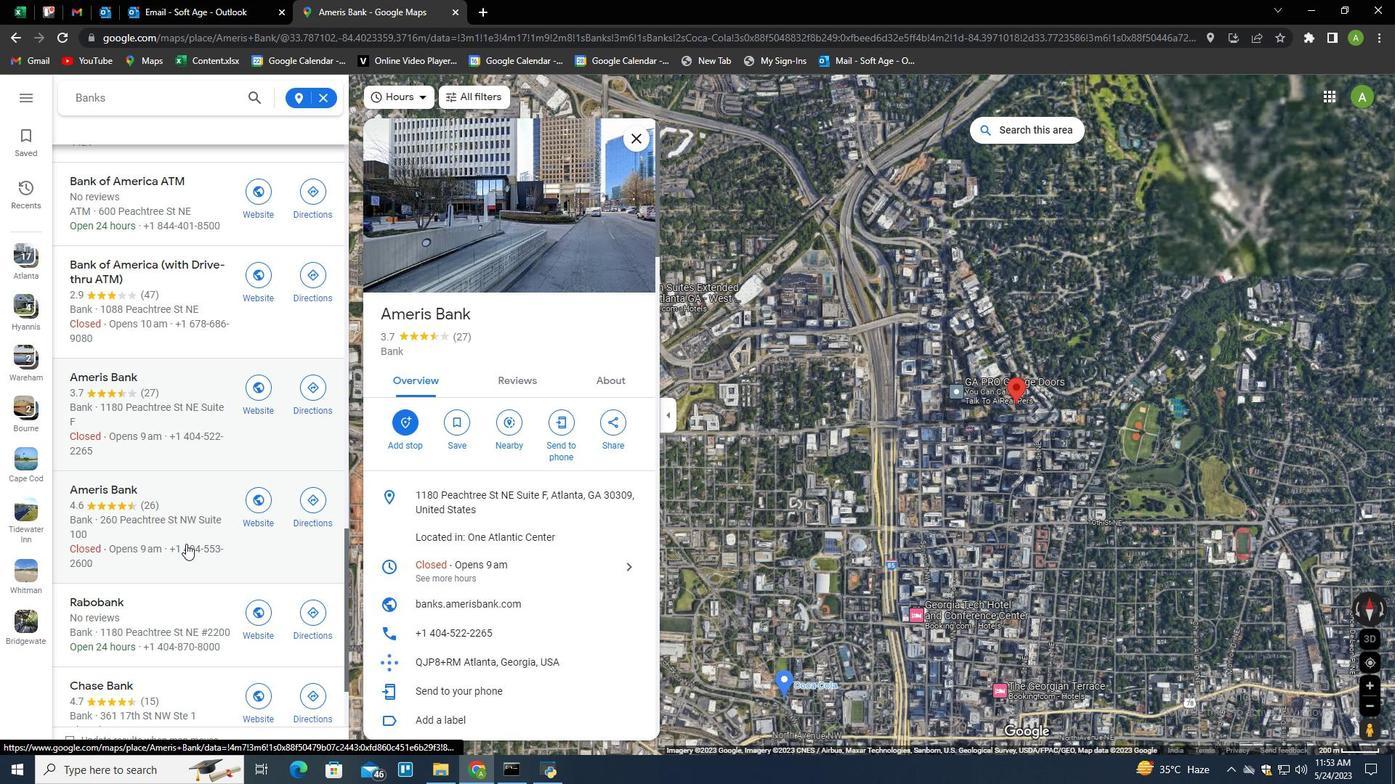 
Action: Mouse scrolled (186, 542) with delta (0, 0)
Screenshot: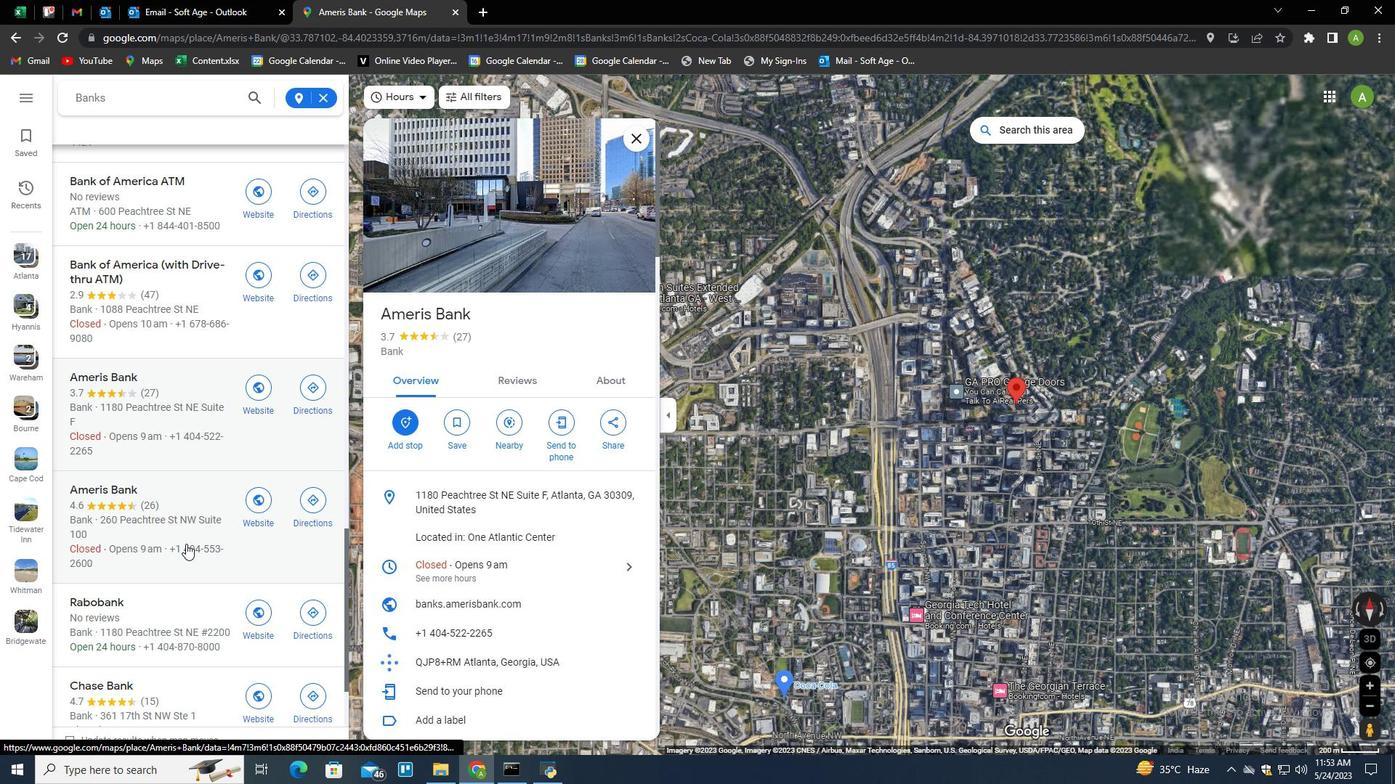 
Action: Mouse scrolled (186, 542) with delta (0, 0)
Screenshot: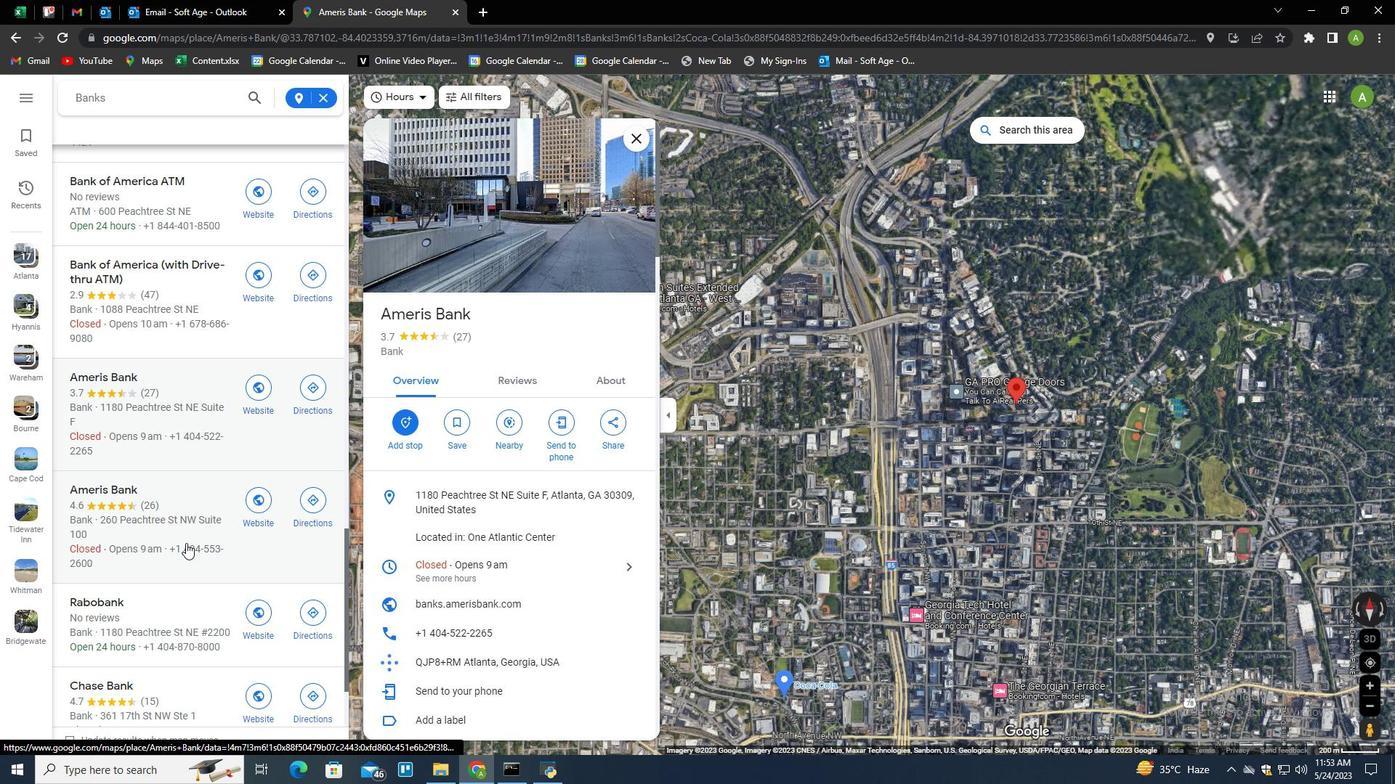 
Action: Mouse moved to (210, 489)
Screenshot: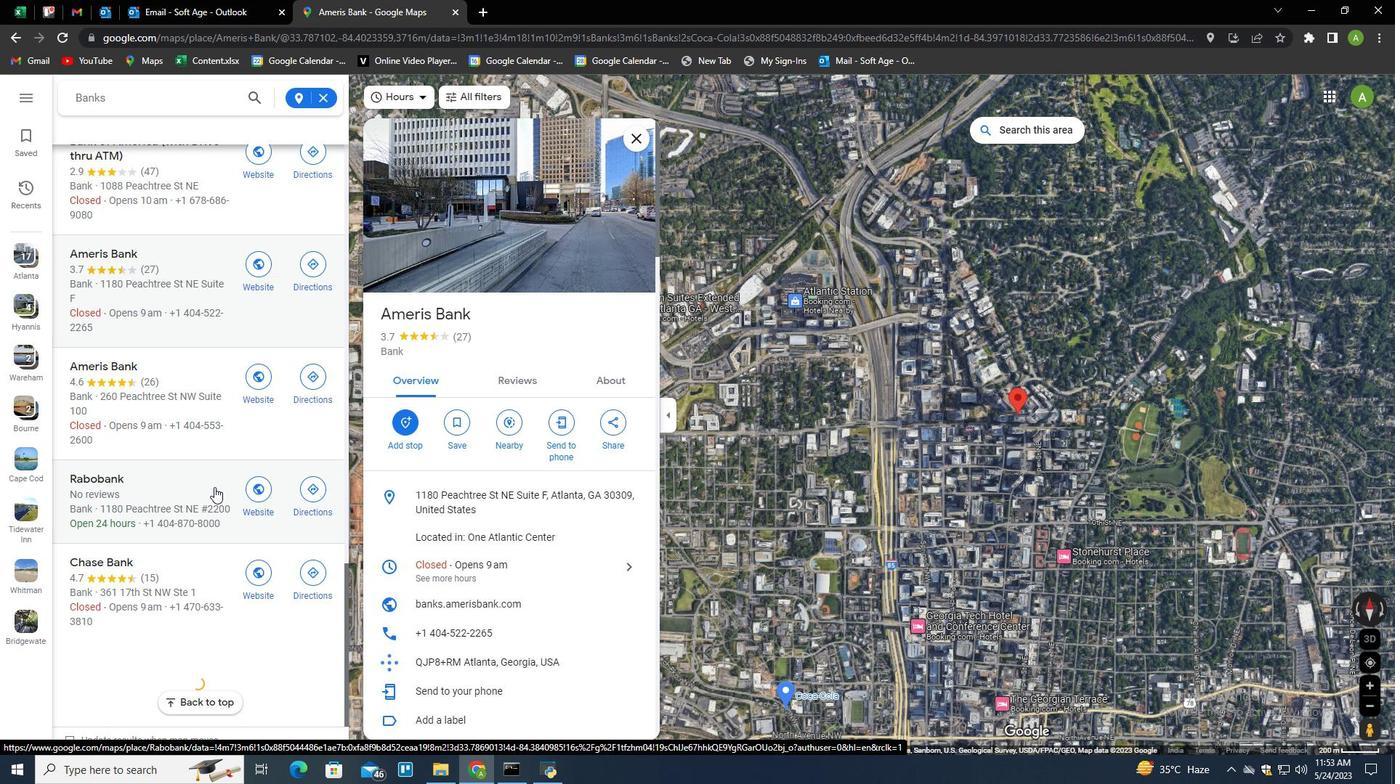 
Action: Mouse pressed left at (210, 489)
Screenshot: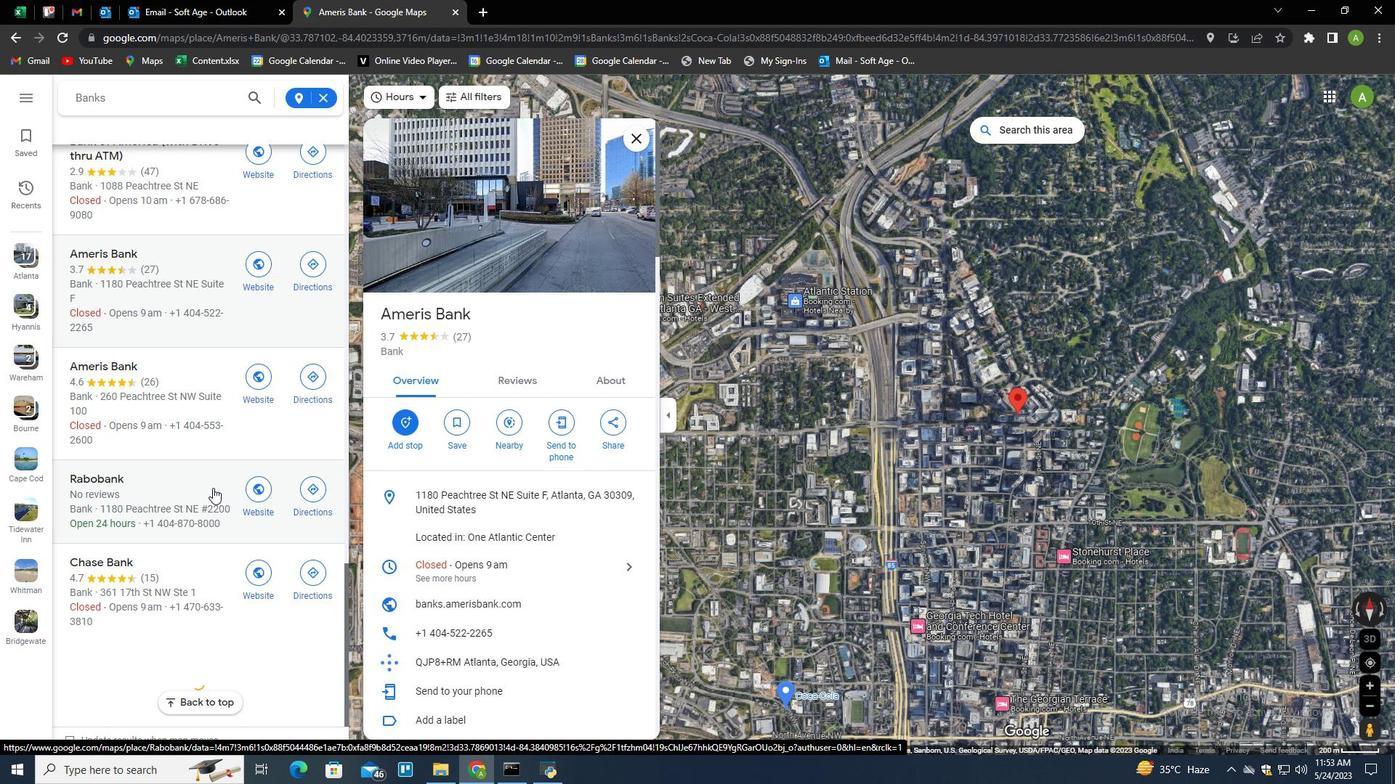 
Action: Mouse moved to (393, 268)
Screenshot: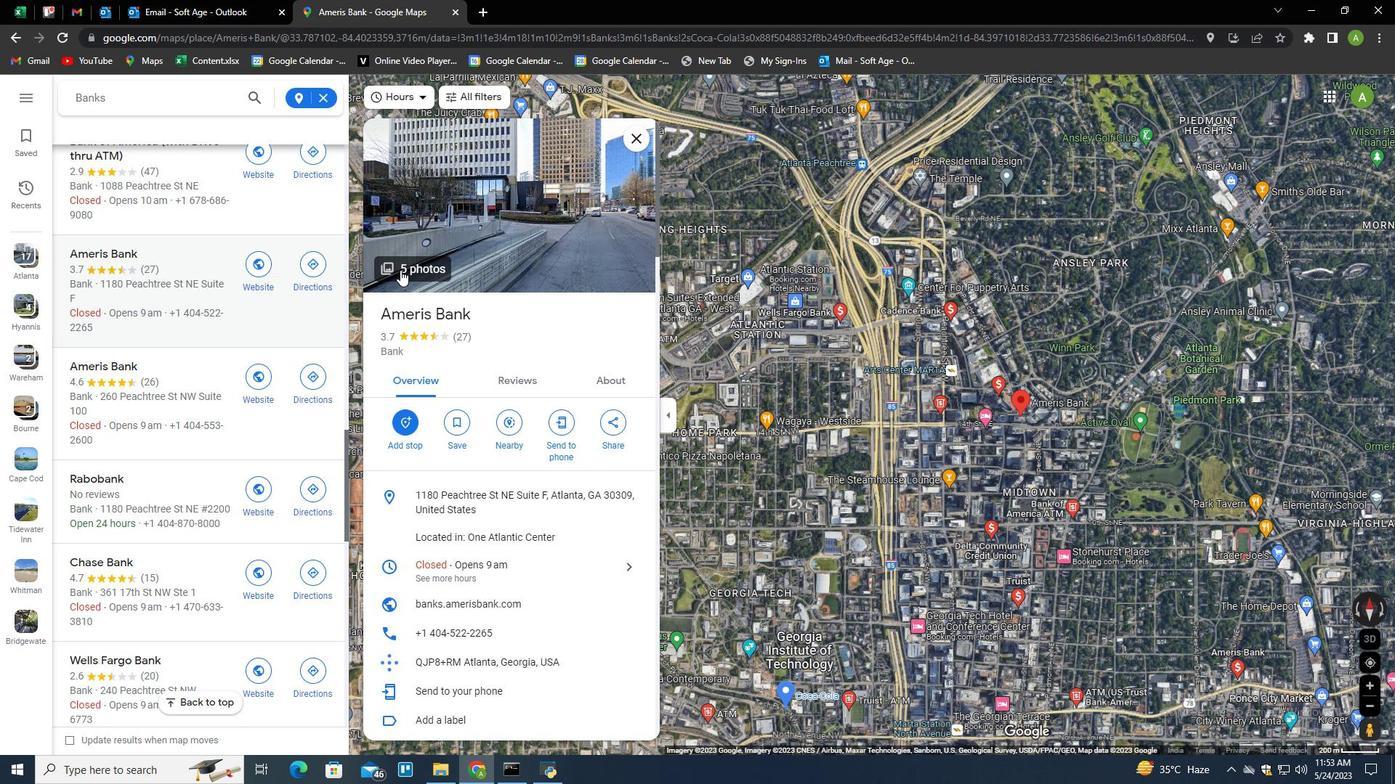 
Action: Mouse pressed left at (393, 268)
Screenshot: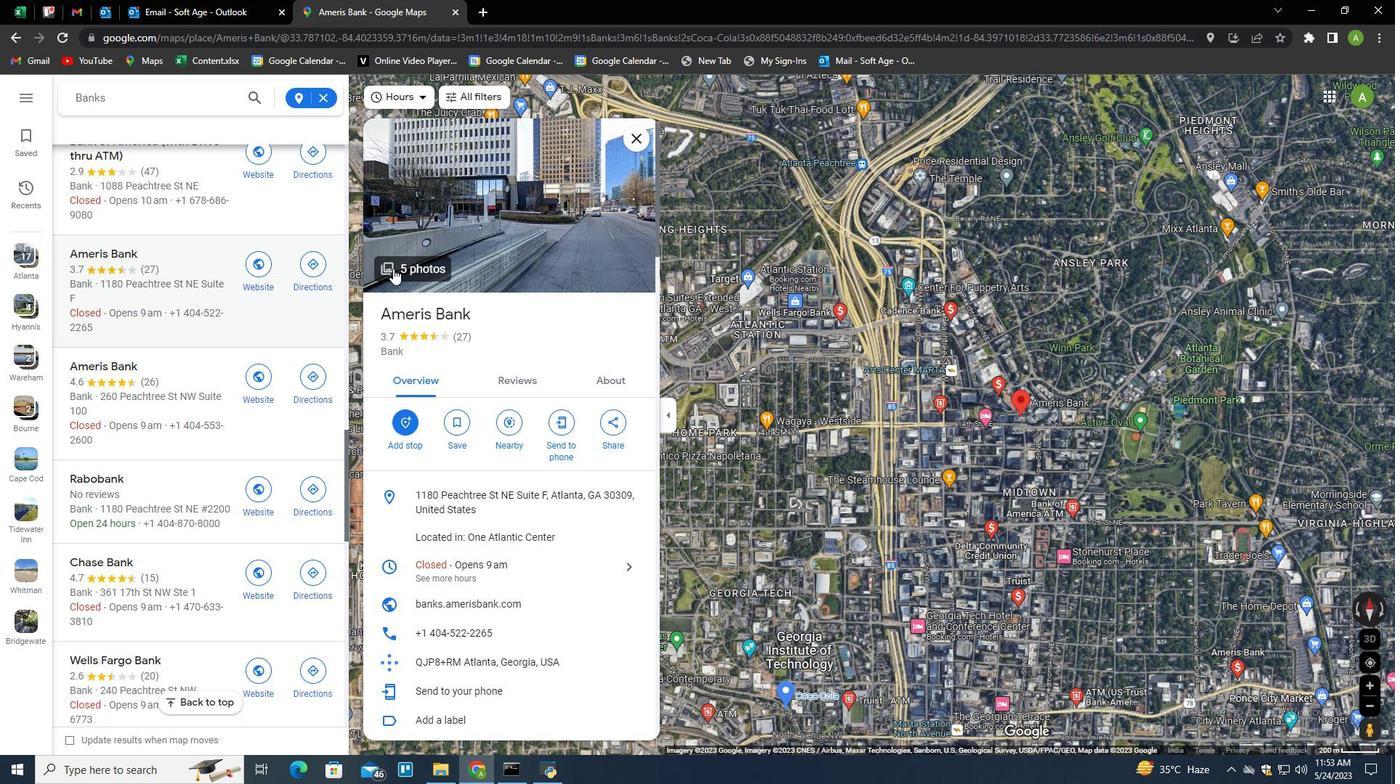 
Action: Mouse moved to (913, 492)
Screenshot: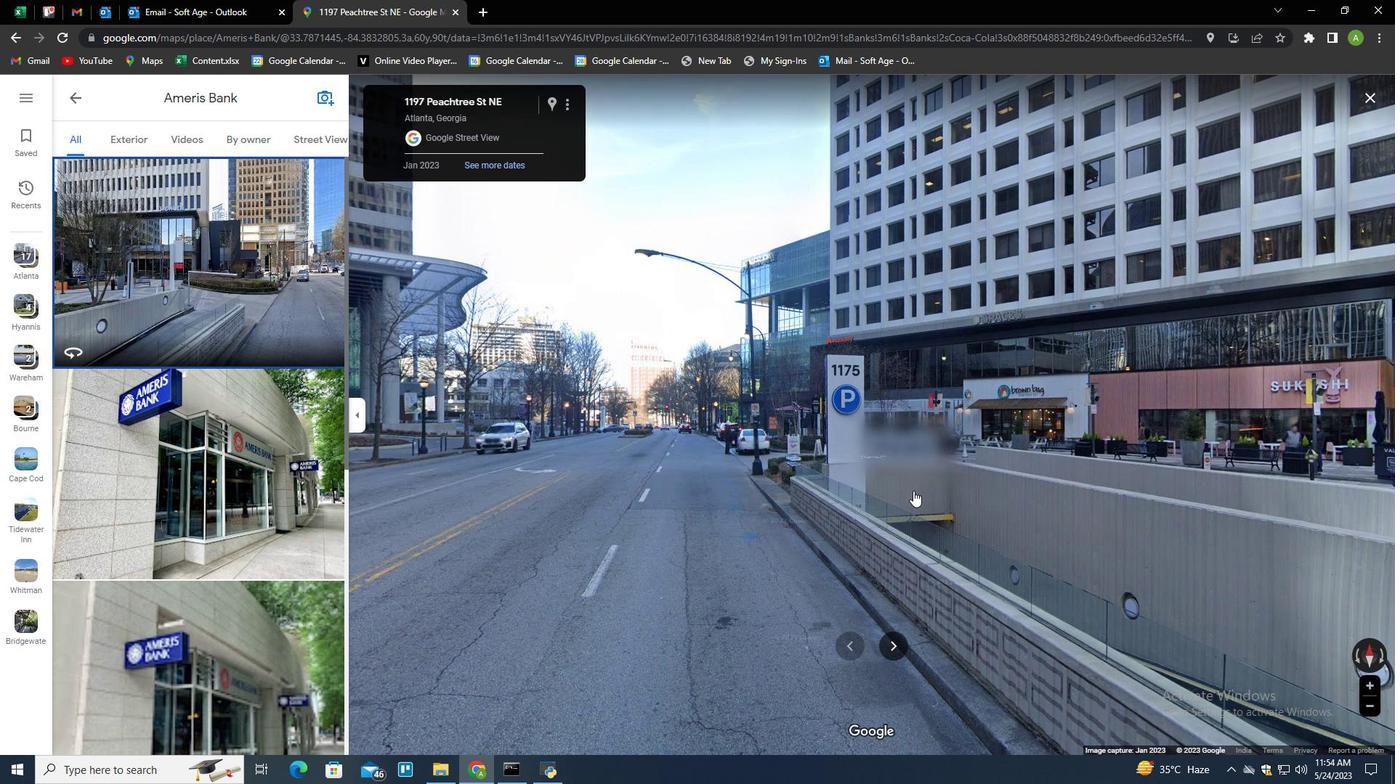 
Action: Mouse pressed left at (913, 492)
Screenshot: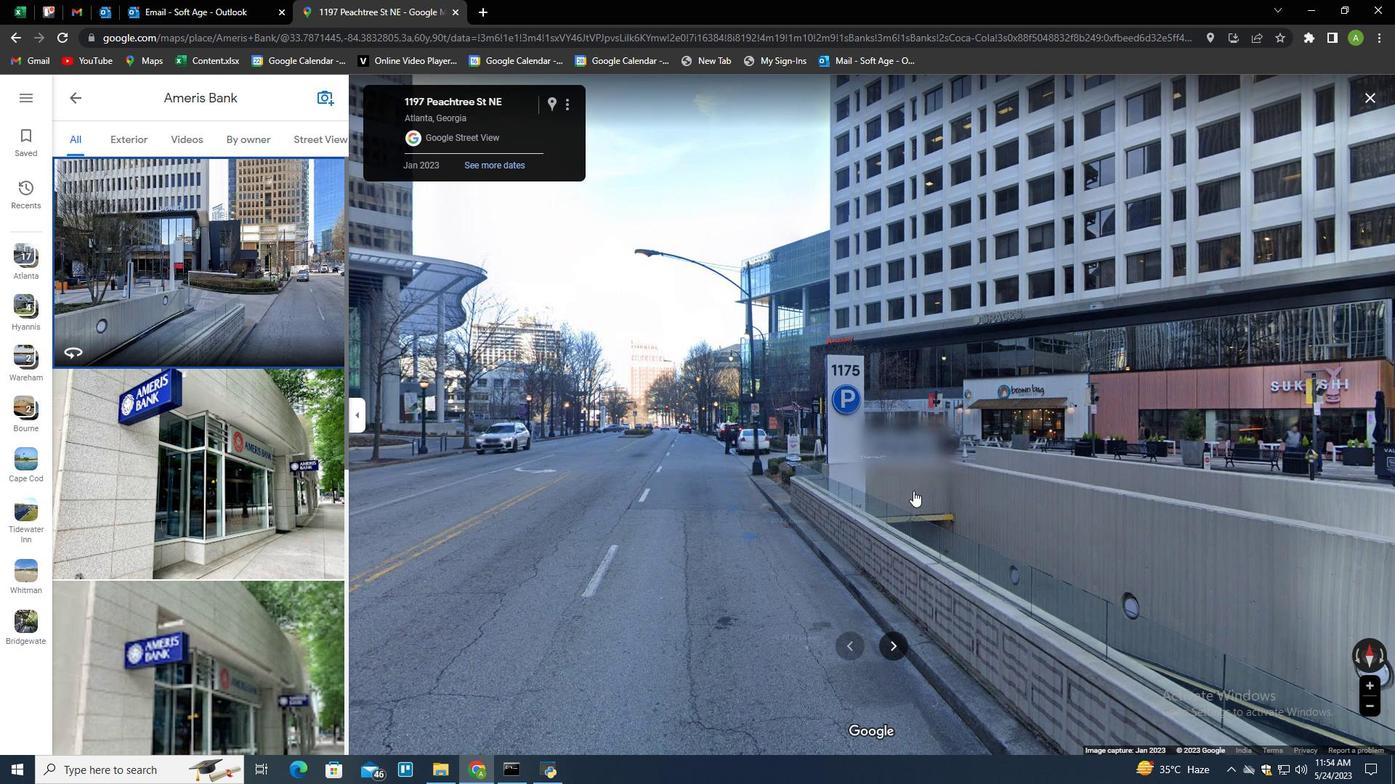 
Action: Mouse moved to (1005, 449)
Screenshot: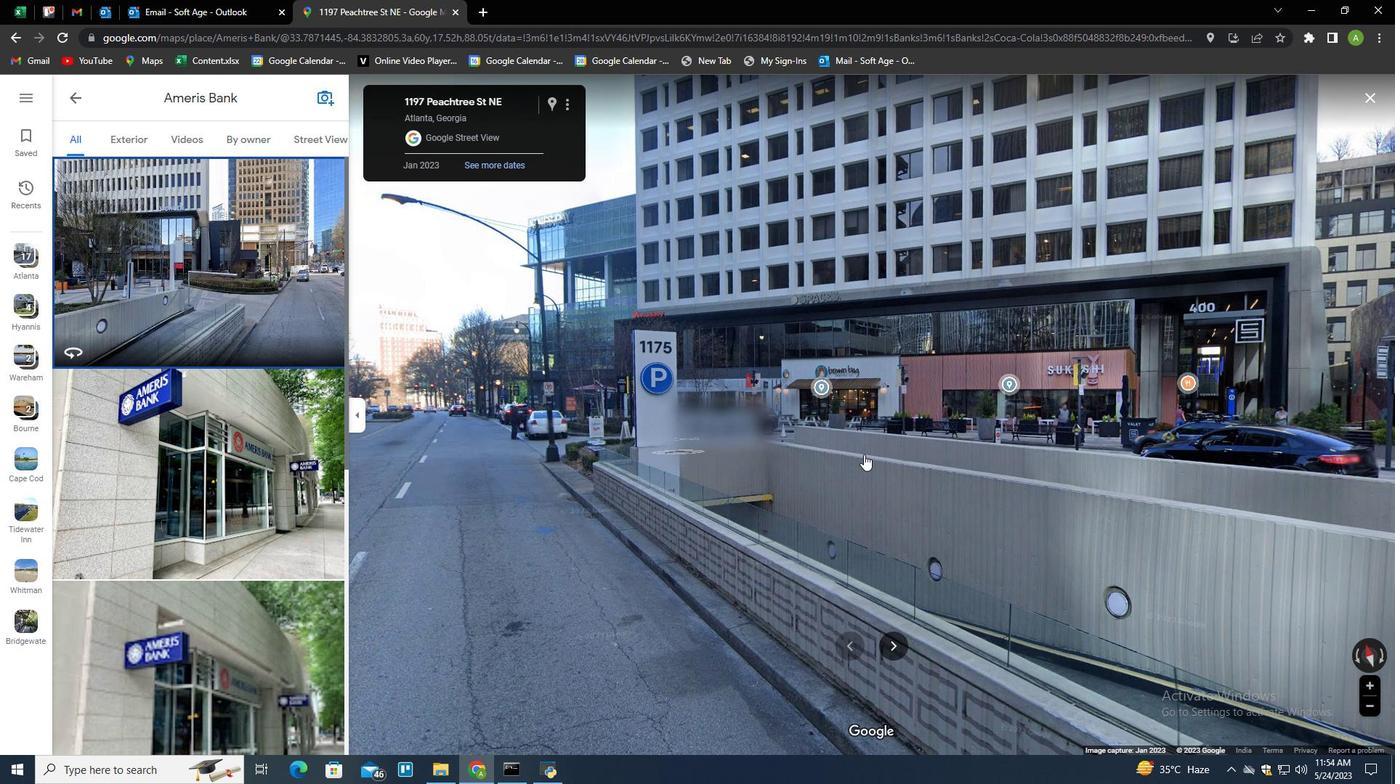 
Action: Mouse pressed left at (1005, 449)
Screenshot: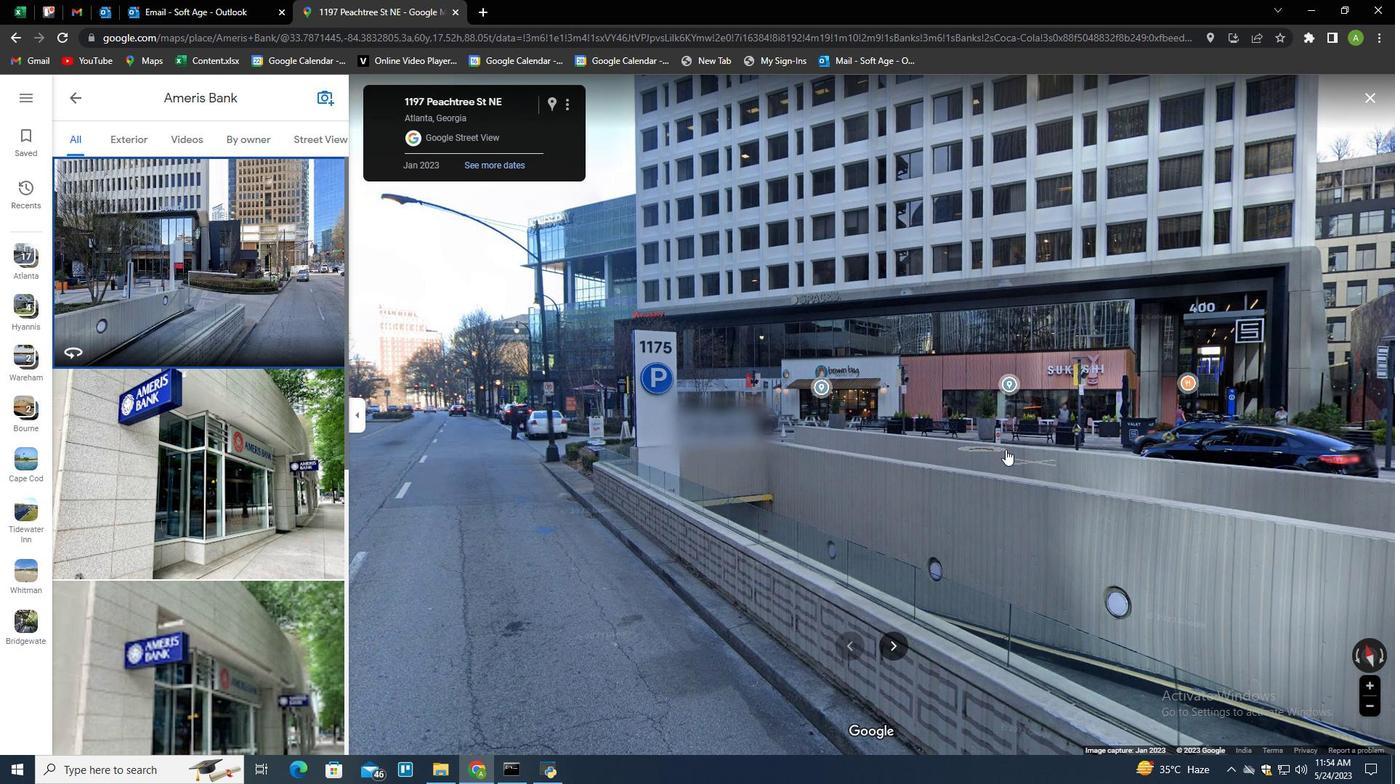 
Action: Mouse moved to (1064, 454)
Screenshot: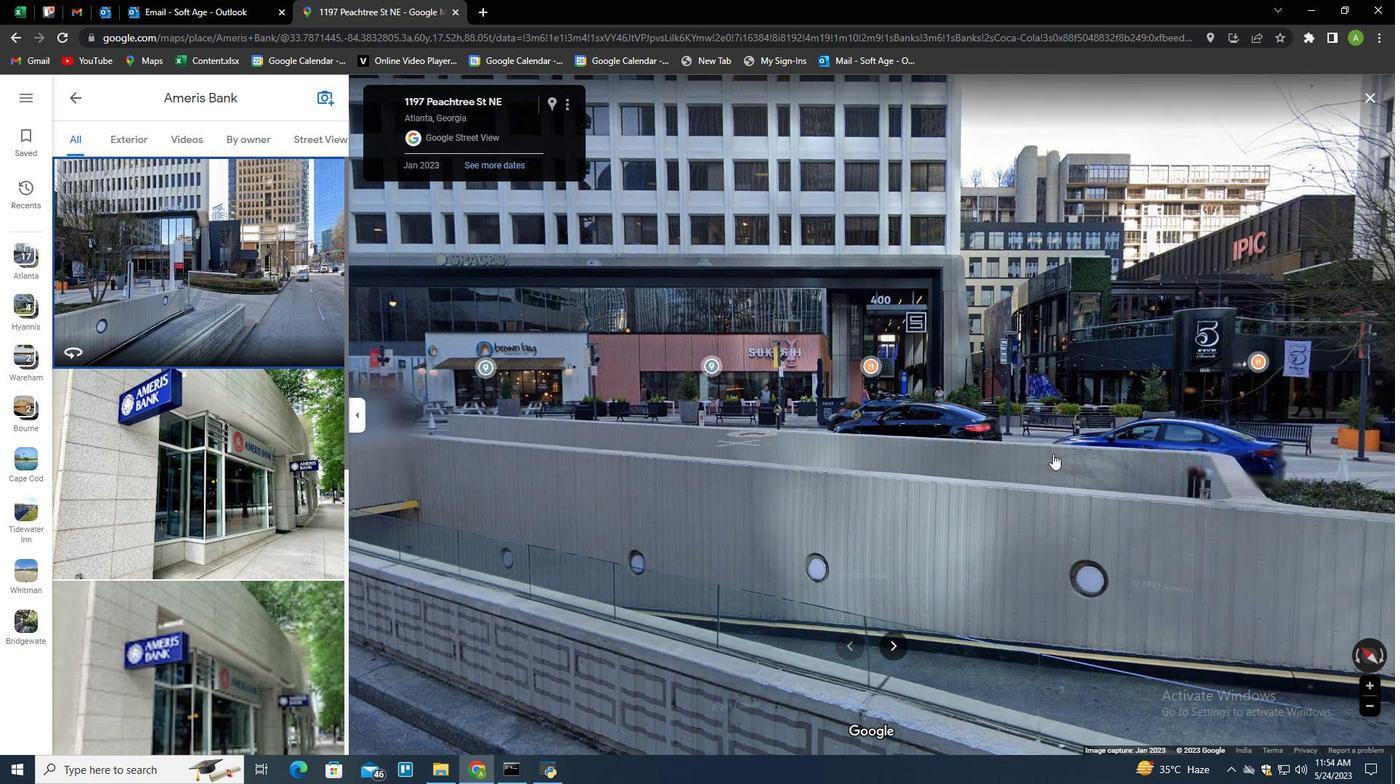 
Action: Mouse pressed left at (1064, 454)
Screenshot: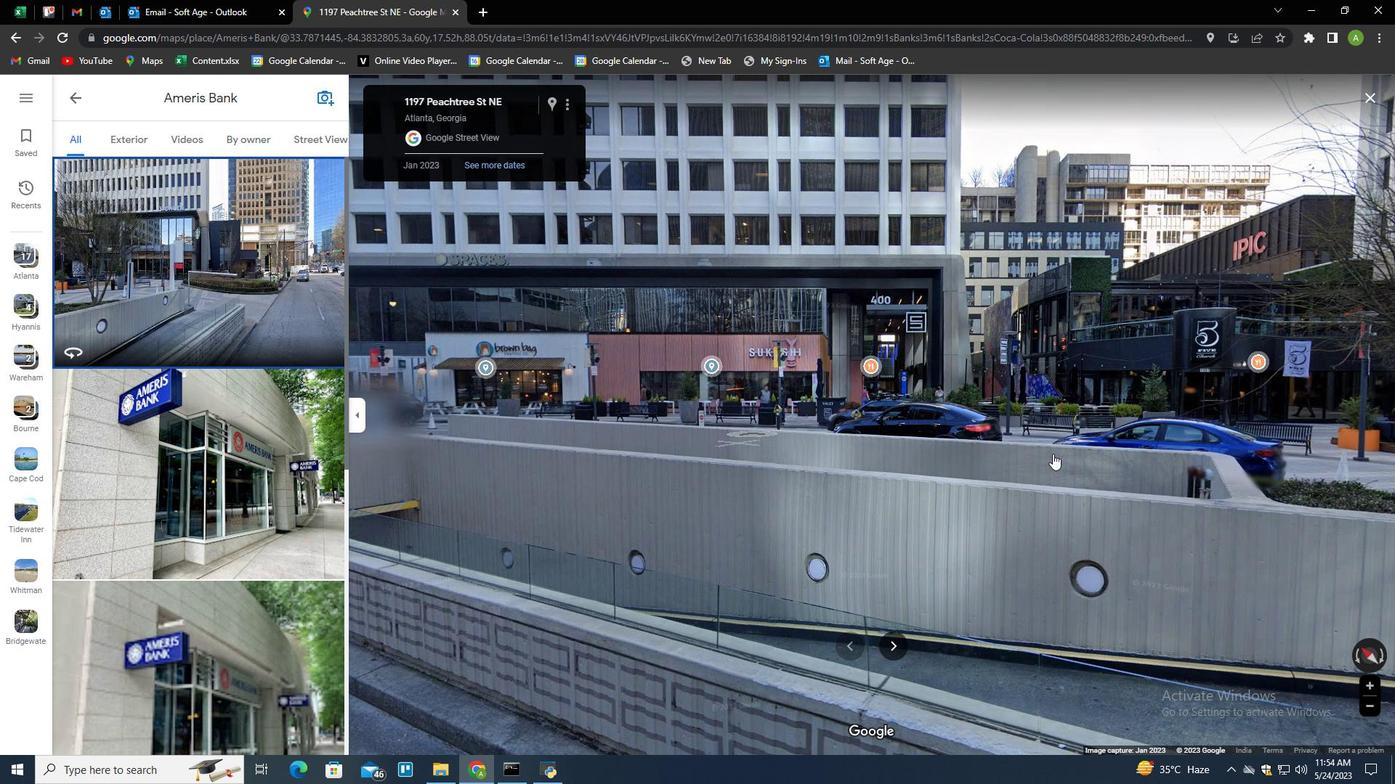 
Action: Mouse moved to (1015, 422)
Screenshot: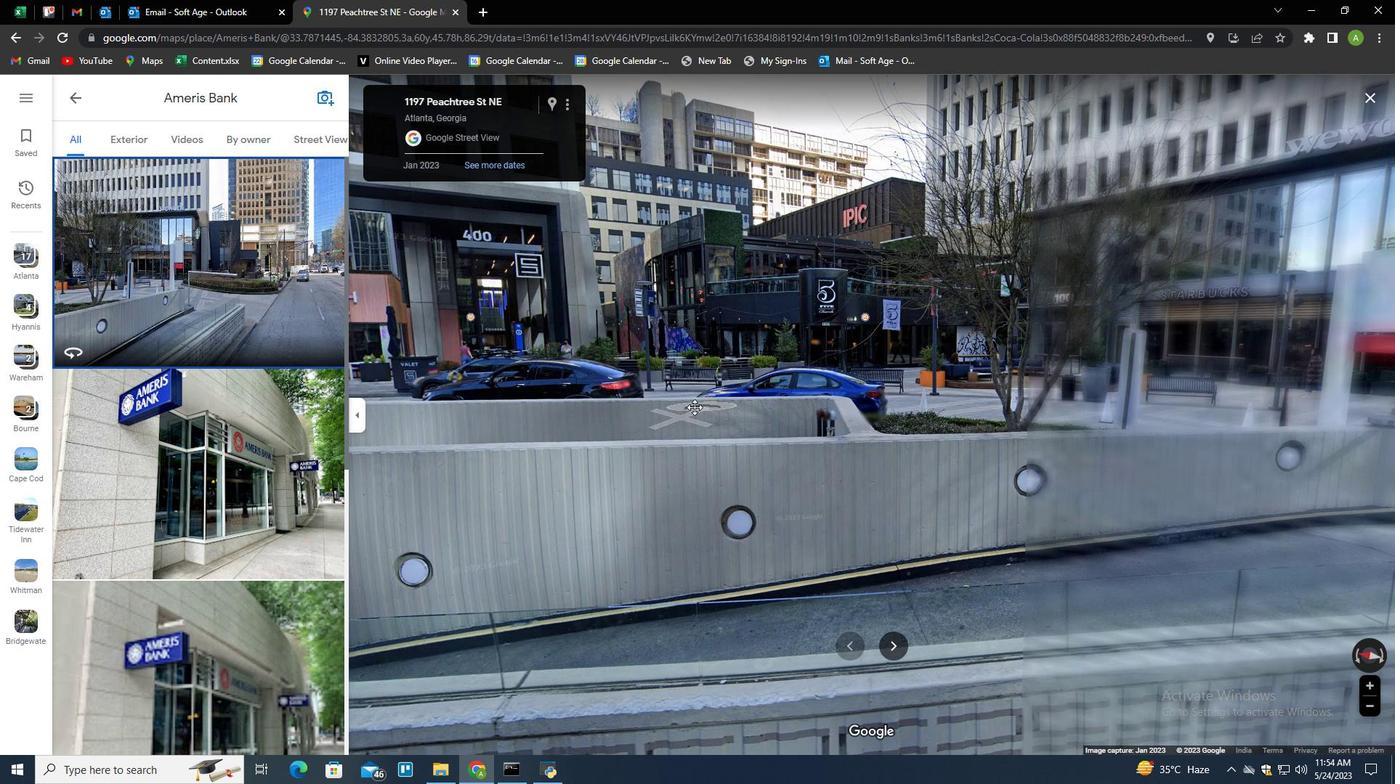 
Action: Mouse pressed left at (1090, 433)
Screenshot: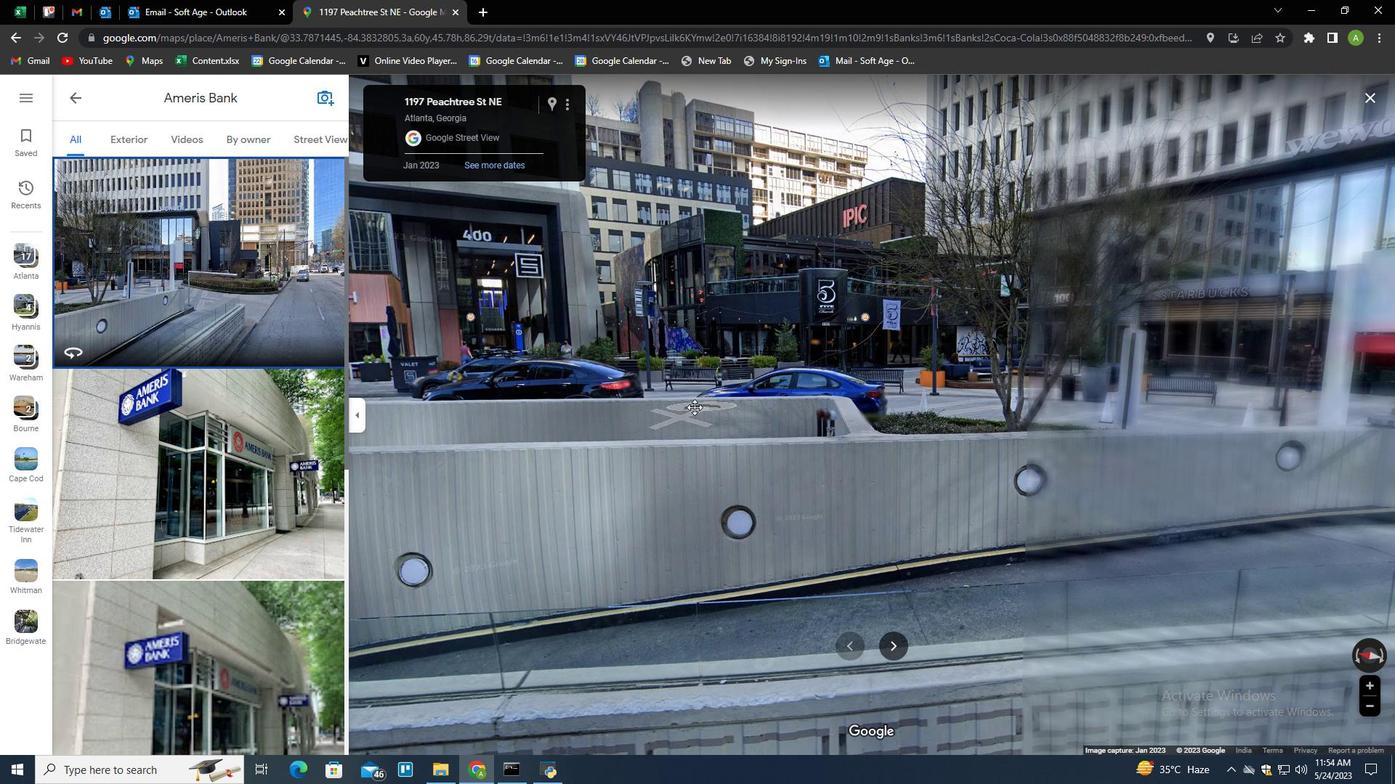 
Action: Mouse moved to (1120, 431)
Screenshot: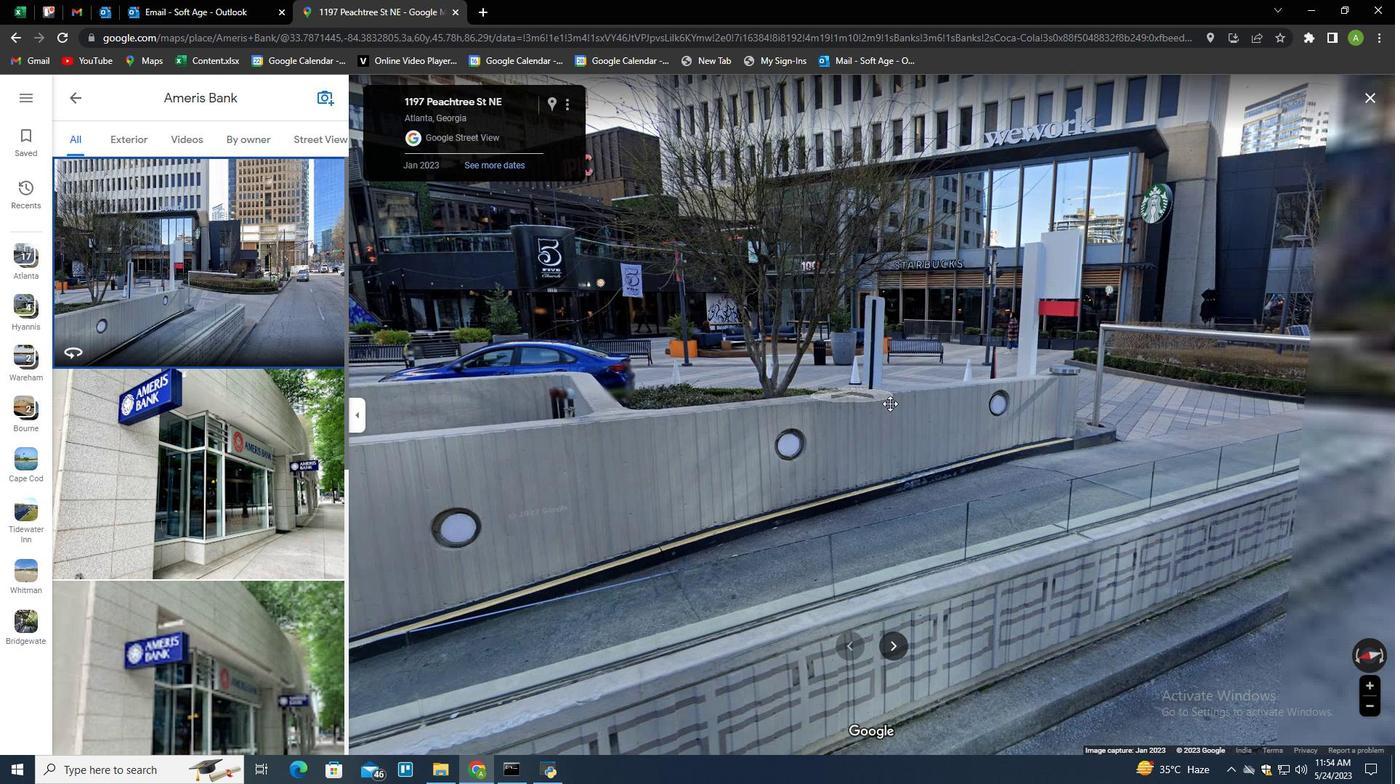 
Action: Mouse pressed left at (1120, 431)
Screenshot: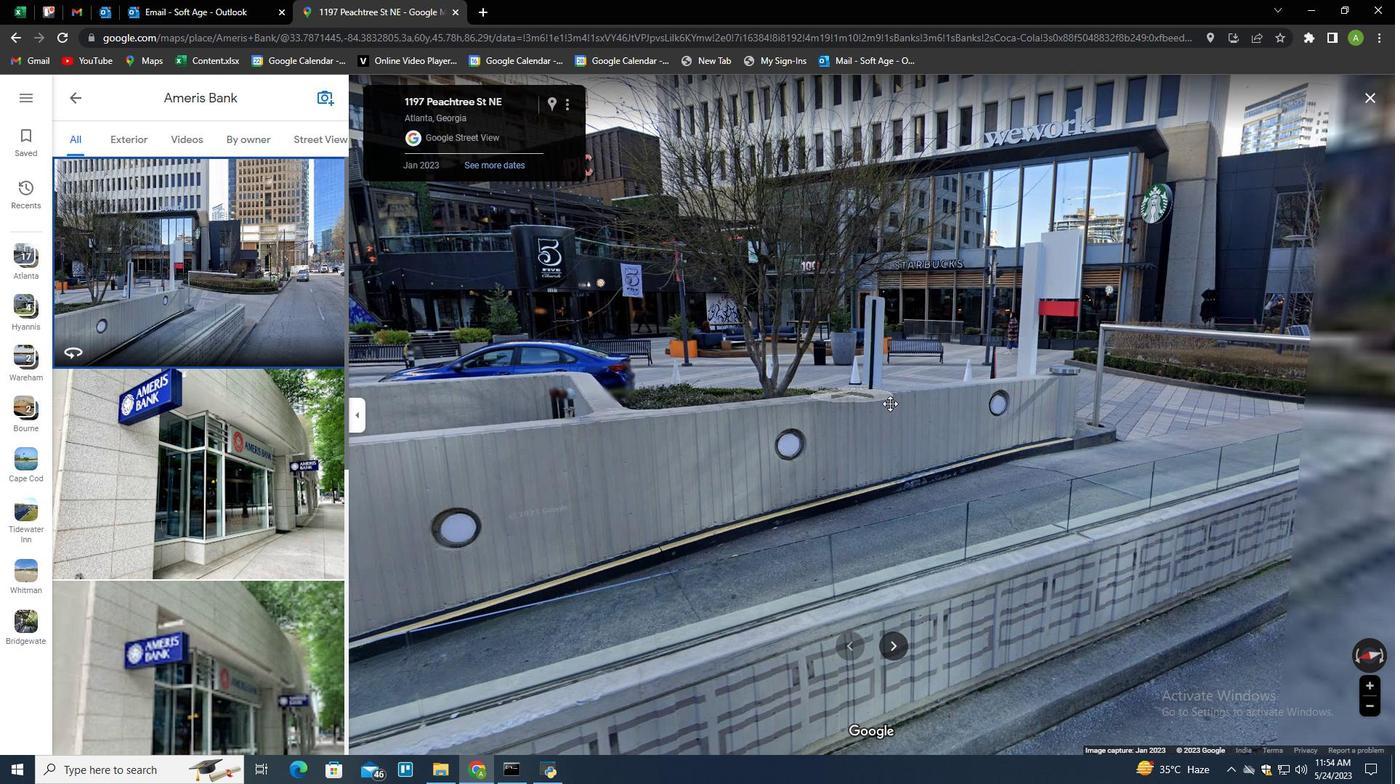 
Action: Mouse moved to (856, 301)
Screenshot: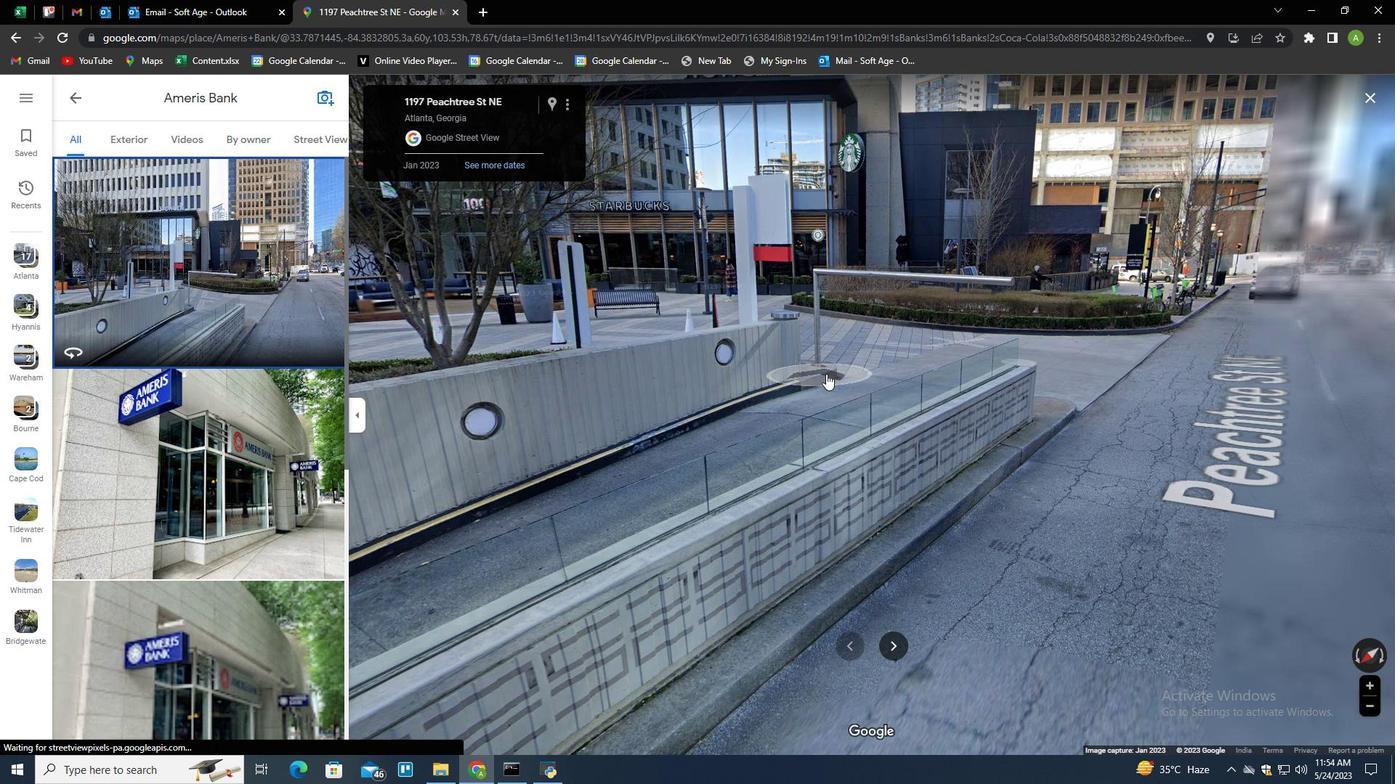 
Action: Mouse pressed left at (856, 301)
Screenshot: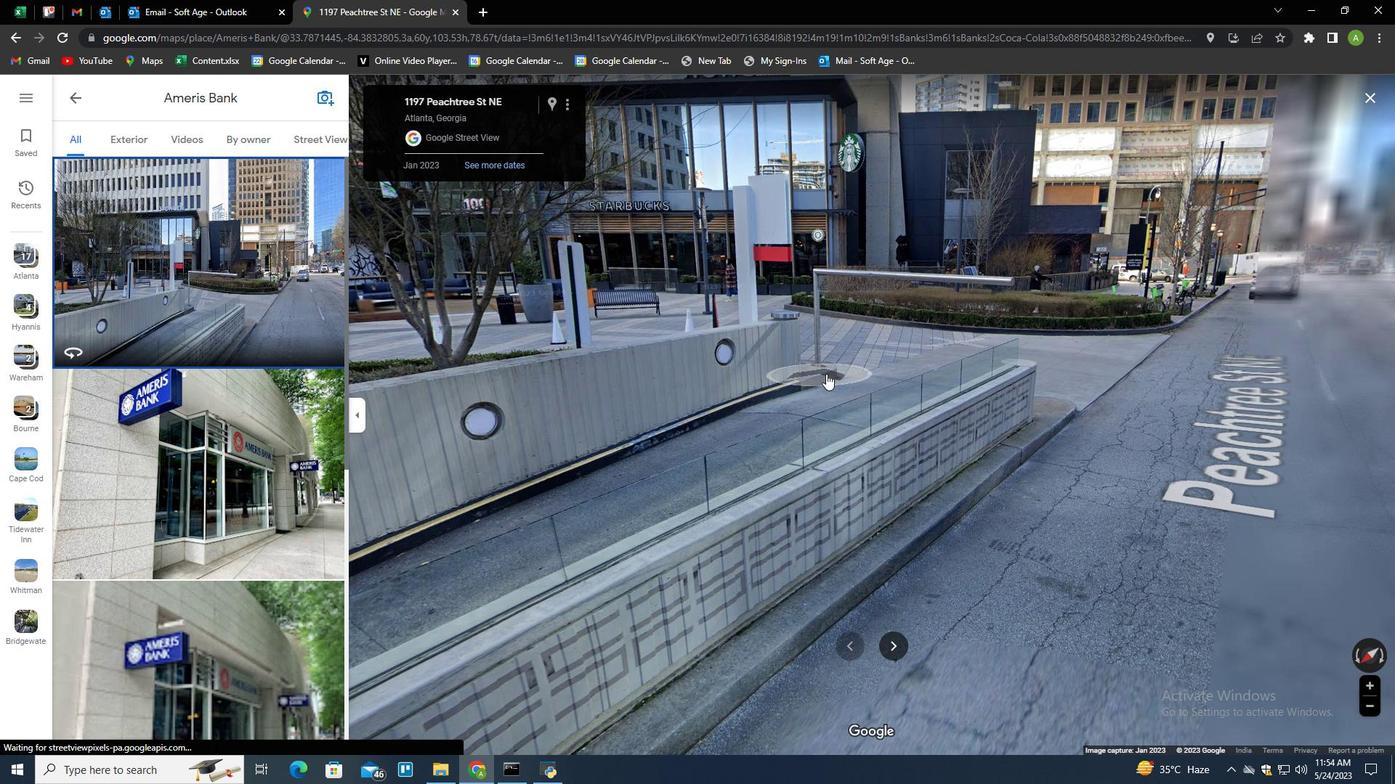 
Action: Mouse moved to (78, 98)
Screenshot: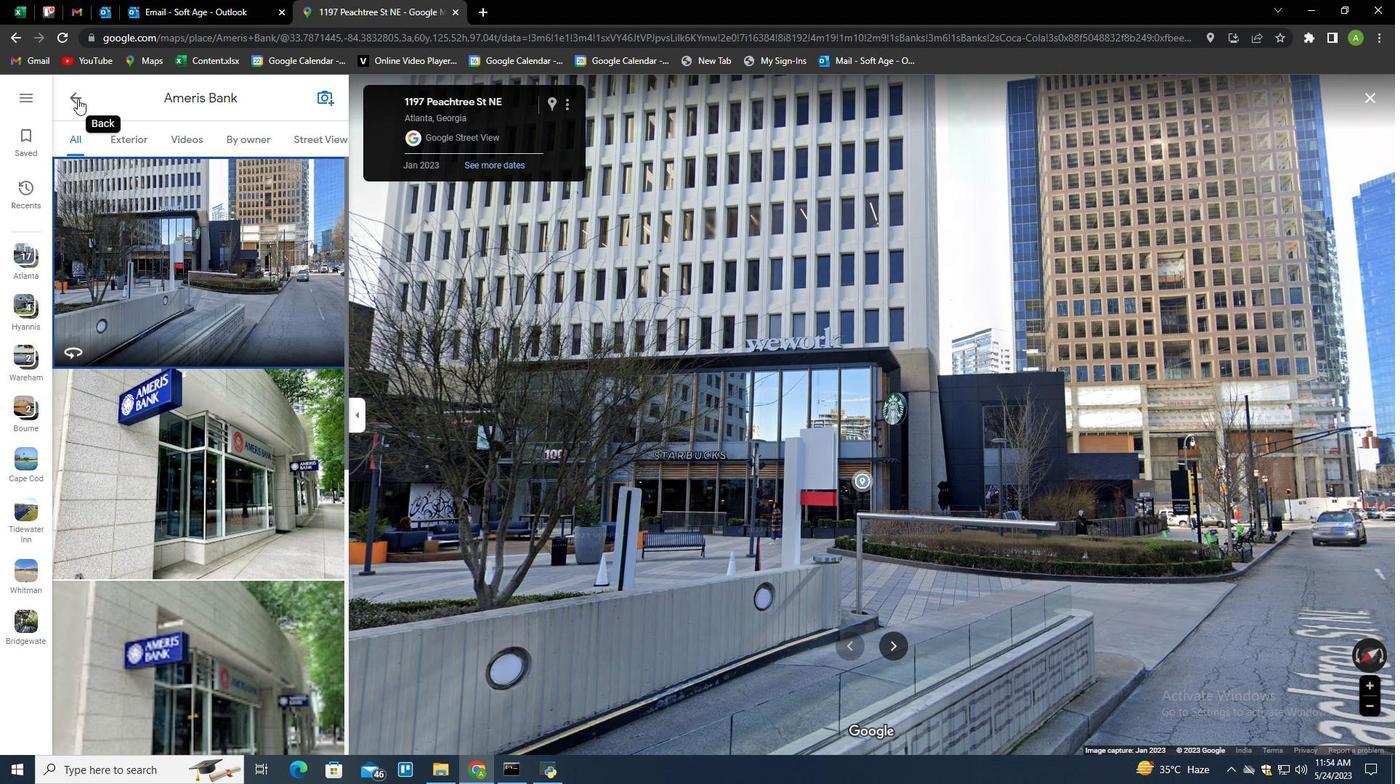 
Action: Mouse pressed left at (78, 98)
Screenshot: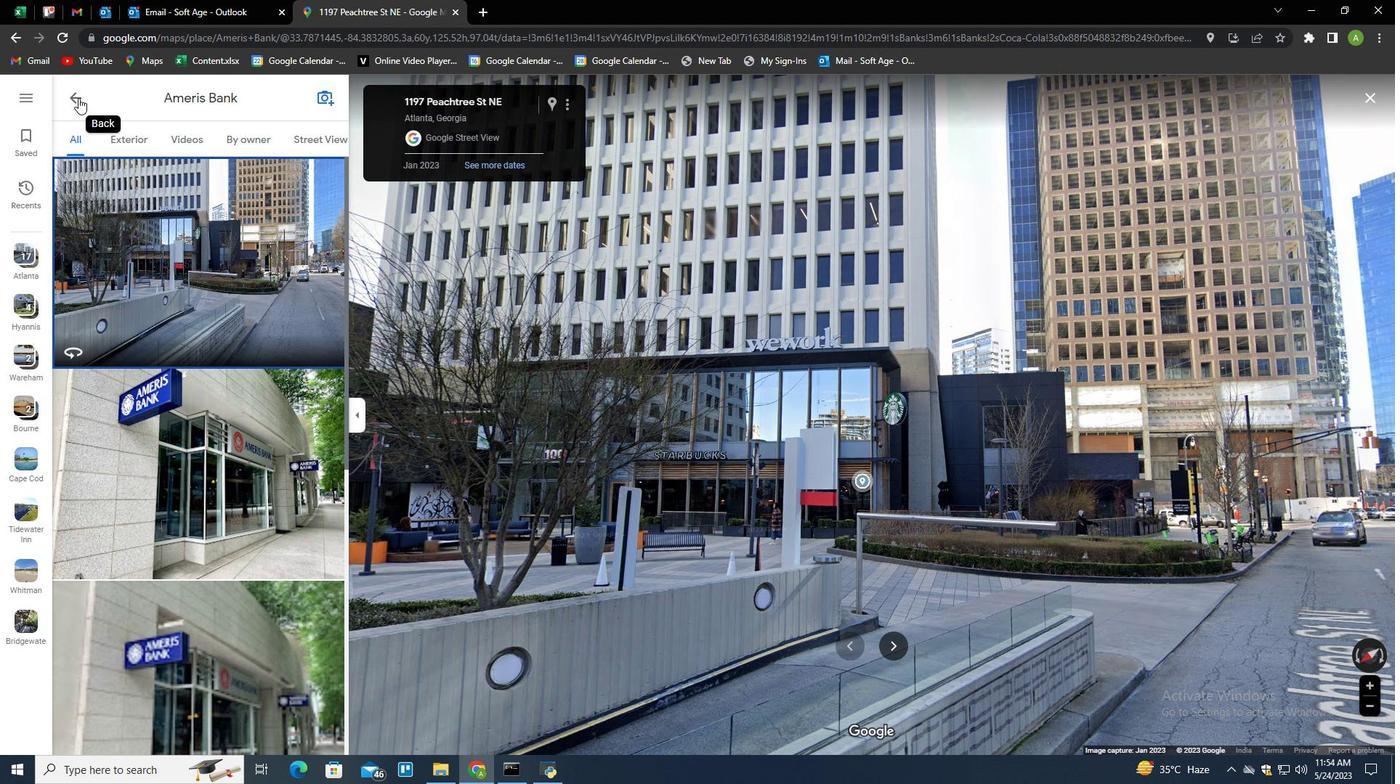 
Action: Mouse moved to (199, 460)
Screenshot: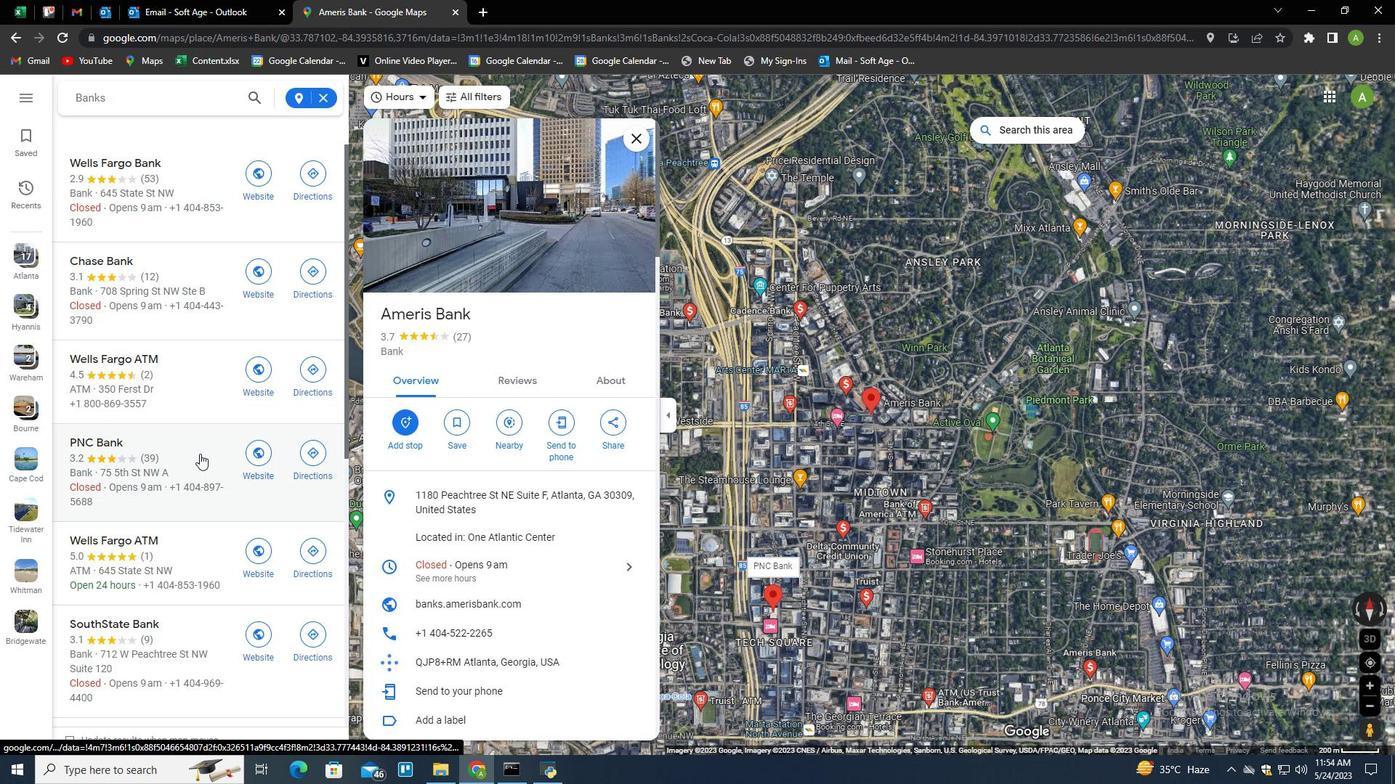 
Action: Mouse pressed left at (199, 460)
Screenshot: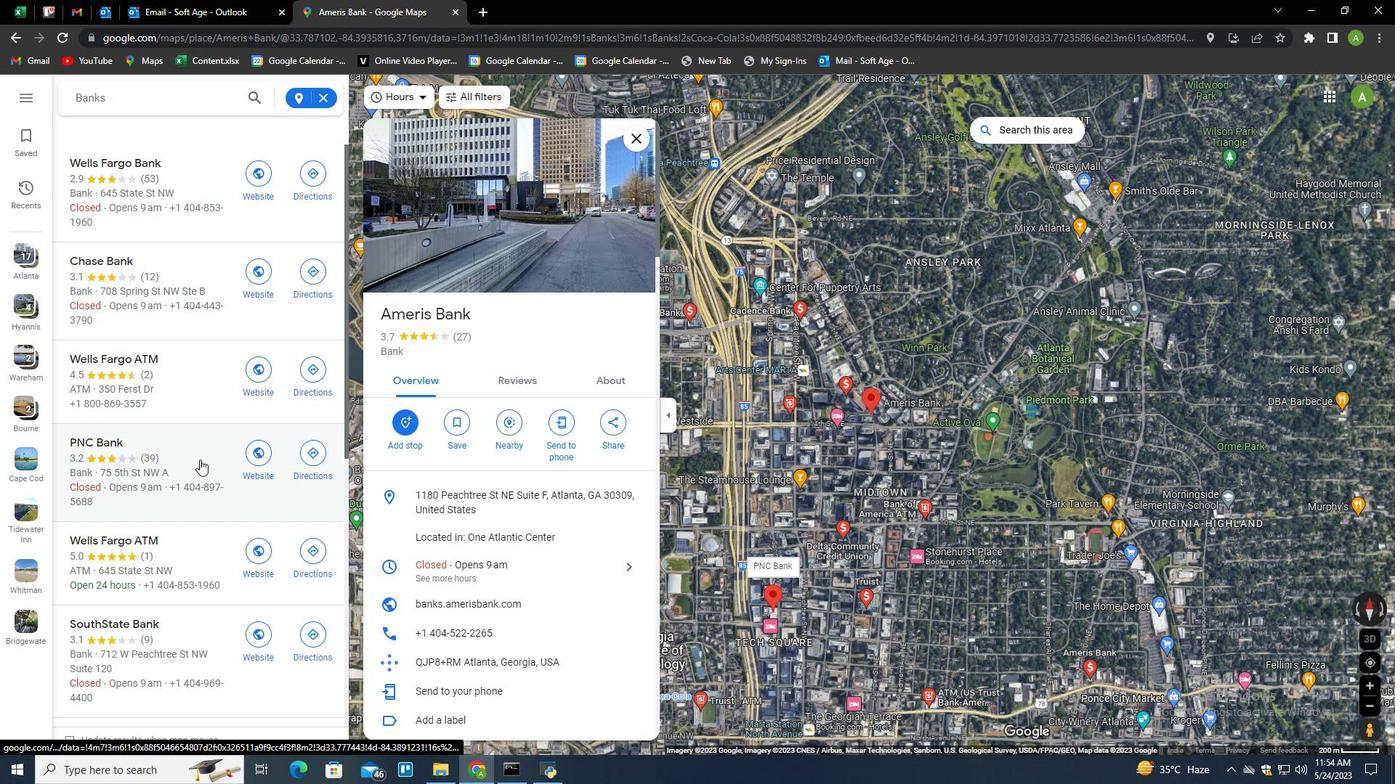 
Action: Mouse moved to (403, 271)
Screenshot: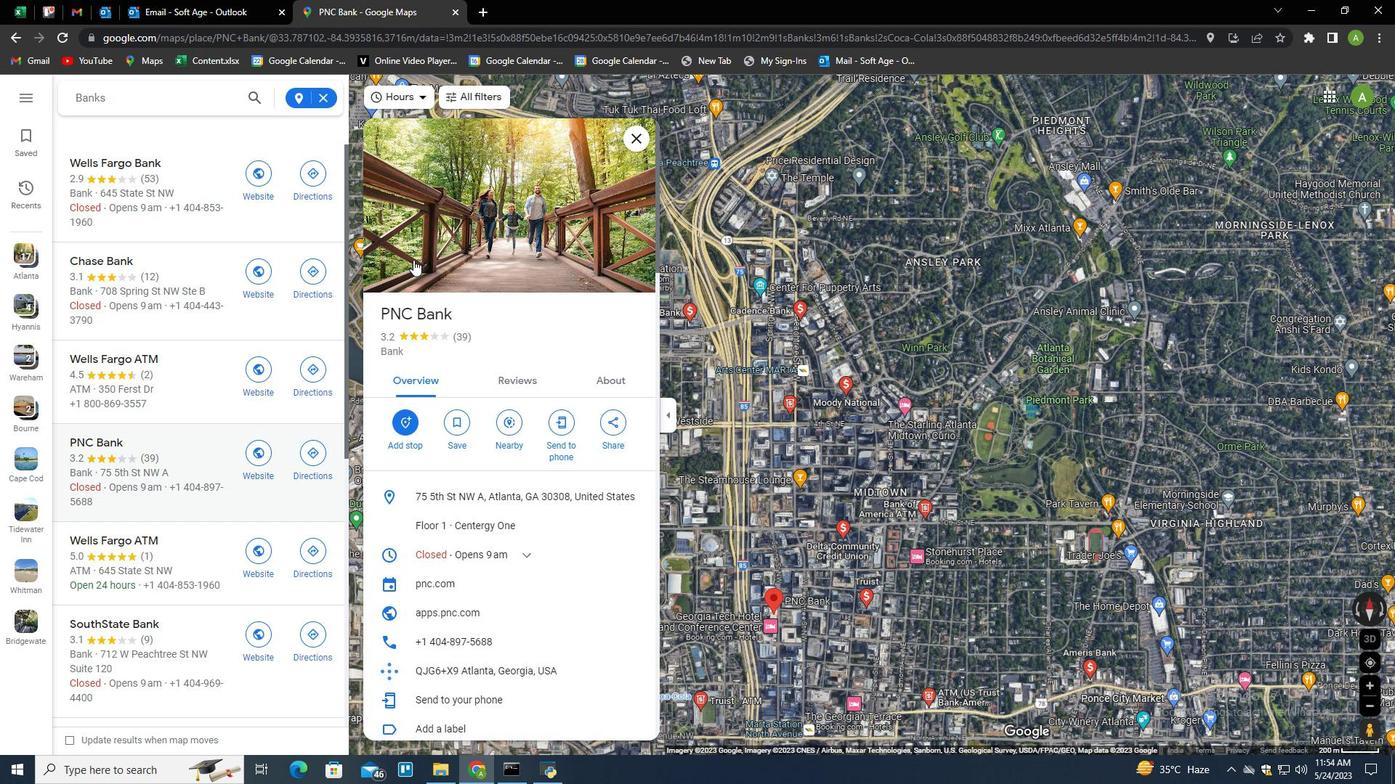 
Action: Mouse pressed left at (403, 271)
Screenshot: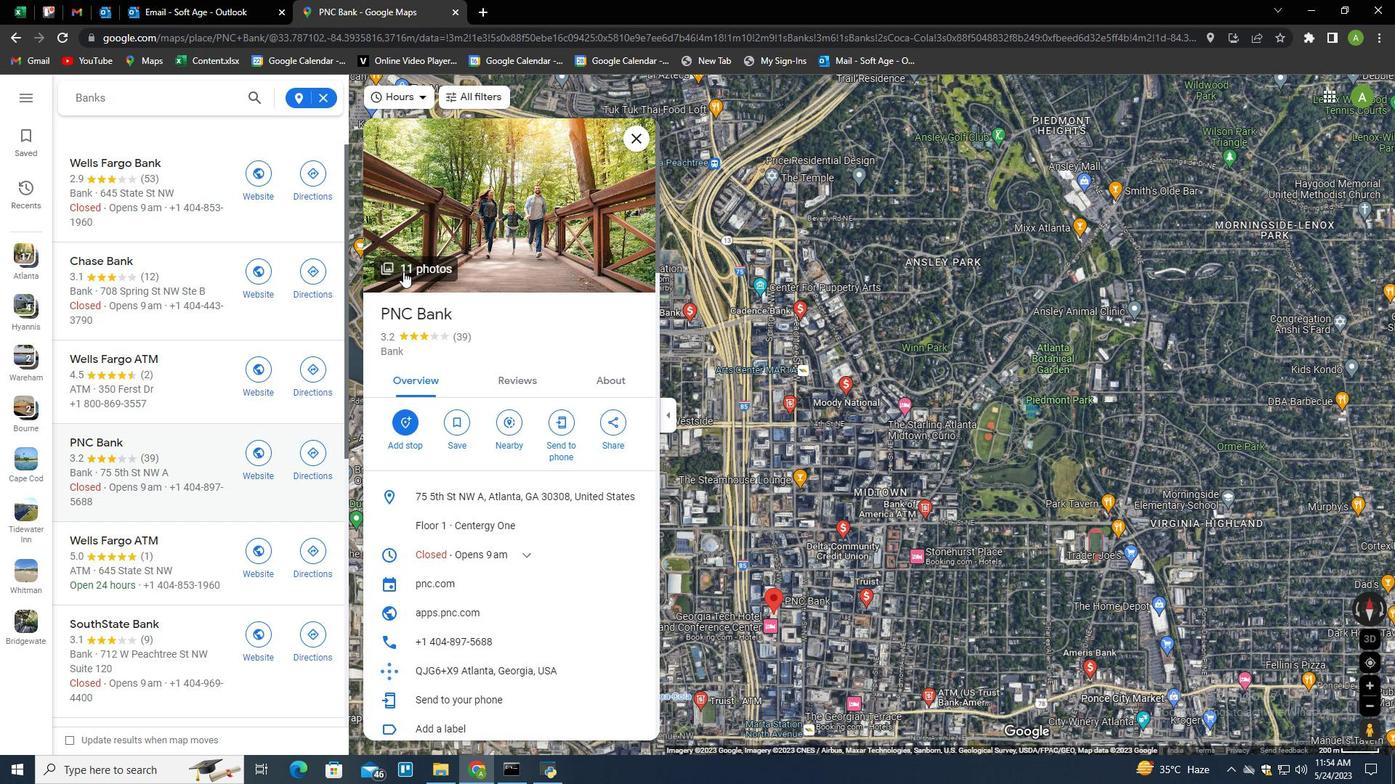 
Action: Mouse moved to (933, 565)
Screenshot: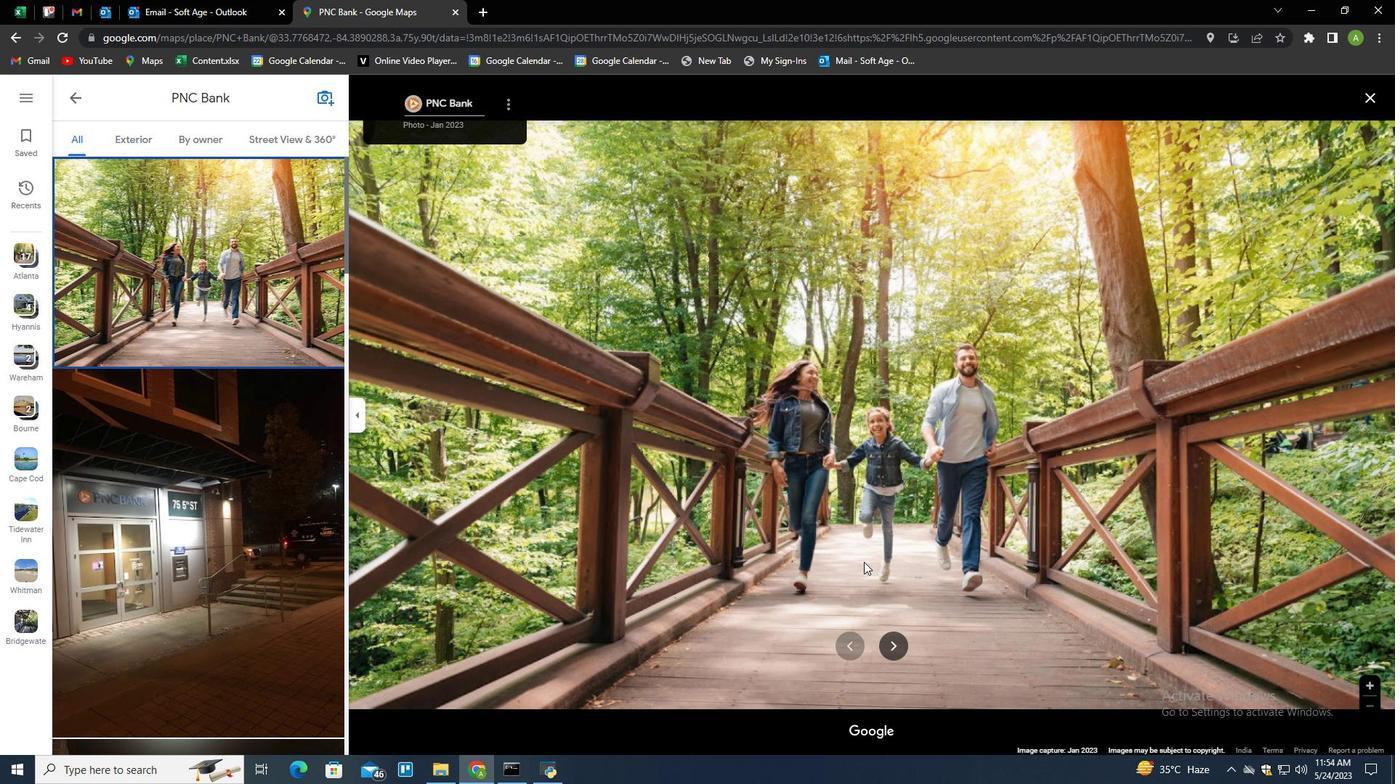 
Action: Mouse scrolled (933, 564) with delta (0, 0)
Screenshot: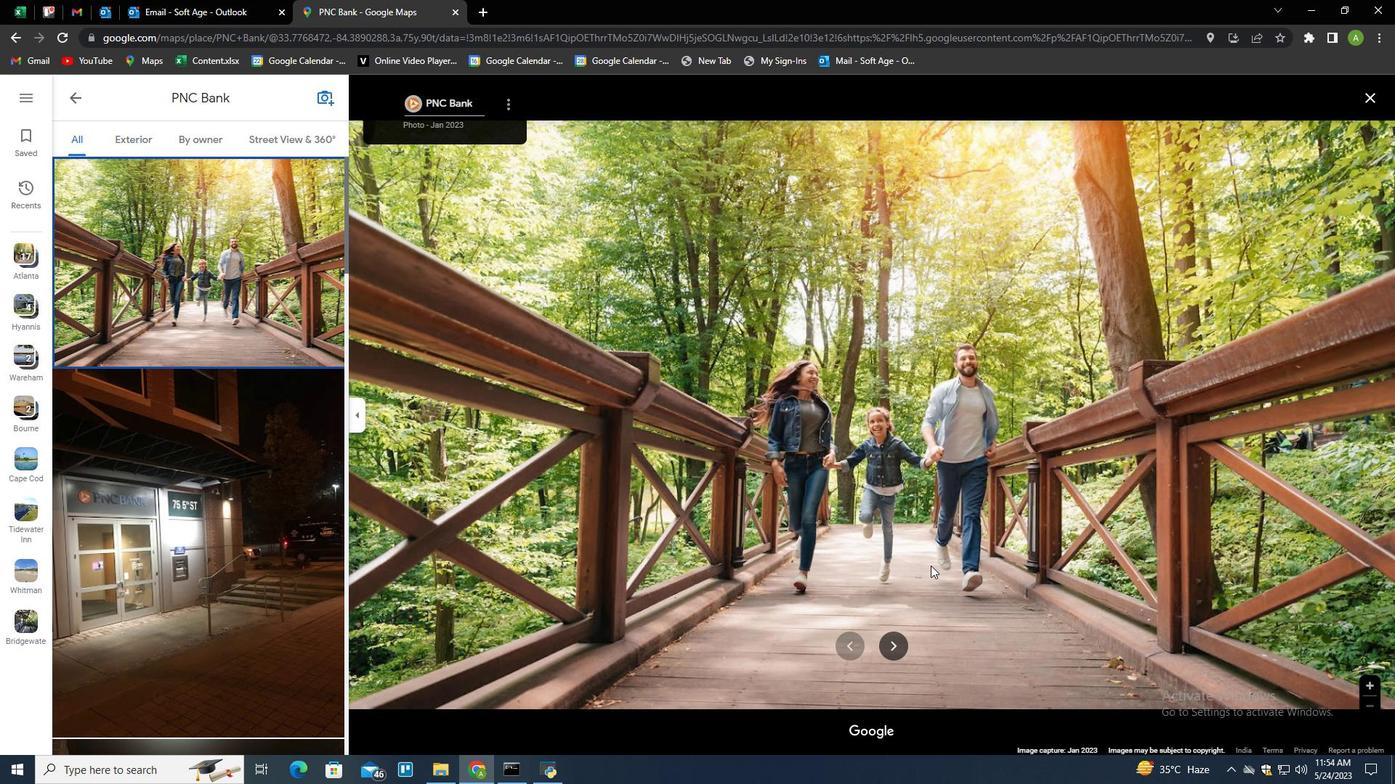 
Action: Mouse scrolled (933, 564) with delta (0, 0)
Screenshot: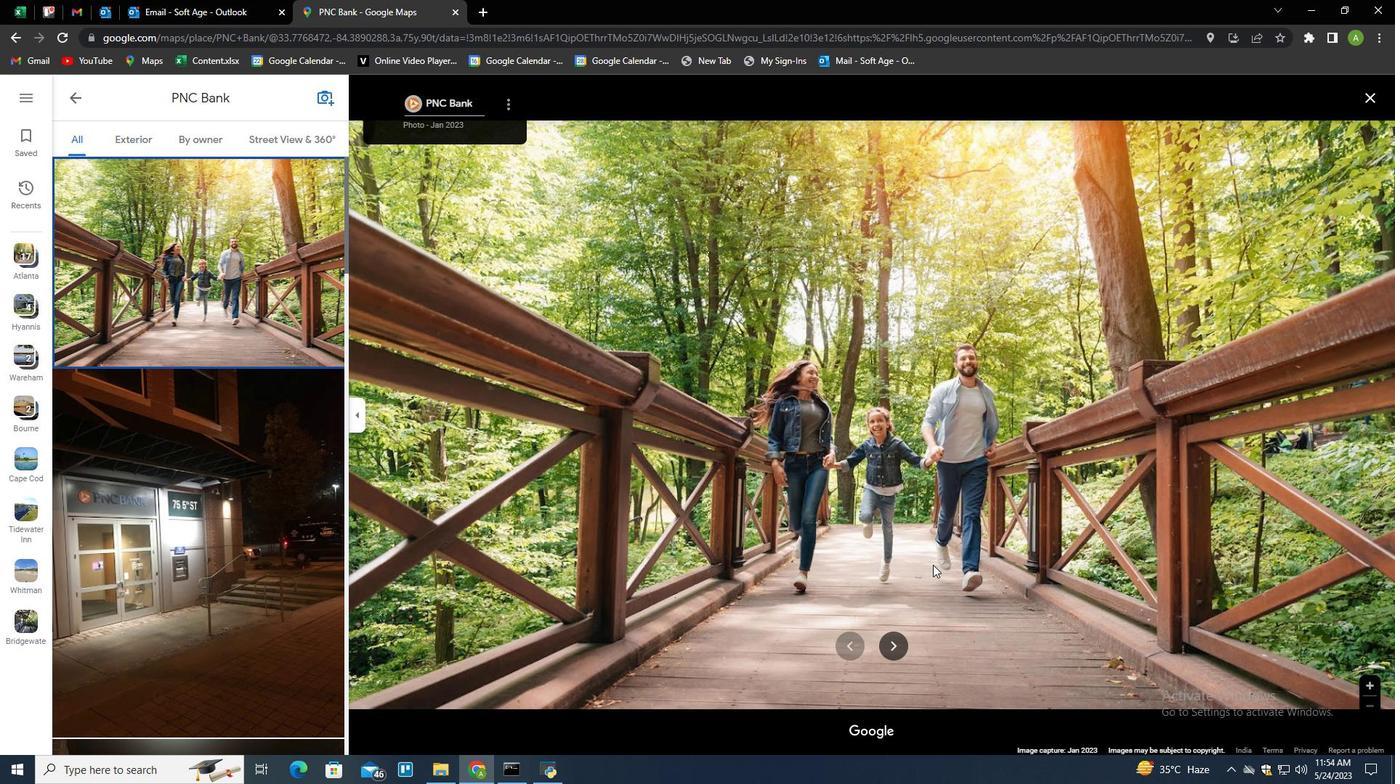 
Action: Mouse moved to (291, 538)
Screenshot: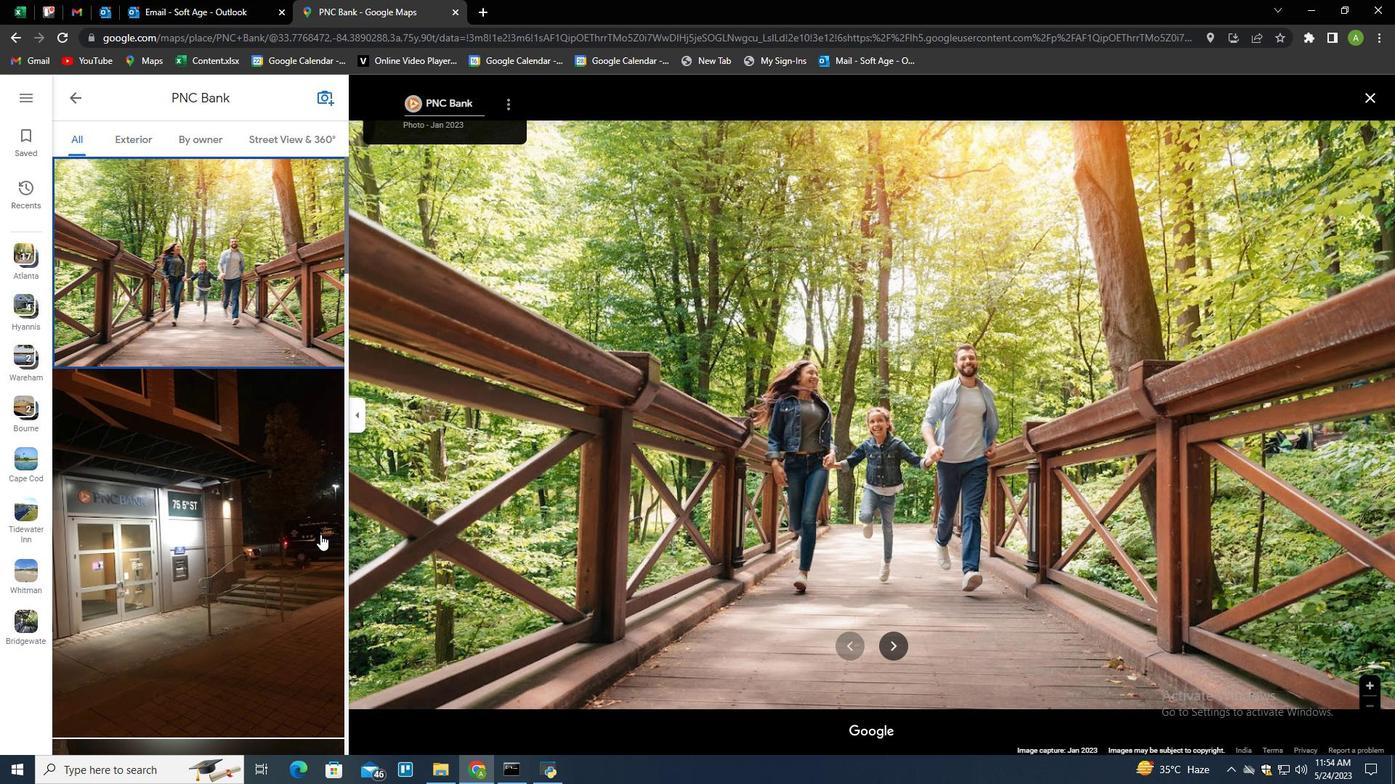
Action: Mouse pressed left at (291, 538)
Screenshot: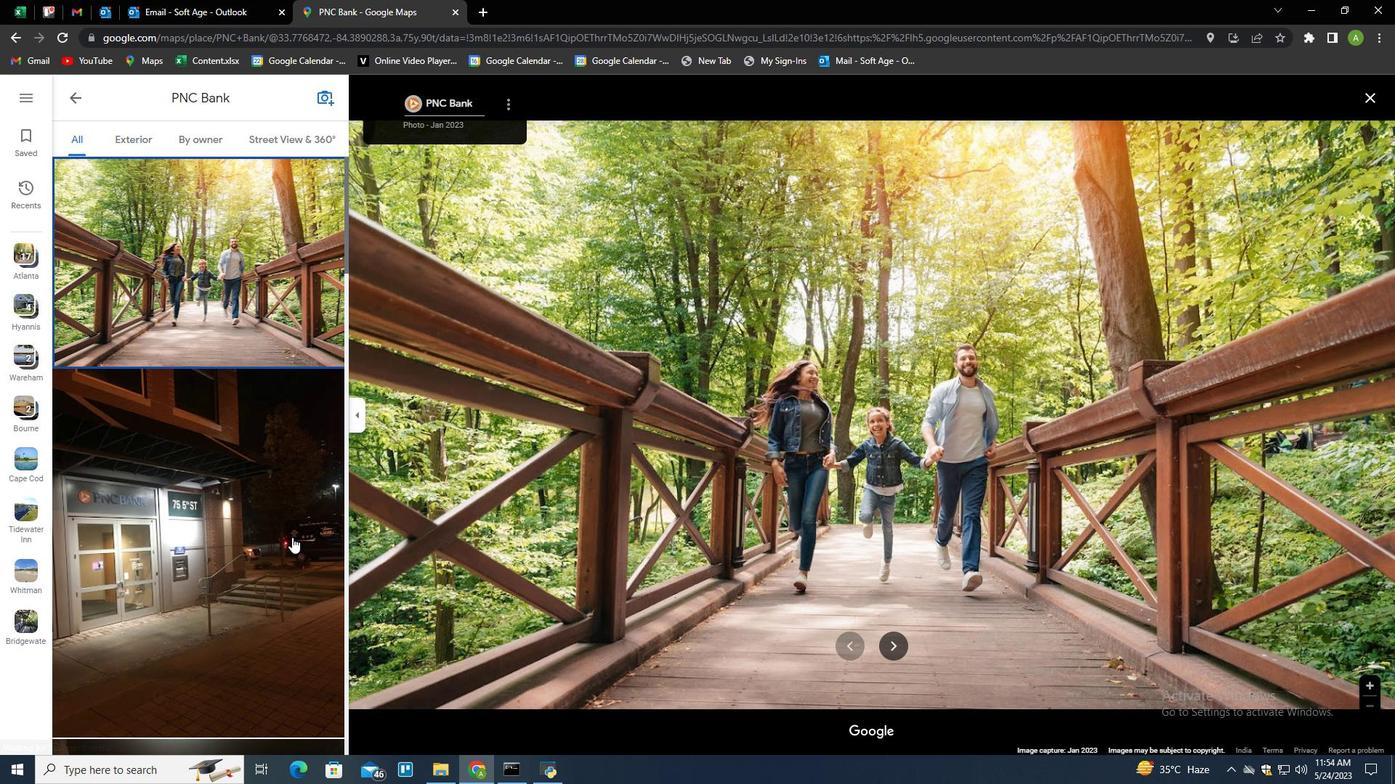 
Action: Mouse moved to (9, 39)
Screenshot: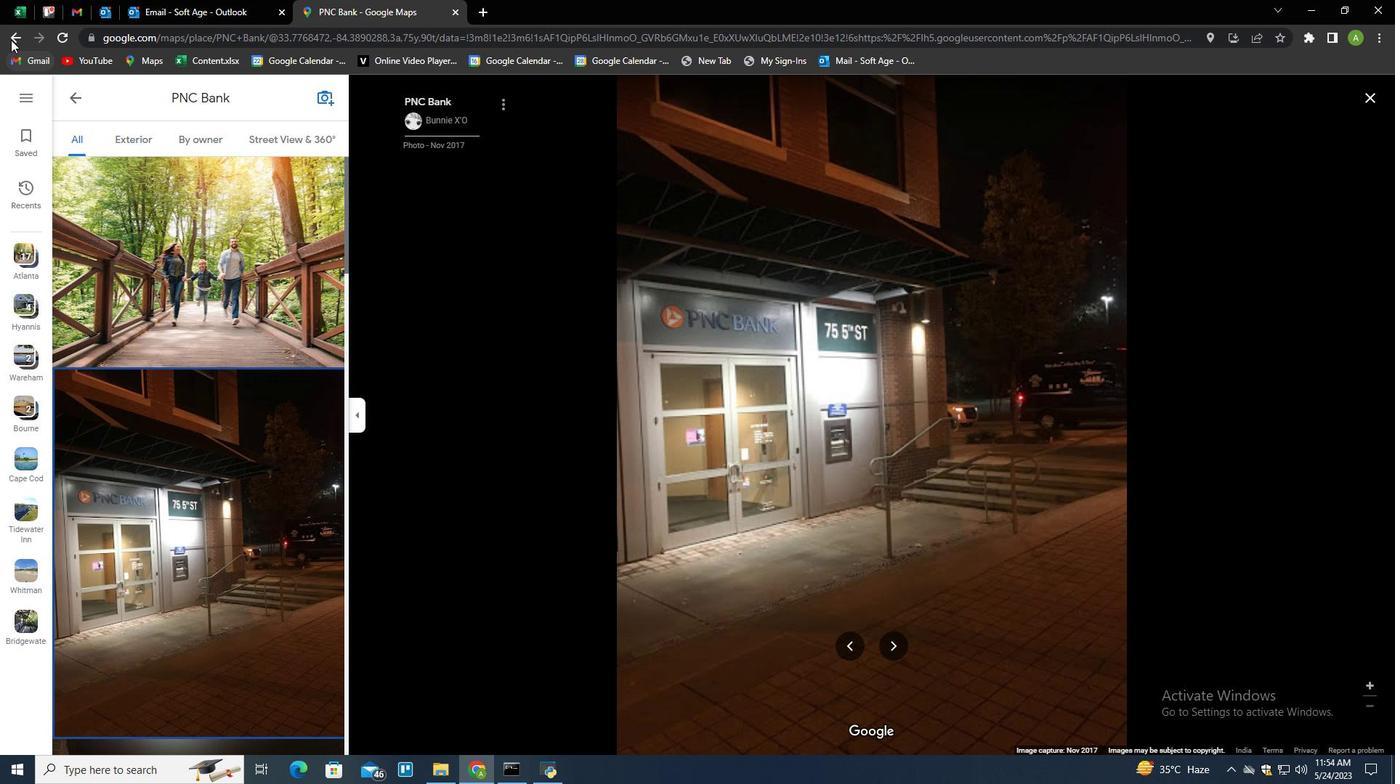 
Action: Mouse pressed left at (9, 39)
Screenshot: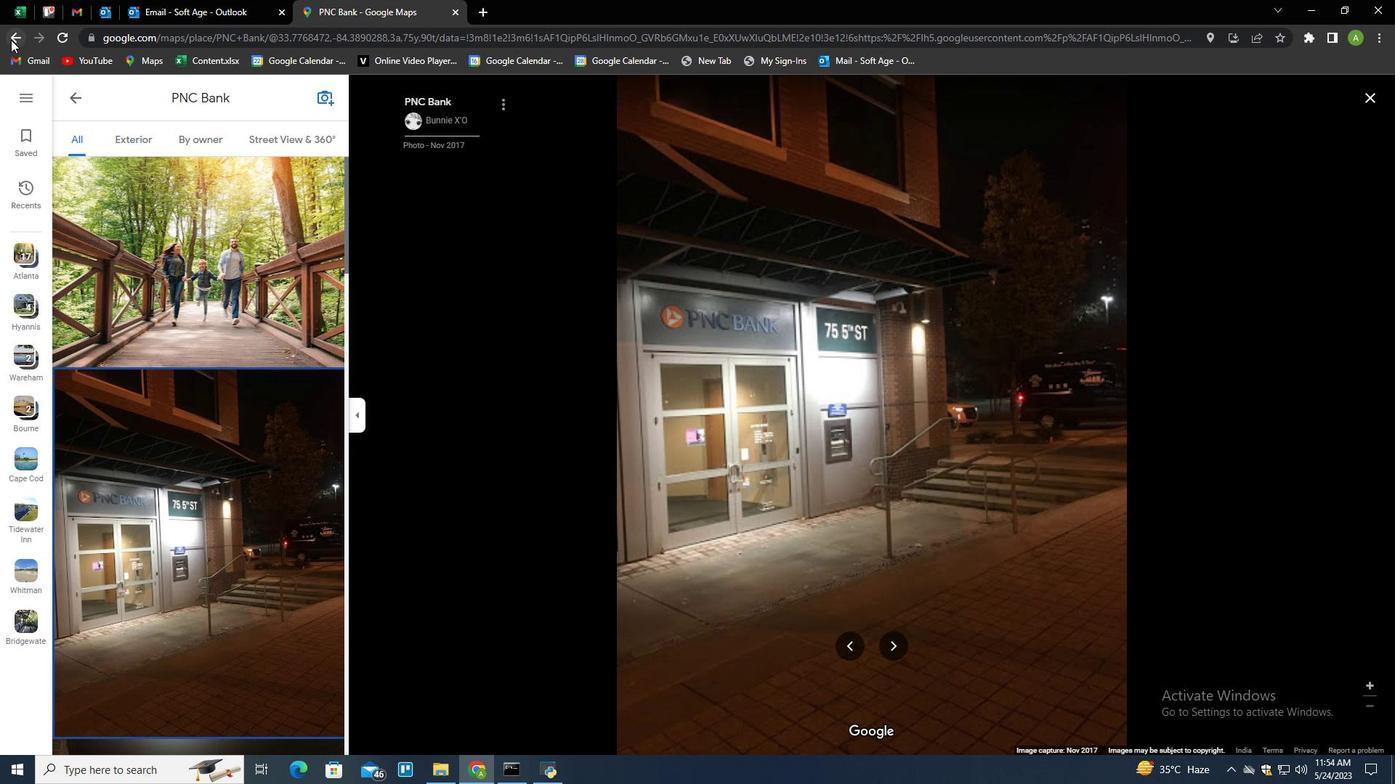 
Action: Mouse moved to (71, 98)
Screenshot: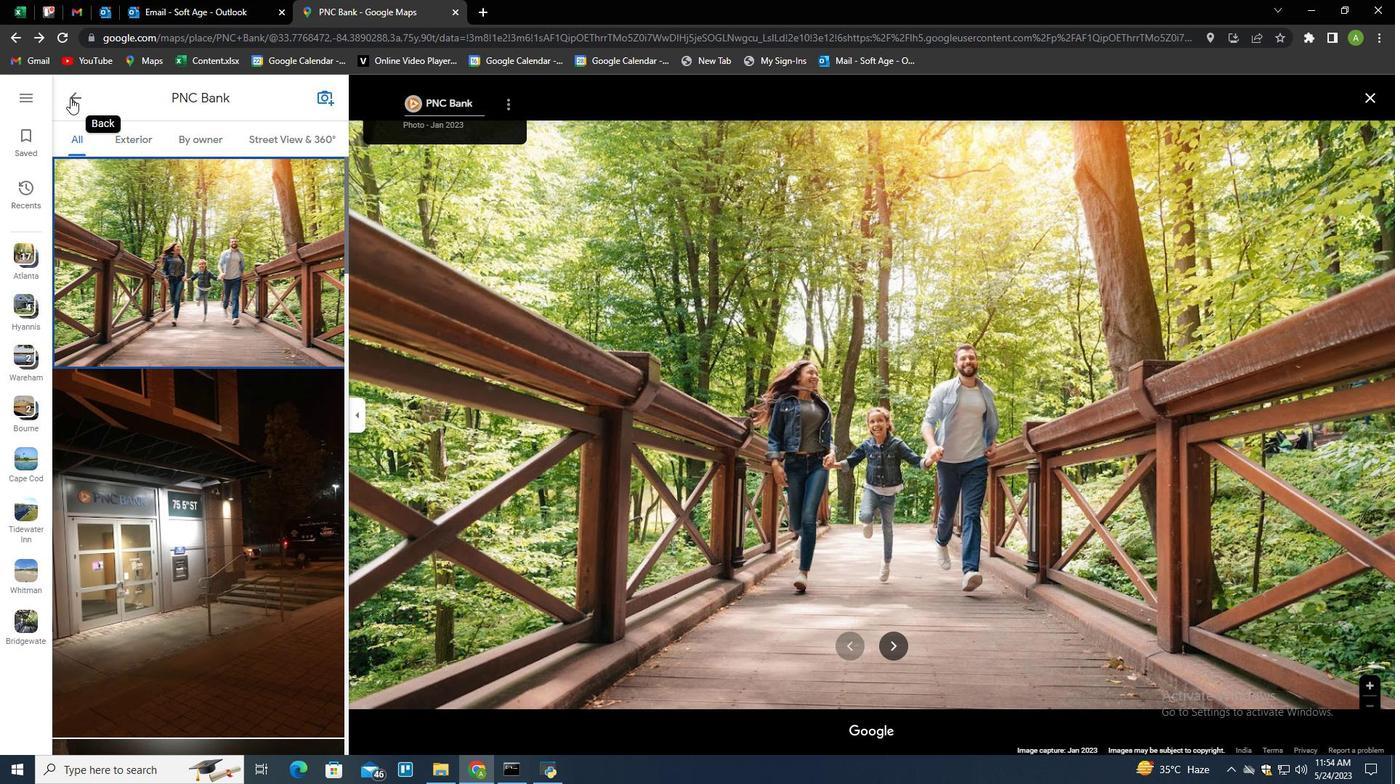 
Action: Mouse pressed left at (71, 98)
Screenshot: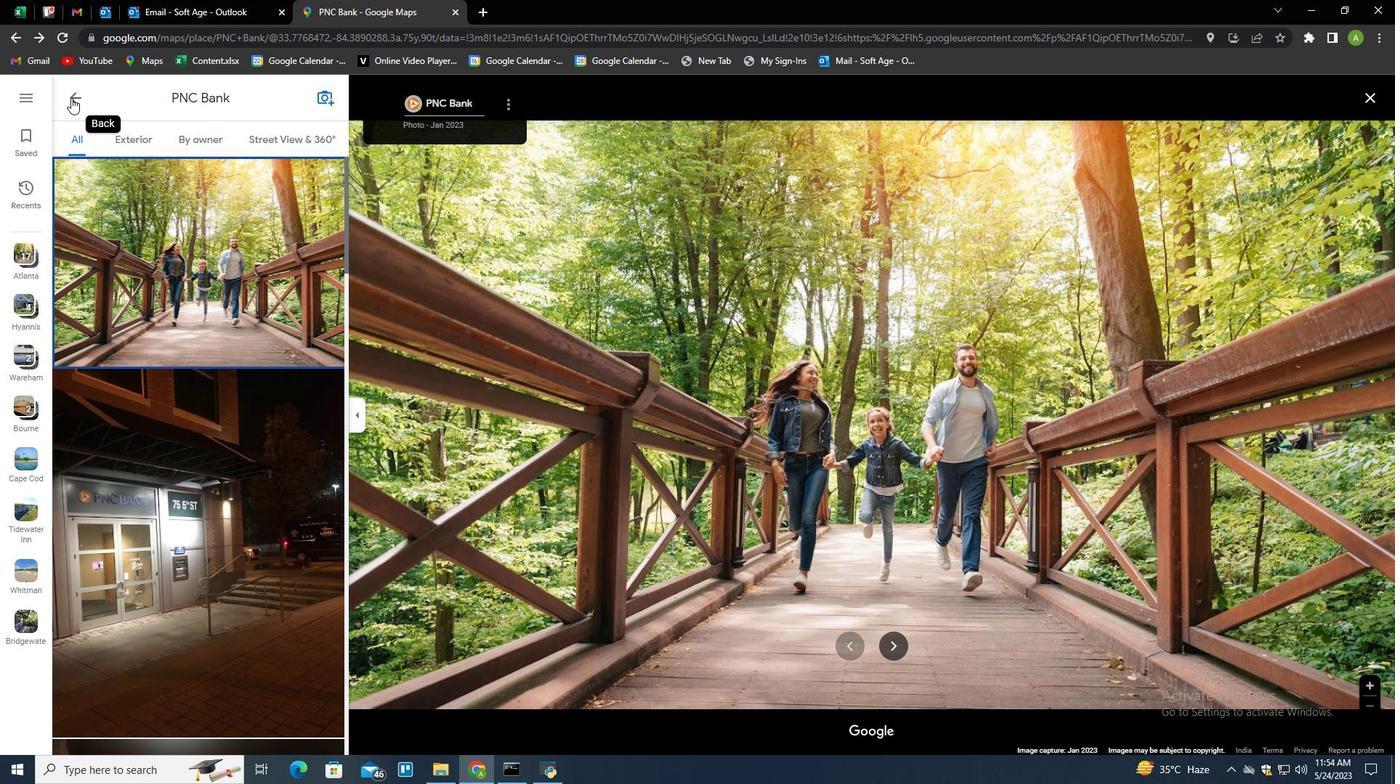 
Action: Mouse moved to (135, 468)
Screenshot: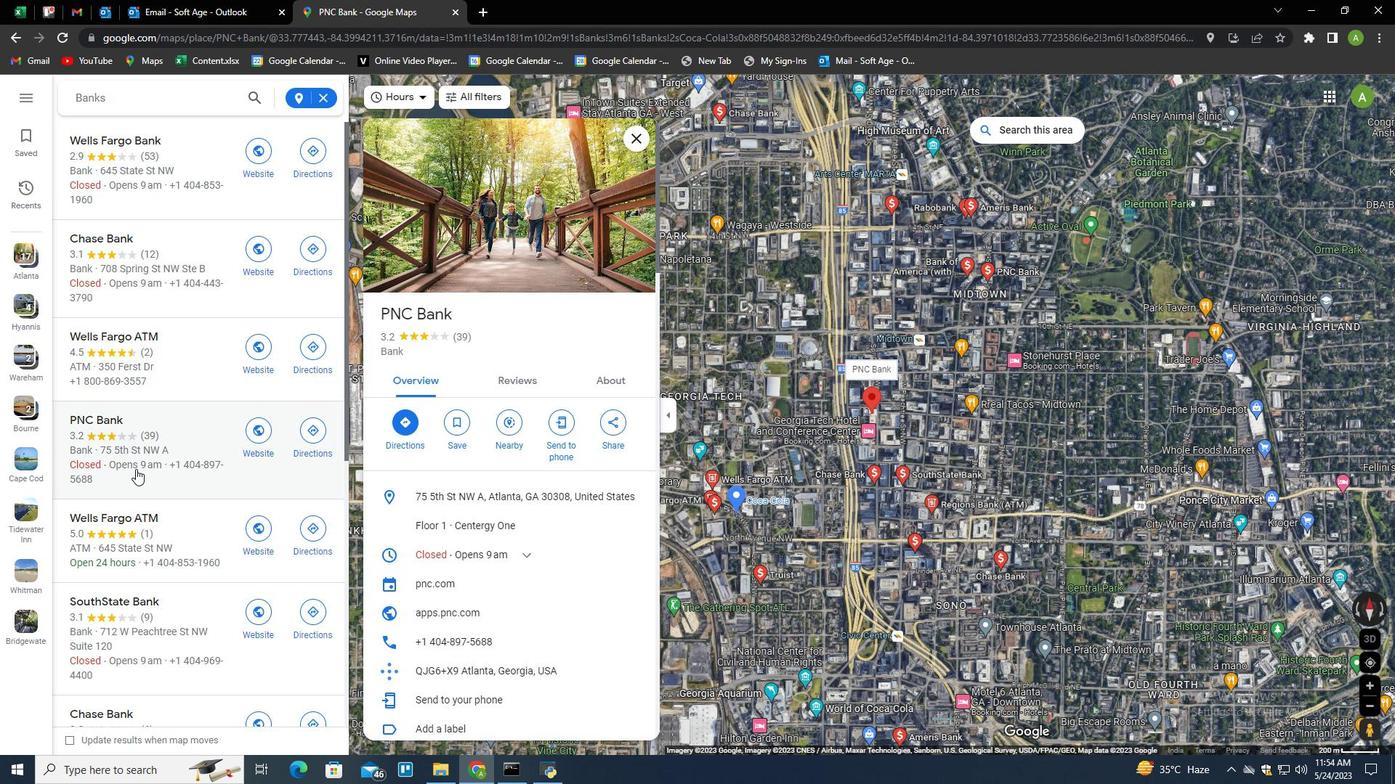 
Action: Mouse pressed left at (135, 468)
Screenshot: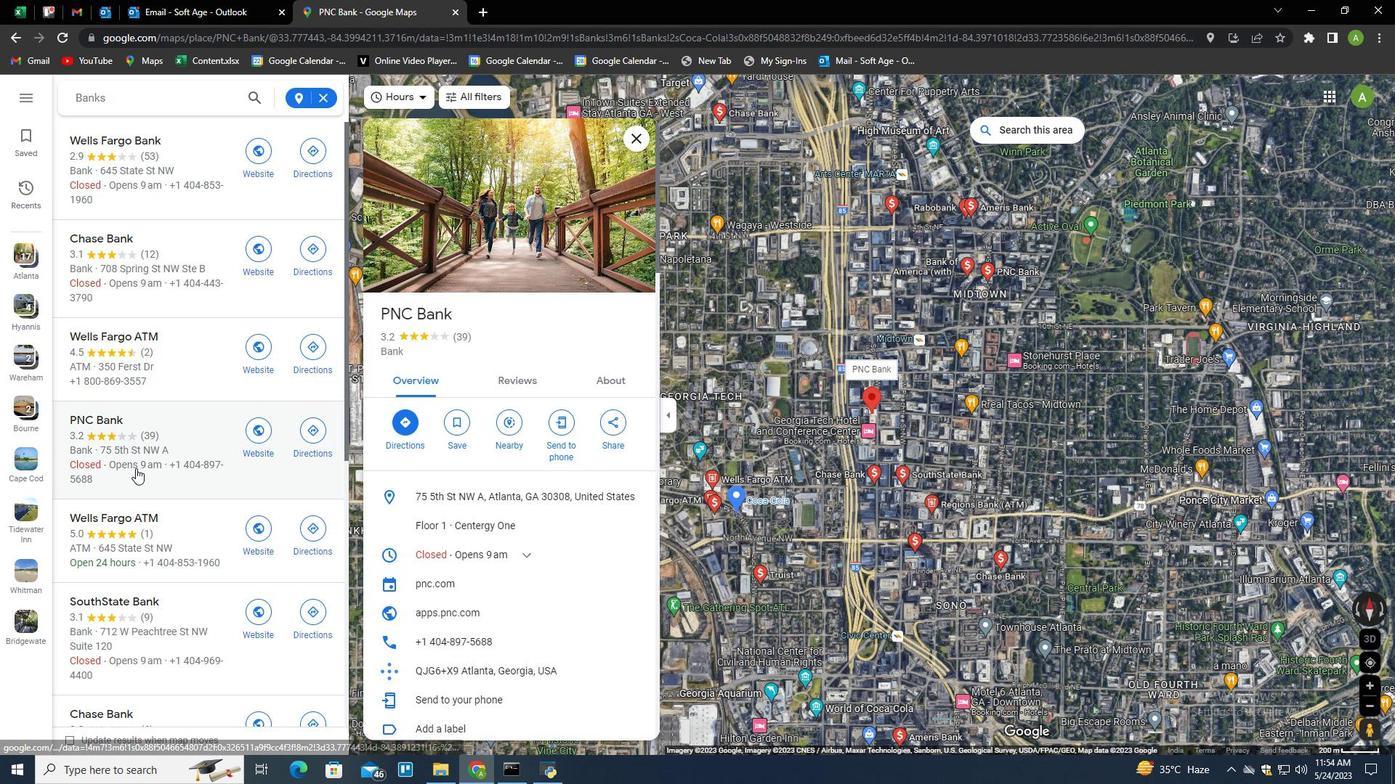 
Action: Mouse moved to (135, 322)
Screenshot: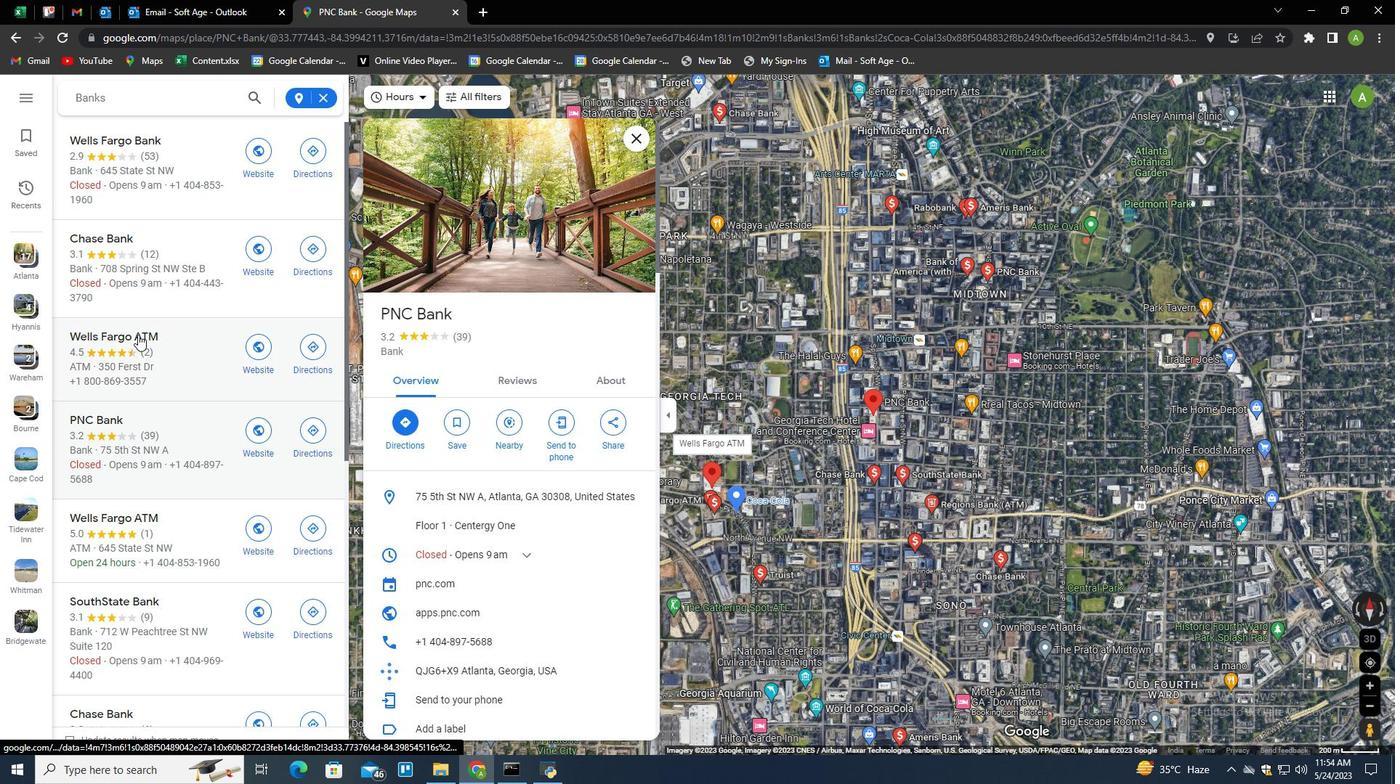 
Action: Mouse scrolled (135, 323) with delta (0, 0)
Screenshot: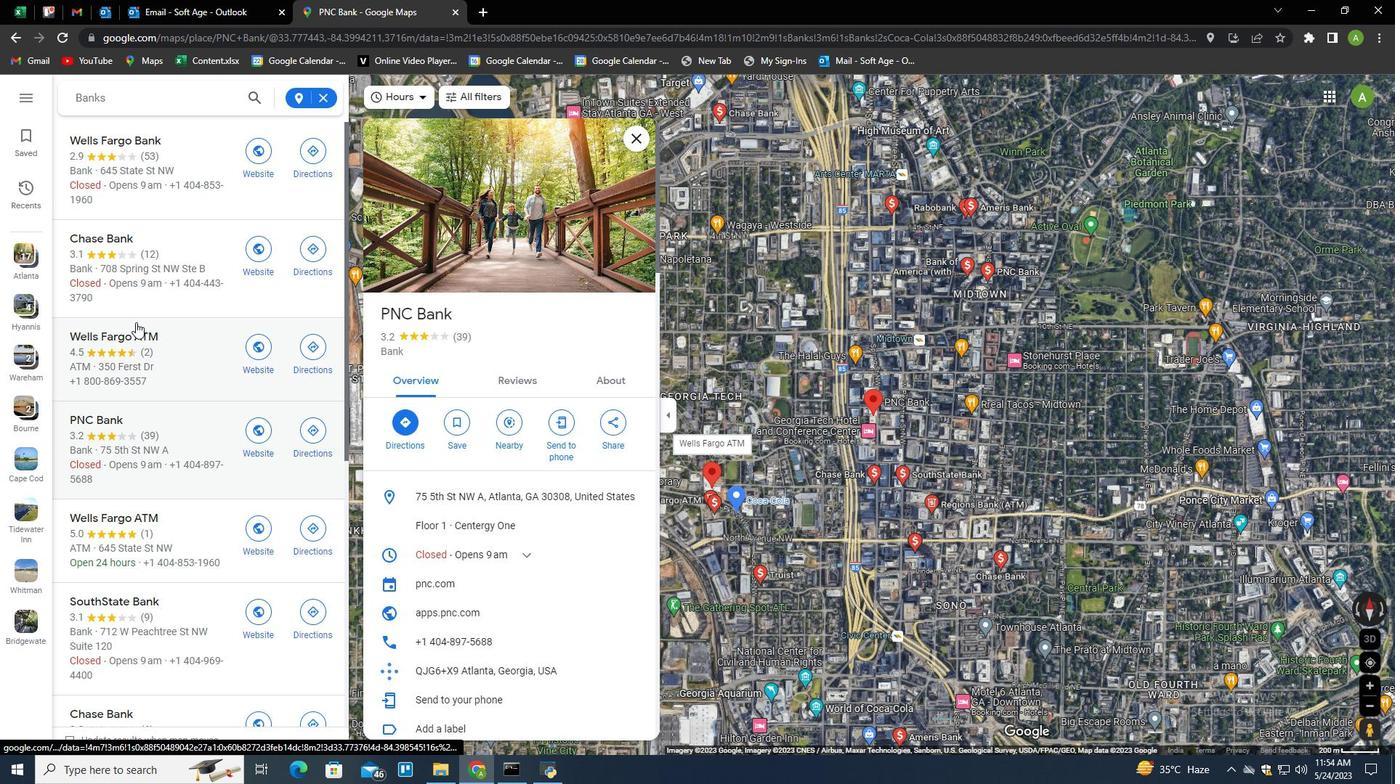 
Action: Mouse scrolled (135, 323) with delta (0, 0)
Screenshot: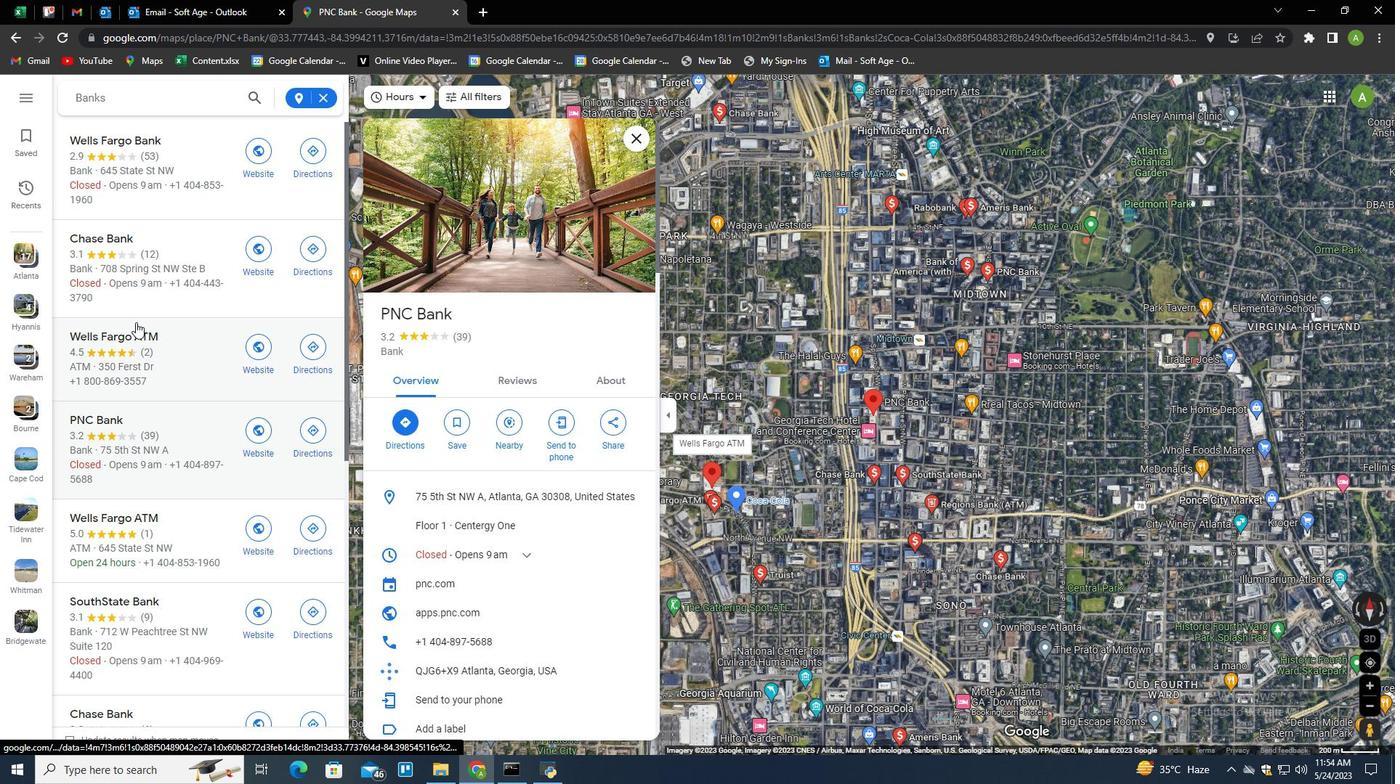 
Action: Mouse scrolled (135, 323) with delta (0, 0)
Screenshot: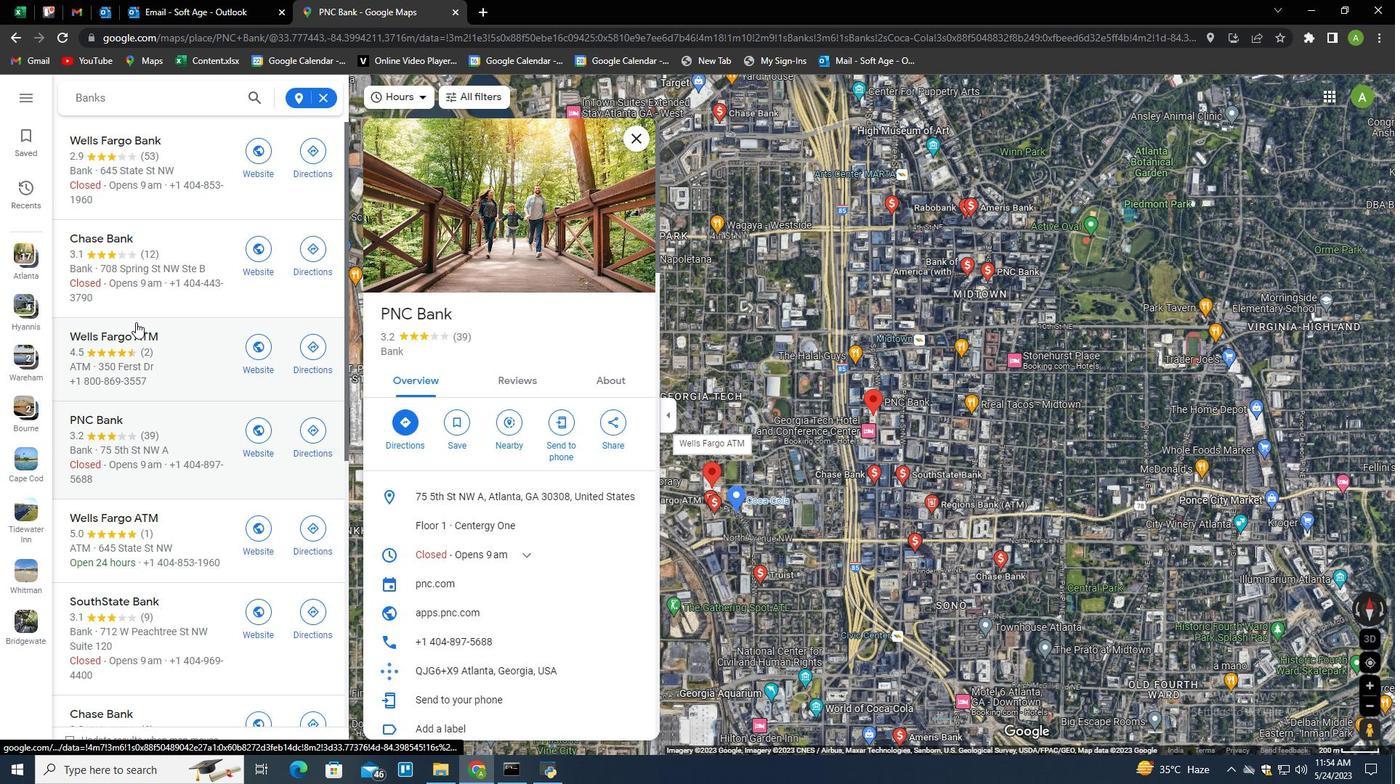
Action: Mouse moved to (161, 358)
Screenshot: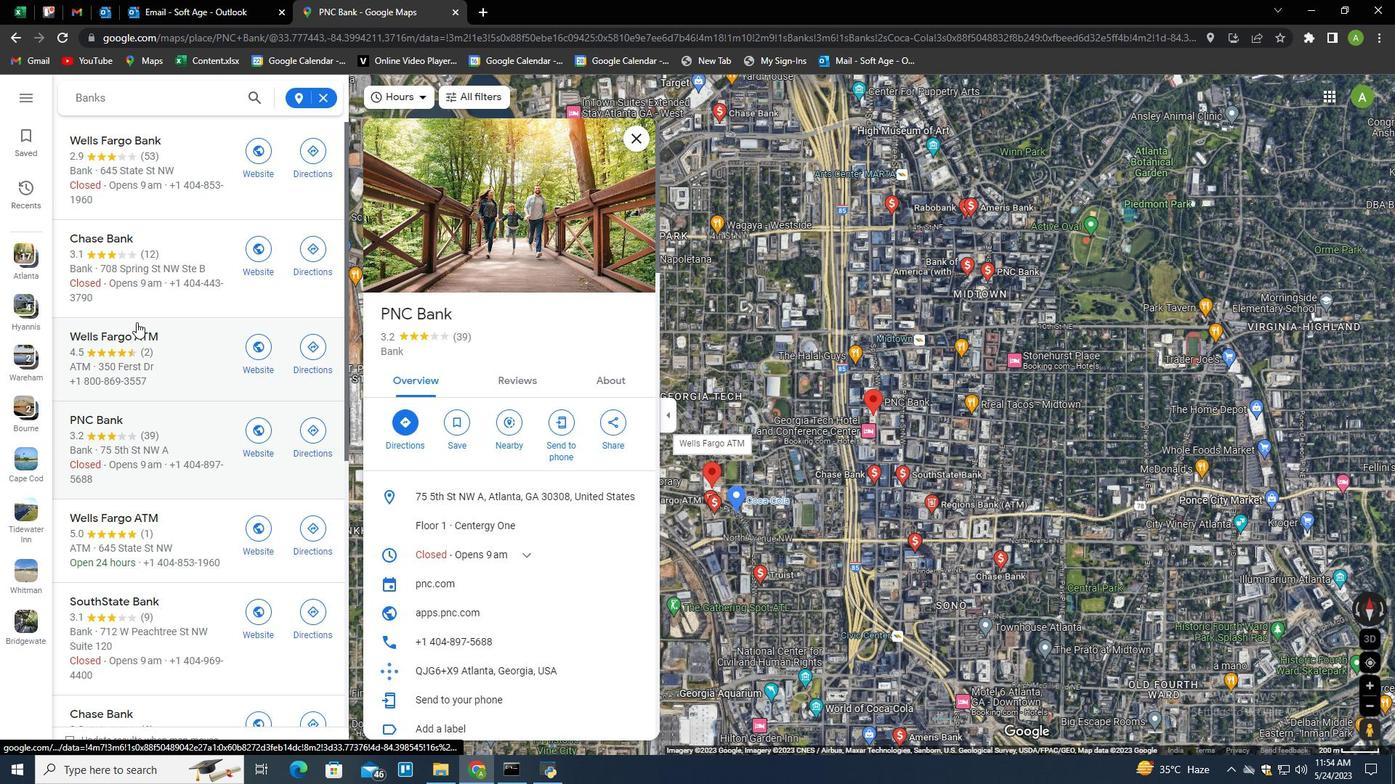 
Action: Mouse scrolled (159, 356) with delta (0, 0)
Screenshot: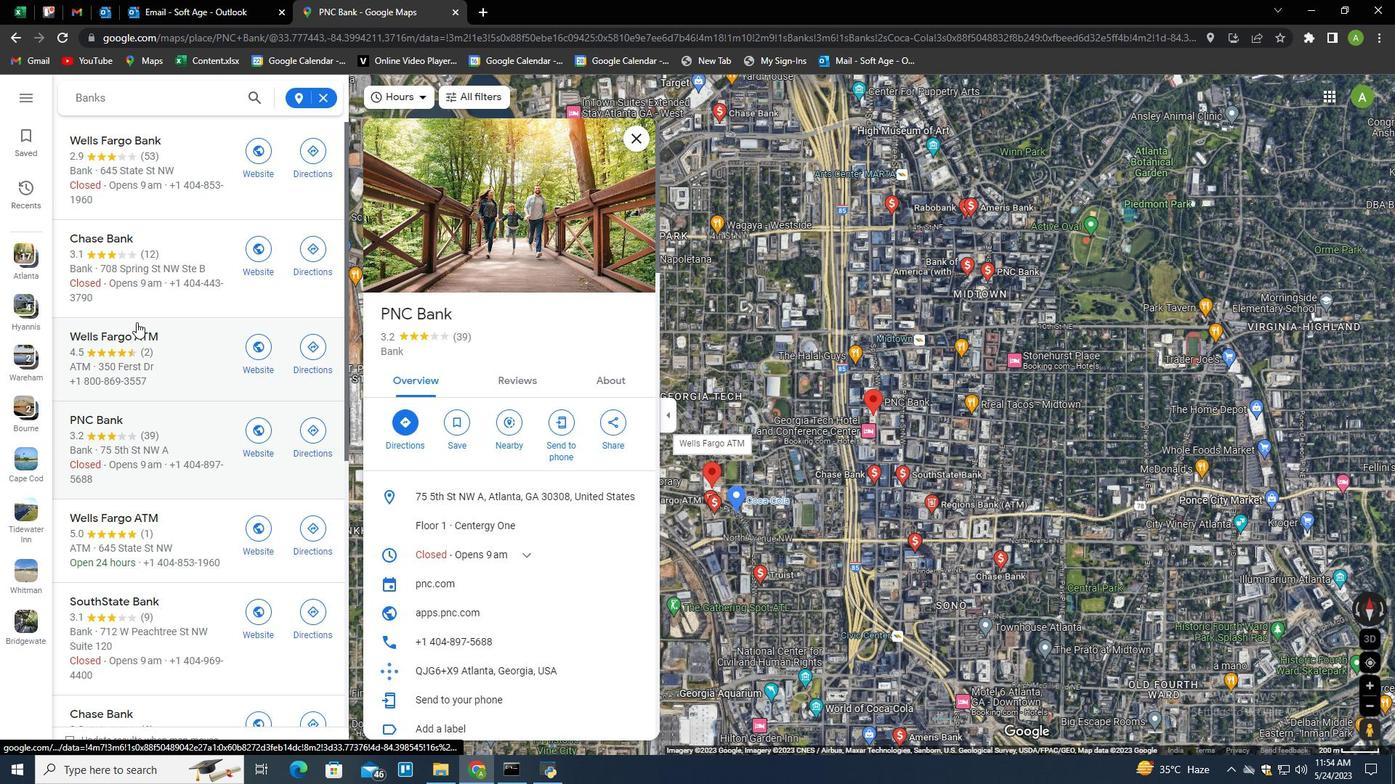 
Action: Mouse scrolled (161, 359) with delta (0, 0)
Screenshot: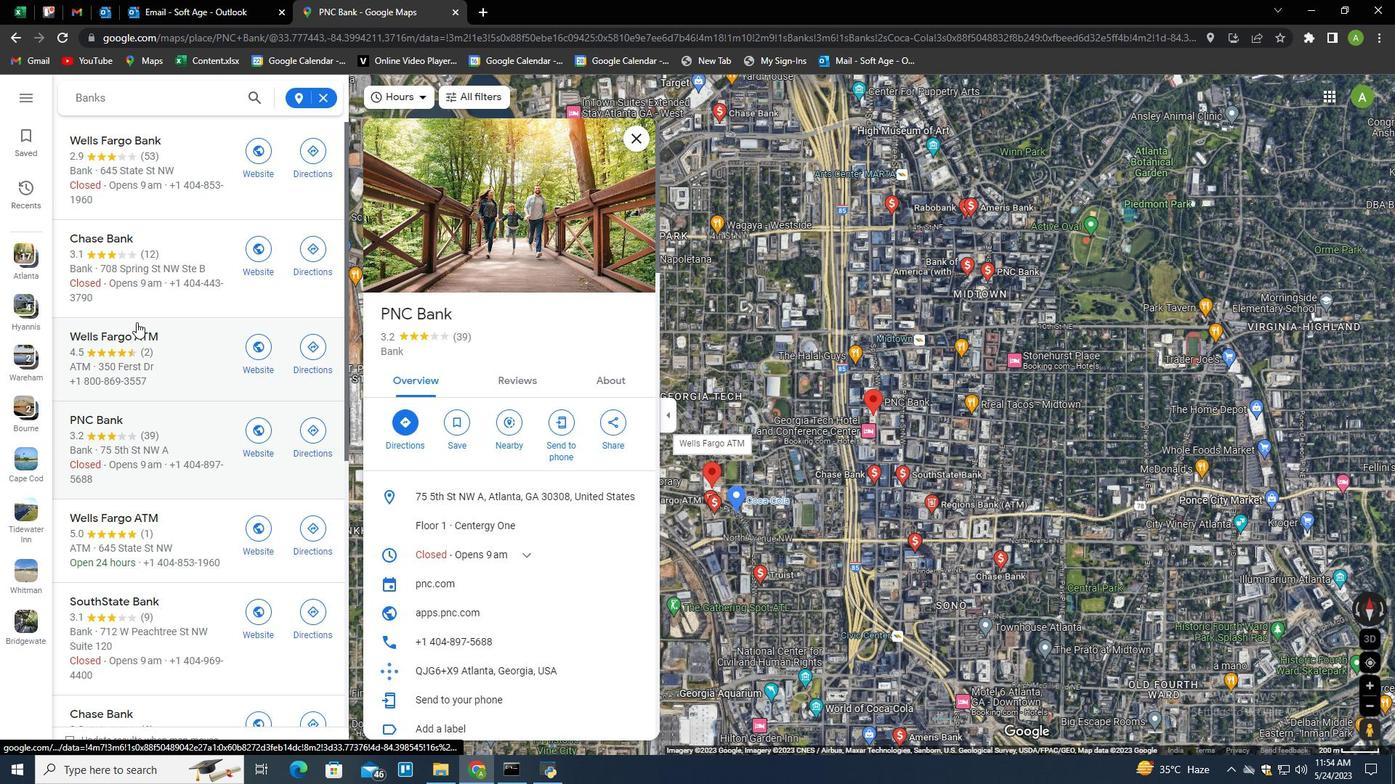 
Action: Mouse moved to (162, 359)
Screenshot: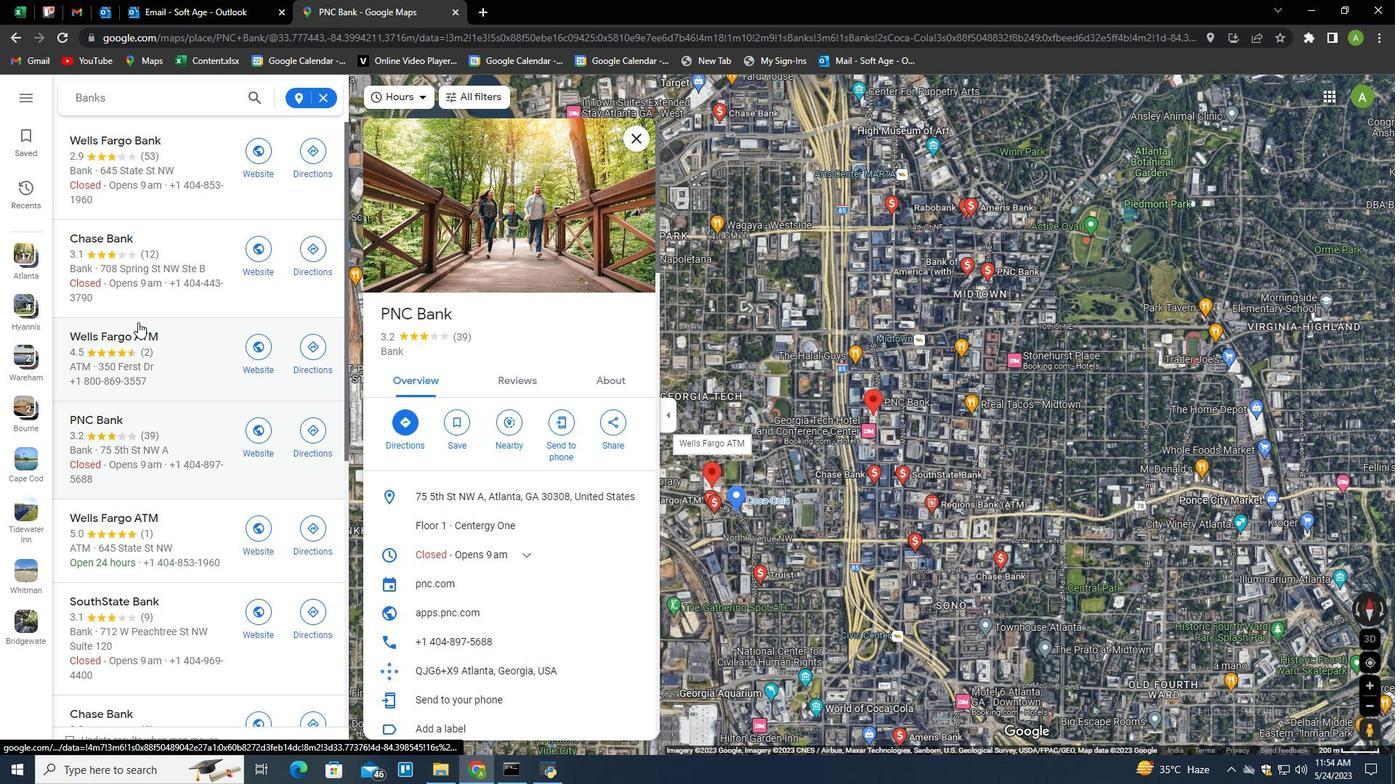 
Action: Mouse scrolled (162, 360) with delta (0, 0)
Screenshot: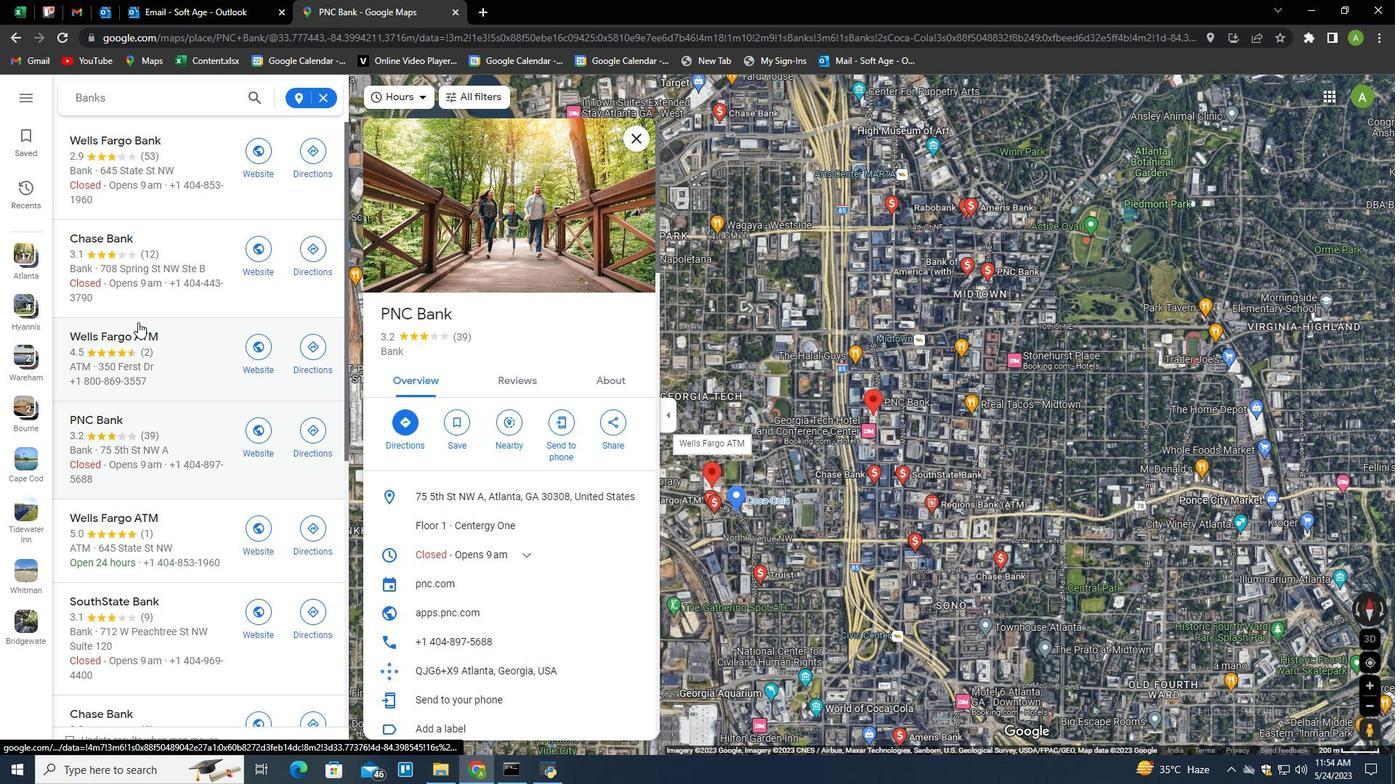 
Action: Mouse moved to (202, 579)
Screenshot: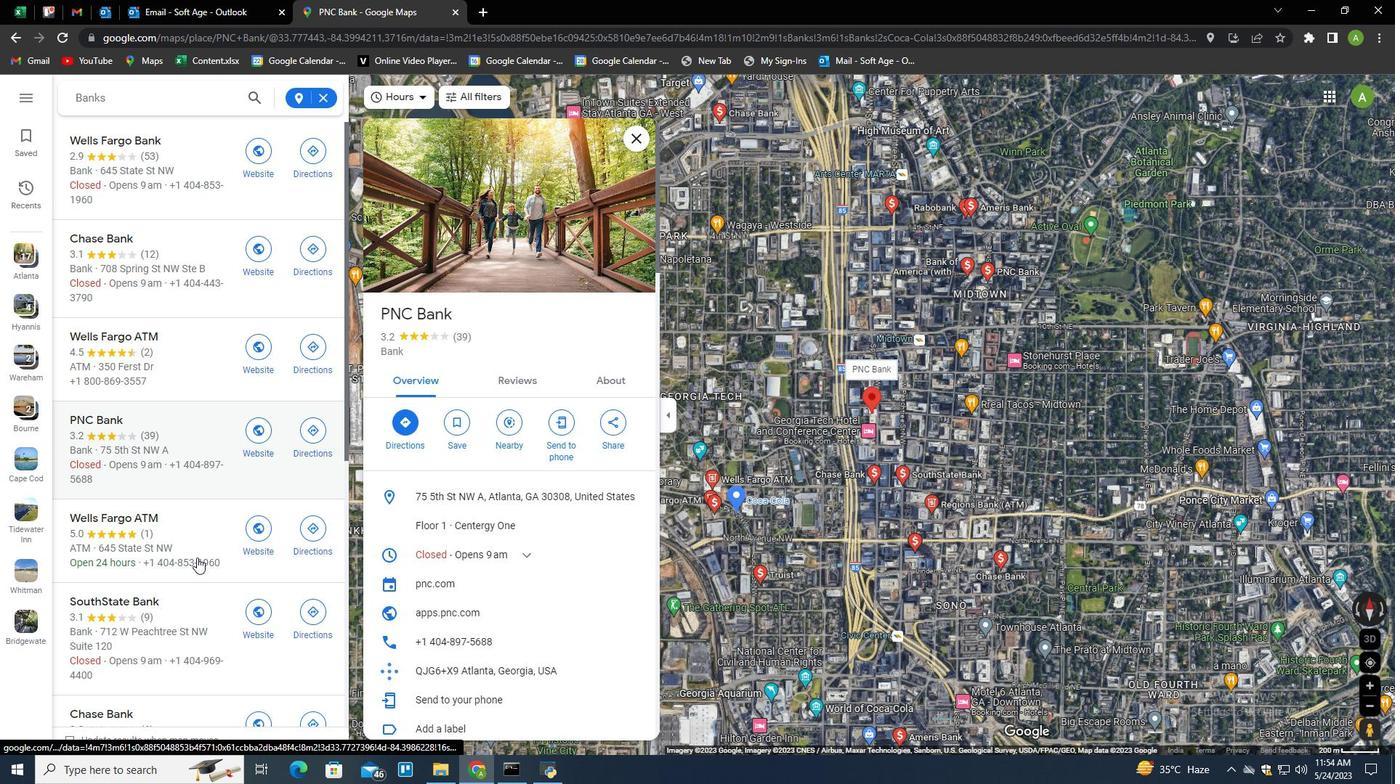 
Action: Mouse scrolled (202, 578) with delta (0, 0)
Screenshot: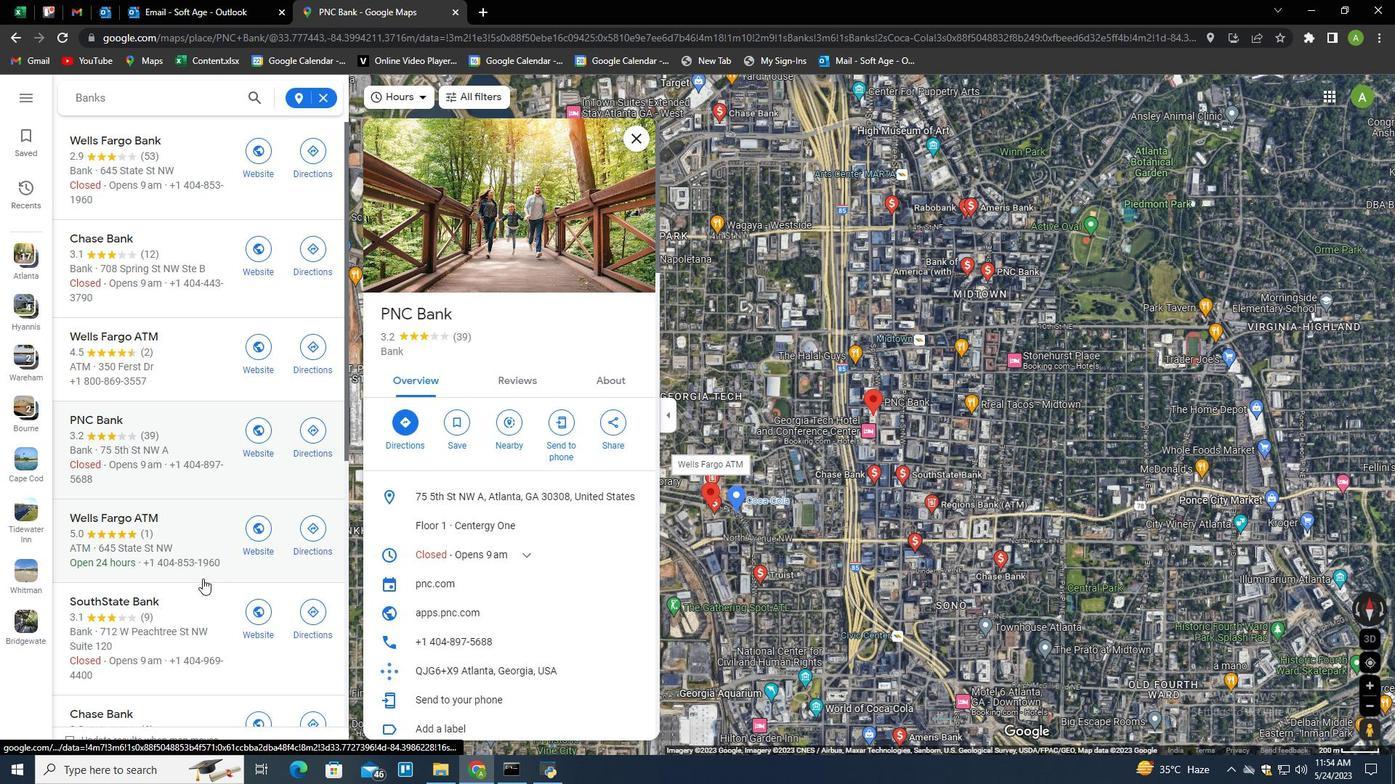 
Action: Mouse scrolled (202, 578) with delta (0, 0)
Screenshot: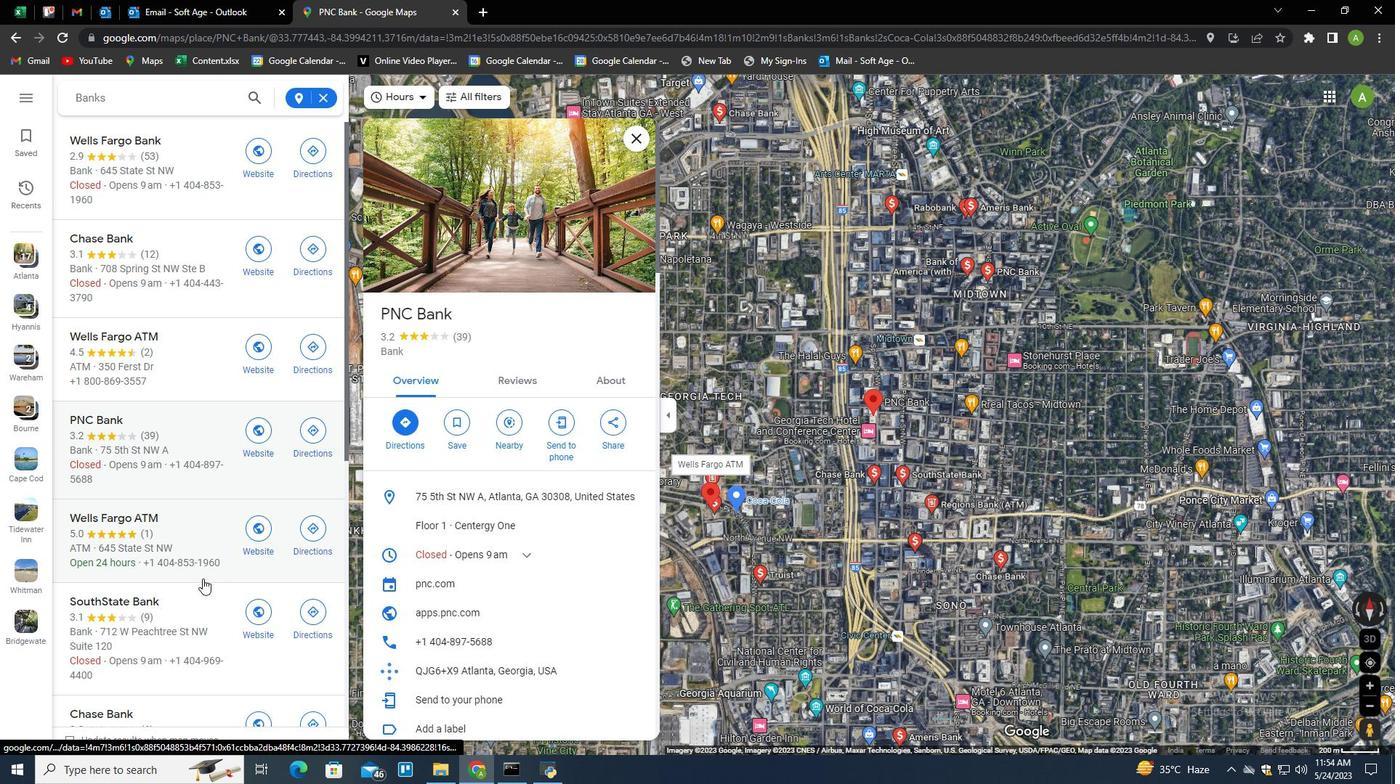 
Action: Mouse scrolled (202, 578) with delta (0, 0)
Screenshot: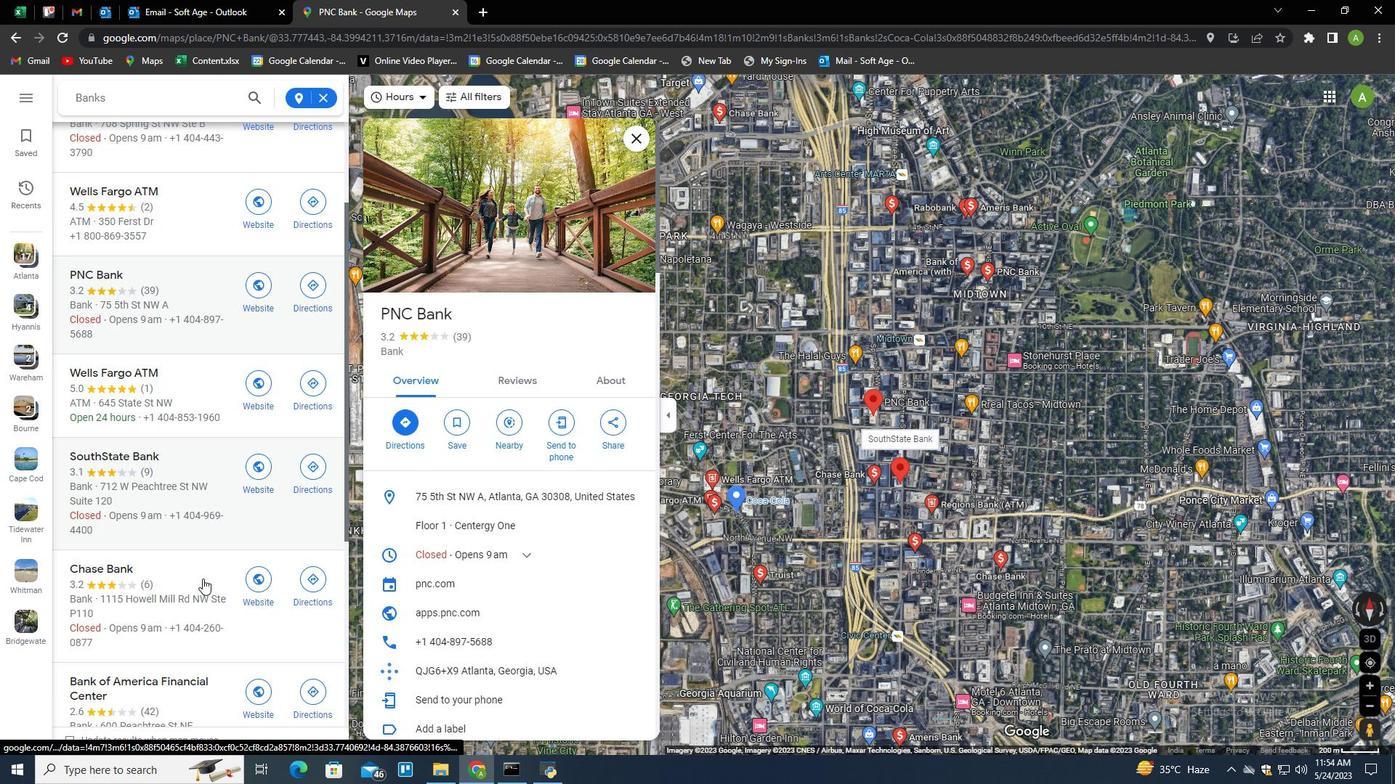 
Action: Mouse scrolled (202, 578) with delta (0, 0)
Screenshot: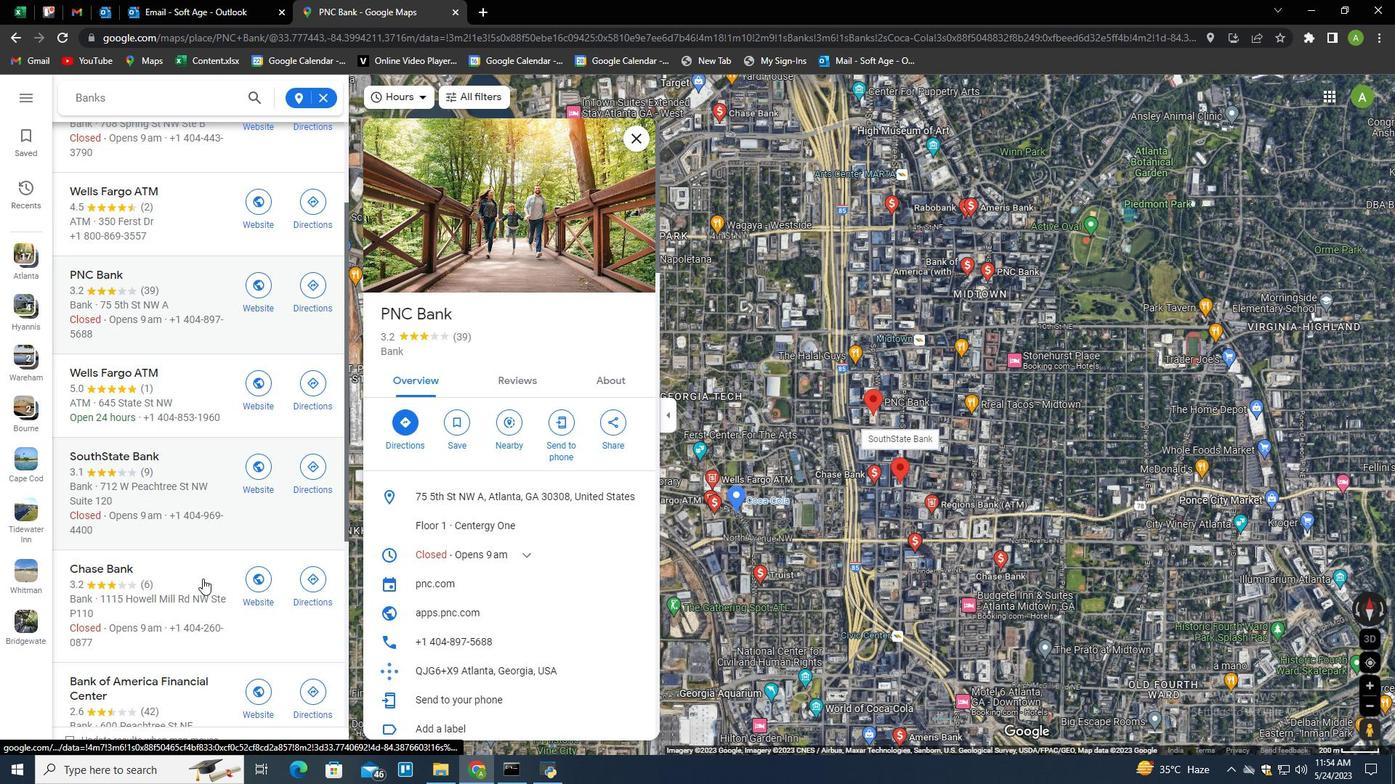 
Action: Mouse scrolled (202, 578) with delta (0, 0)
Screenshot: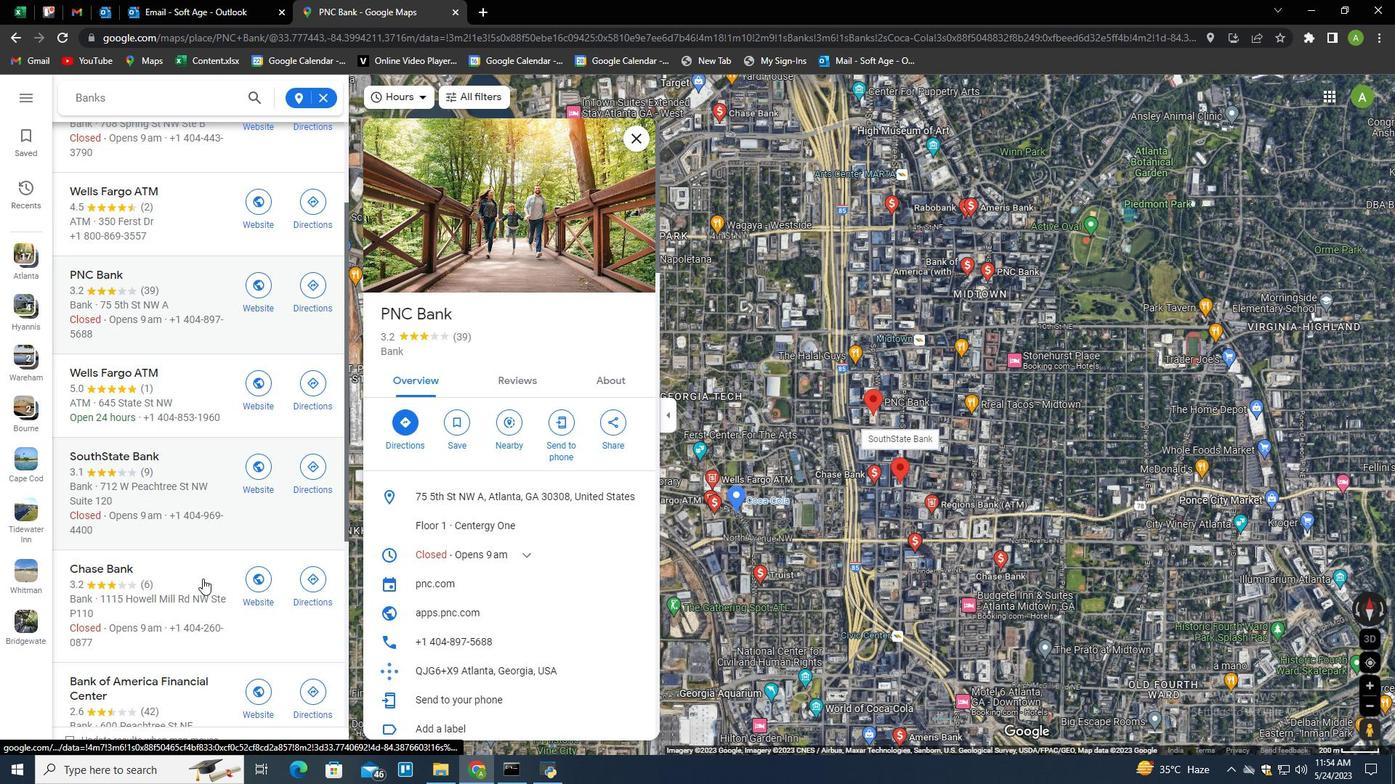 
Action: Mouse scrolled (202, 578) with delta (0, 0)
Screenshot: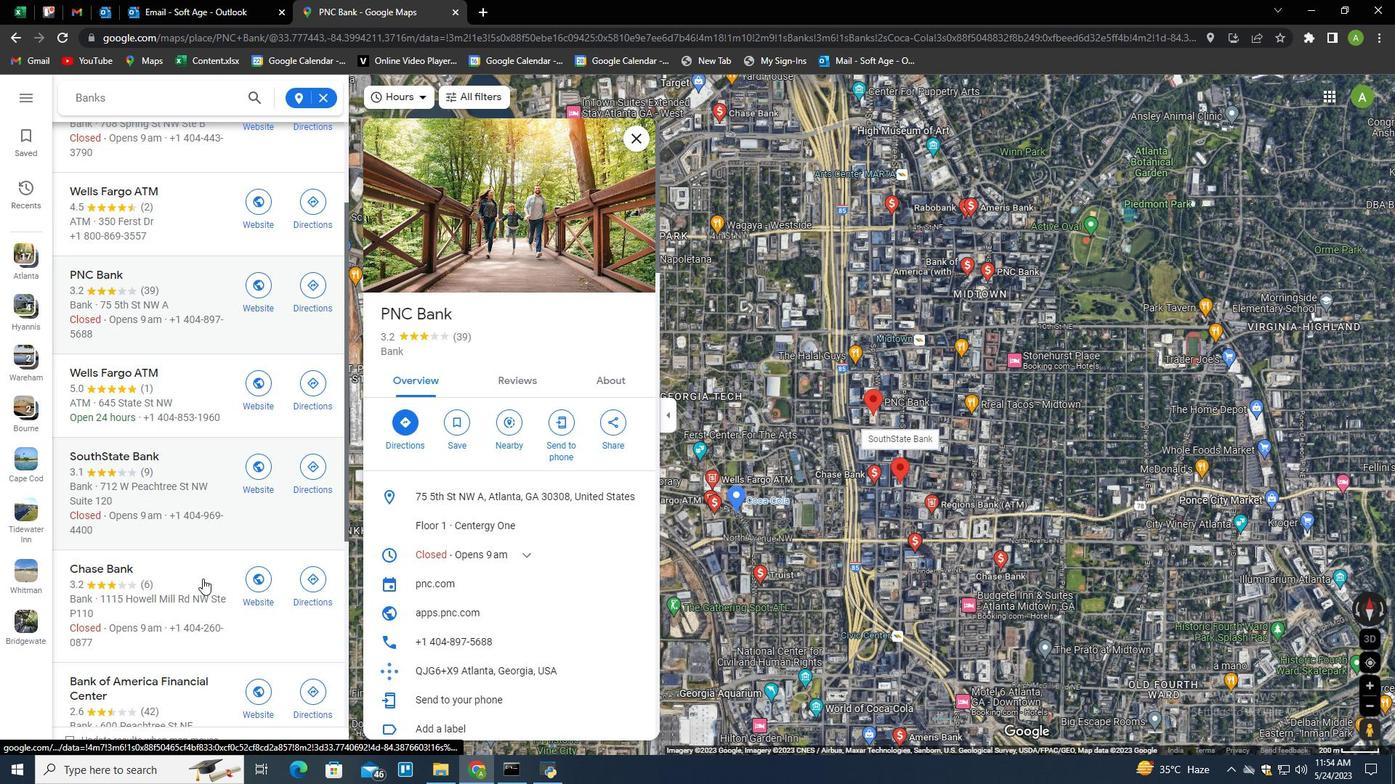 
Action: Mouse moved to (196, 609)
Screenshot: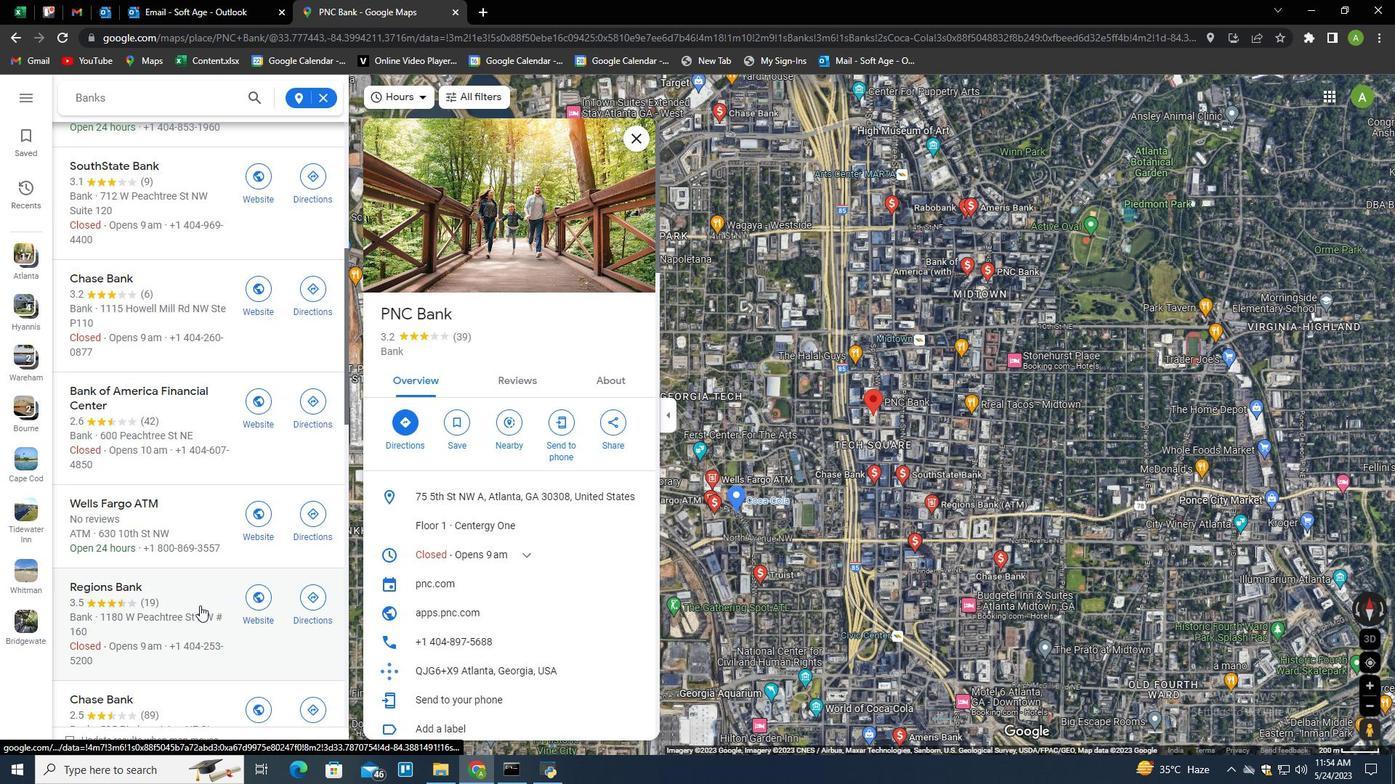 
Action: Mouse pressed left at (196, 609)
Screenshot: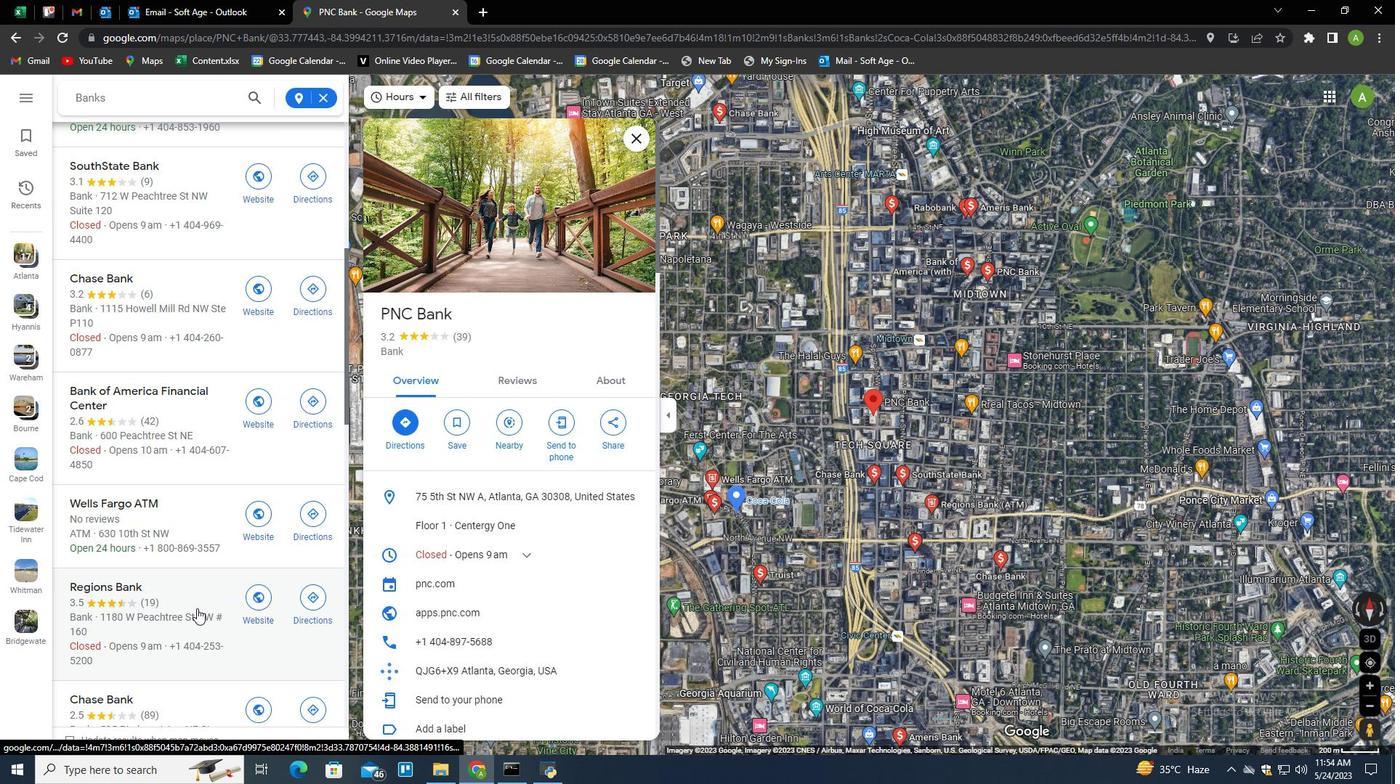 
Action: Mouse moved to (205, 625)
Screenshot: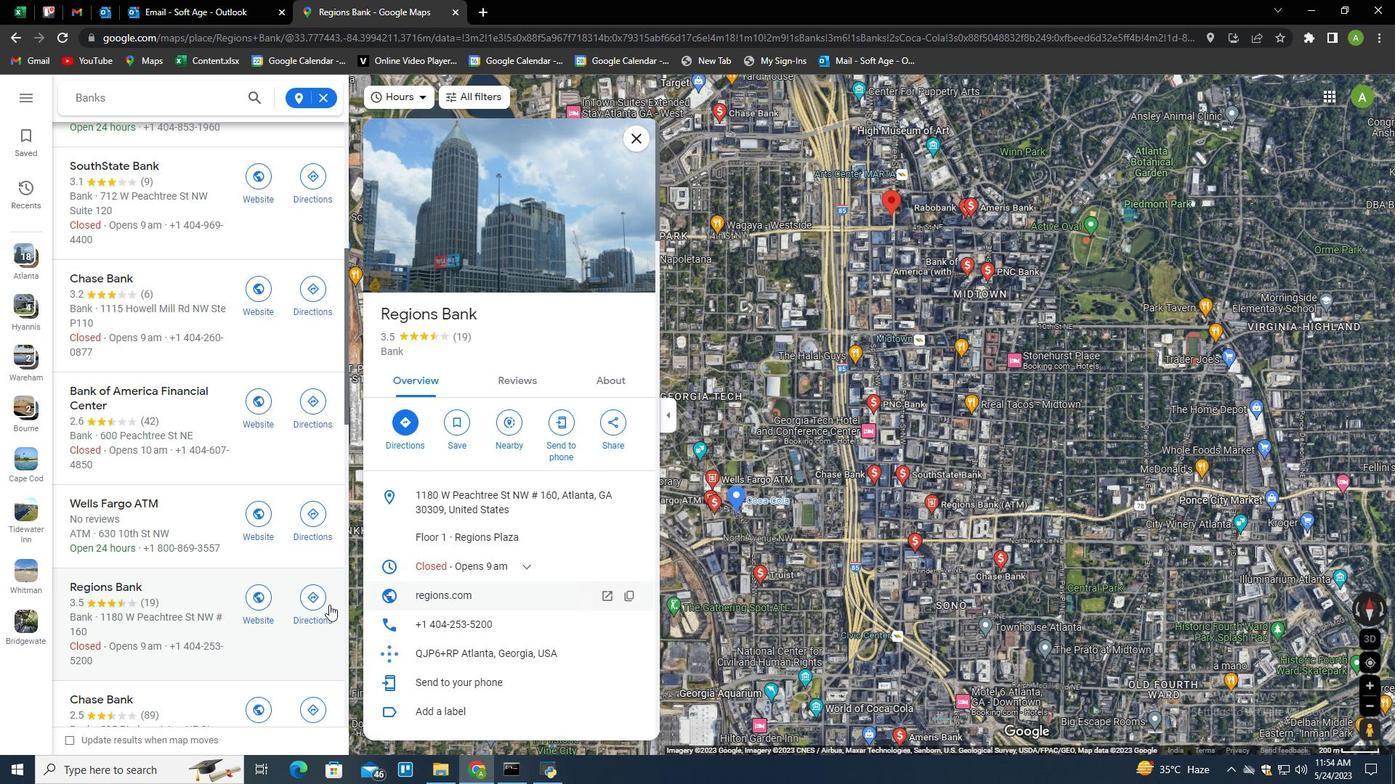 
Action: Mouse scrolled (205, 625) with delta (0, 0)
Screenshot: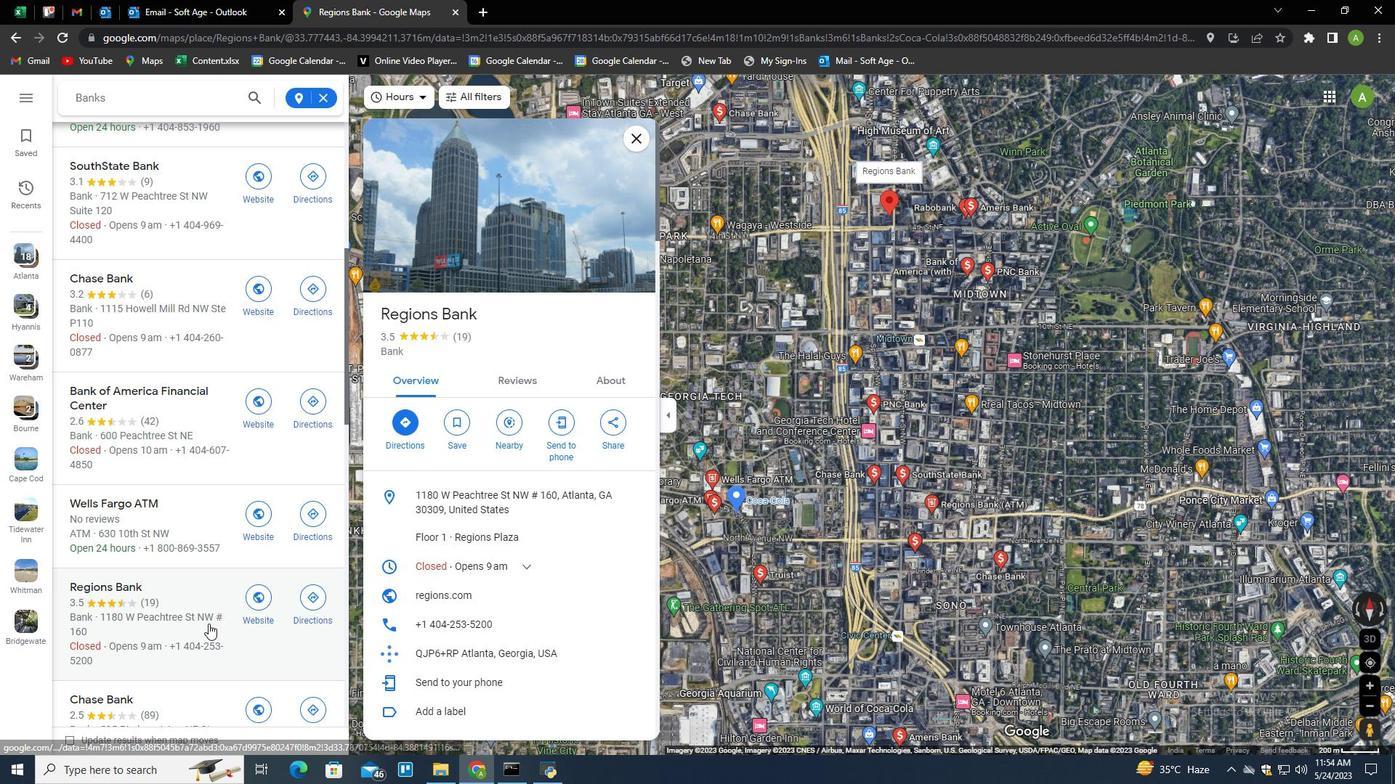 
Action: Mouse scrolled (205, 625) with delta (0, 0)
Screenshot: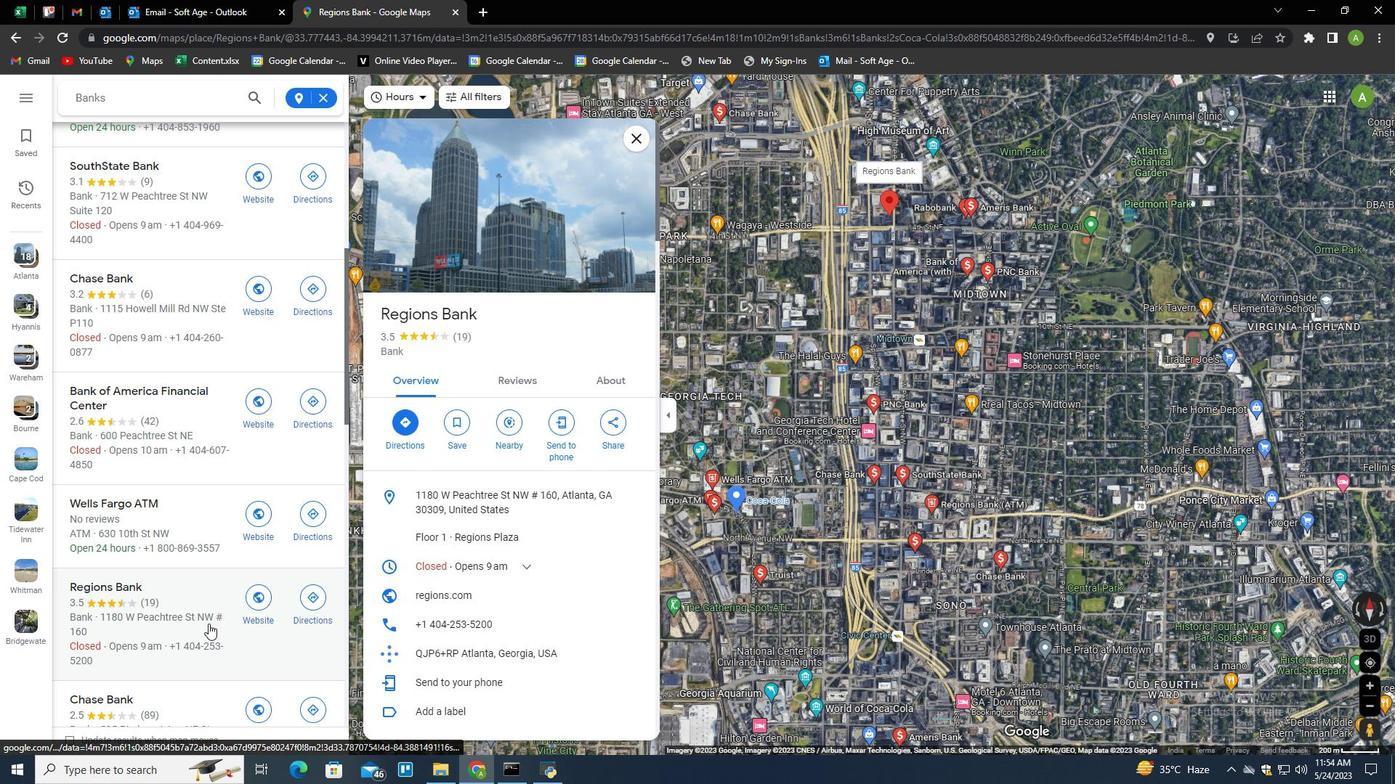 
Action: Mouse scrolled (205, 625) with delta (0, 0)
Screenshot: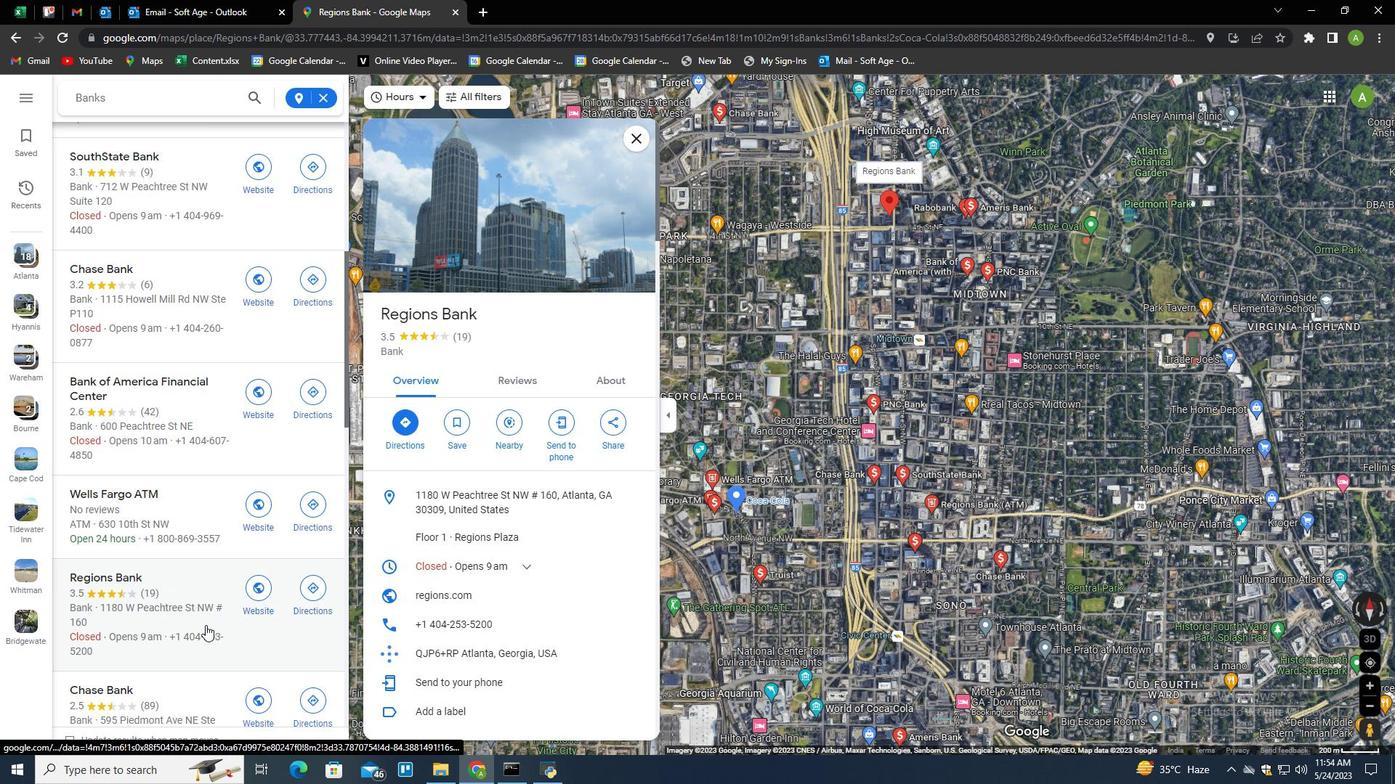 
Action: Mouse scrolled (205, 625) with delta (0, 0)
Screenshot: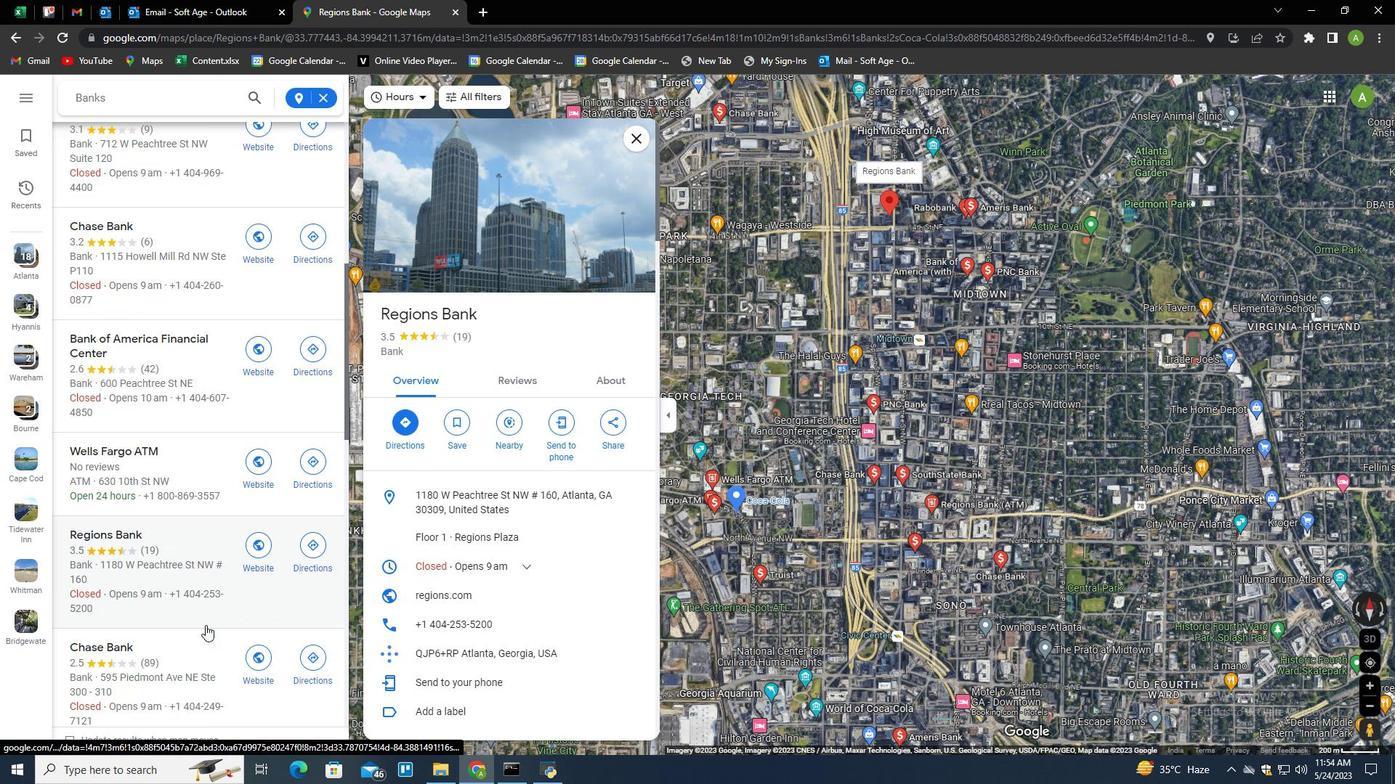 
Action: Mouse scrolled (205, 625) with delta (0, 0)
Screenshot: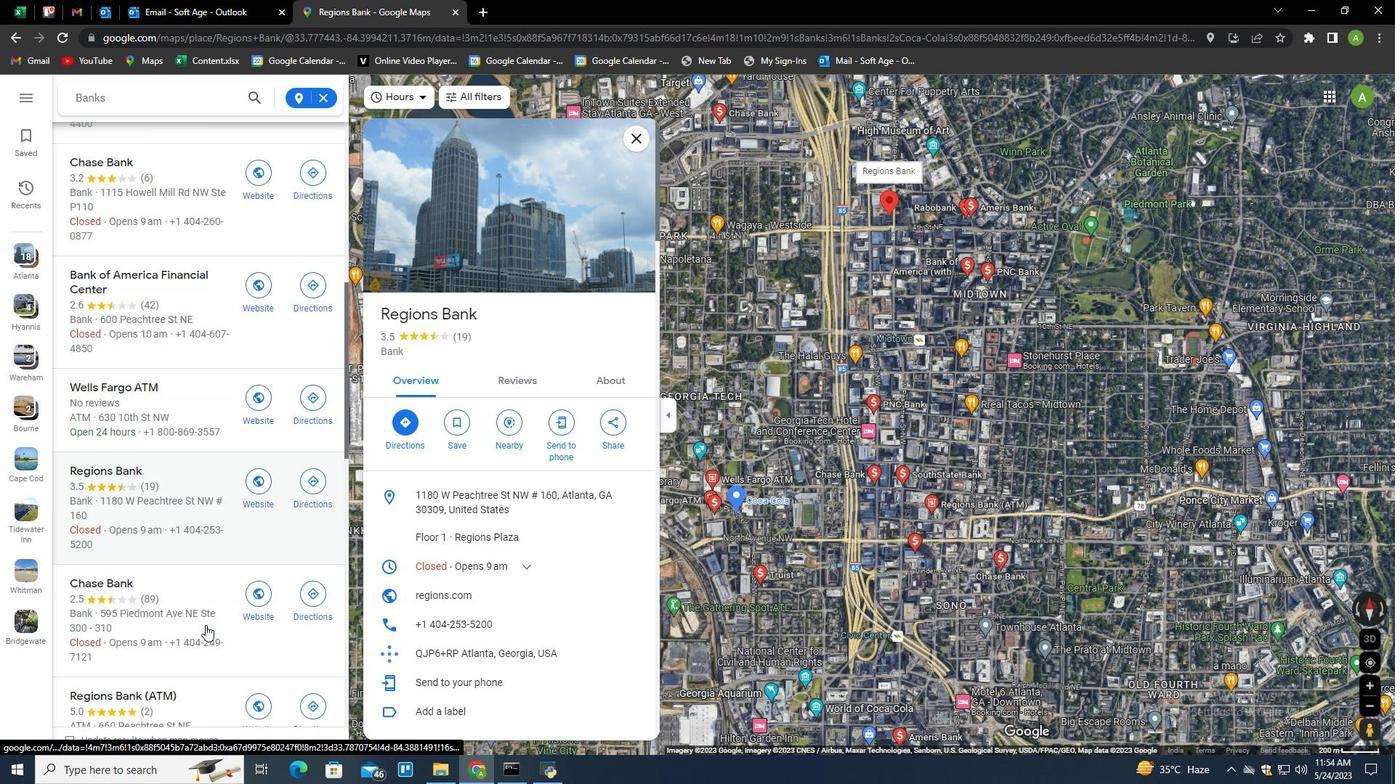 
Action: Mouse scrolled (205, 625) with delta (0, 0)
Screenshot: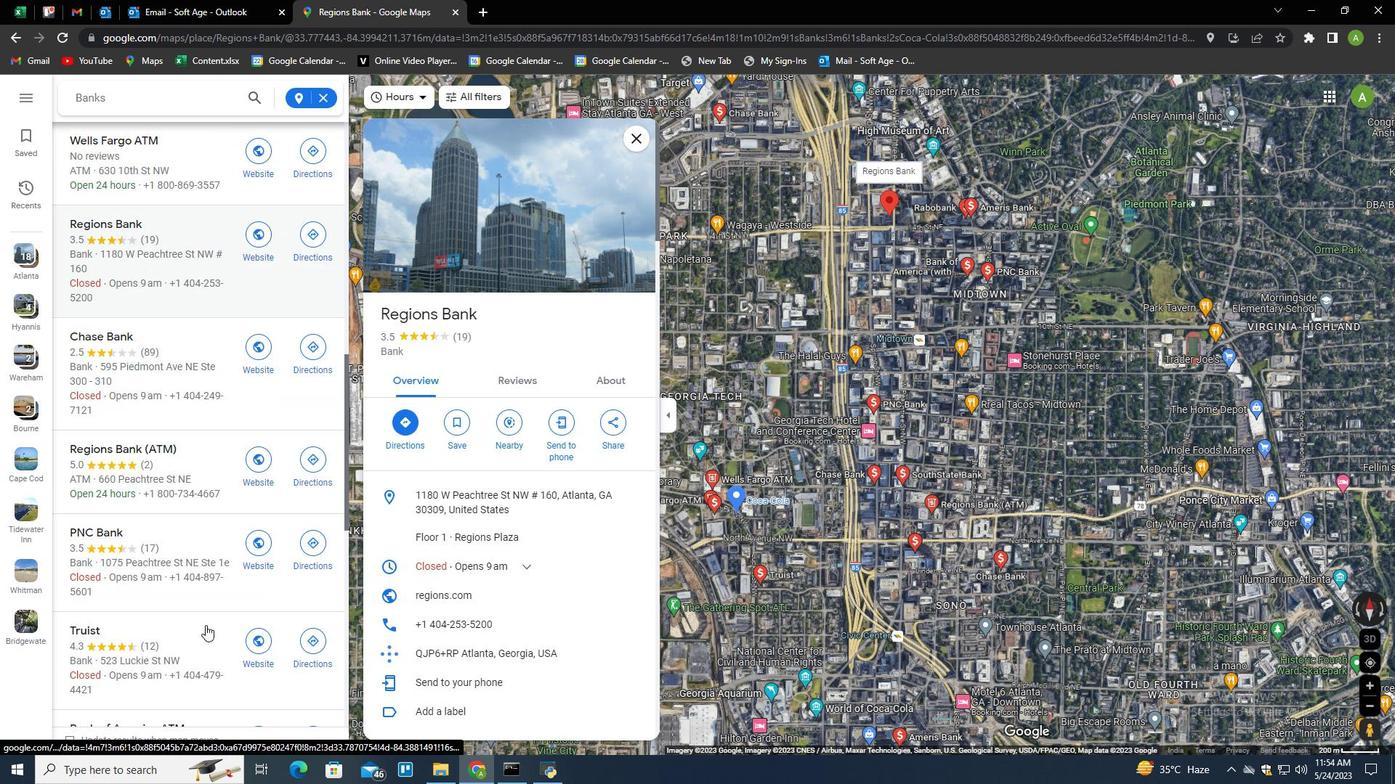 
Action: Mouse scrolled (205, 625) with delta (0, 0)
Screenshot: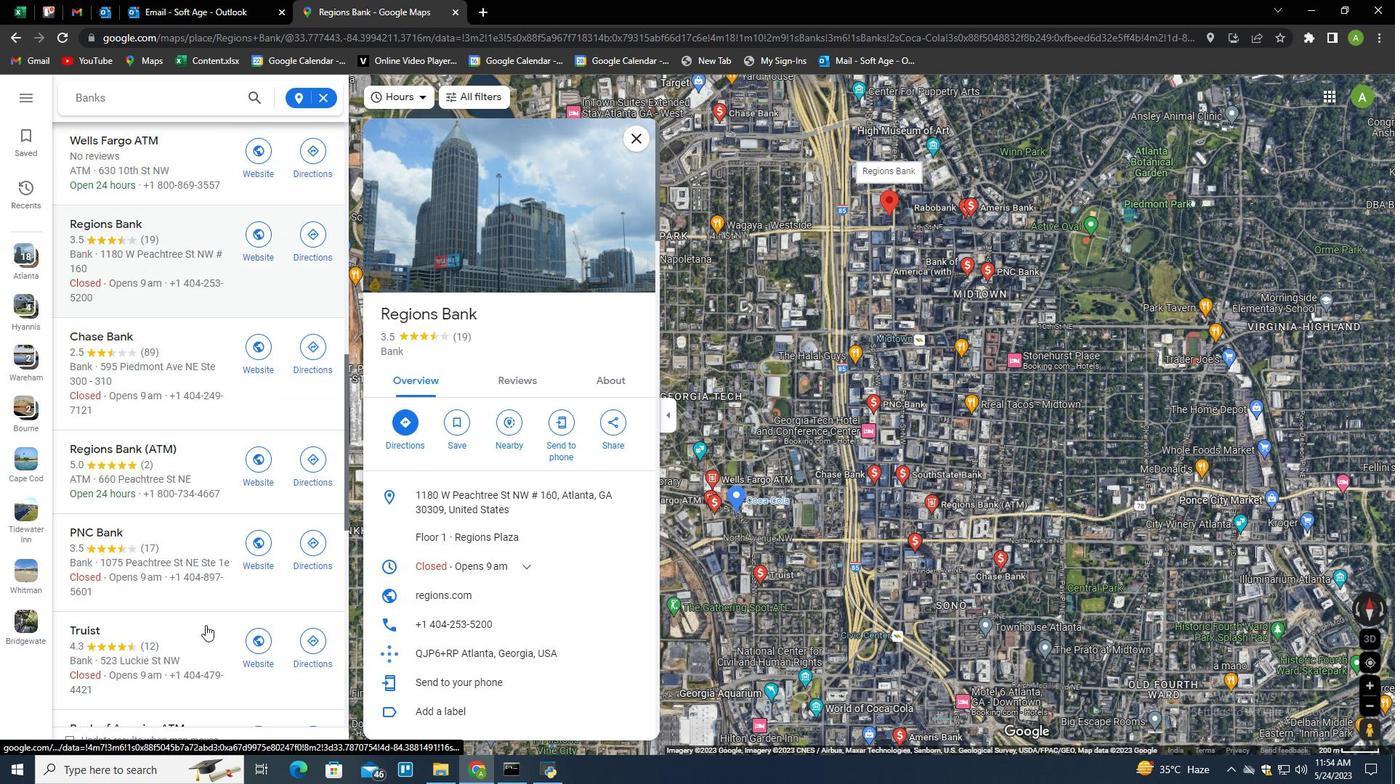 
Action: Mouse scrolled (205, 625) with delta (0, 0)
Screenshot: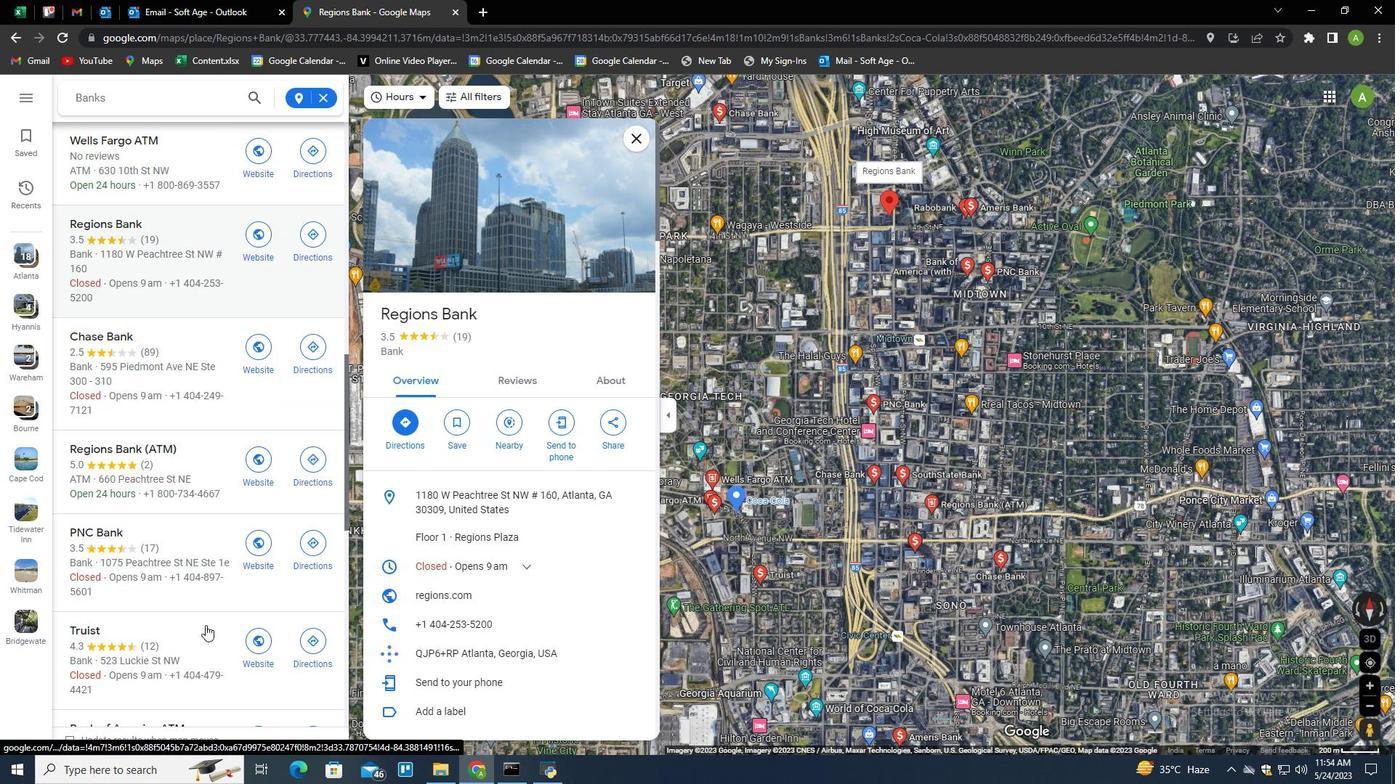 
Action: Mouse scrolled (205, 625) with delta (0, 0)
Screenshot: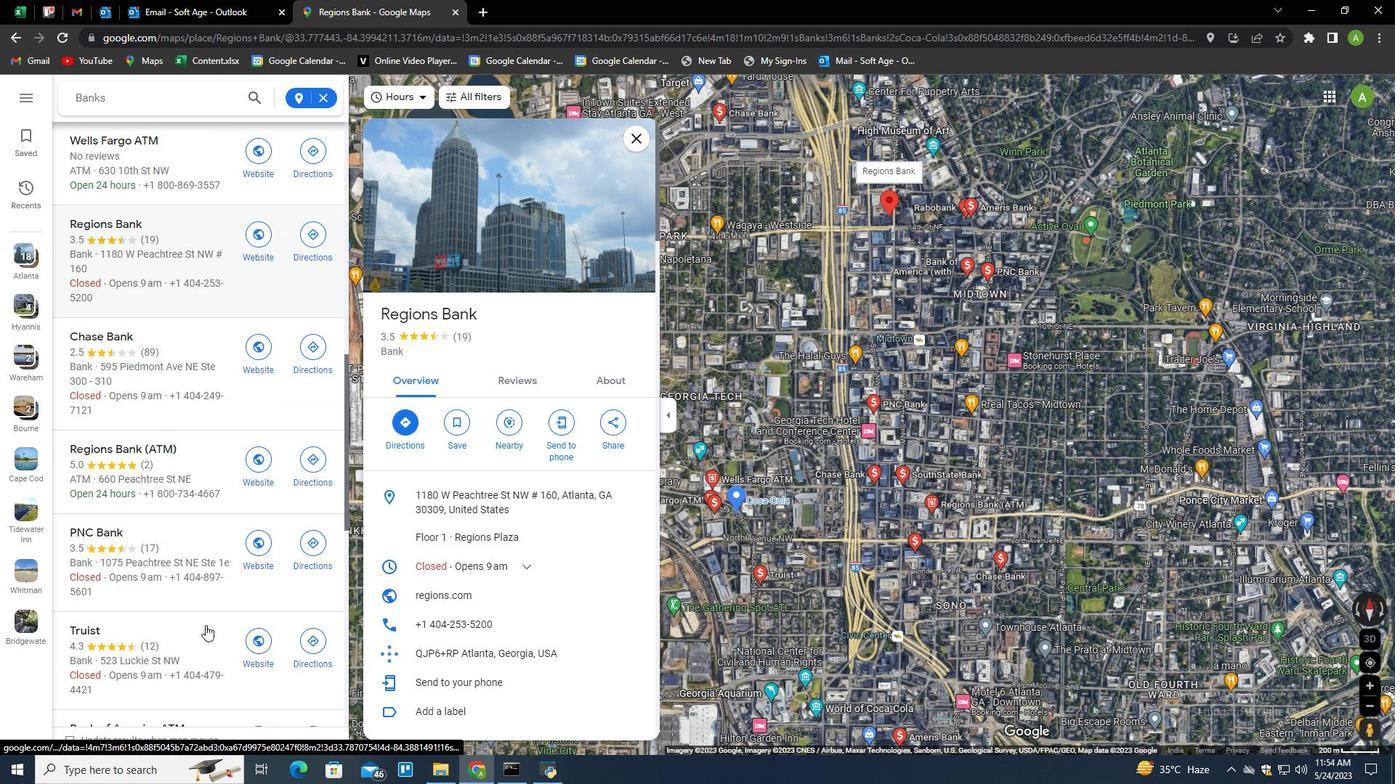 
Action: Mouse scrolled (205, 625) with delta (0, 0)
Screenshot: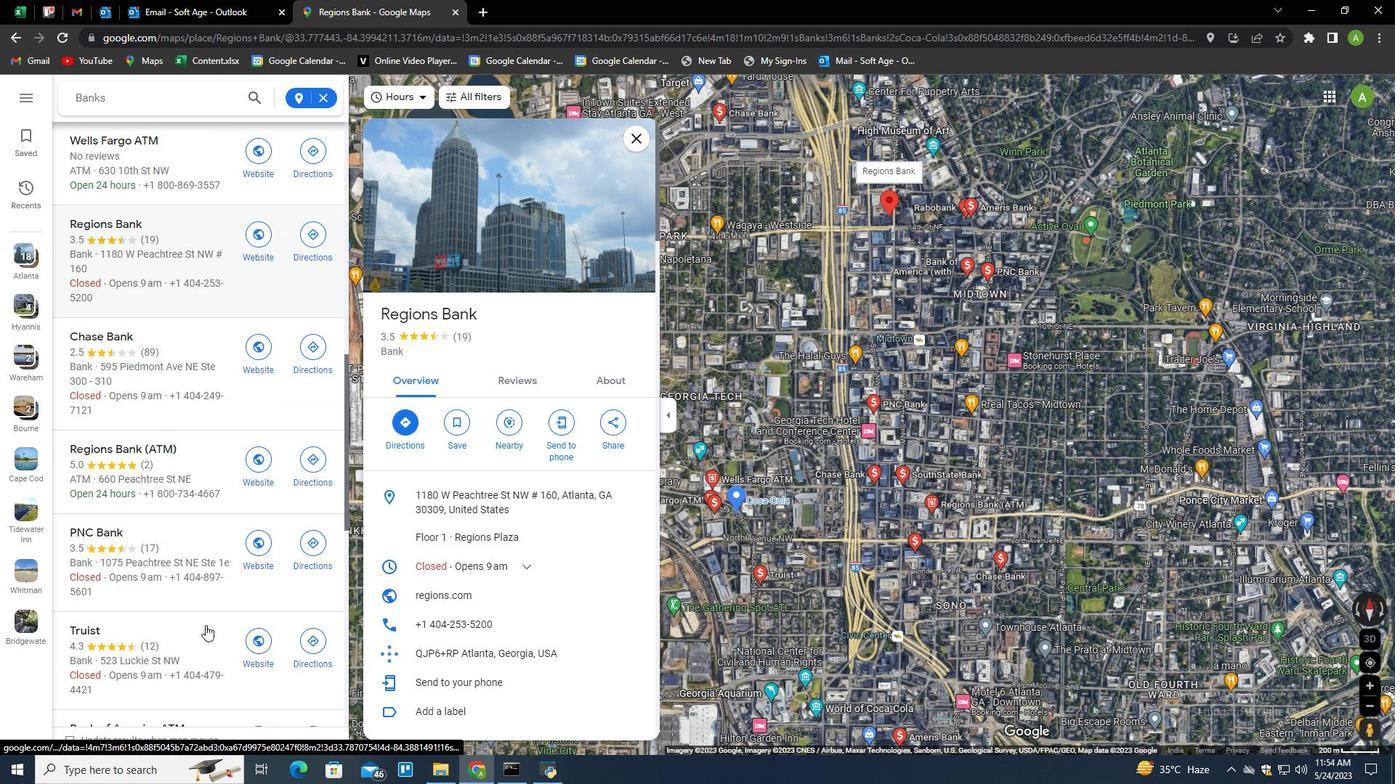 
Action: Mouse scrolled (205, 625) with delta (0, 0)
Screenshot: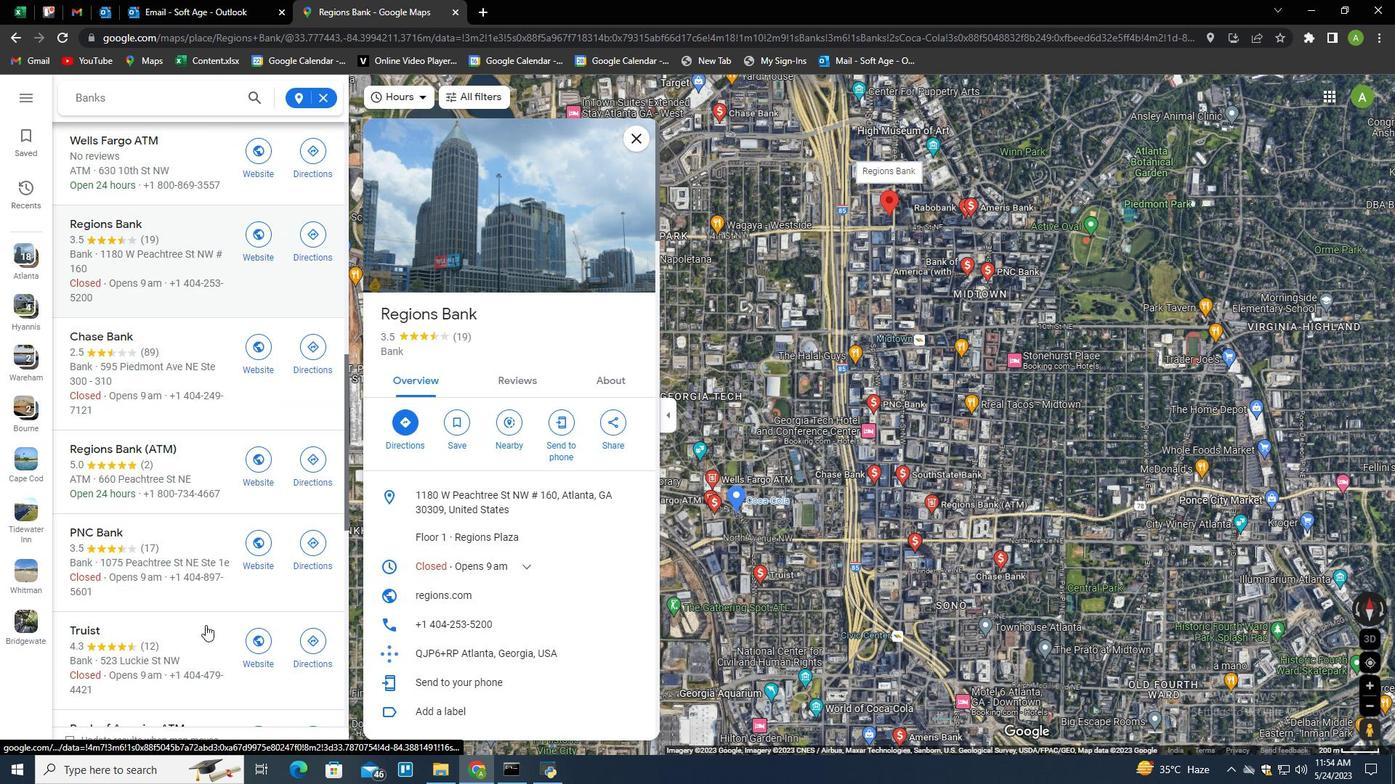 
Action: Mouse scrolled (205, 625) with delta (0, 0)
Screenshot: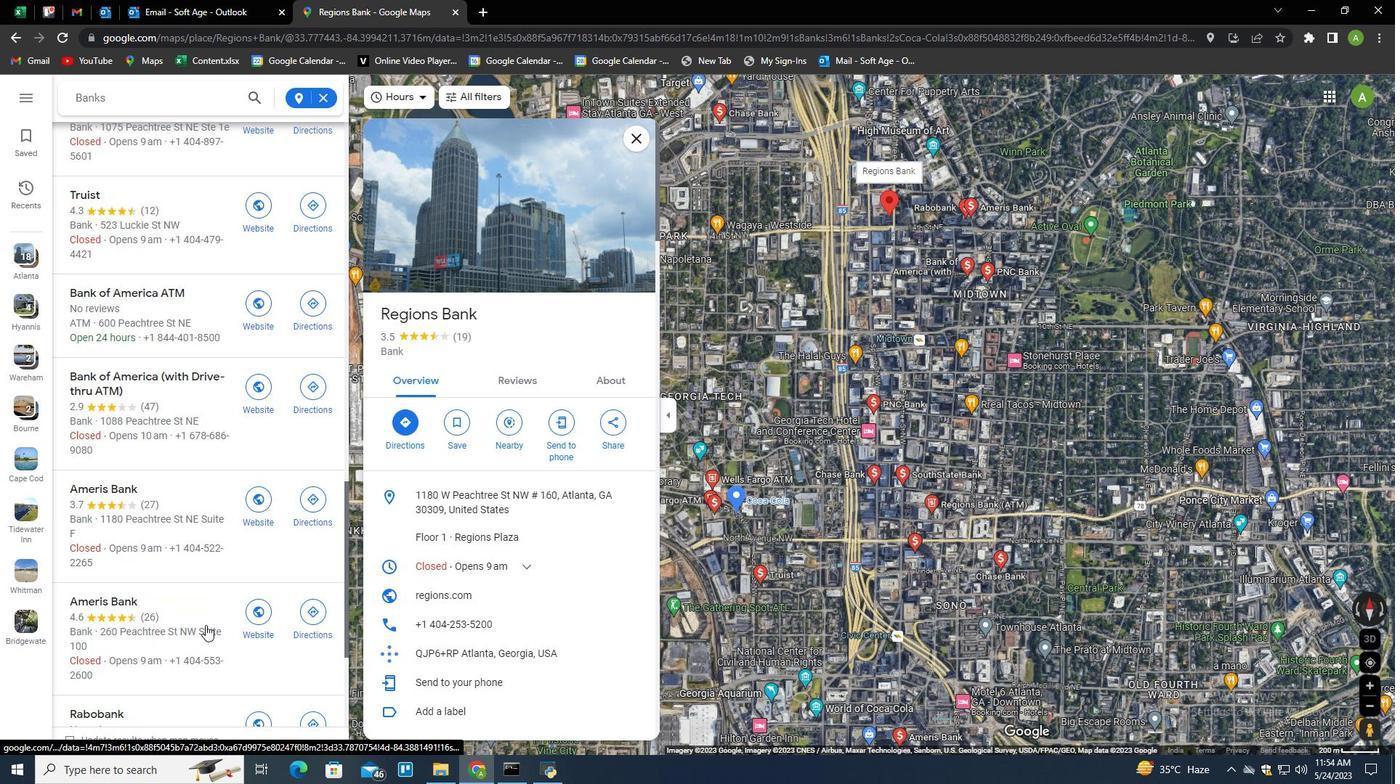 
Action: Mouse scrolled (205, 625) with delta (0, 0)
Screenshot: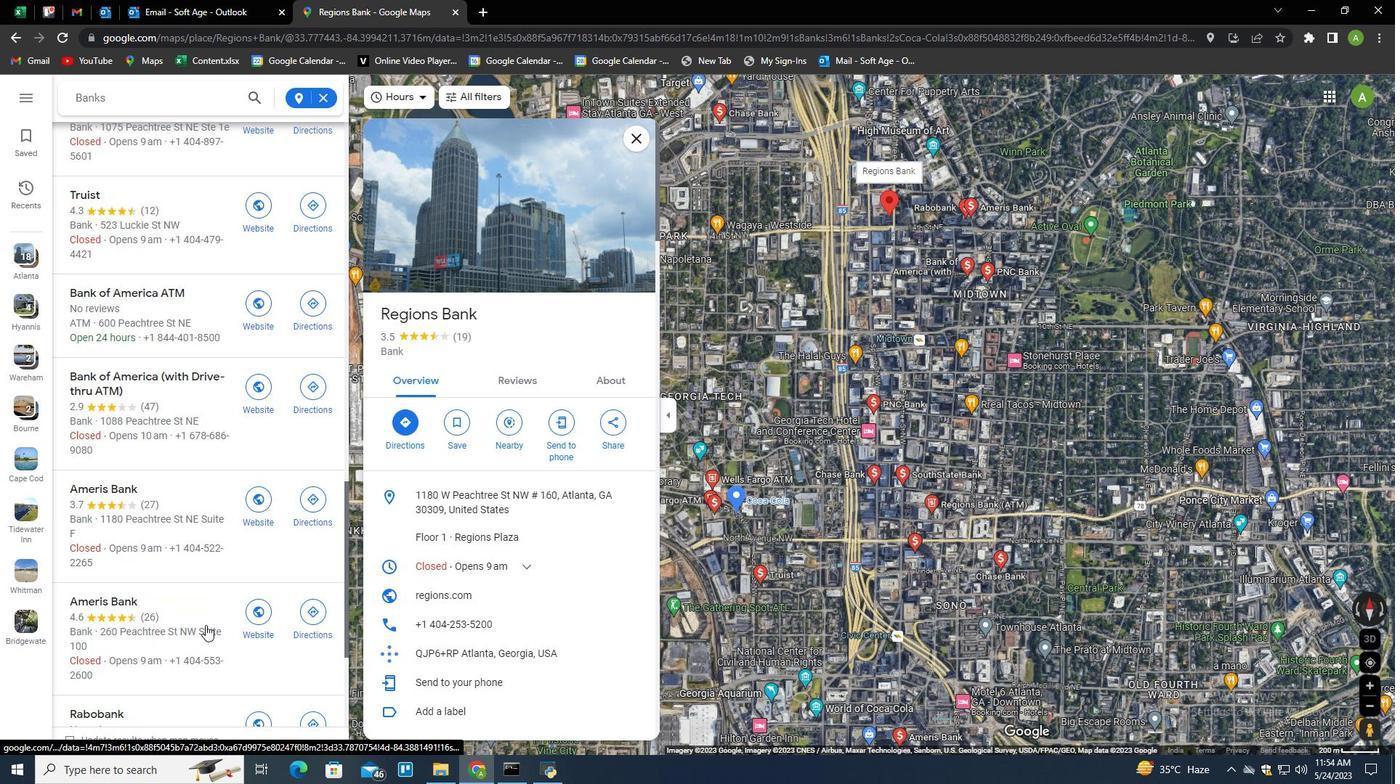
Action: Mouse scrolled (205, 625) with delta (0, 0)
Screenshot: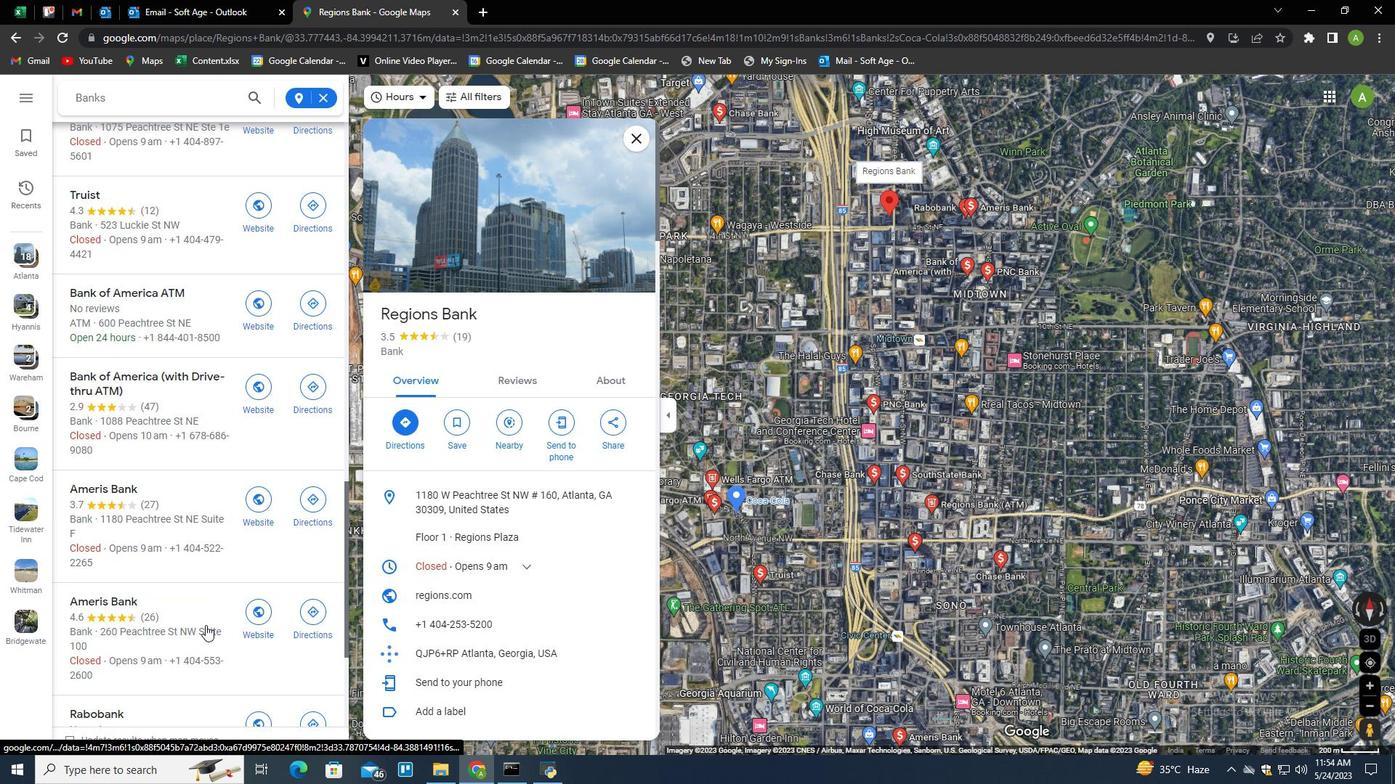 
Action: Mouse scrolled (205, 625) with delta (0, 0)
Screenshot: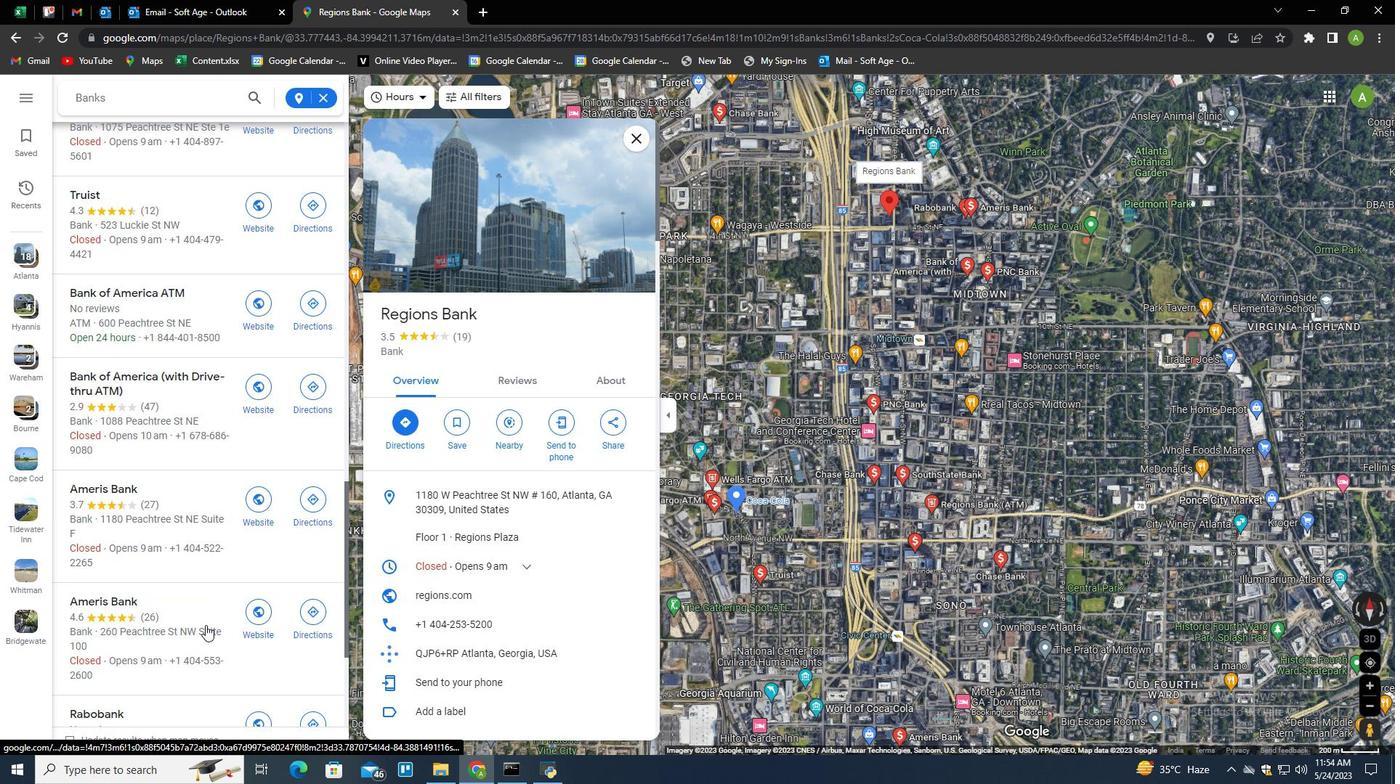 
Action: Mouse scrolled (205, 625) with delta (0, 0)
Screenshot: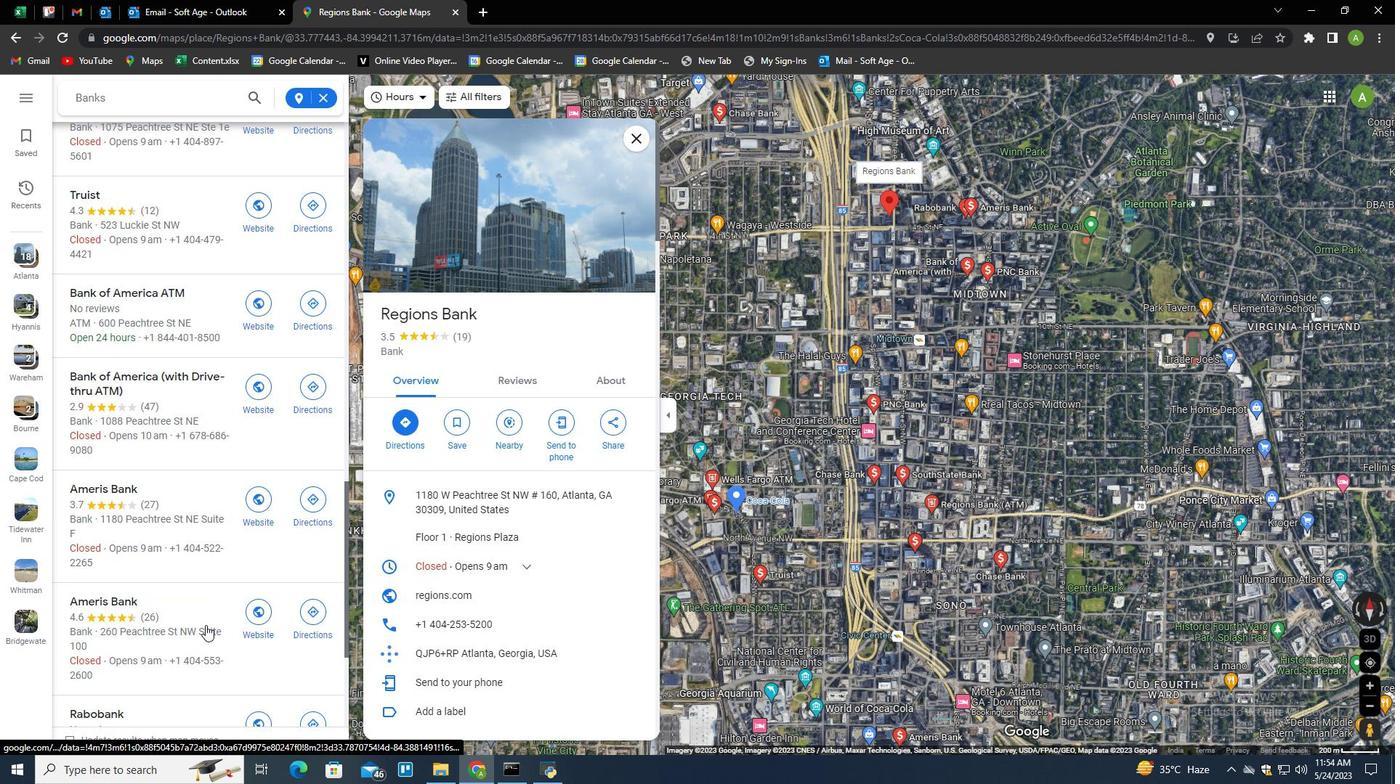 
Action: Mouse moved to (180, 289)
Screenshot: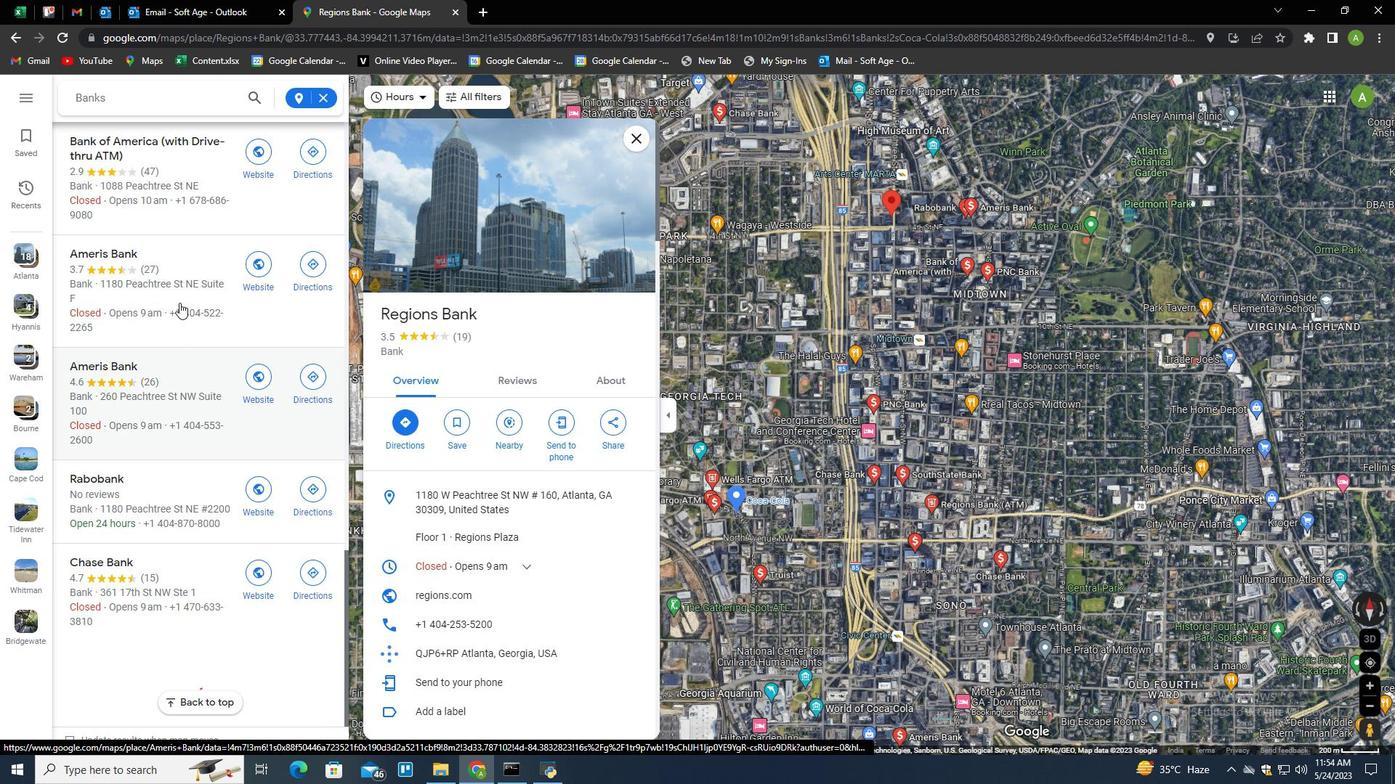 
Action: Mouse pressed left at (180, 289)
Screenshot: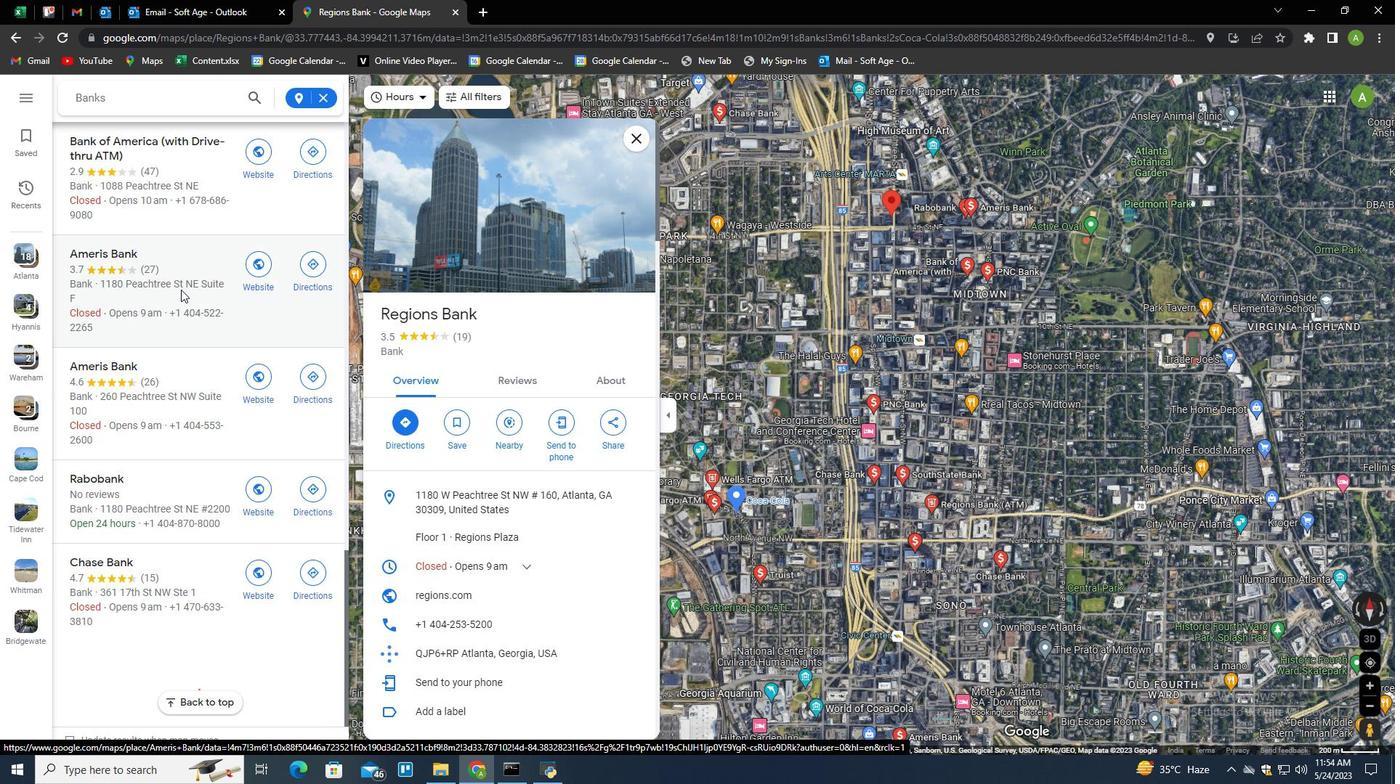 
Action: Mouse moved to (502, 223)
Screenshot: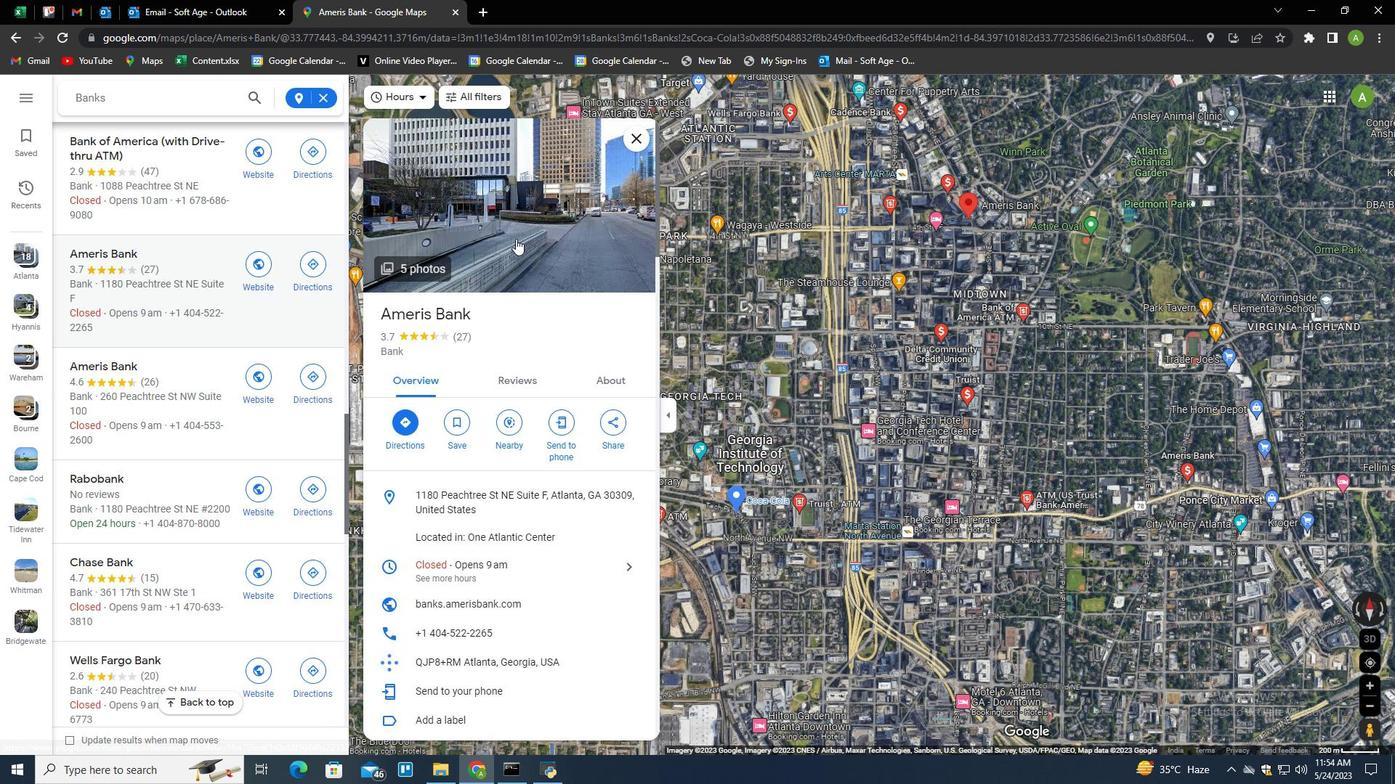 
Action: Mouse pressed left at (502, 223)
Screenshot: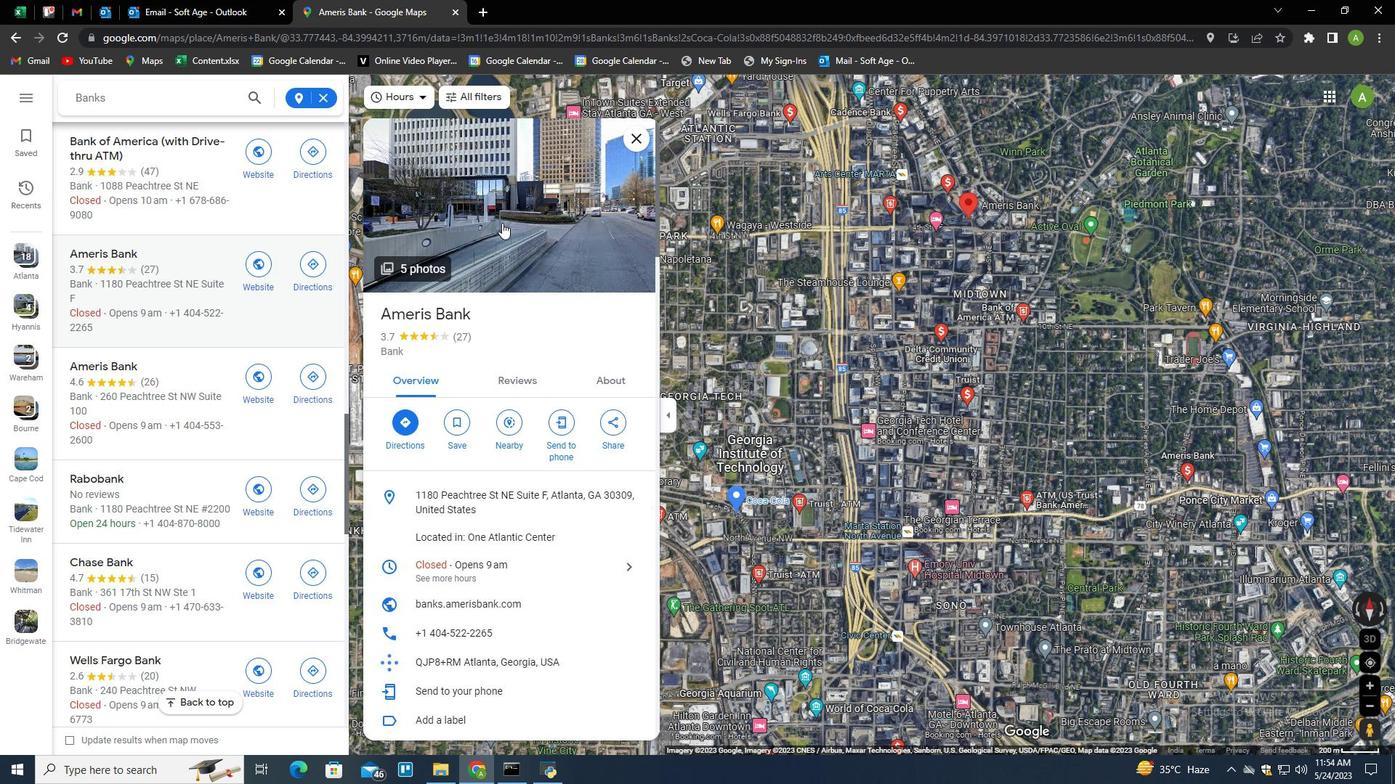 
Action: Mouse moved to (70, 103)
Screenshot: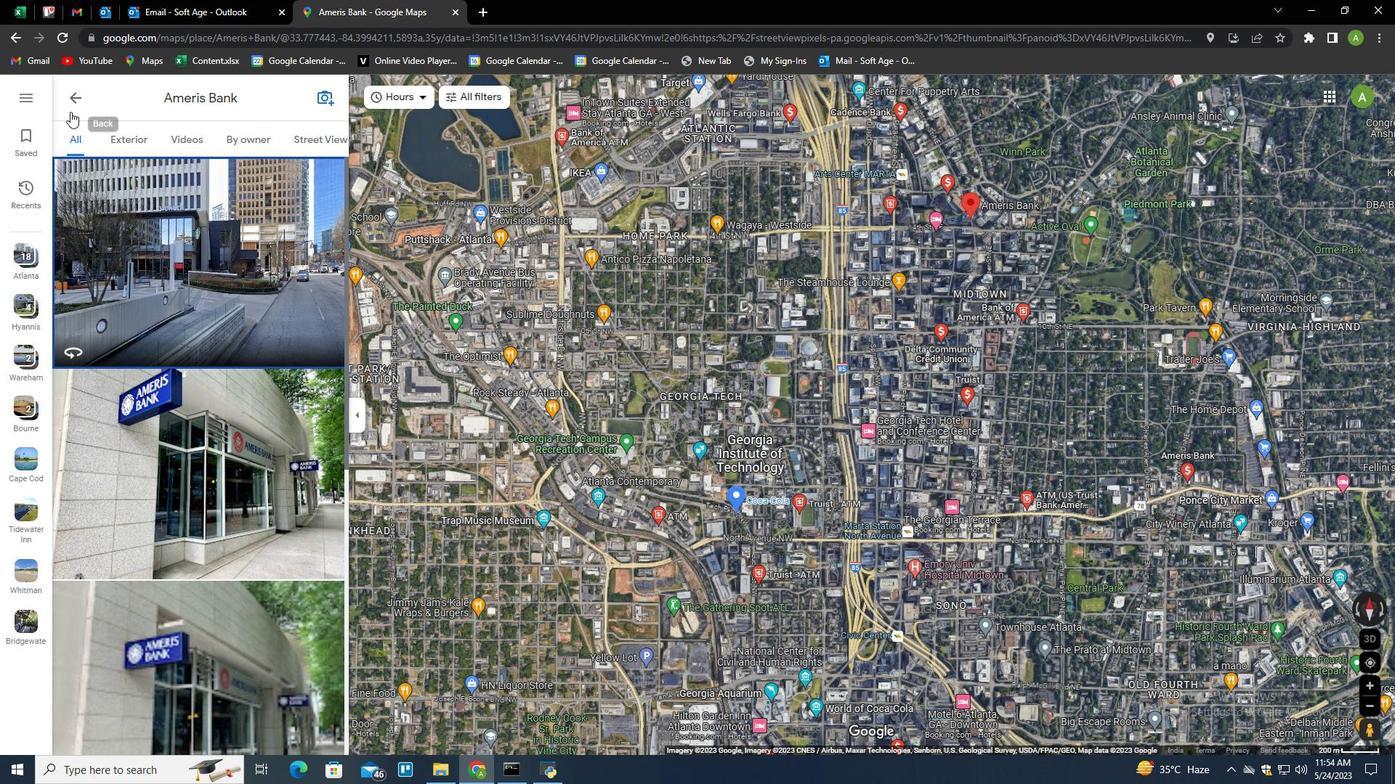 
Action: Mouse pressed left at (70, 103)
Screenshot: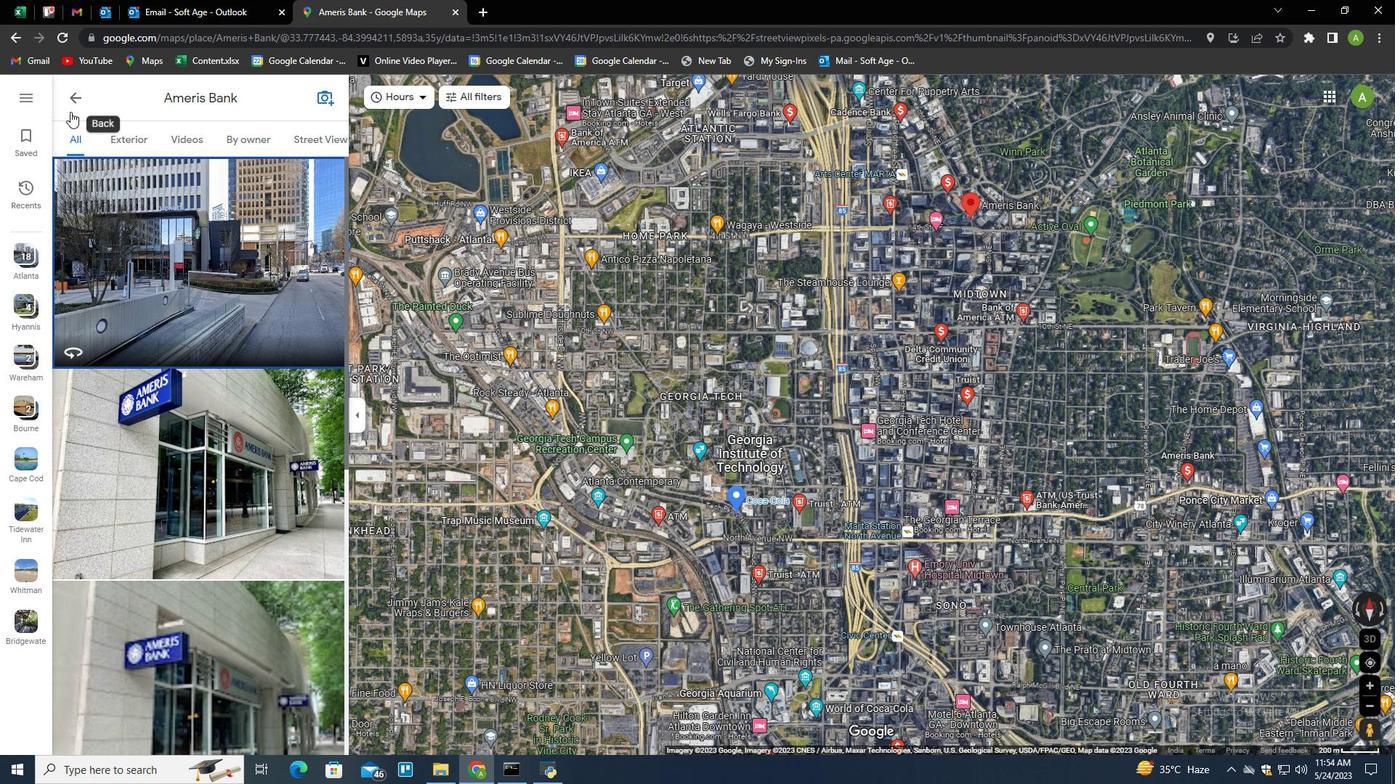 
Action: Mouse moved to (15, 35)
Screenshot: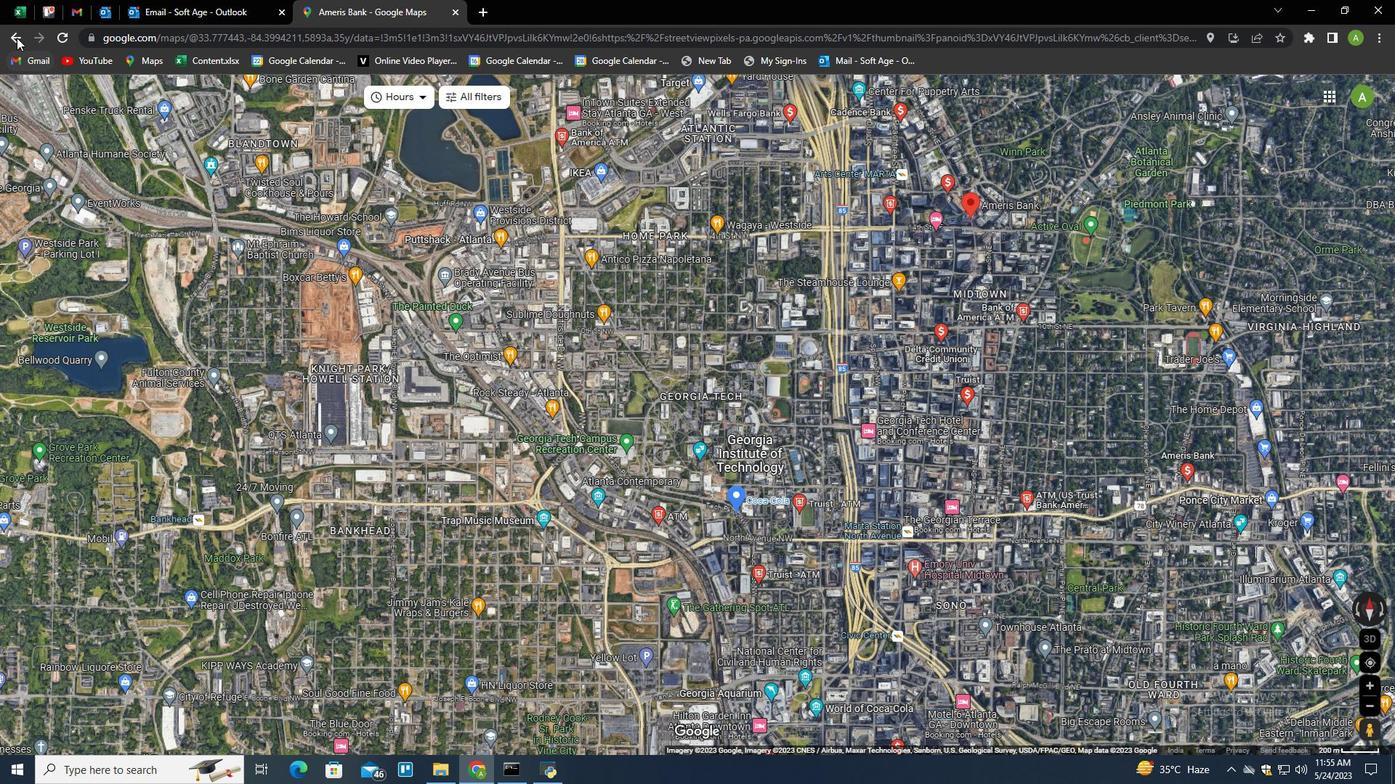 
Action: Mouse pressed left at (15, 35)
Screenshot: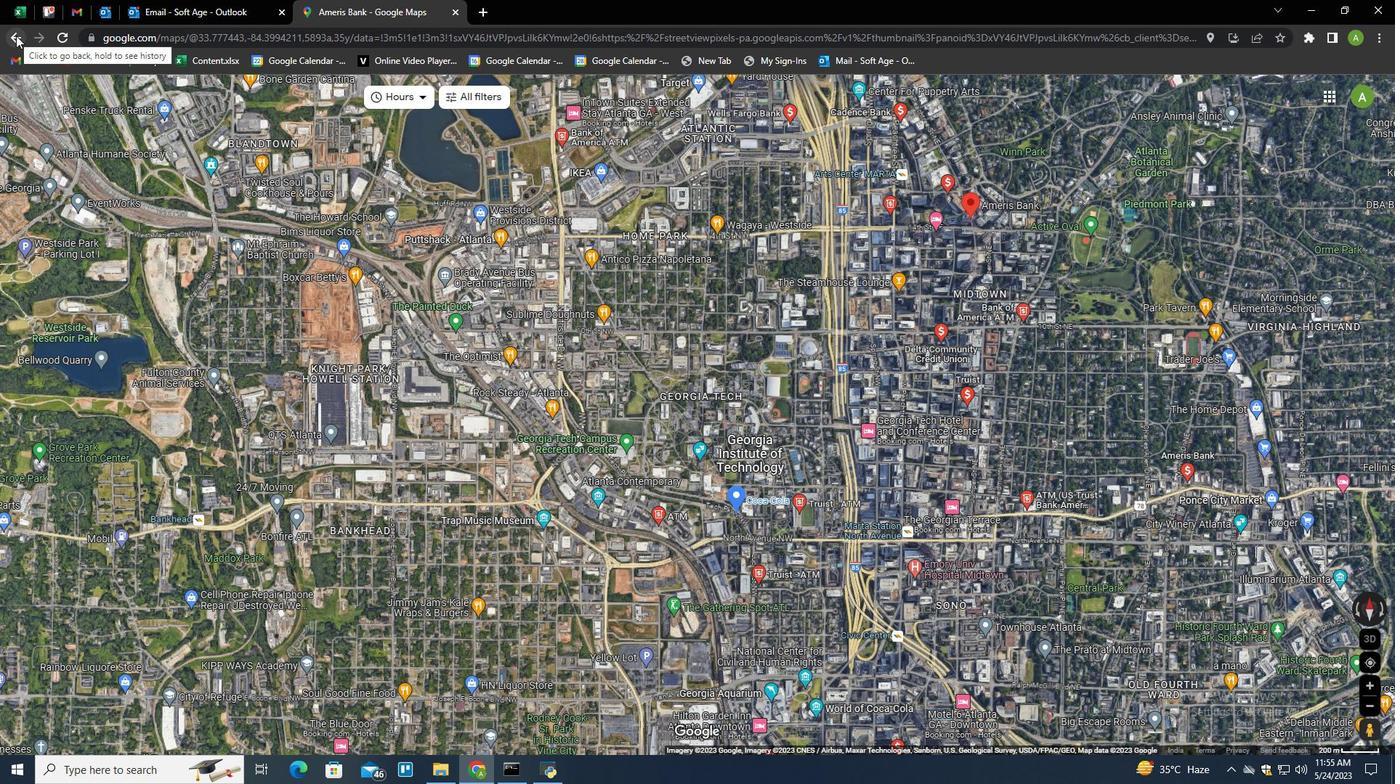 
Action: Mouse moved to (70, 93)
Screenshot: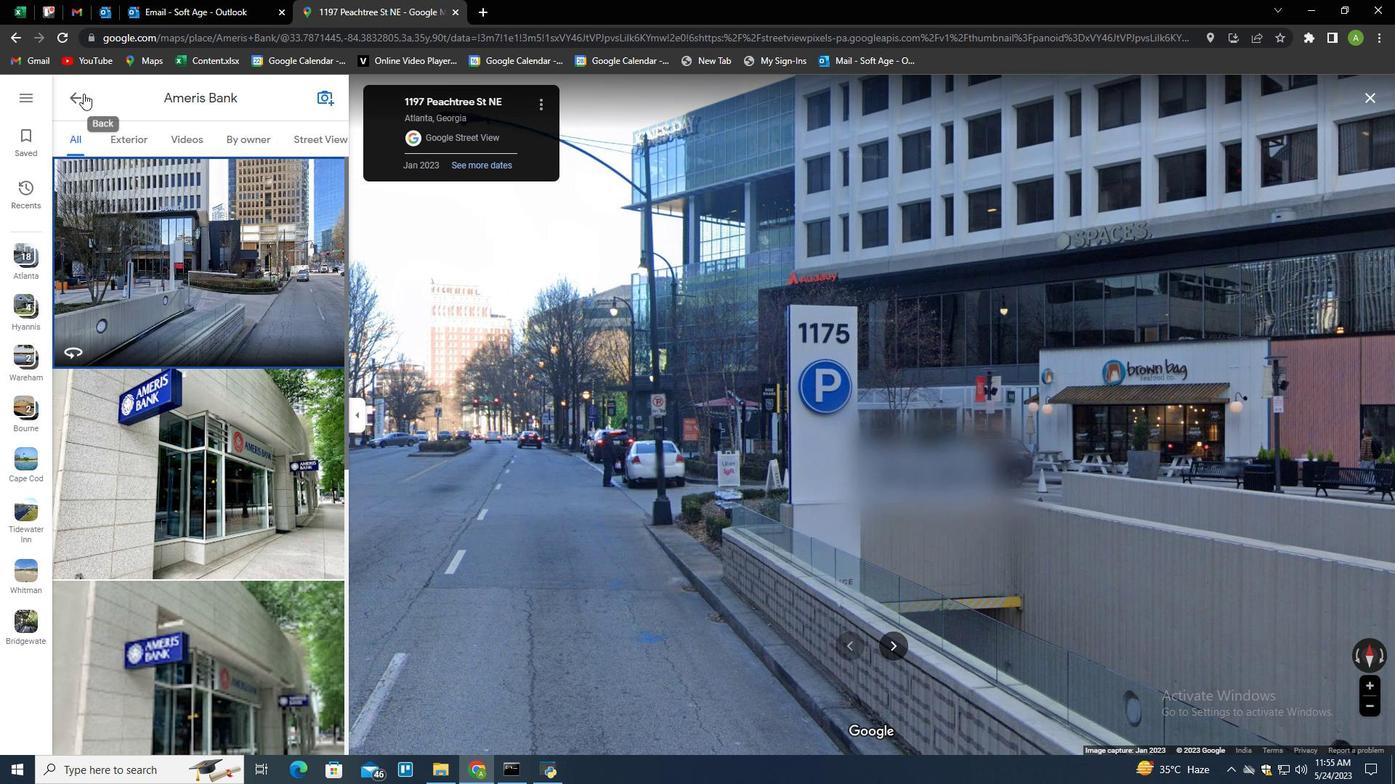 
Action: Mouse pressed left at (70, 93)
Screenshot: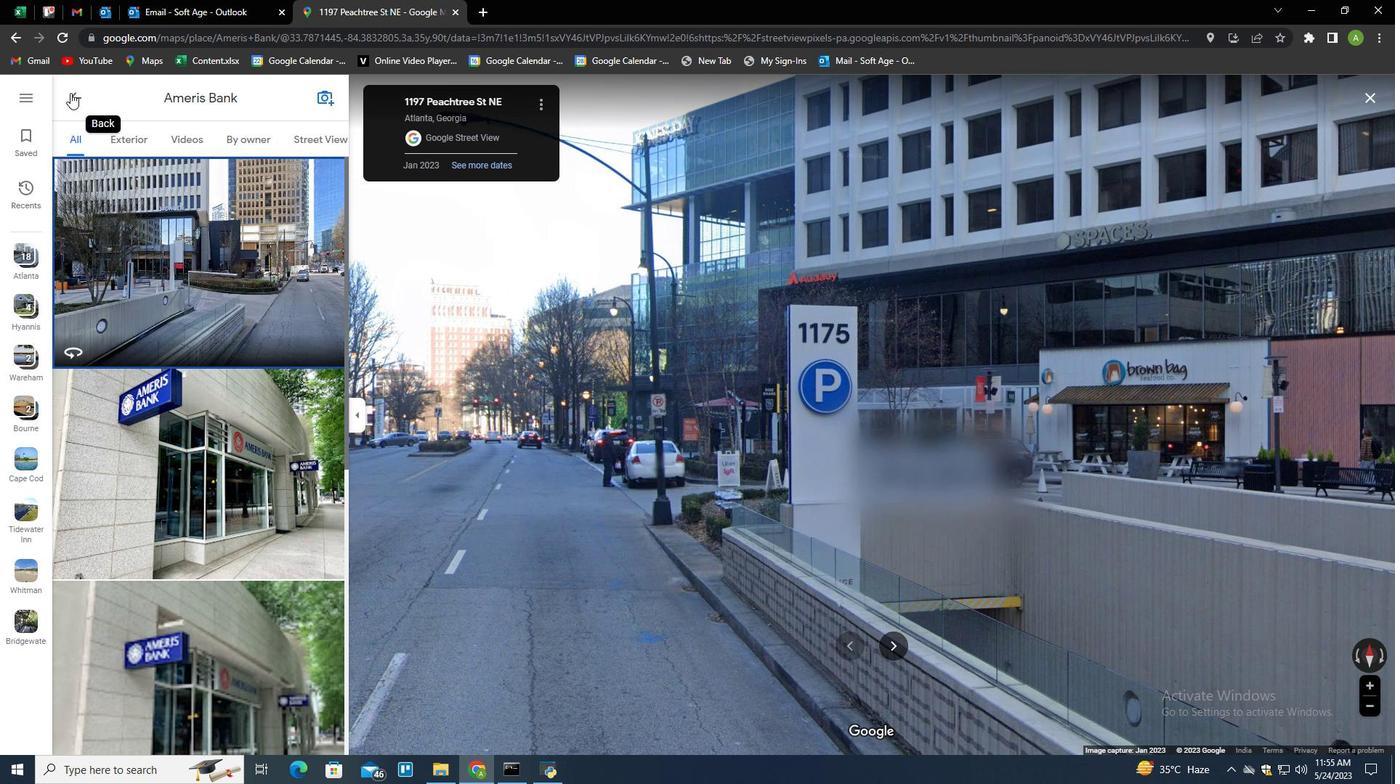 
Action: Mouse moved to (556, 574)
Screenshot: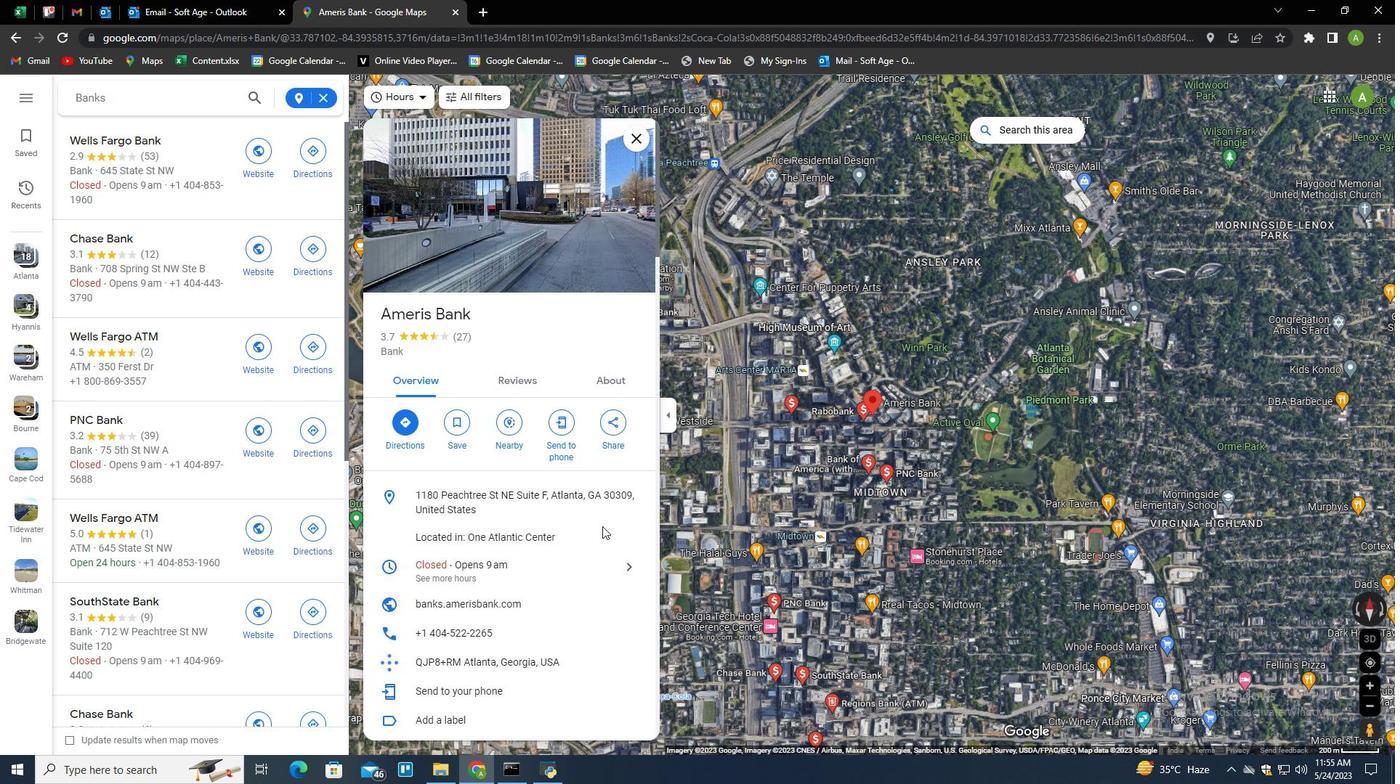 
Action: Mouse scrolled (556, 574) with delta (0, 0)
Screenshot: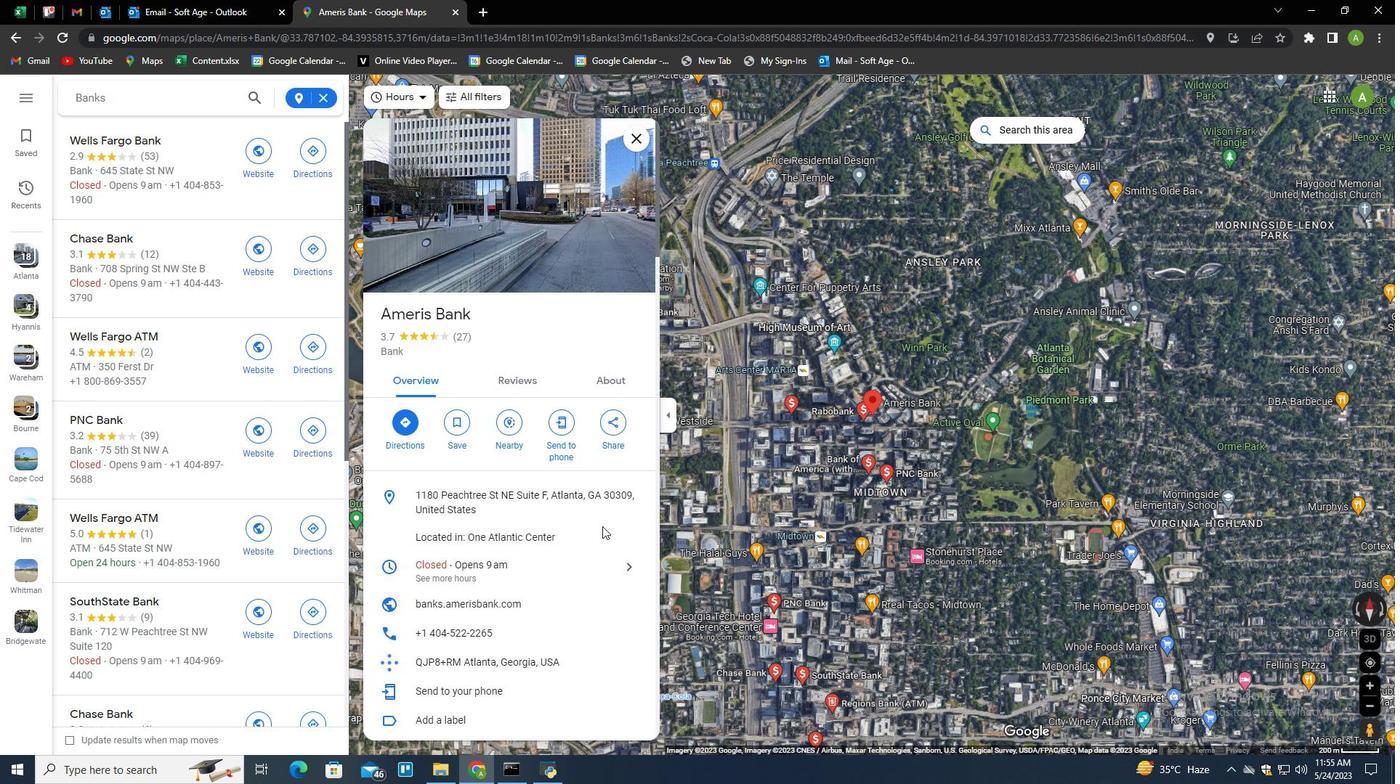 
Action: Mouse moved to (555, 574)
Screenshot: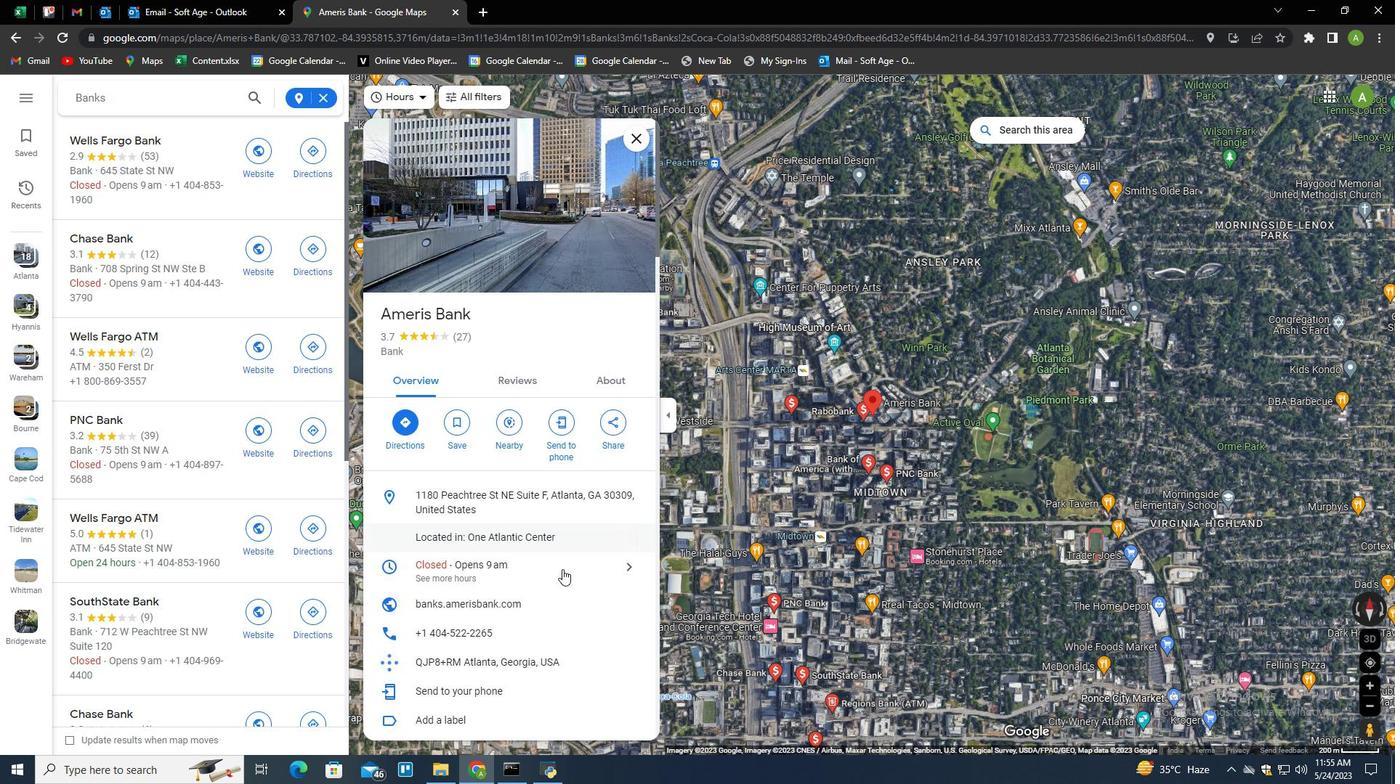 
Action: Mouse scrolled (555, 574) with delta (0, 0)
Screenshot: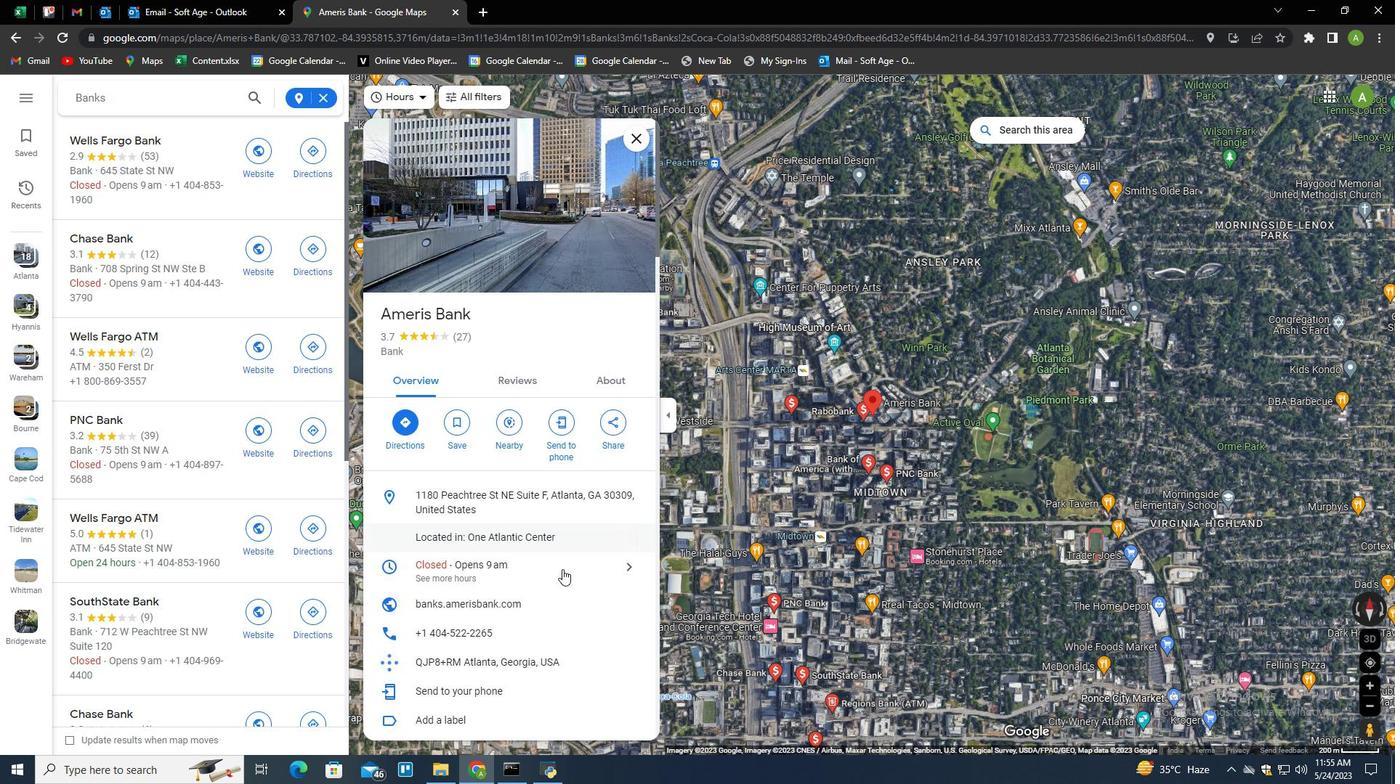 
Action: Mouse scrolled (555, 574) with delta (0, 0)
Screenshot: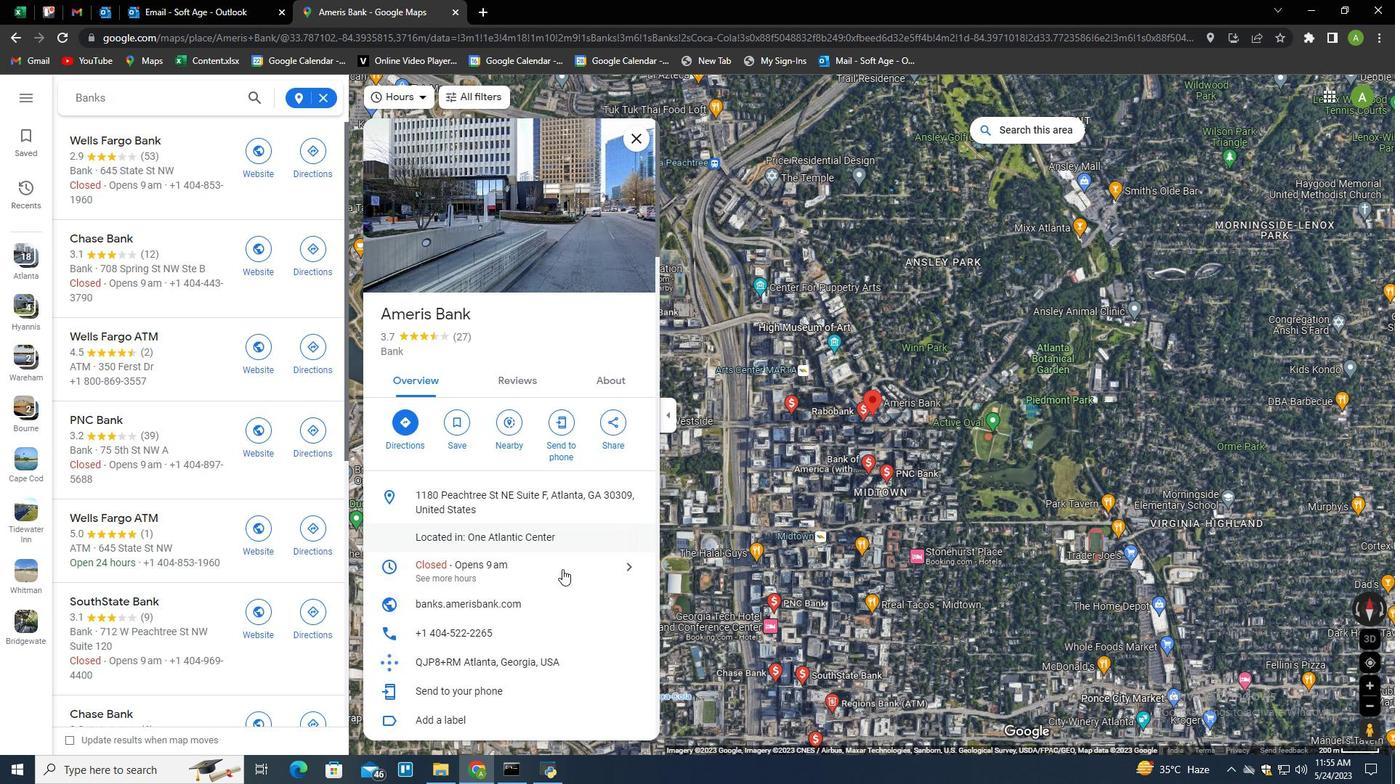 
Action: Mouse scrolled (555, 574) with delta (0, 0)
Screenshot: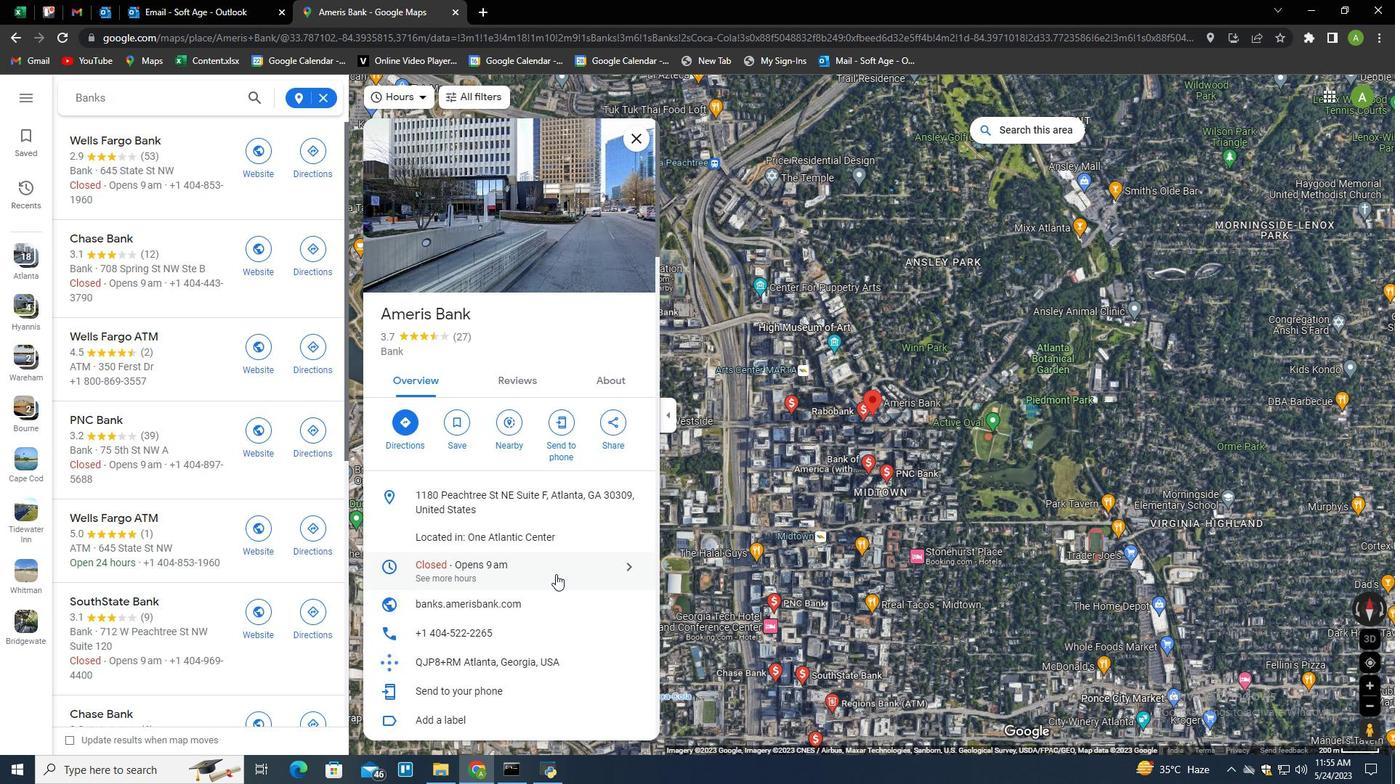 
Action: Mouse scrolled (555, 574) with delta (0, 0)
Screenshot: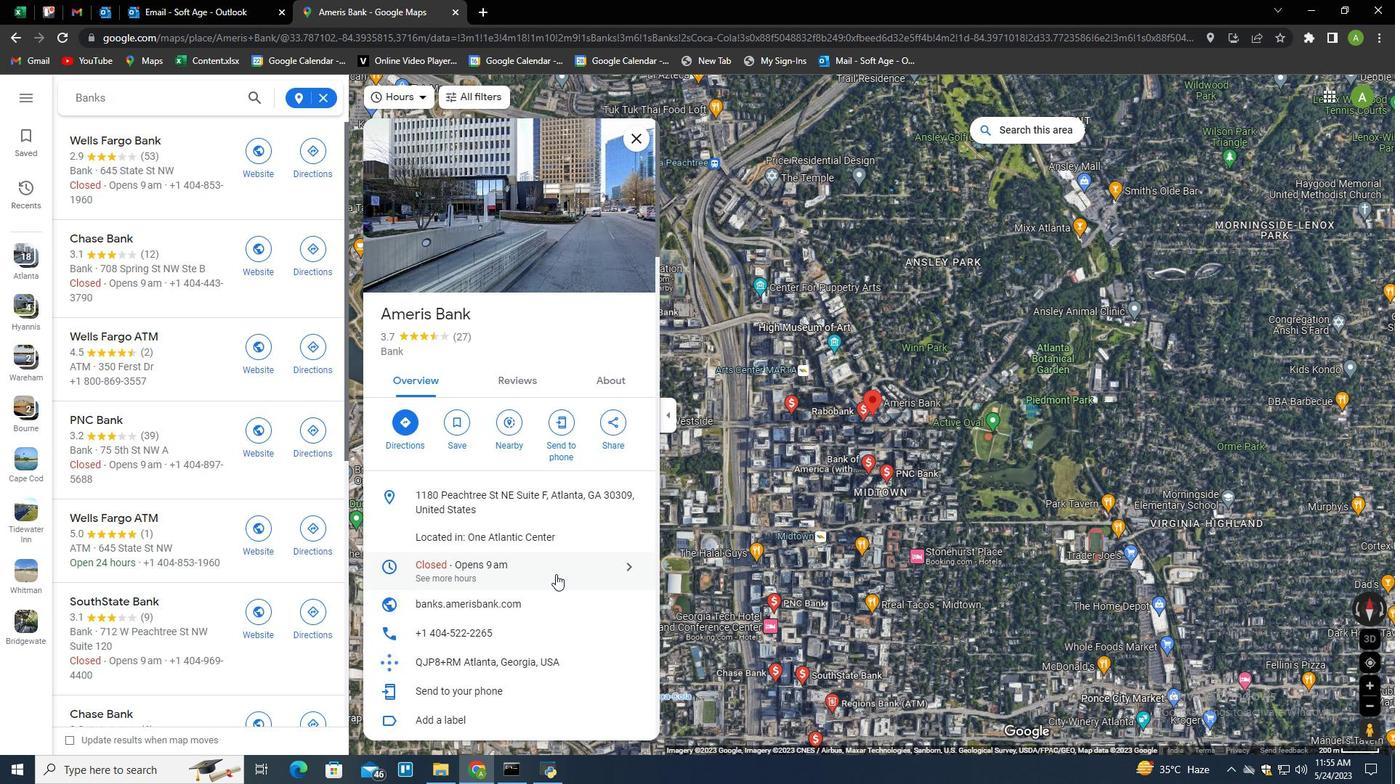 
Action: Mouse scrolled (555, 574) with delta (0, 0)
Screenshot: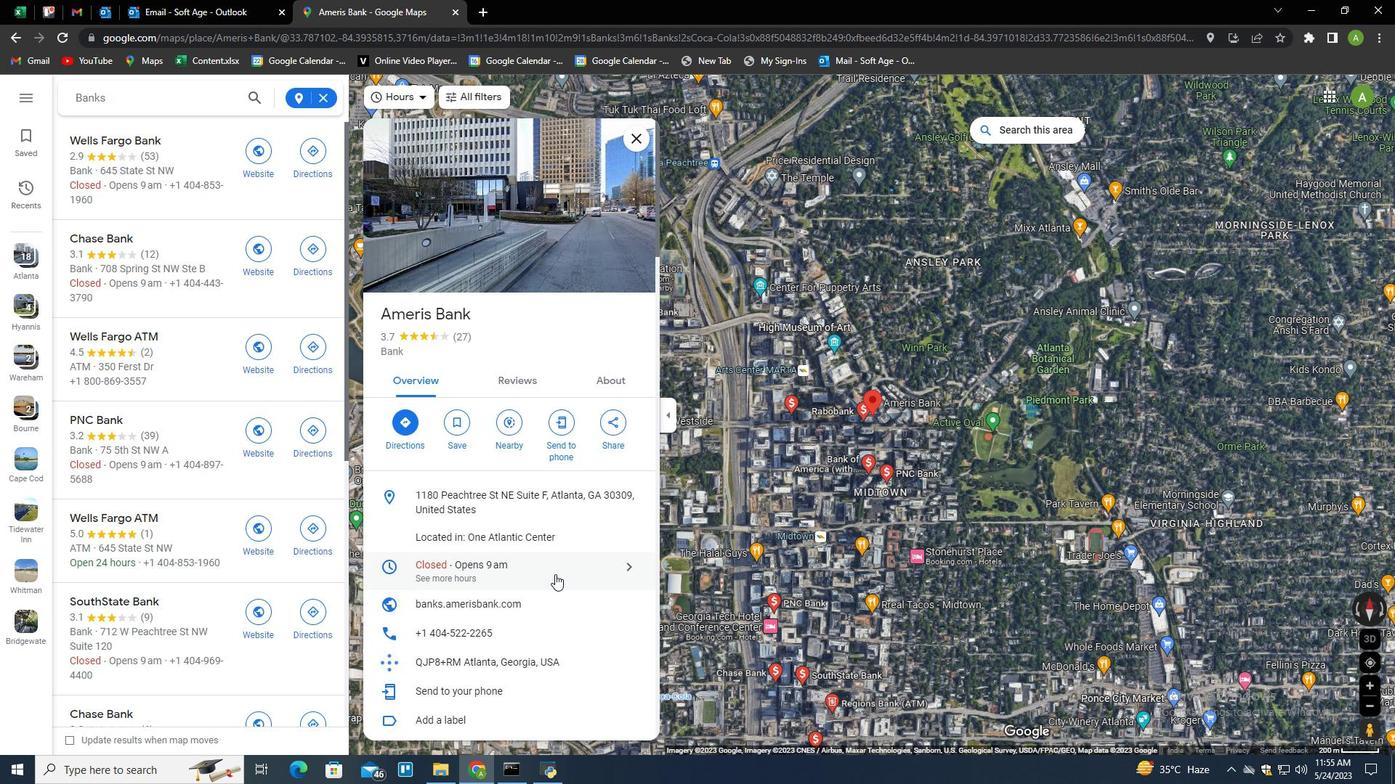 
Action: Mouse moved to (552, 577)
Screenshot: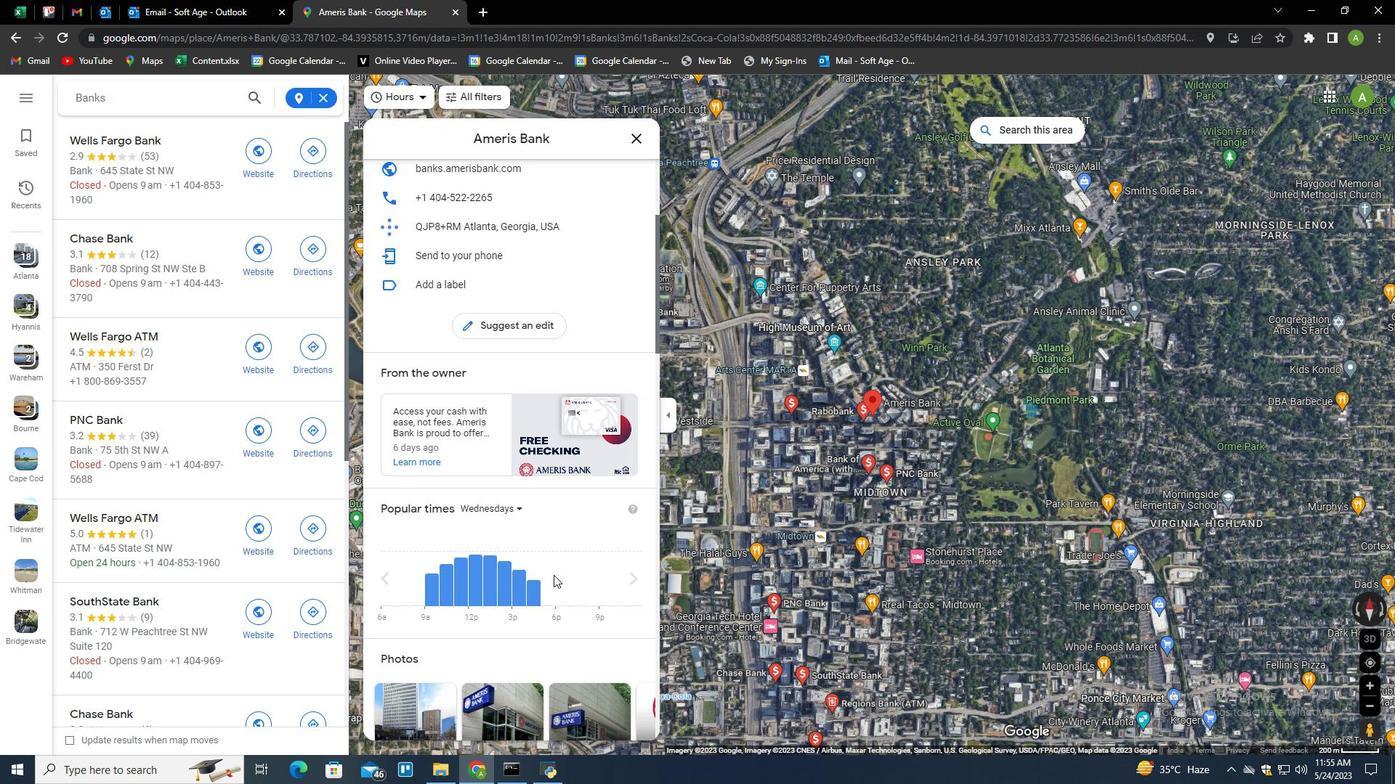 
Action: Mouse scrolled (552, 576) with delta (0, 0)
Screenshot: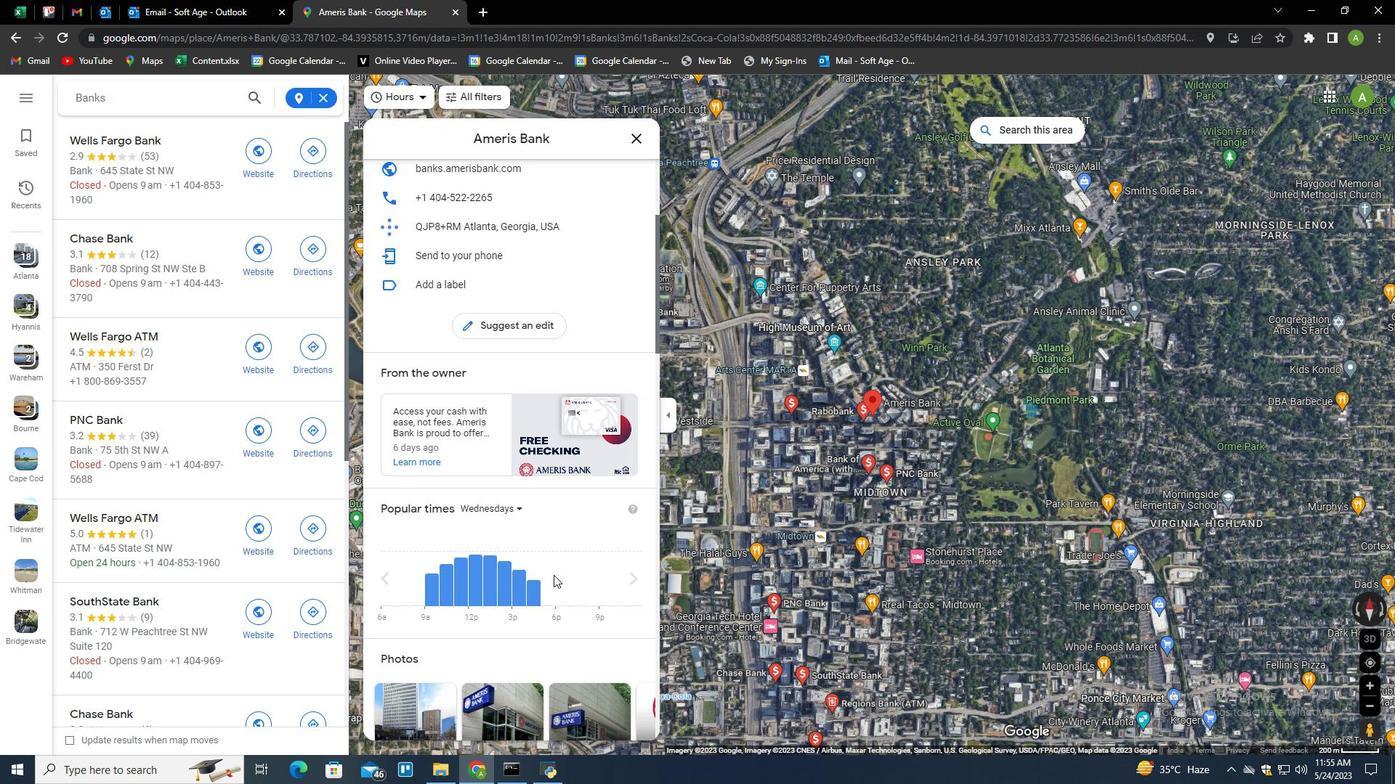 
Action: Mouse scrolled (552, 576) with delta (0, 0)
Screenshot: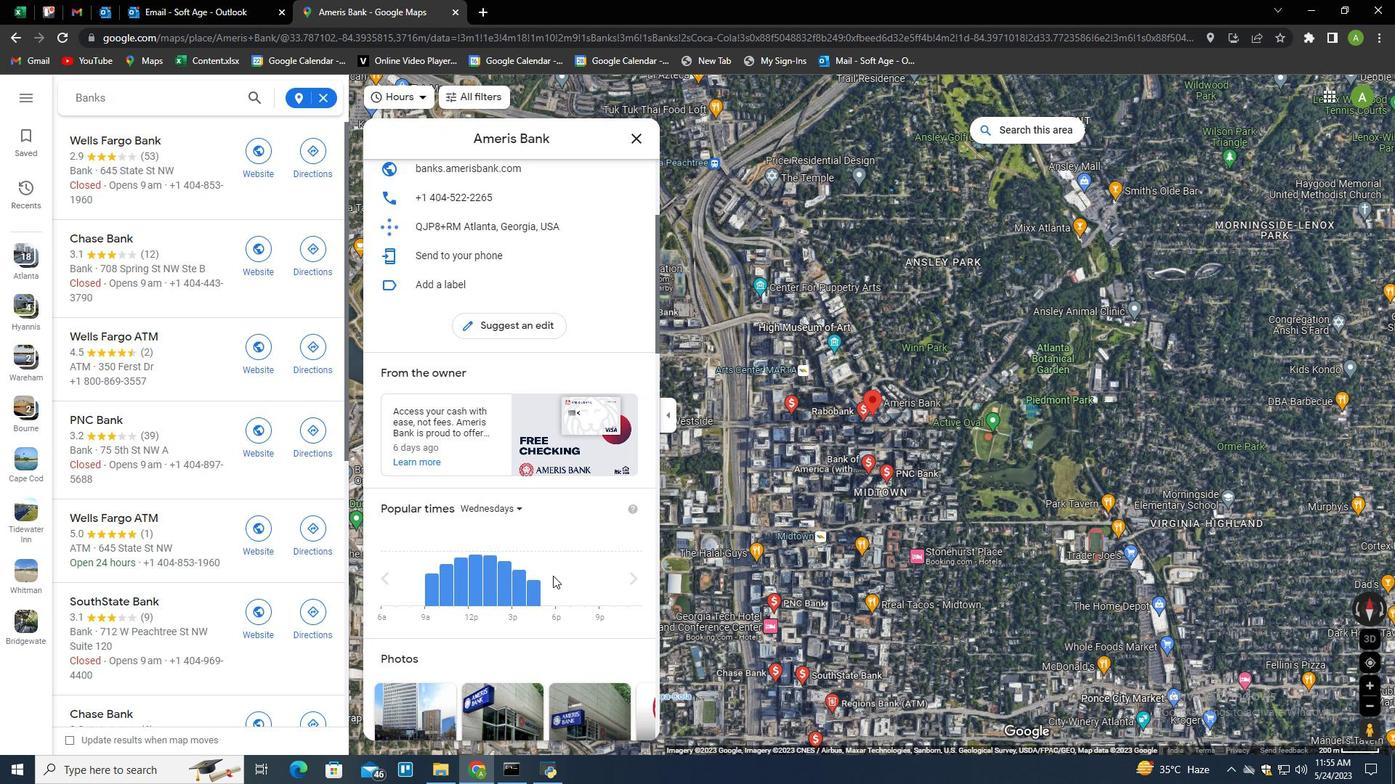 
Action: Mouse scrolled (552, 576) with delta (0, 0)
Screenshot: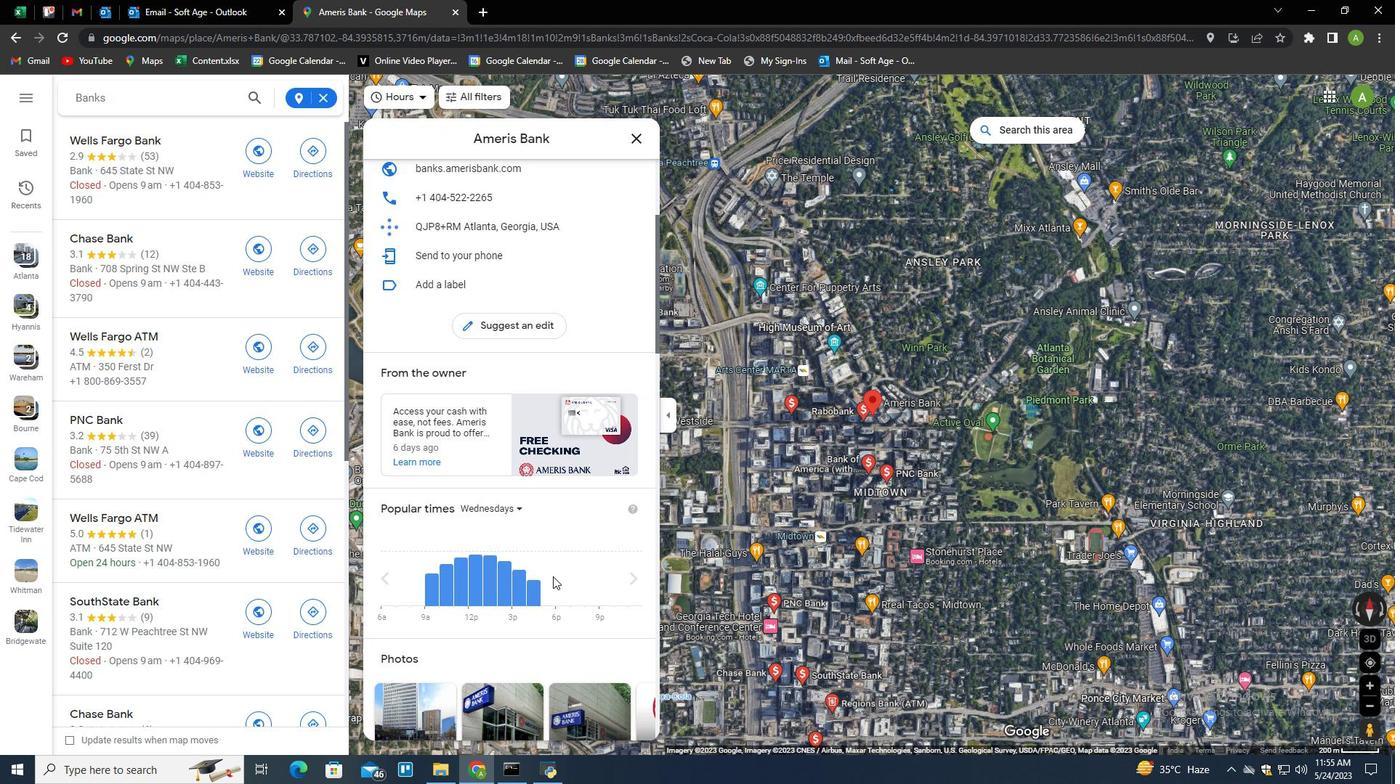 
Action: Mouse scrolled (552, 576) with delta (0, 0)
Screenshot: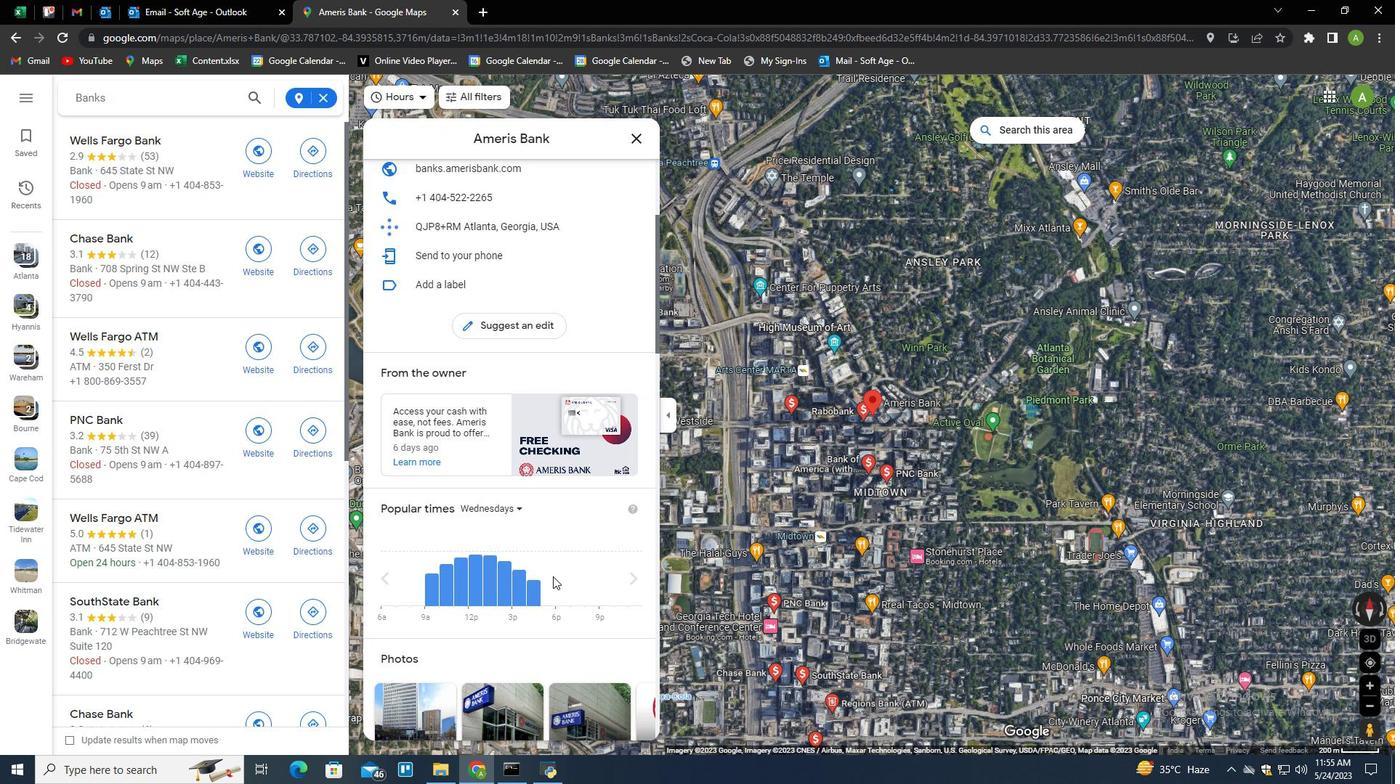 
Action: Mouse scrolled (552, 576) with delta (0, 0)
Screenshot: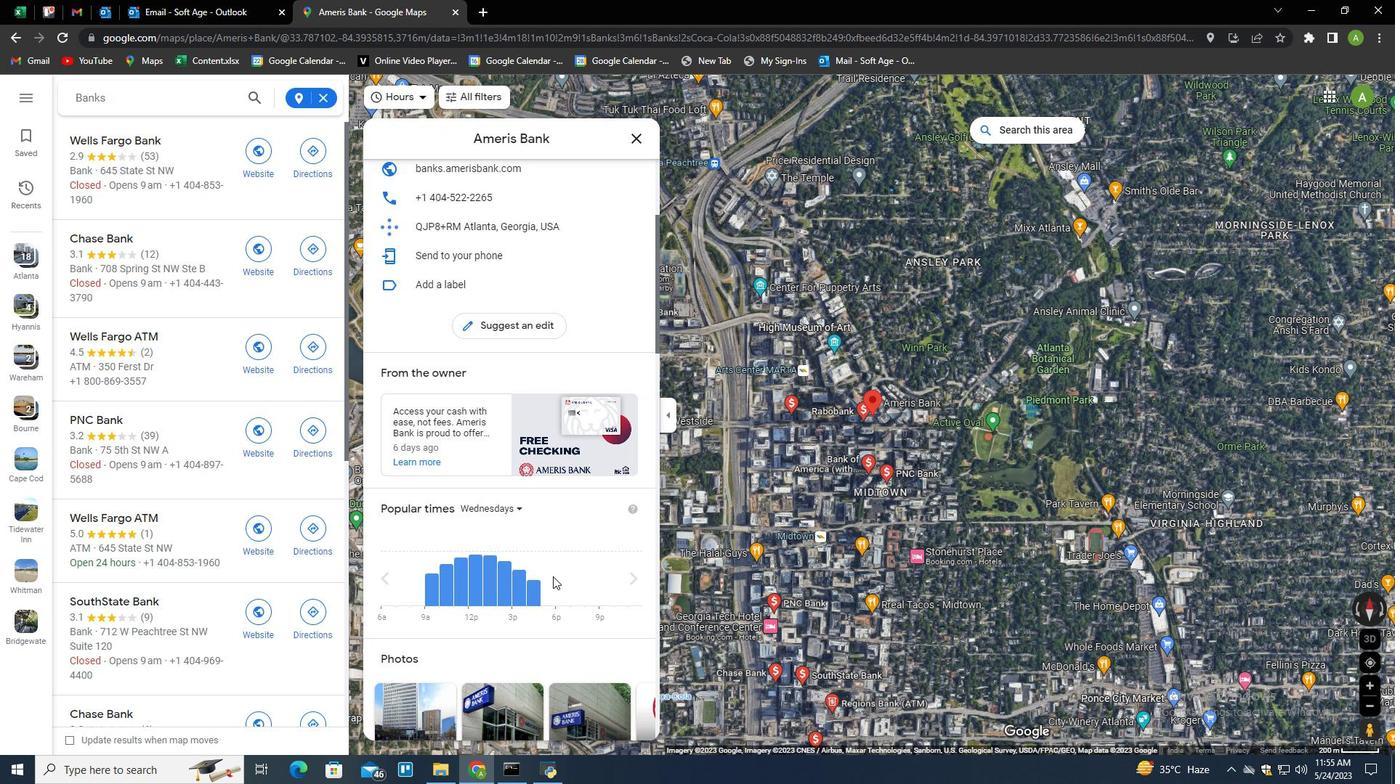
Action: Mouse scrolled (552, 576) with delta (0, 0)
Screenshot: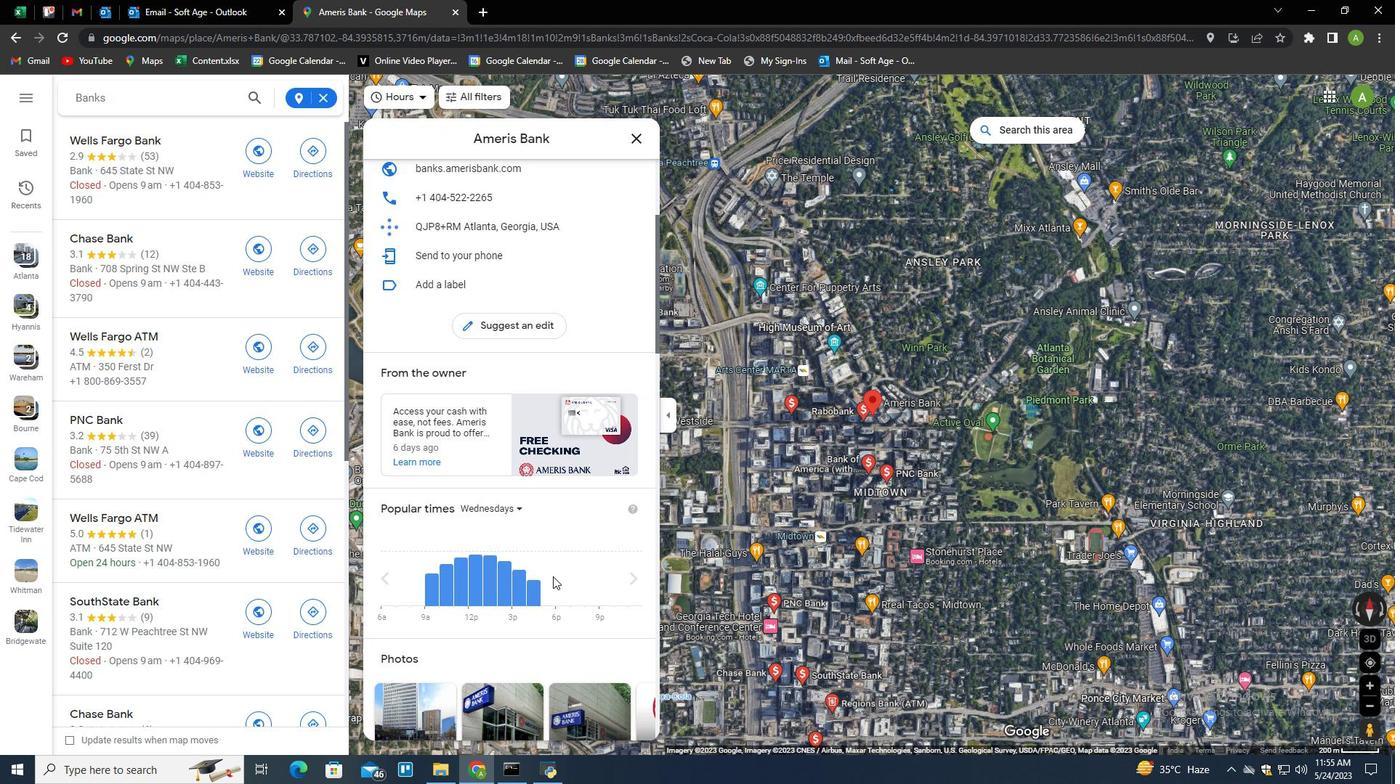 
Action: Mouse scrolled (552, 576) with delta (0, 0)
Screenshot: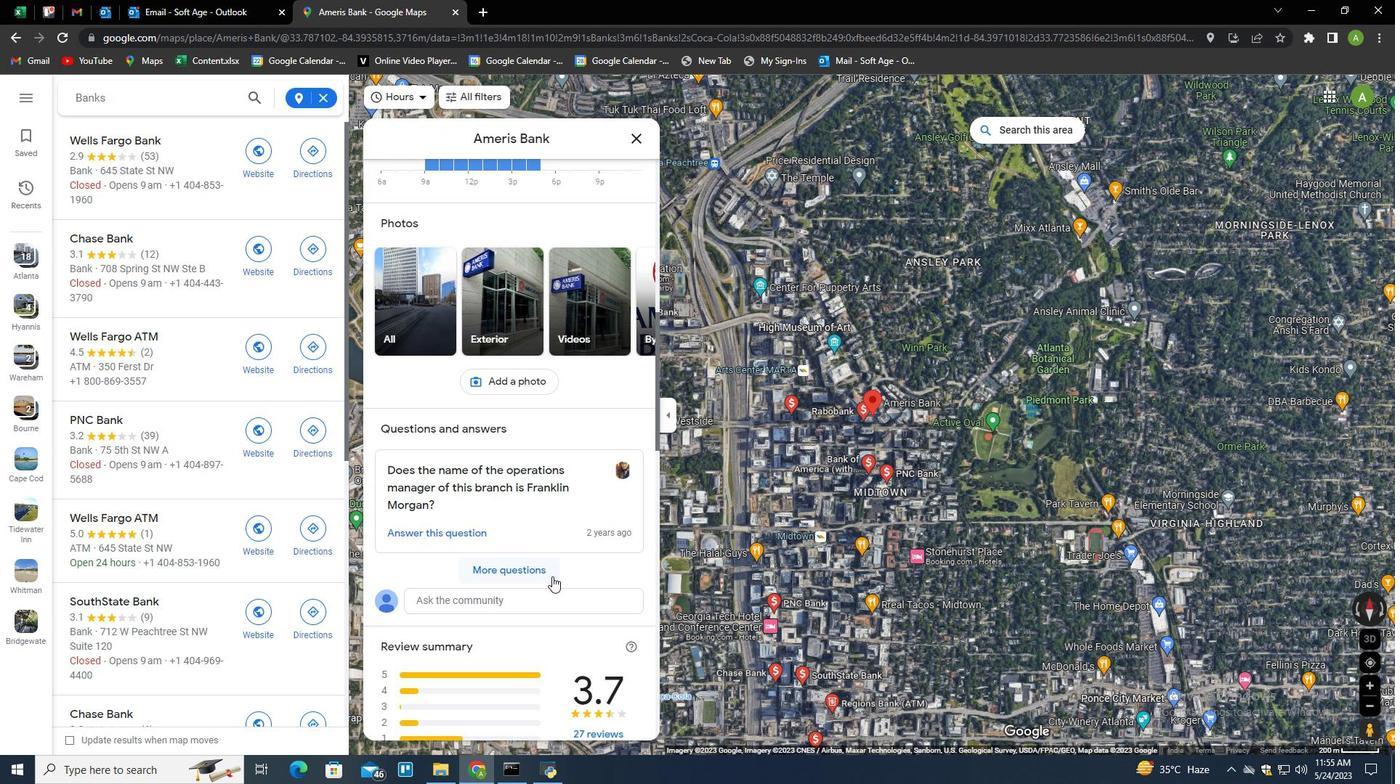 
Action: Mouse scrolled (552, 576) with delta (0, 0)
Screenshot: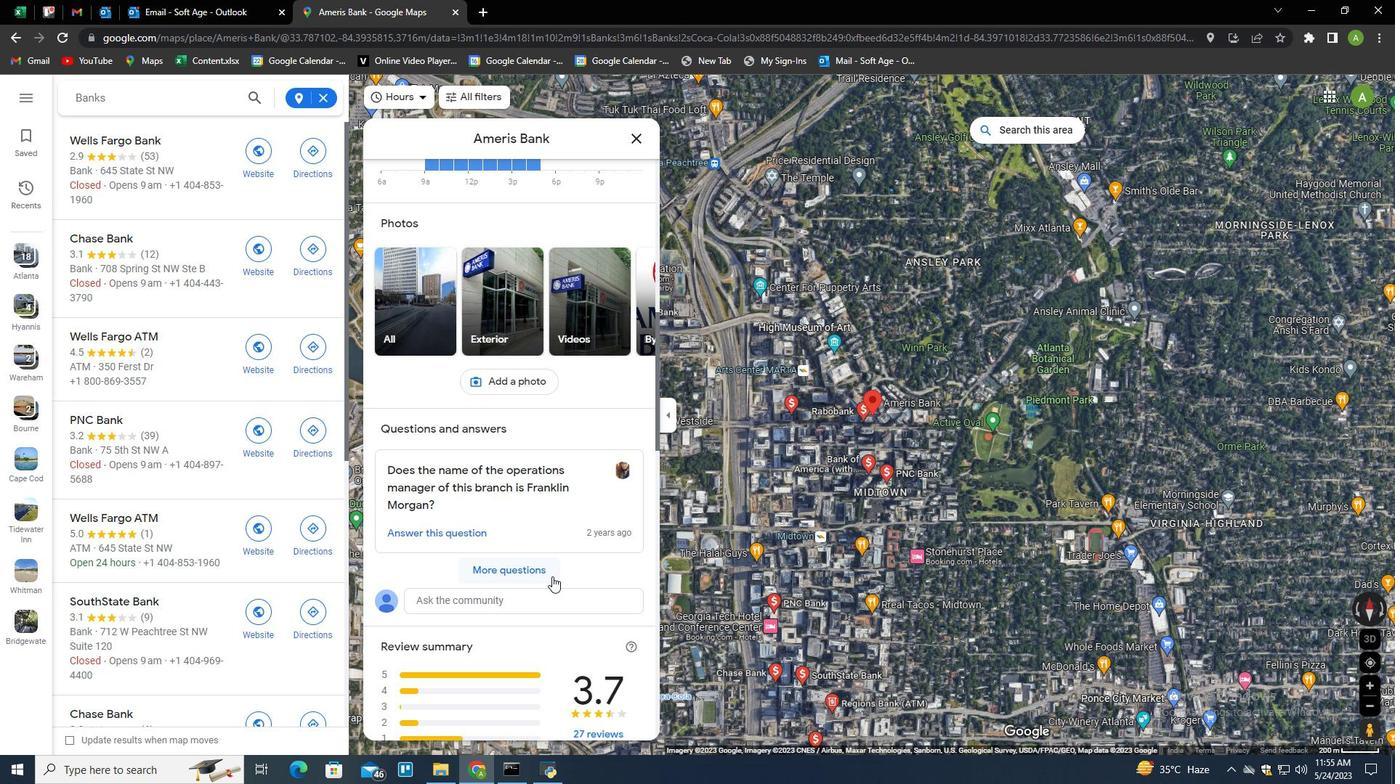 
Action: Mouse scrolled (552, 576) with delta (0, 0)
Screenshot: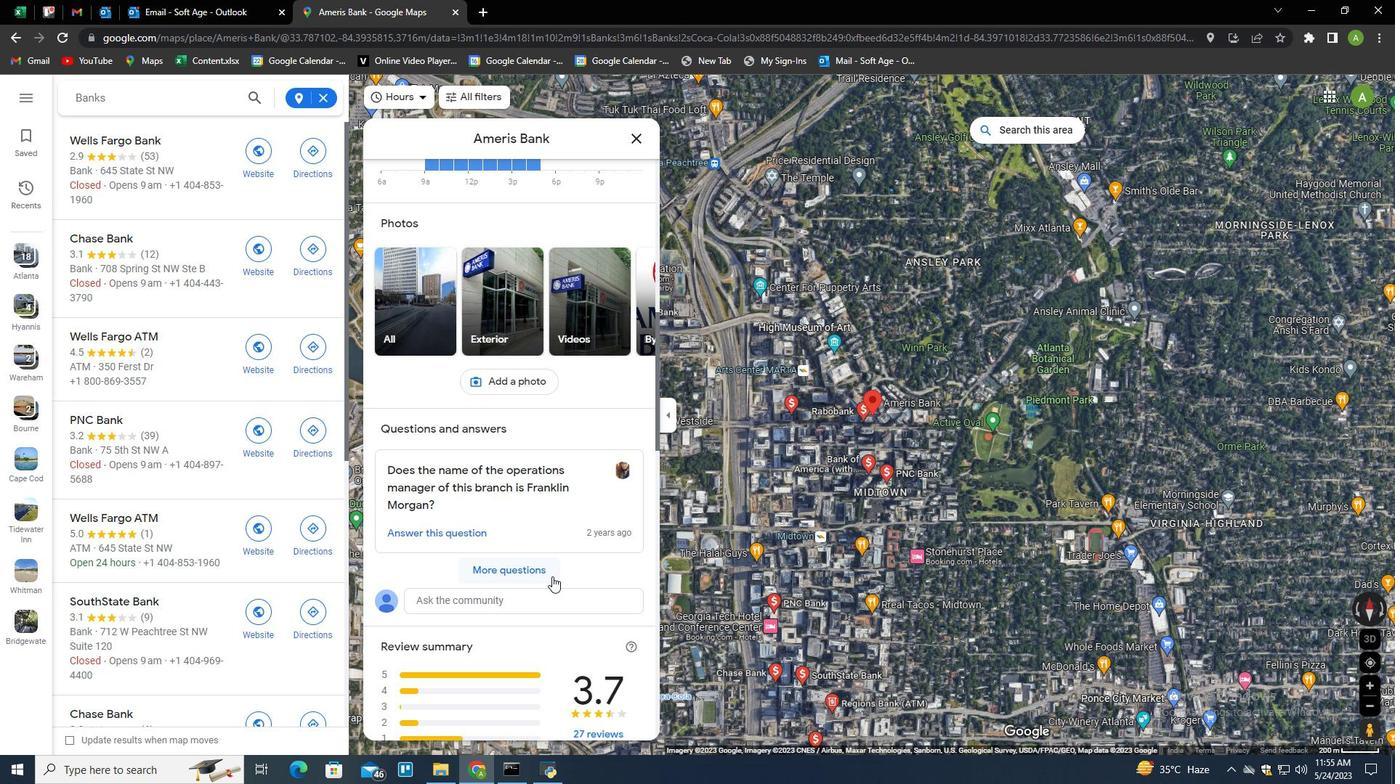 
Action: Mouse scrolled (552, 576) with delta (0, 0)
Screenshot: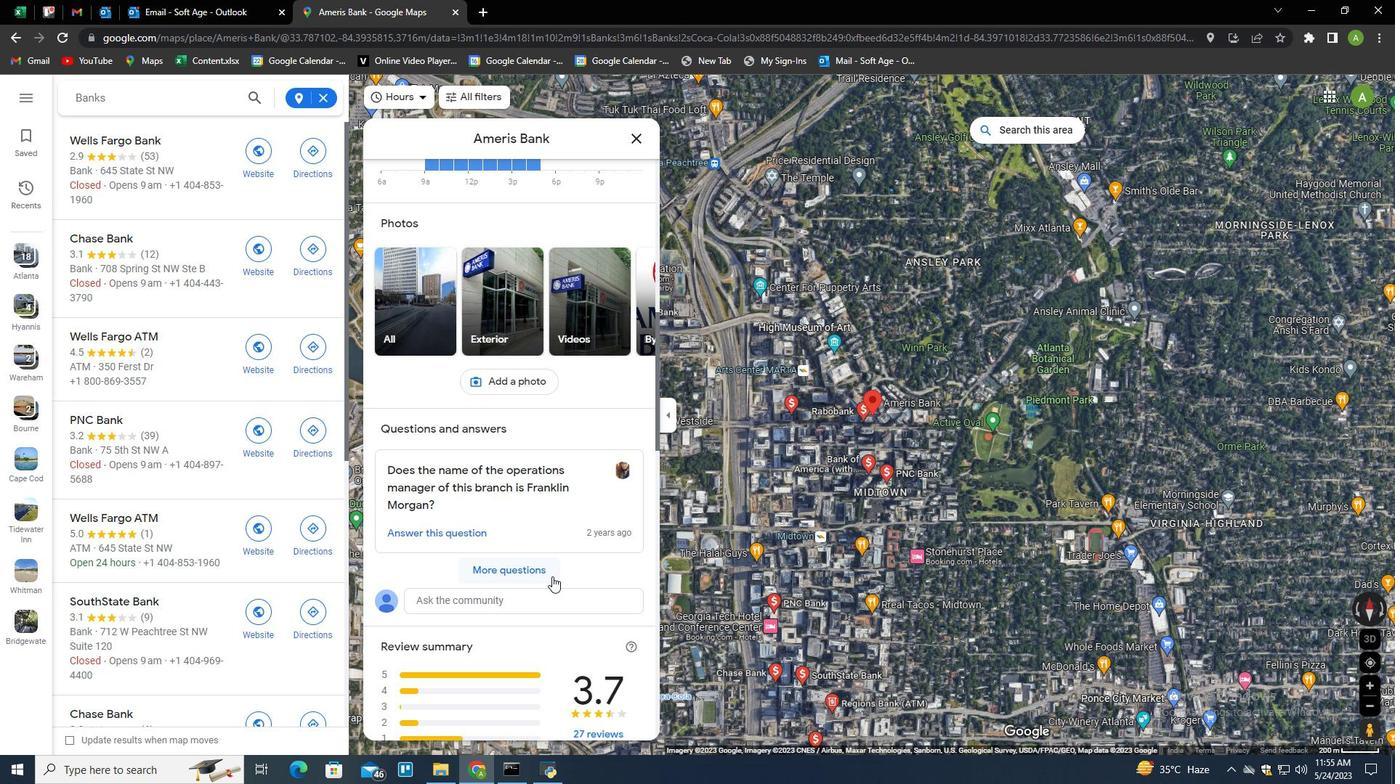 
Action: Mouse scrolled (552, 576) with delta (0, 0)
Screenshot: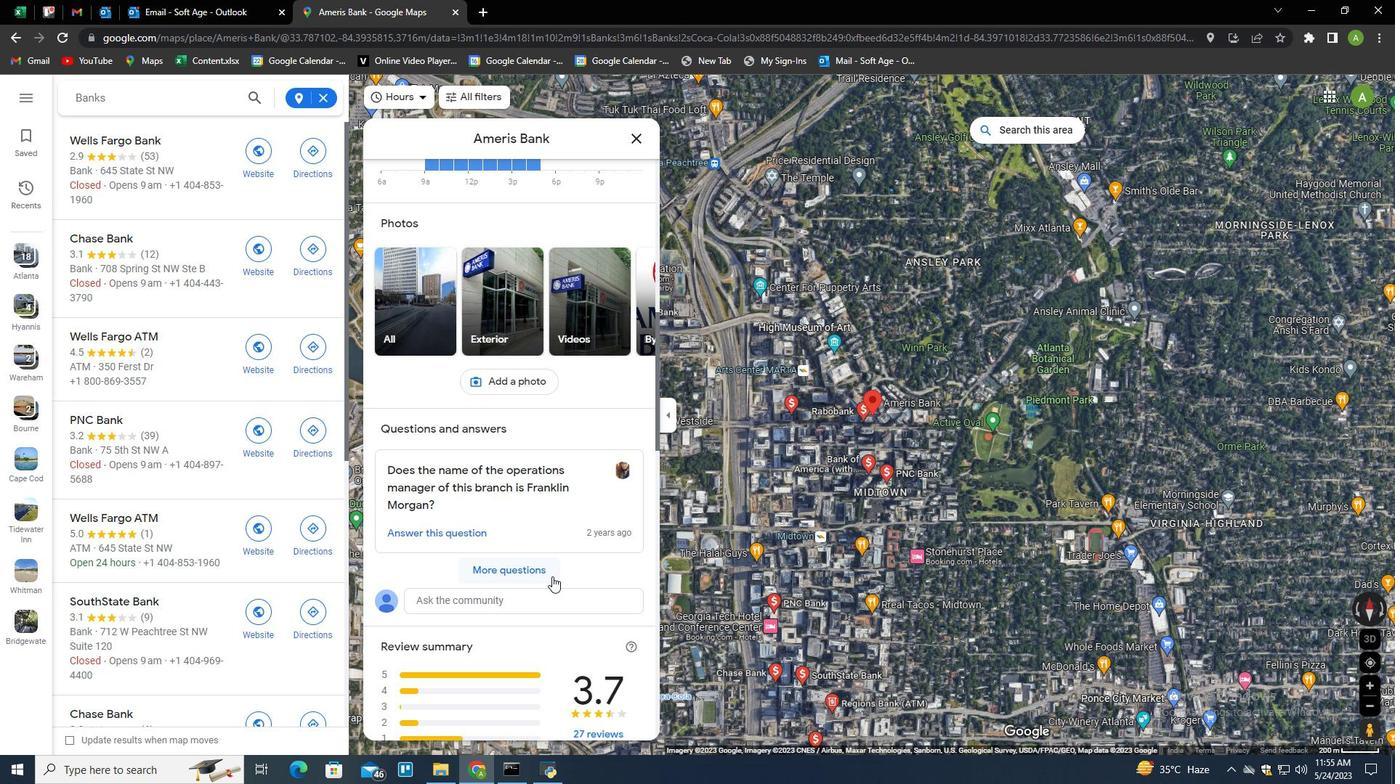 
Action: Mouse scrolled (552, 576) with delta (0, 0)
Screenshot: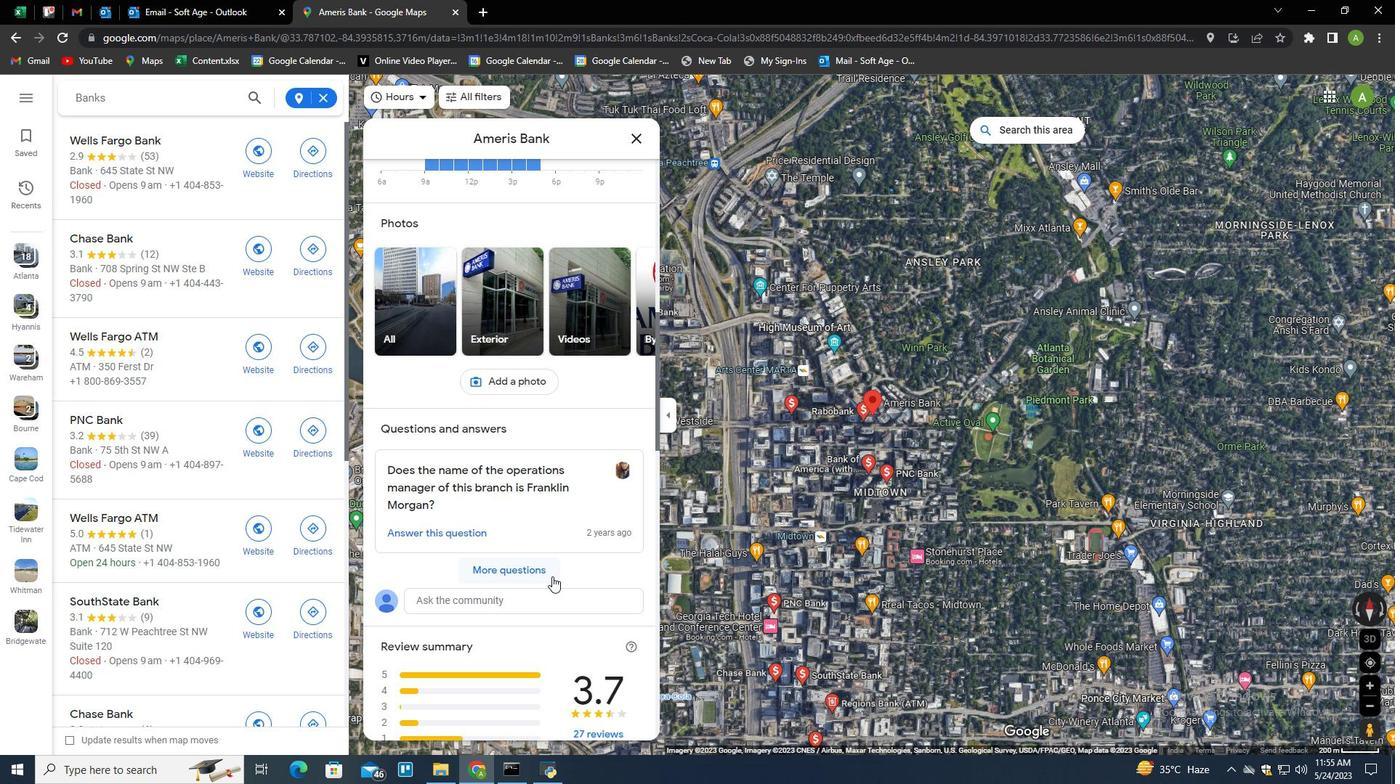 
Action: Mouse scrolled (552, 576) with delta (0, 0)
Screenshot: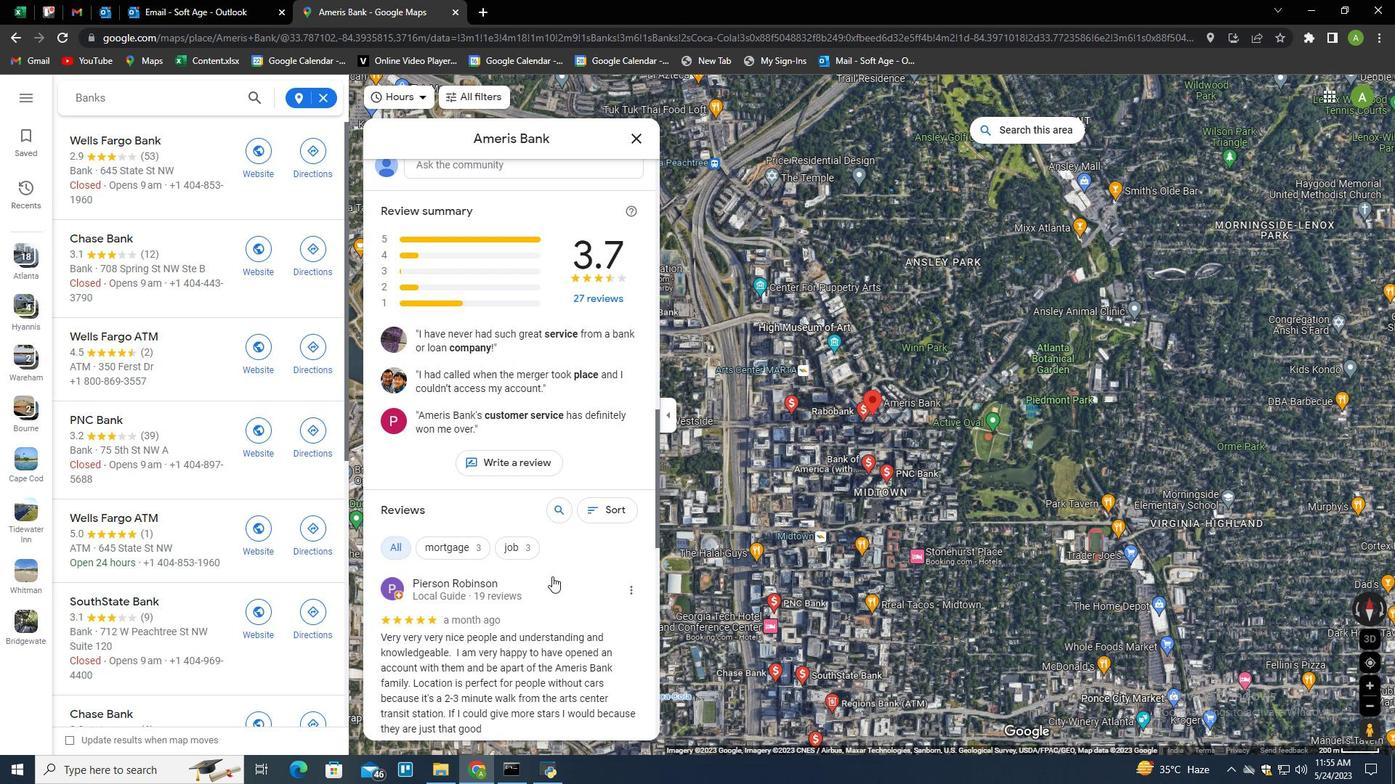 
Action: Mouse scrolled (552, 576) with delta (0, 0)
Screenshot: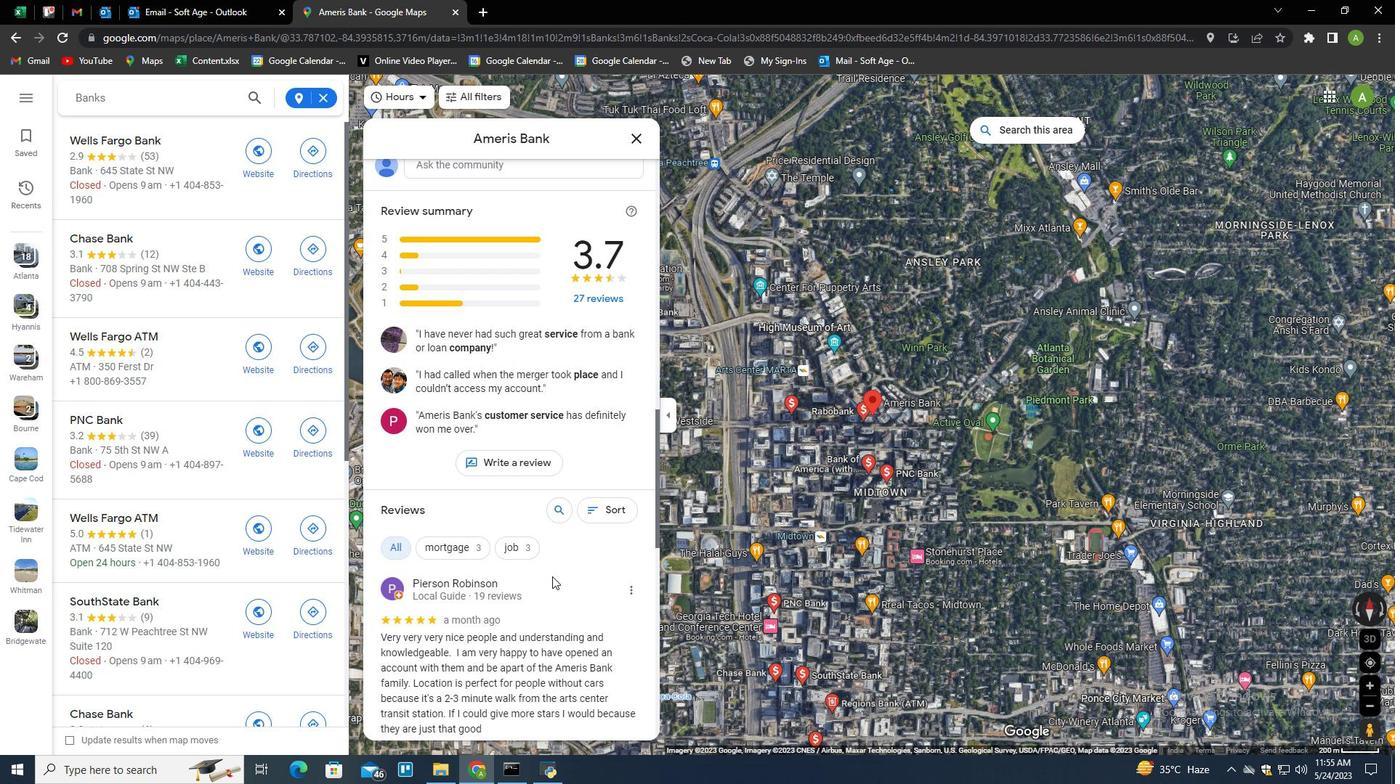 
Action: Mouse scrolled (552, 576) with delta (0, 0)
Screenshot: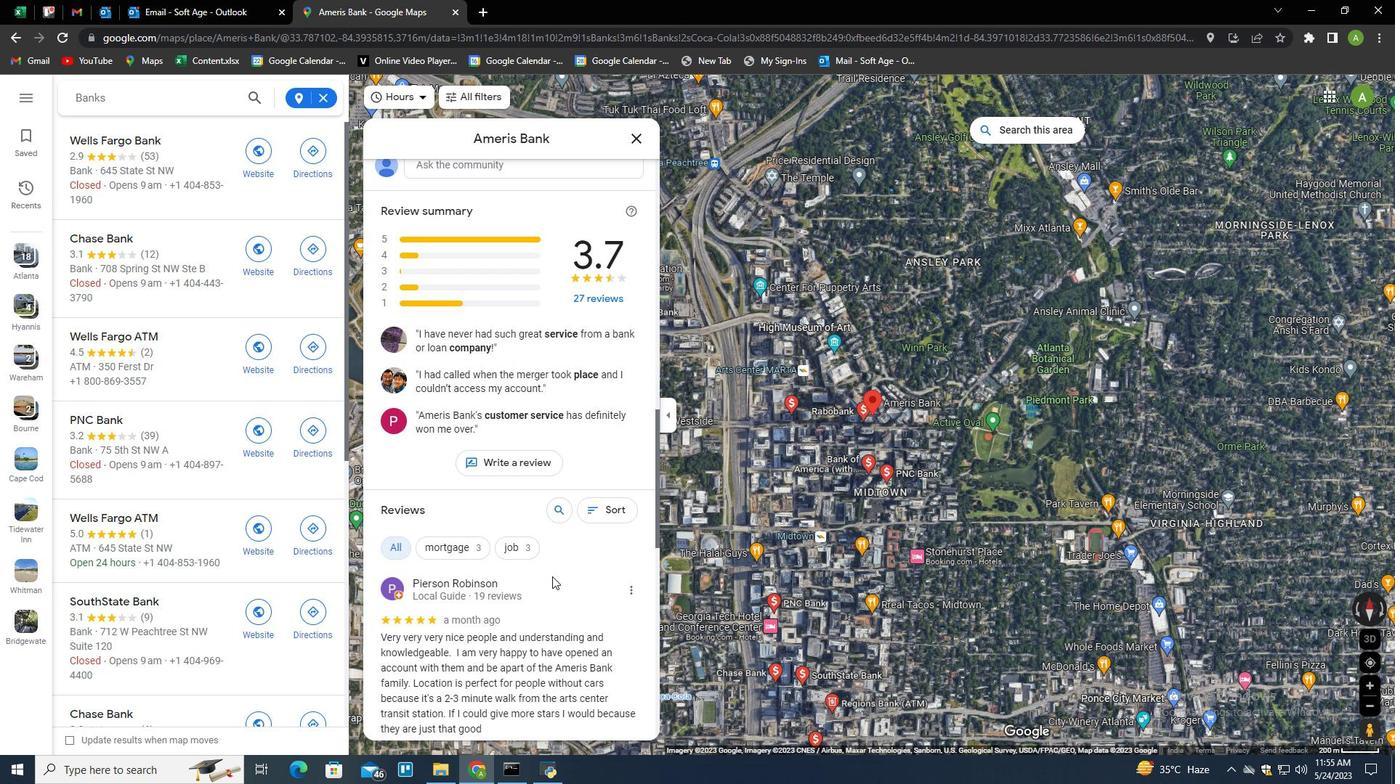 
Action: Mouse scrolled (552, 576) with delta (0, 0)
Screenshot: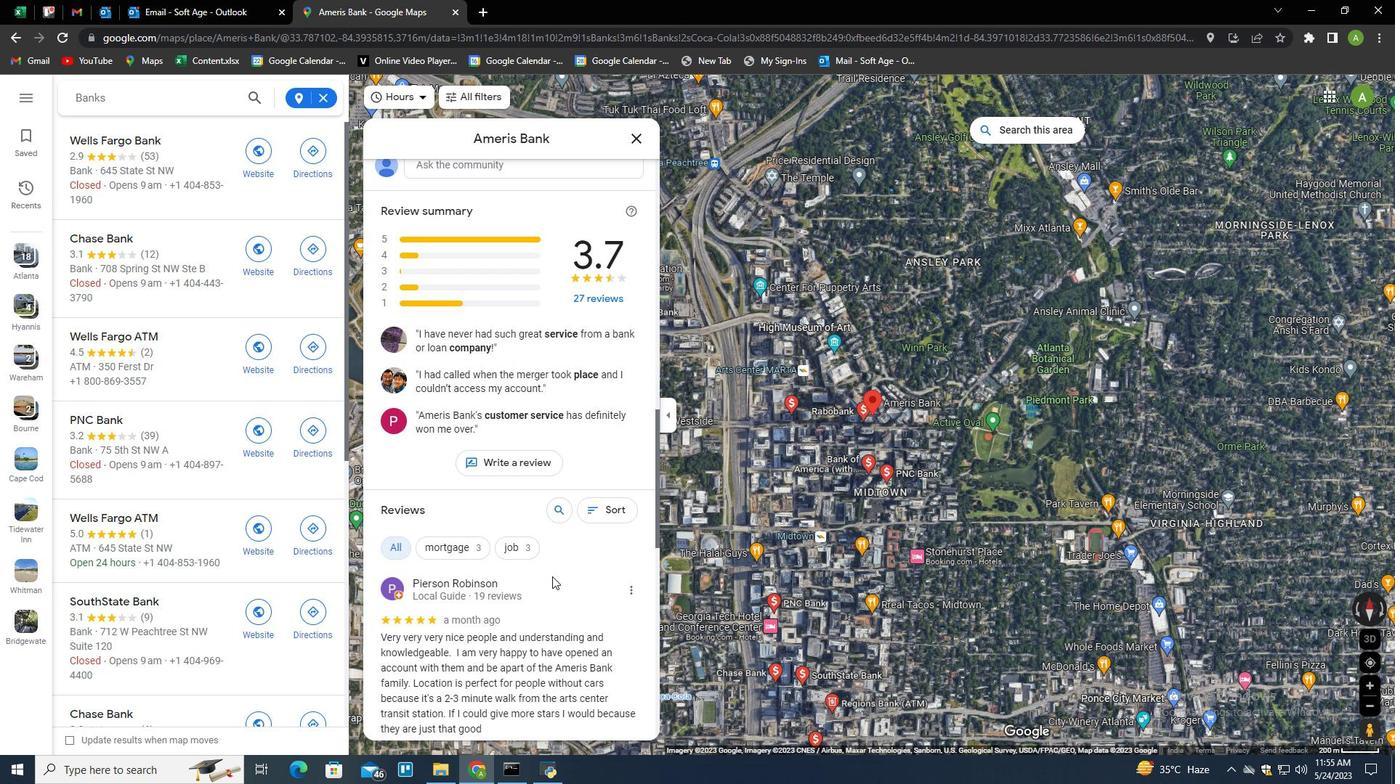 
Action: Mouse scrolled (552, 576) with delta (0, 0)
Screenshot: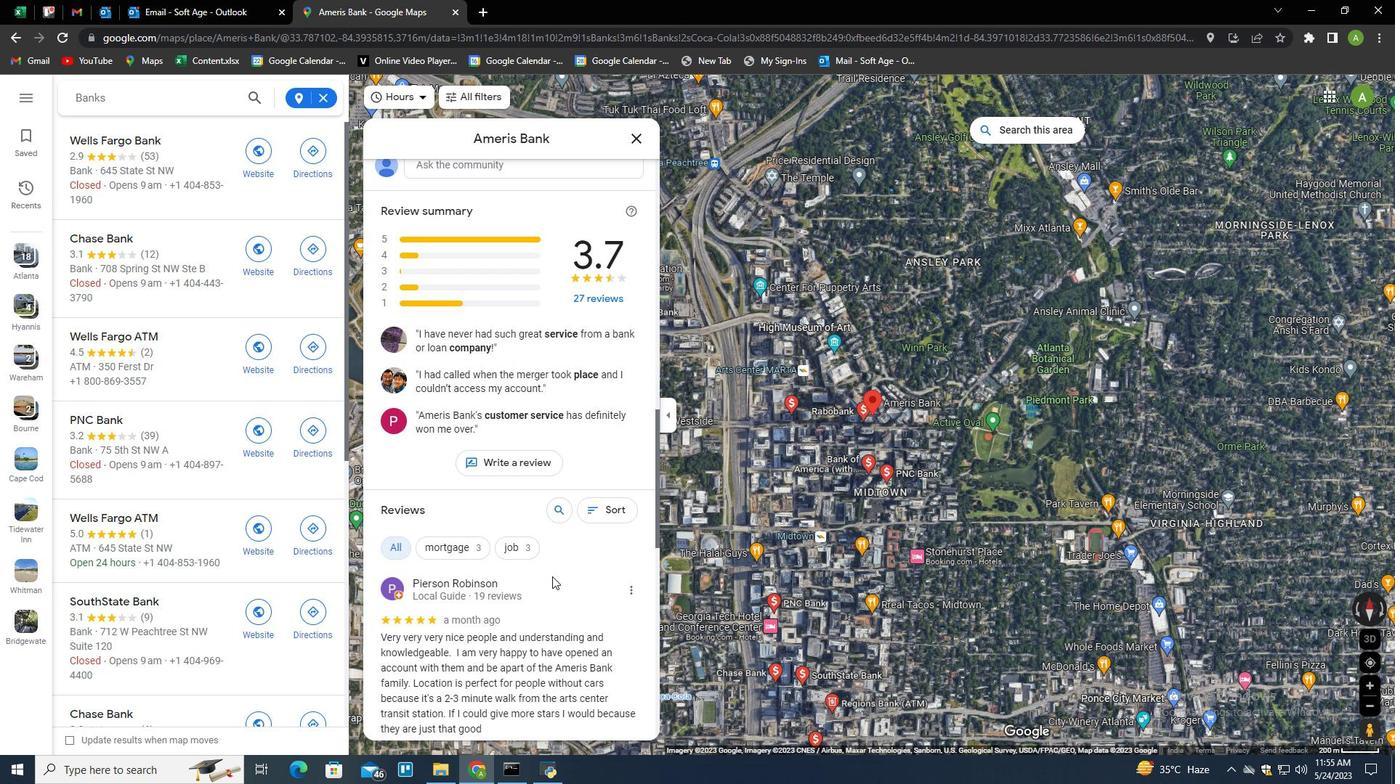 
Action: Mouse scrolled (552, 577) with delta (0, 0)
Screenshot: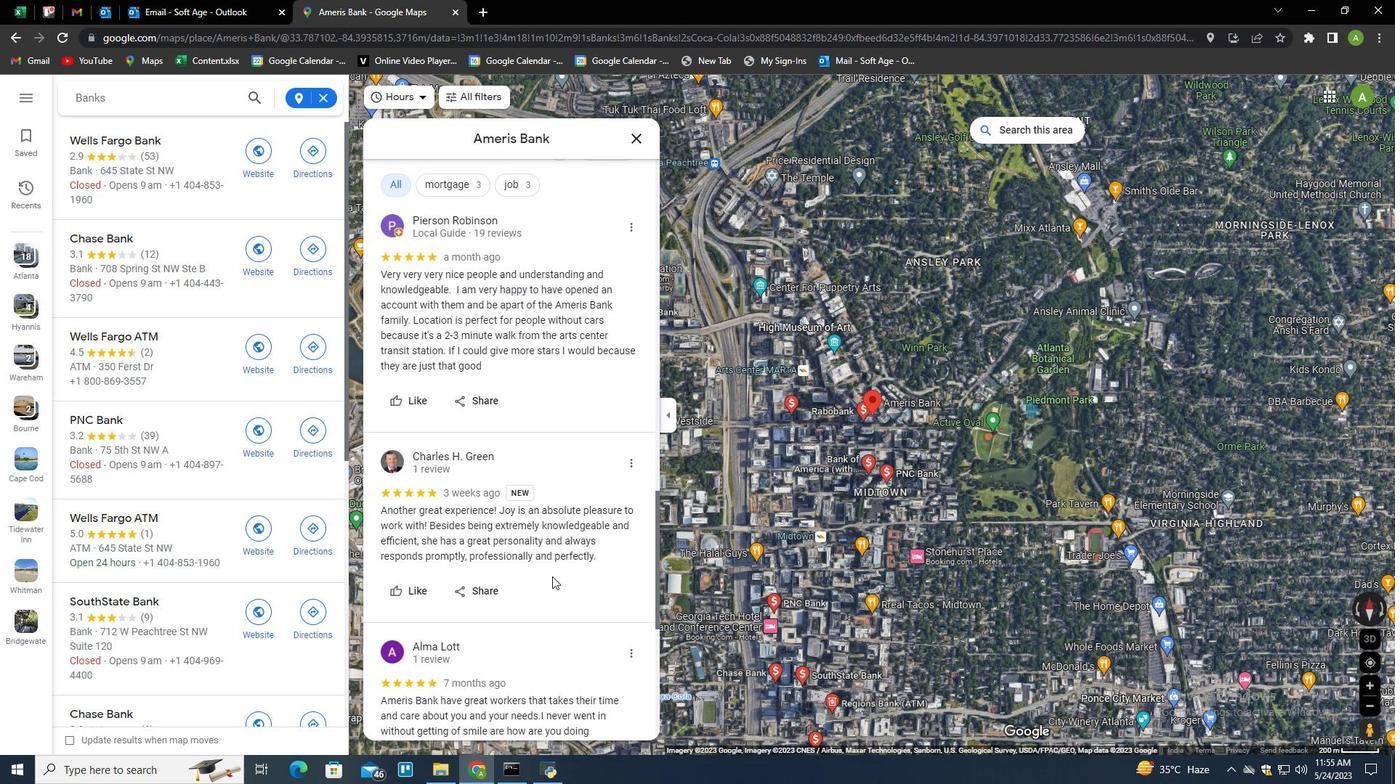 
Action: Mouse scrolled (552, 577) with delta (0, 0)
Screenshot: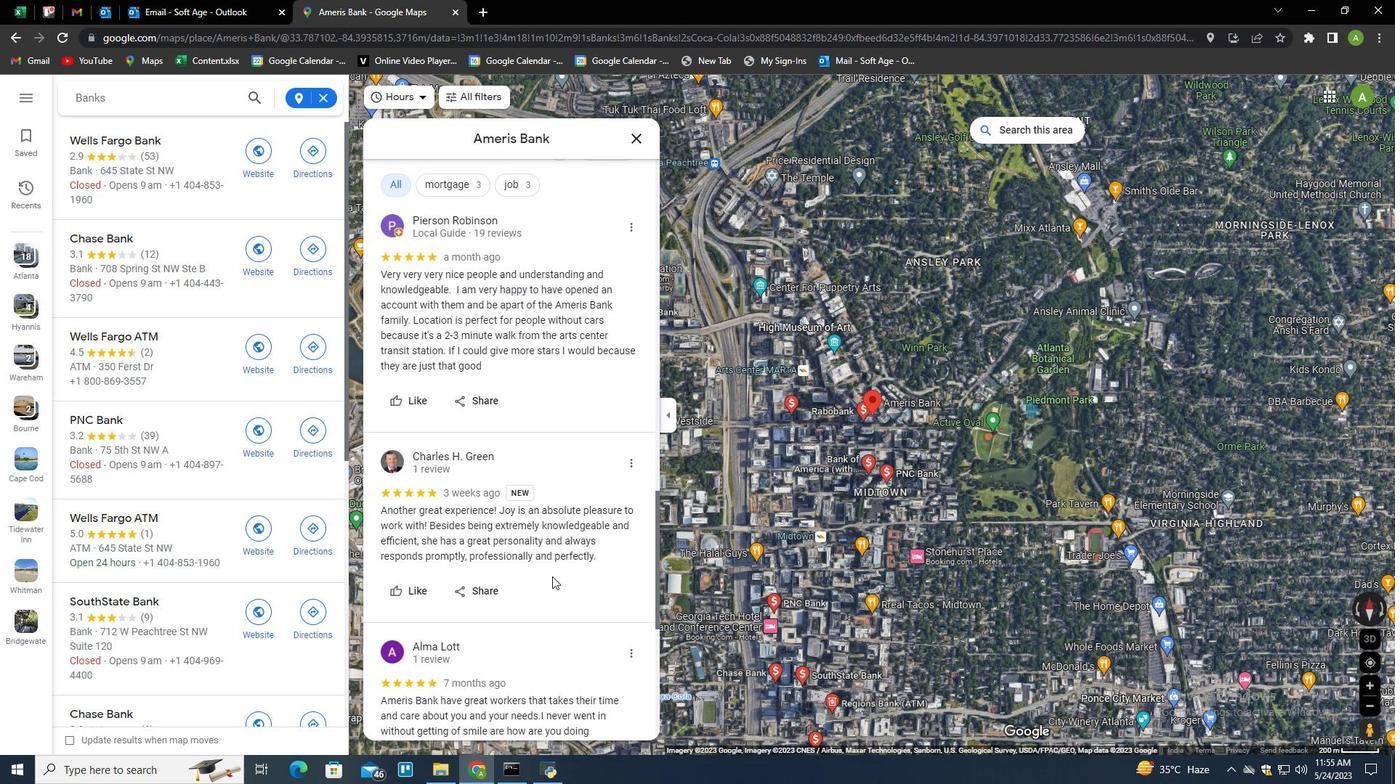 
Action: Mouse scrolled (552, 577) with delta (0, 0)
Screenshot: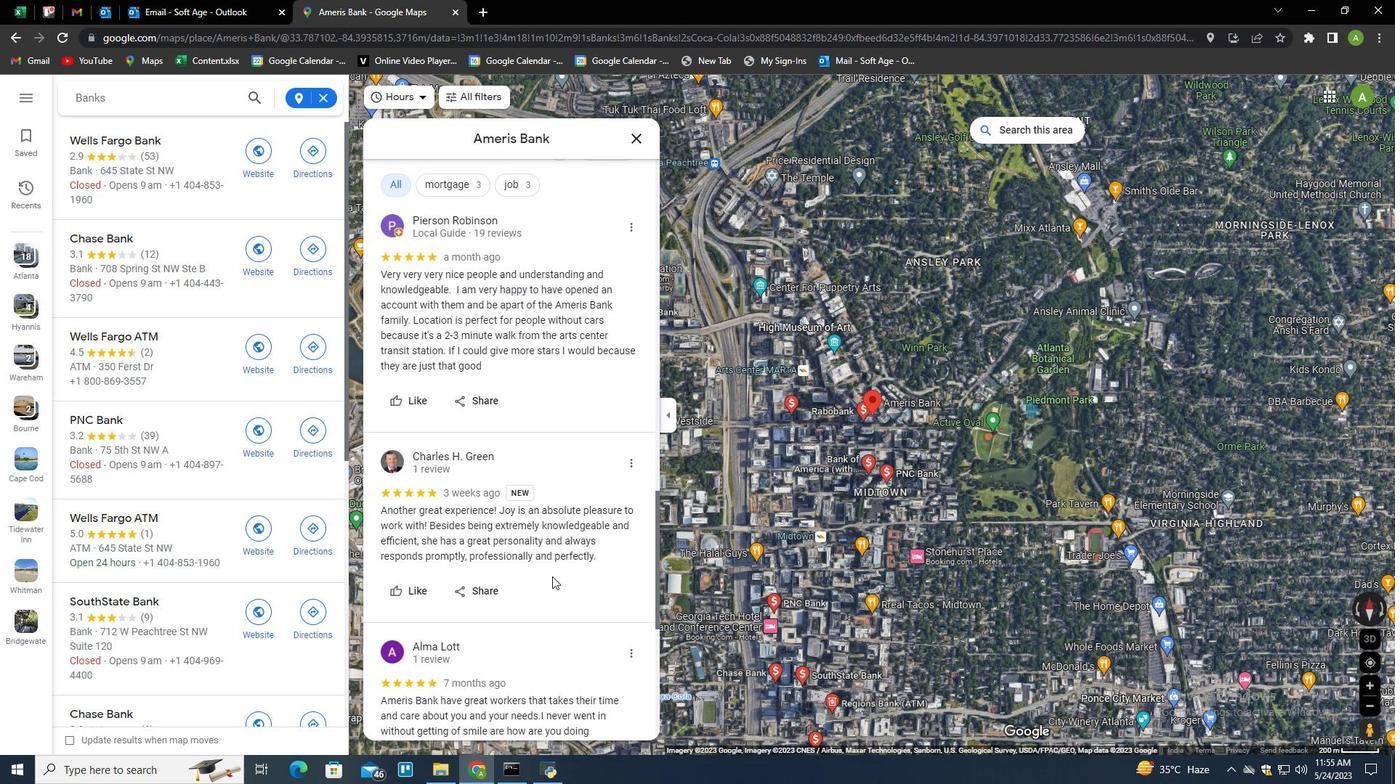 
Action: Mouse scrolled (552, 577) with delta (0, 0)
Screenshot: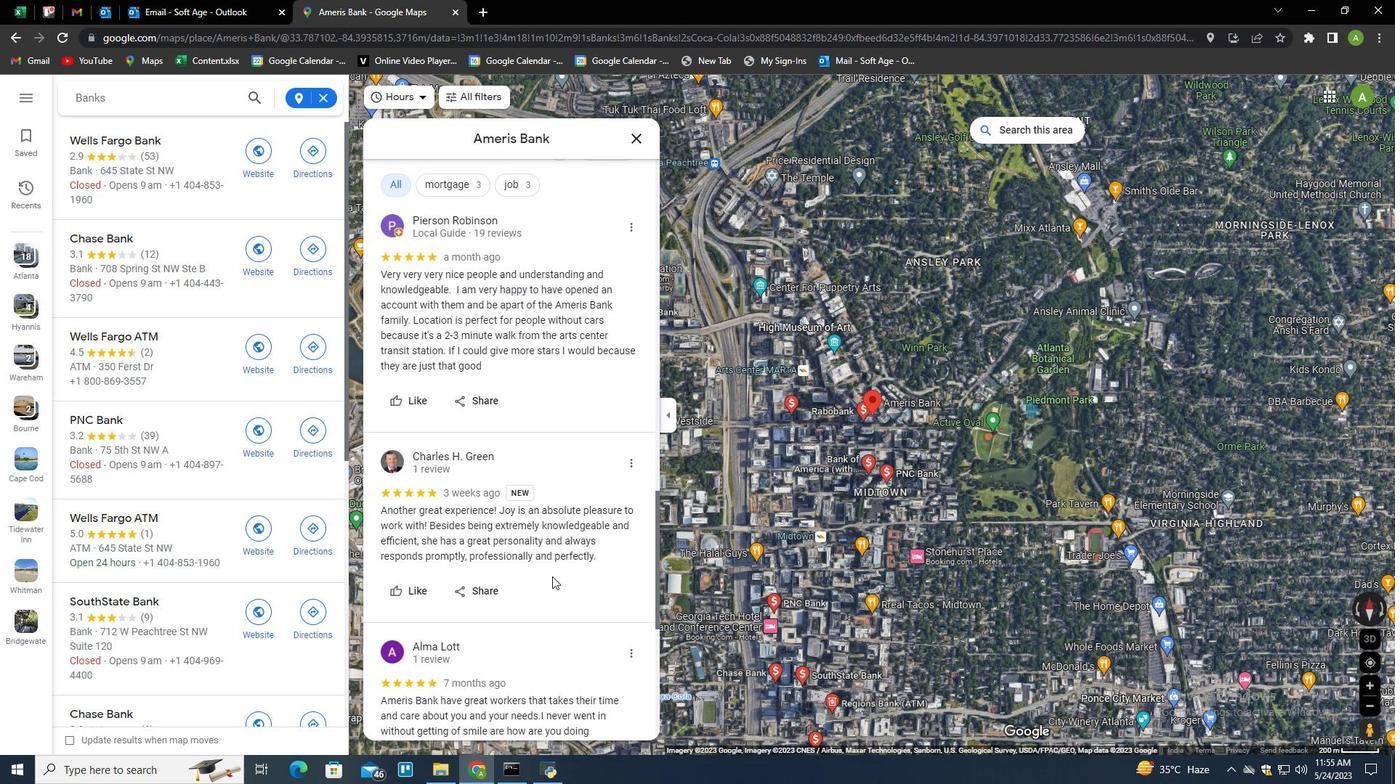 
Action: Mouse scrolled (552, 577) with delta (0, 0)
Screenshot: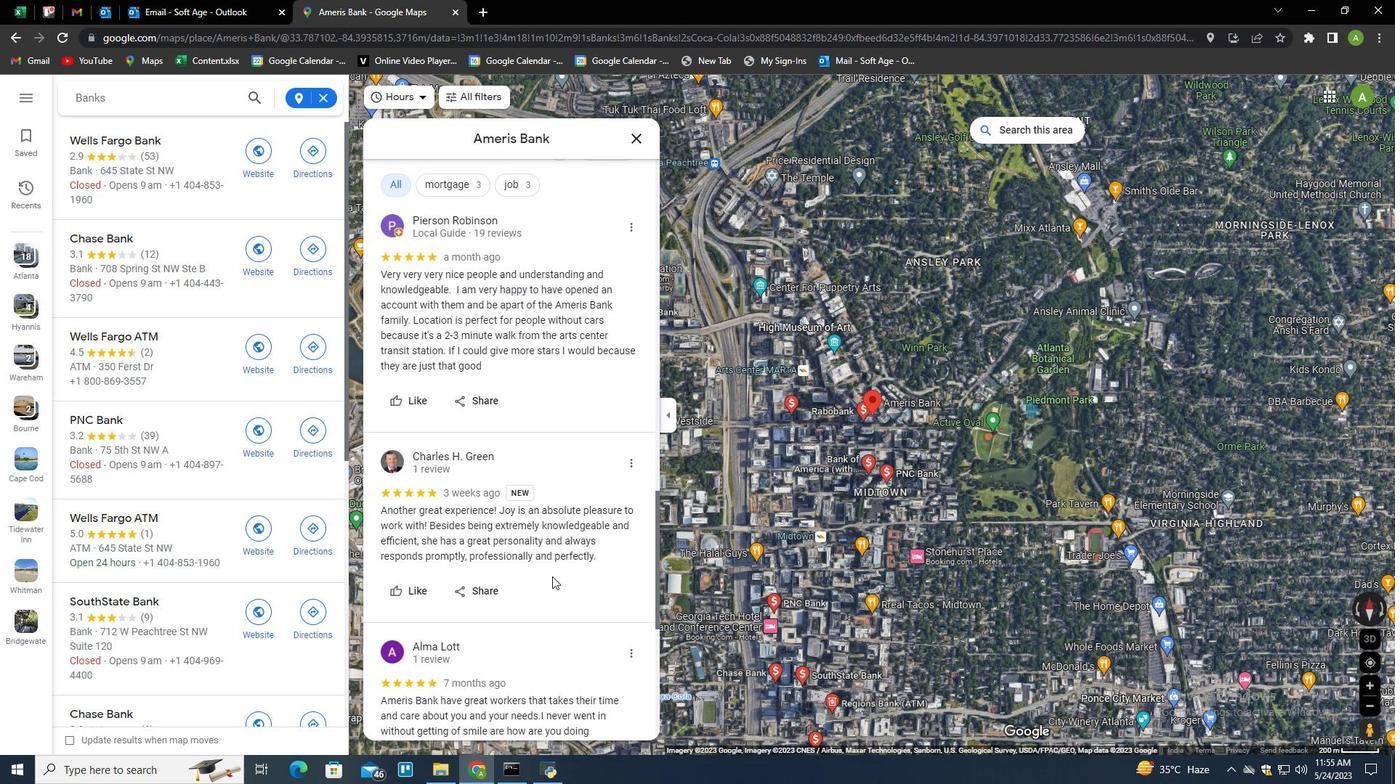 
Action: Mouse scrolled (552, 577) with delta (0, 0)
Screenshot: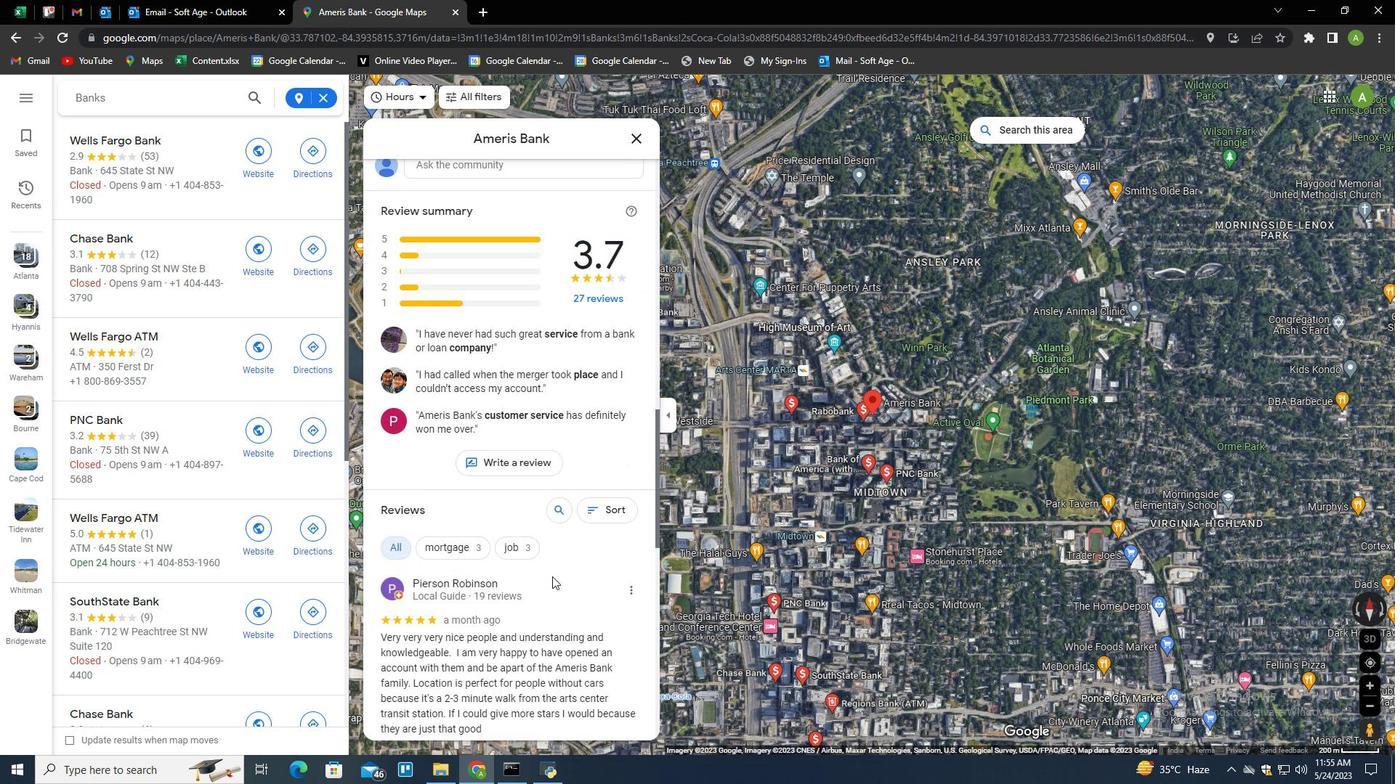 
Action: Mouse scrolled (552, 577) with delta (0, 0)
Screenshot: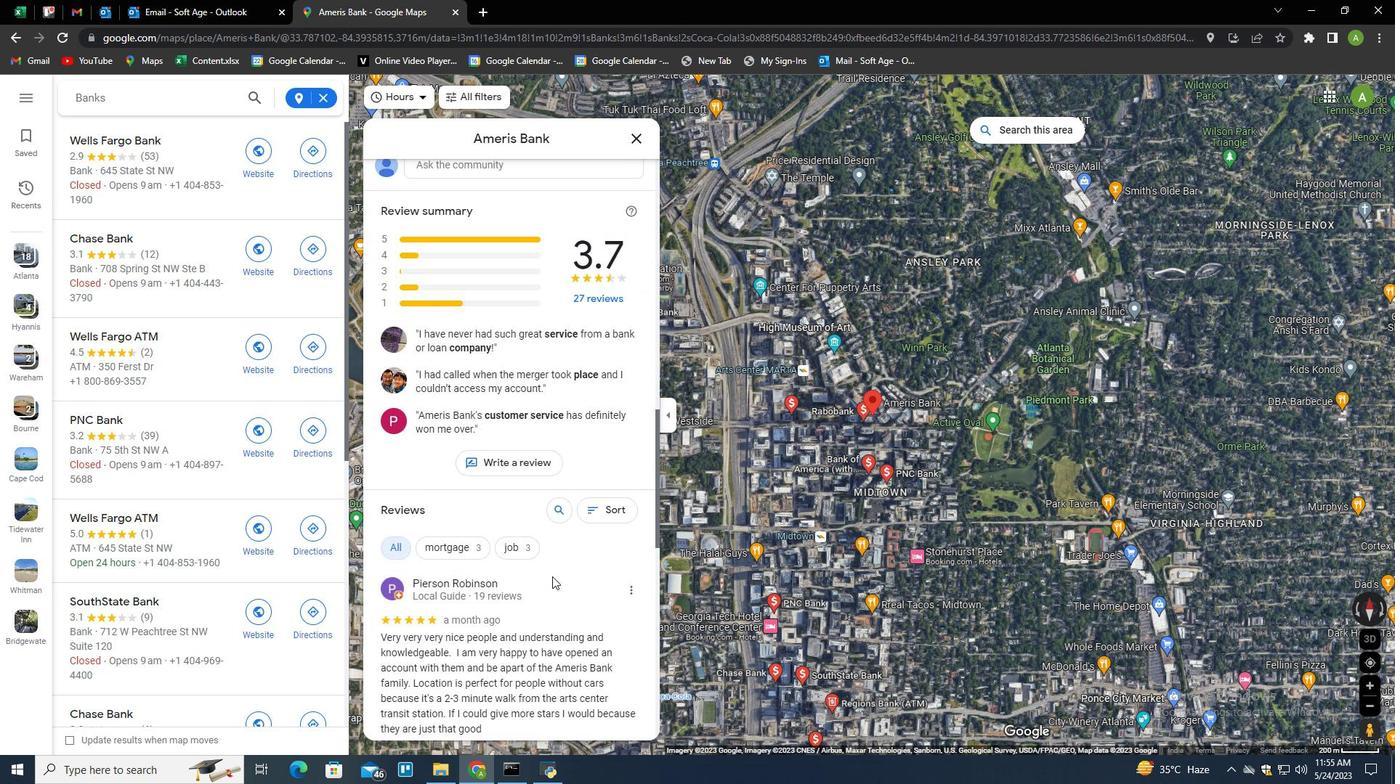 
Action: Mouse scrolled (552, 577) with delta (0, 0)
